 Task: Selecting and Deleting.
Action: Mouse moved to (103, 41)
Screenshot: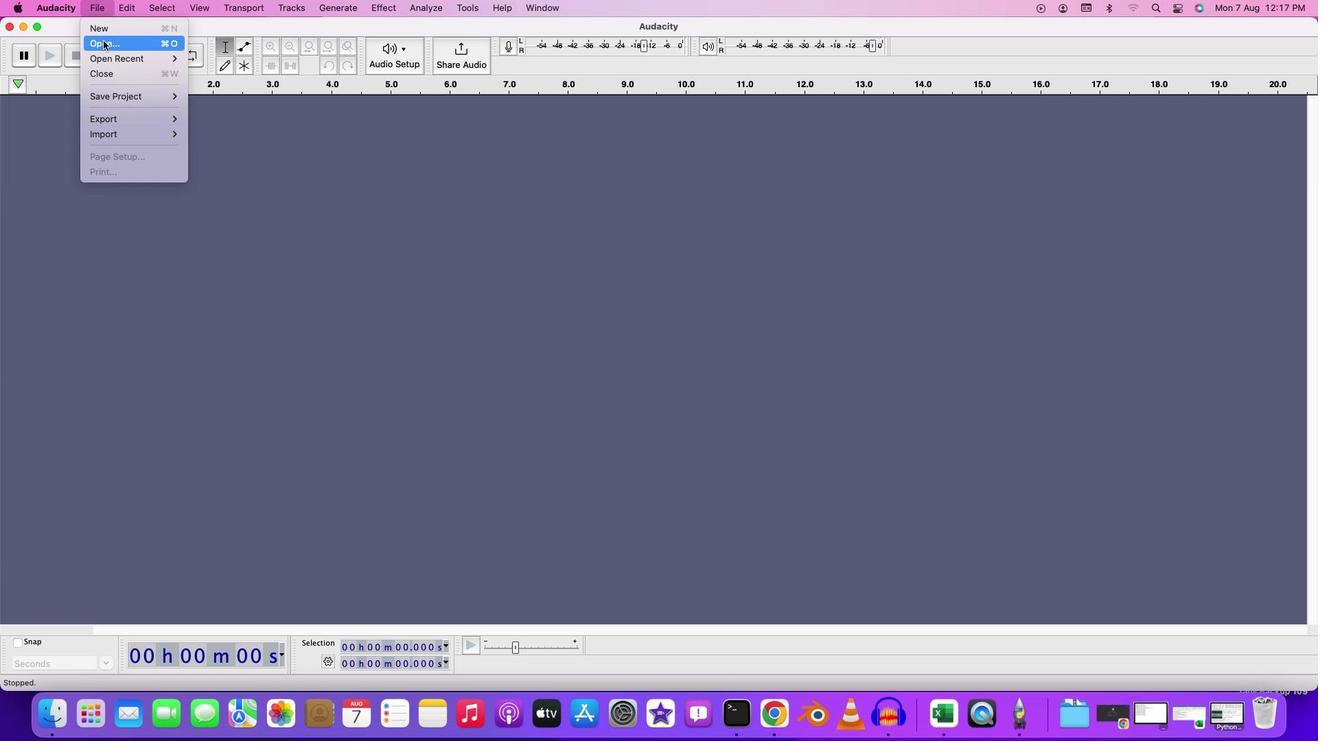 
Action: Mouse pressed left at (103, 41)
Screenshot: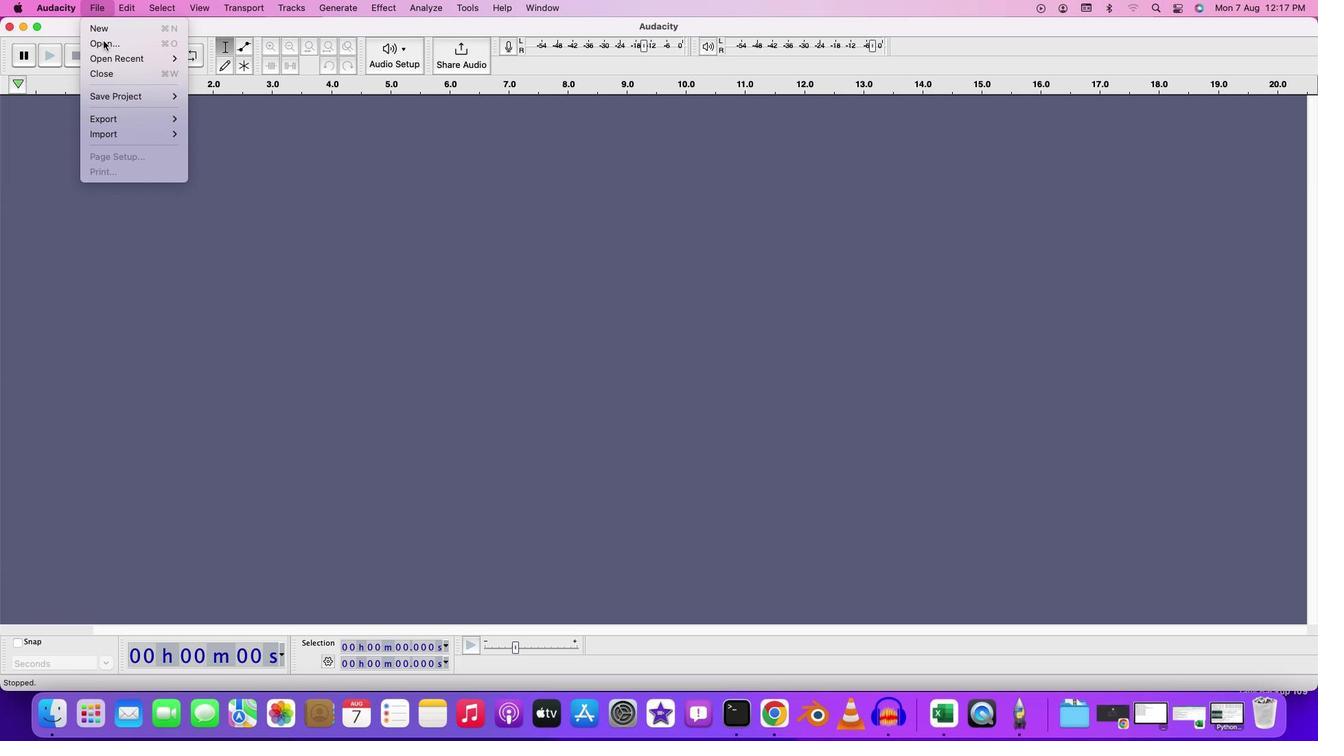 
Action: Mouse moved to (730, 290)
Screenshot: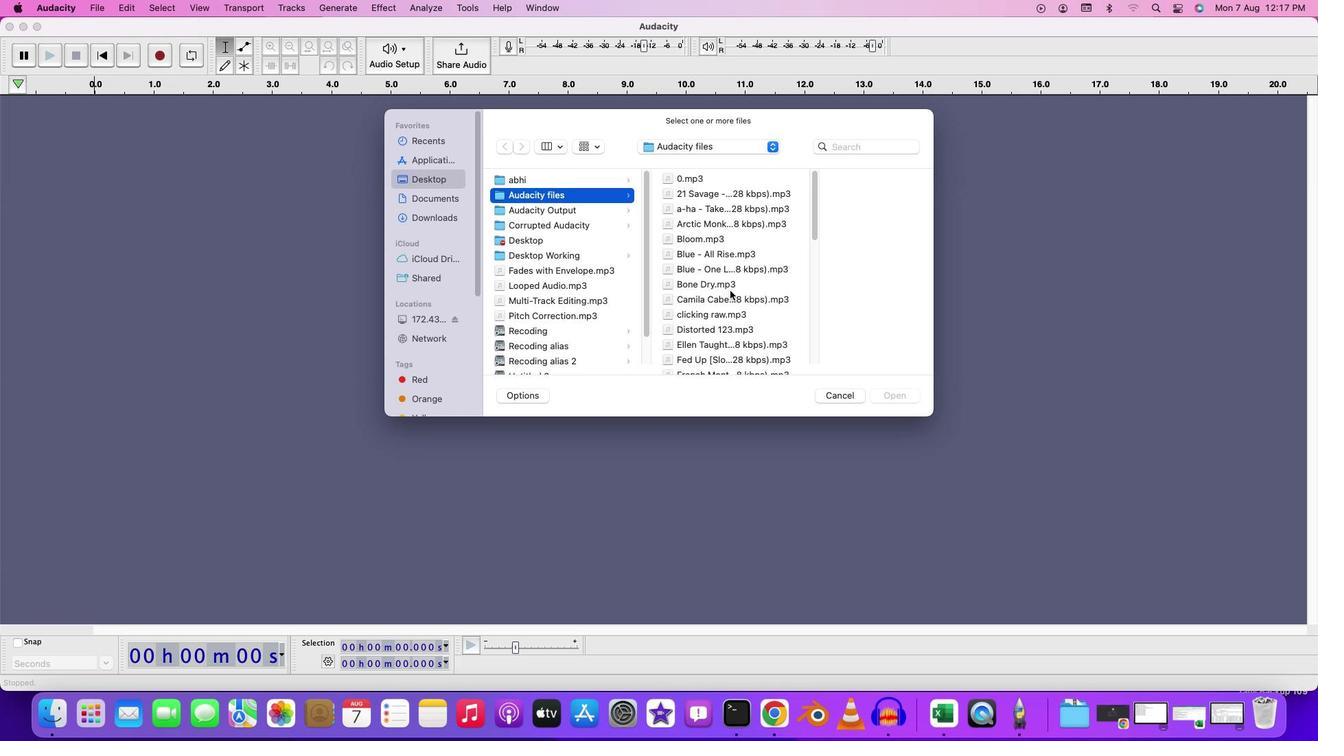 
Action: Mouse scrolled (730, 290) with delta (0, 0)
Screenshot: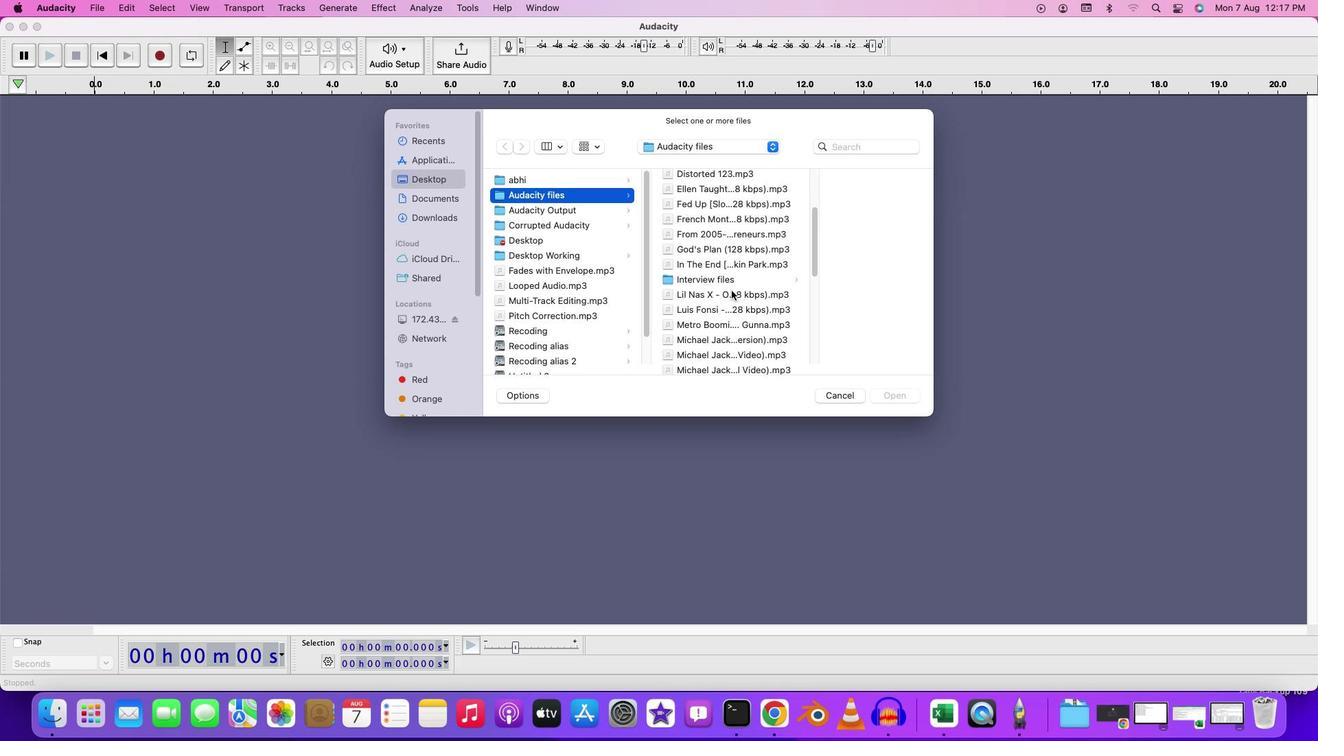 
Action: Mouse scrolled (730, 290) with delta (0, 0)
Screenshot: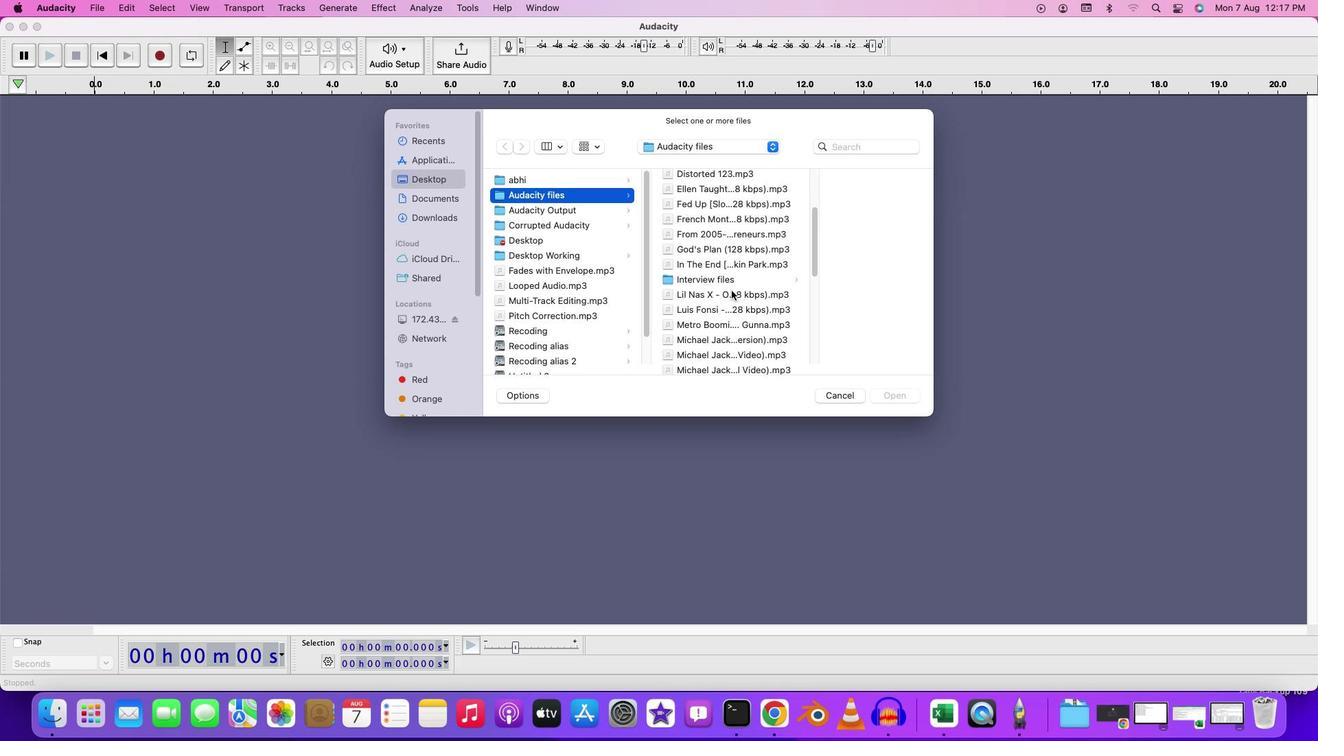 
Action: Mouse moved to (730, 291)
Screenshot: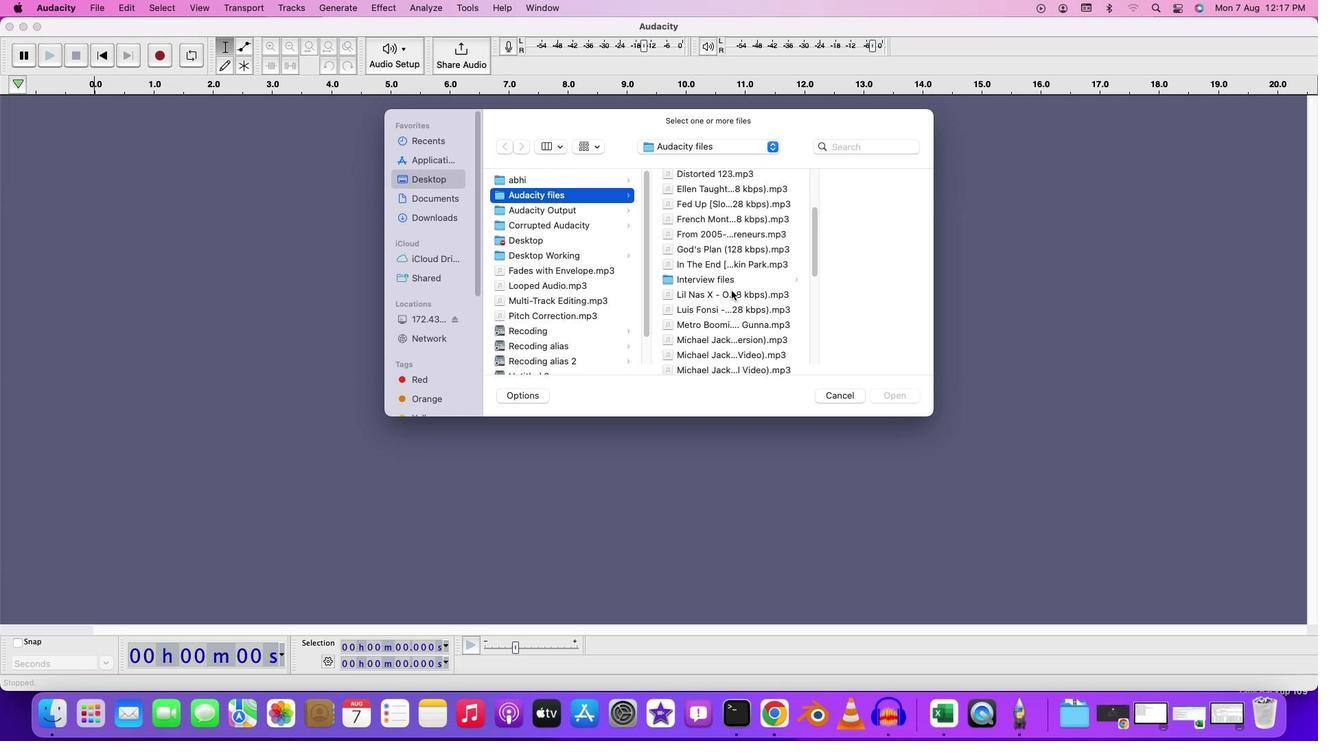 
Action: Mouse scrolled (730, 291) with delta (0, -2)
Screenshot: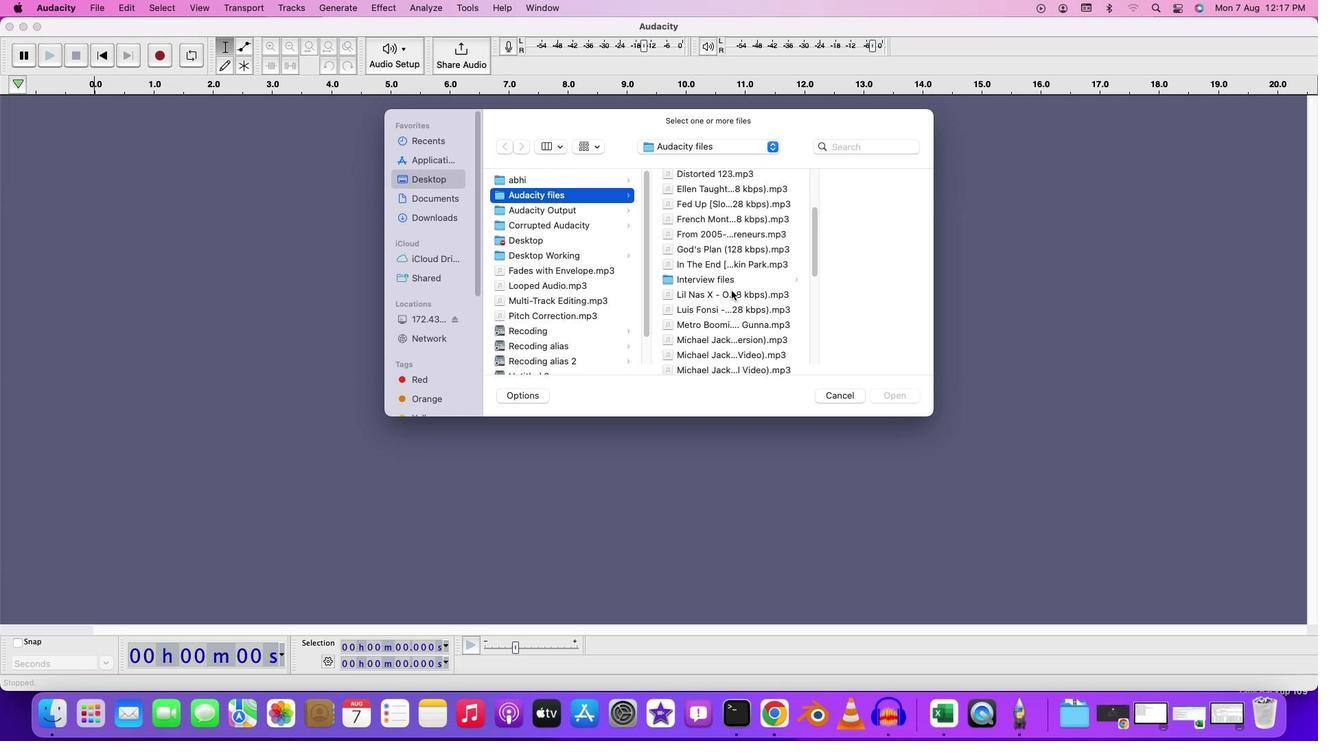 
Action: Mouse scrolled (730, 291) with delta (0, -3)
Screenshot: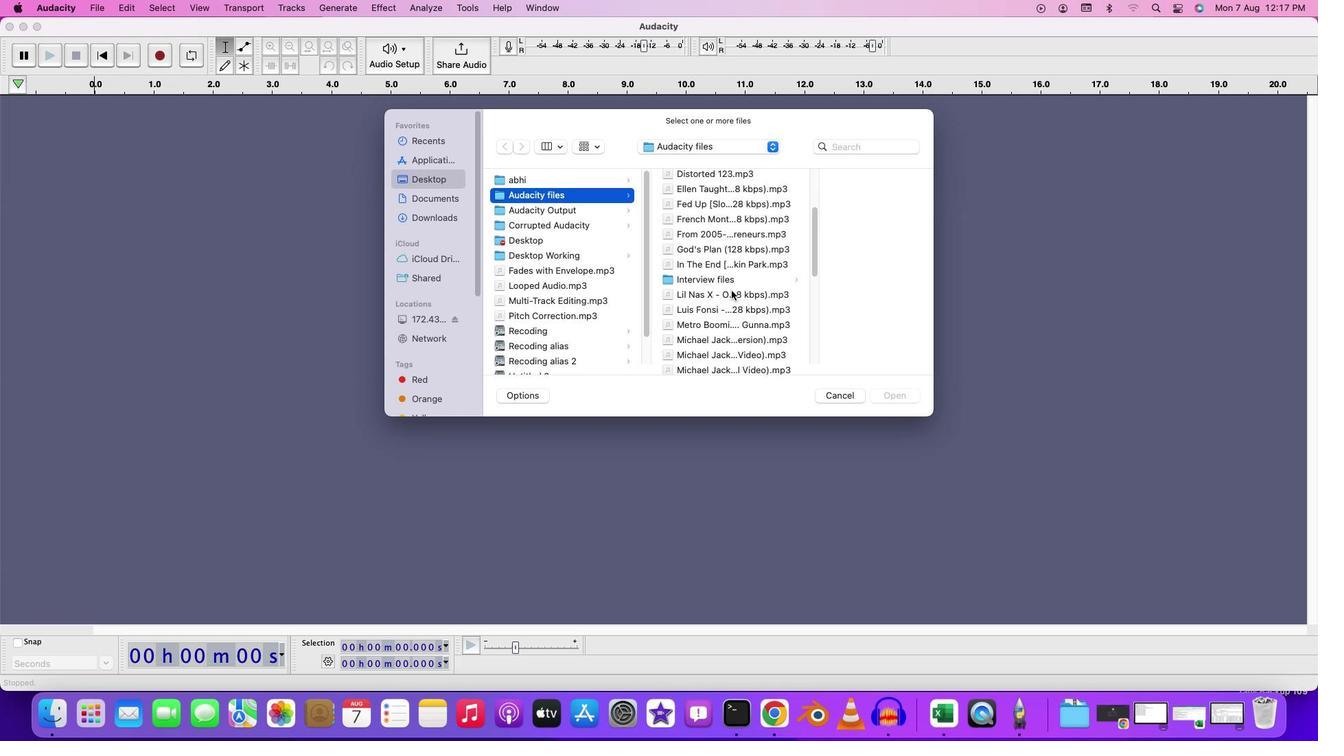 
Action: Mouse moved to (731, 291)
Screenshot: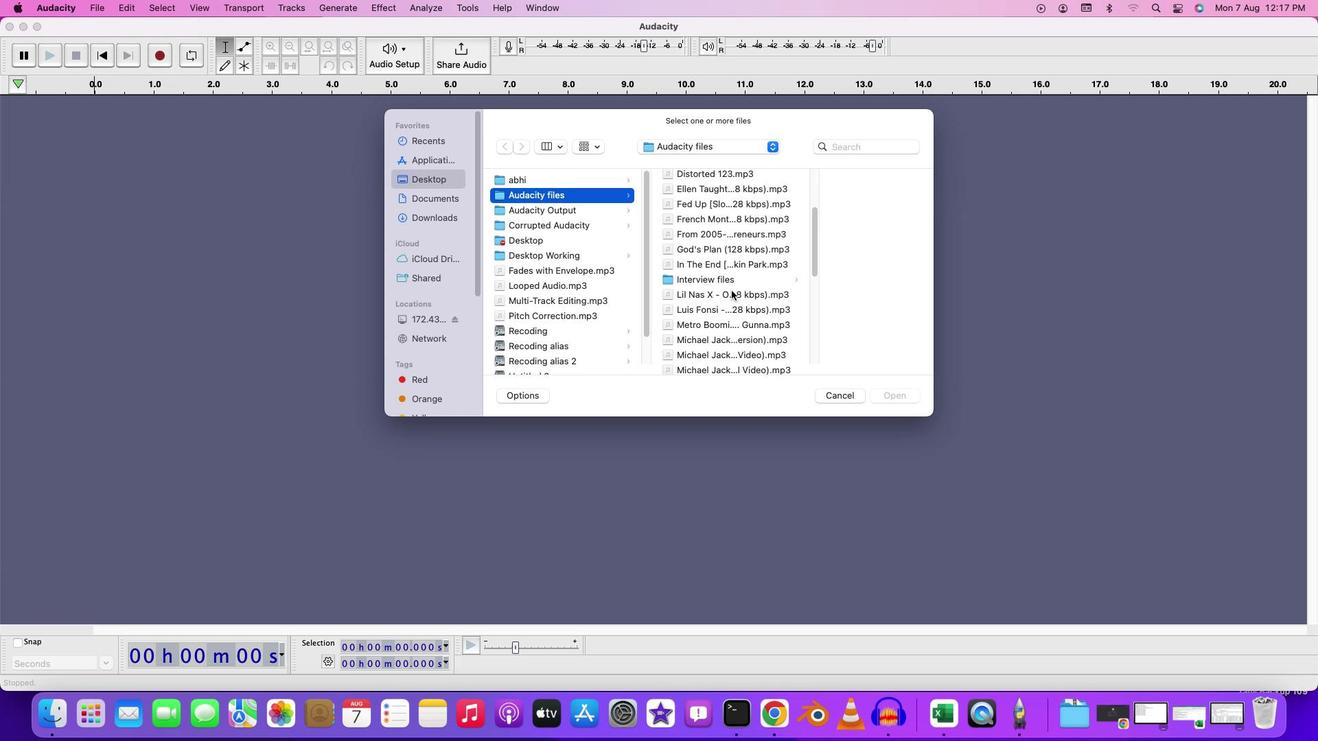 
Action: Mouse scrolled (731, 291) with delta (0, 0)
Screenshot: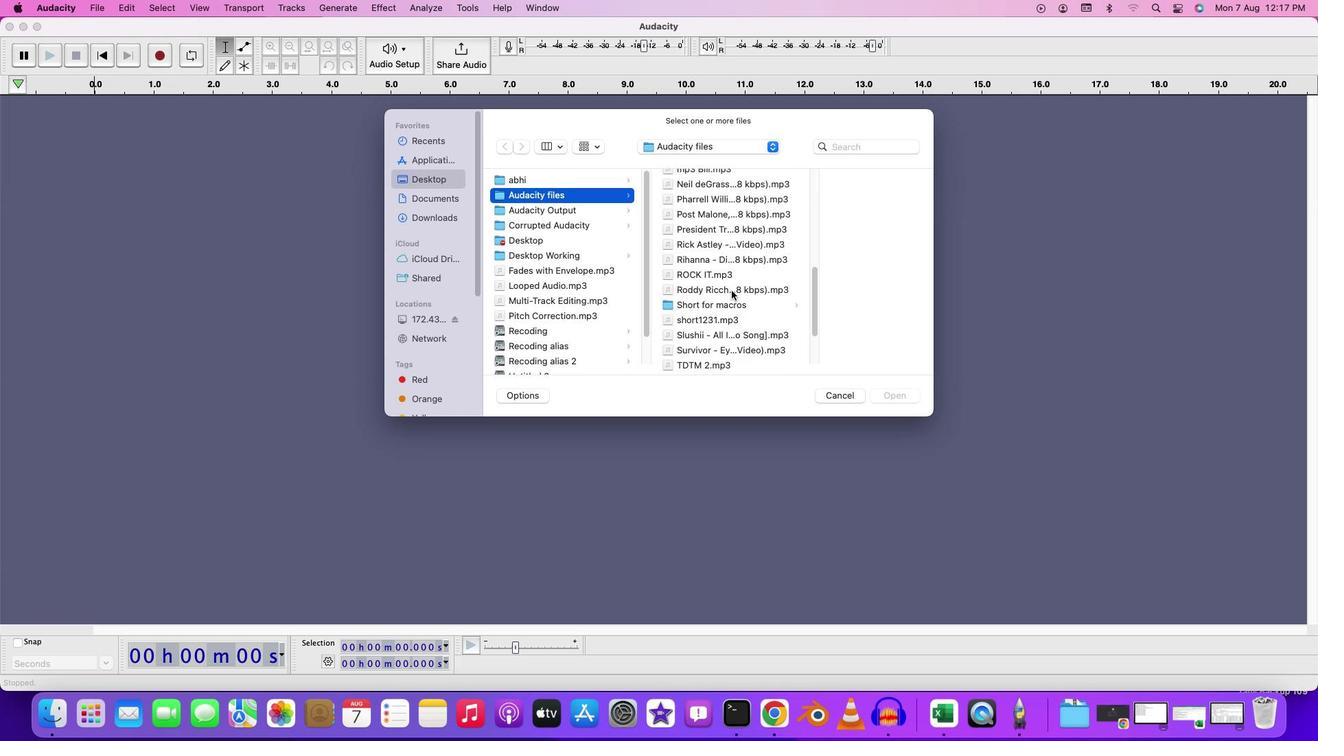 
Action: Mouse scrolled (731, 291) with delta (0, 0)
Screenshot: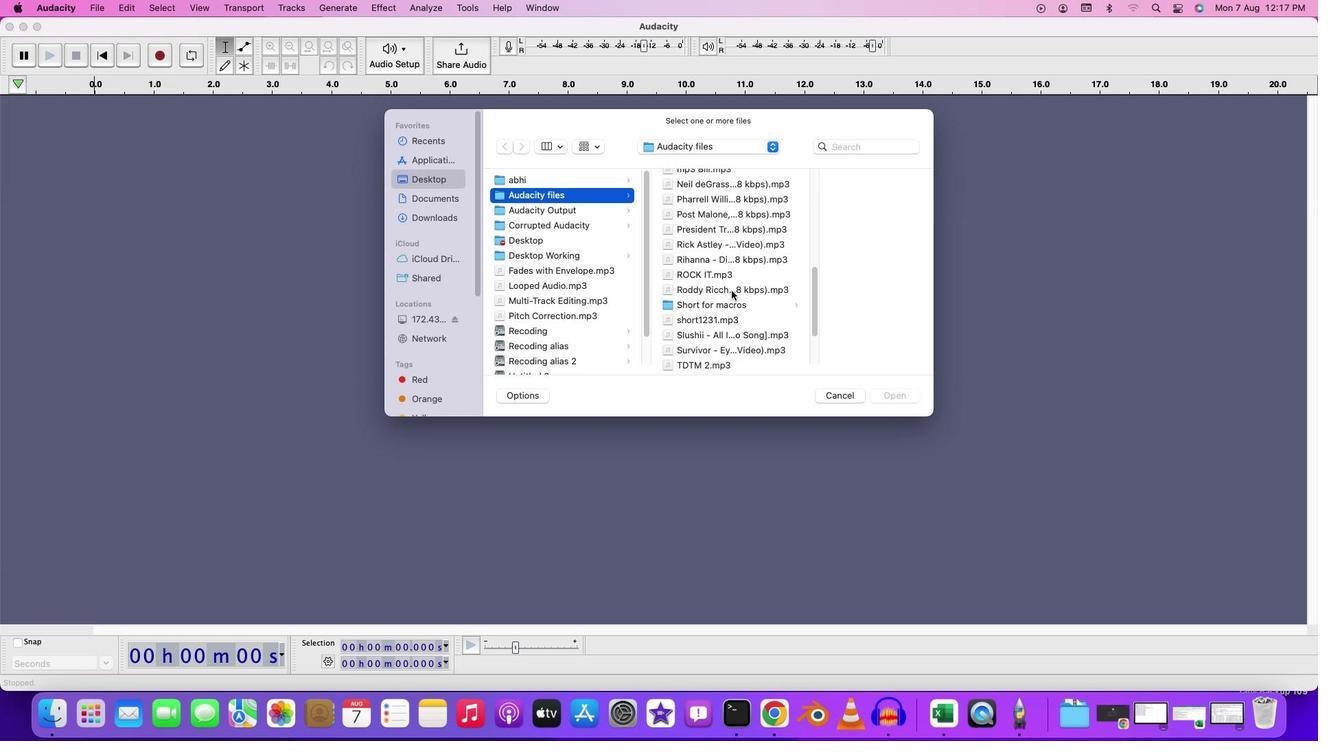 
Action: Mouse scrolled (731, 291) with delta (0, -2)
Screenshot: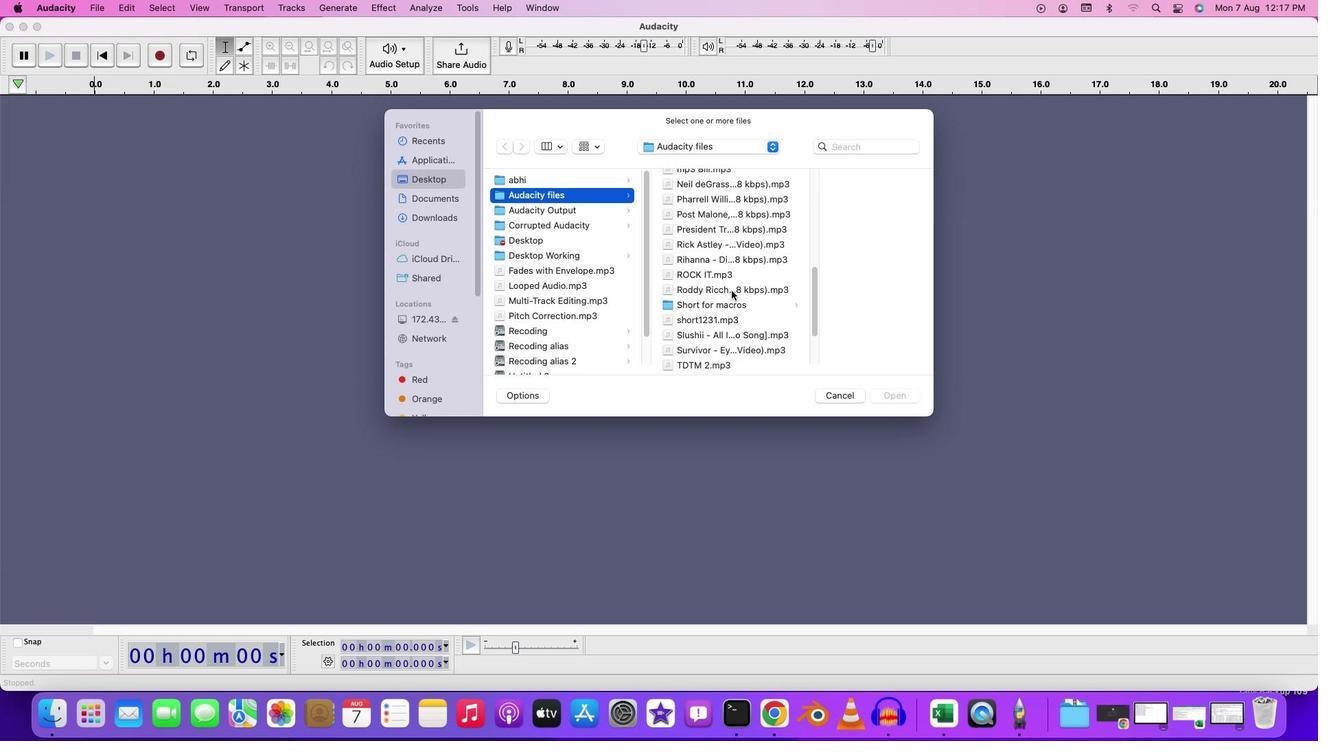 
Action: Mouse scrolled (731, 291) with delta (0, -3)
Screenshot: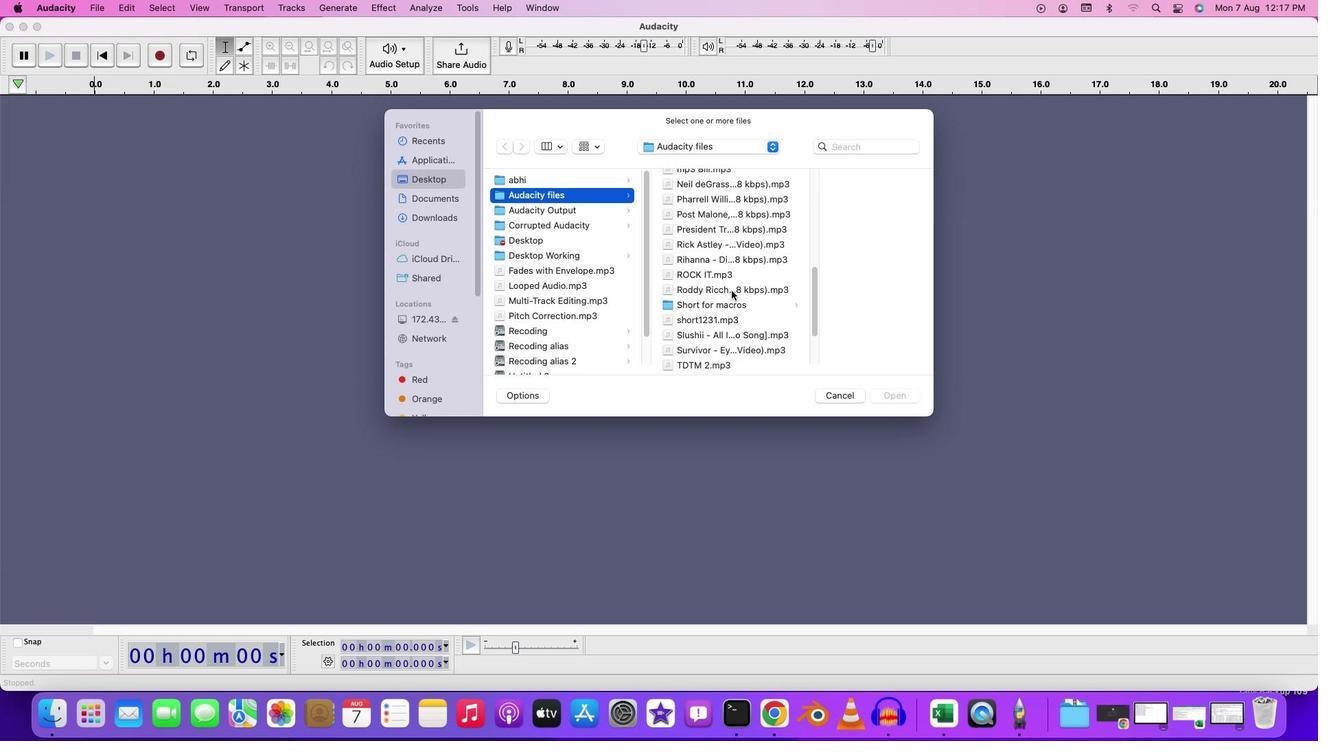 
Action: Mouse scrolled (731, 291) with delta (0, -4)
Screenshot: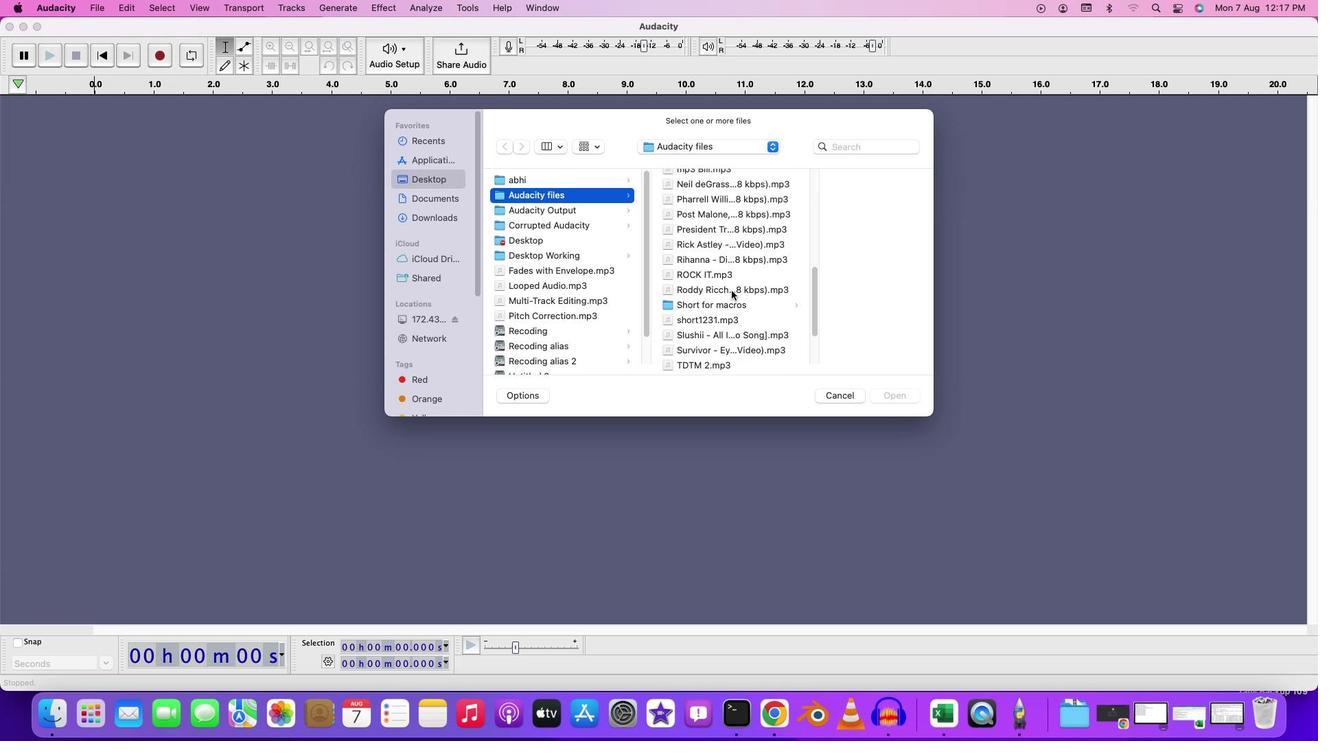 
Action: Mouse scrolled (731, 291) with delta (0, 0)
Screenshot: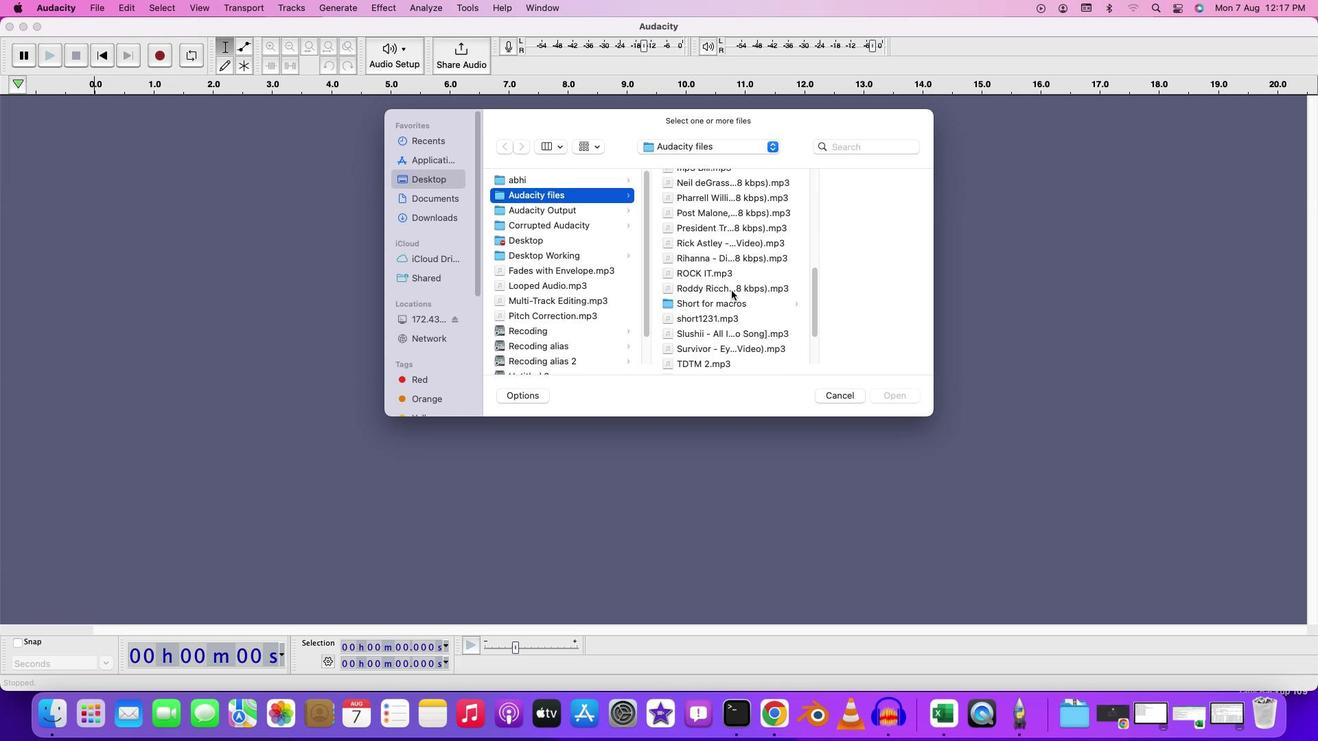 
Action: Mouse scrolled (731, 291) with delta (0, 0)
Screenshot: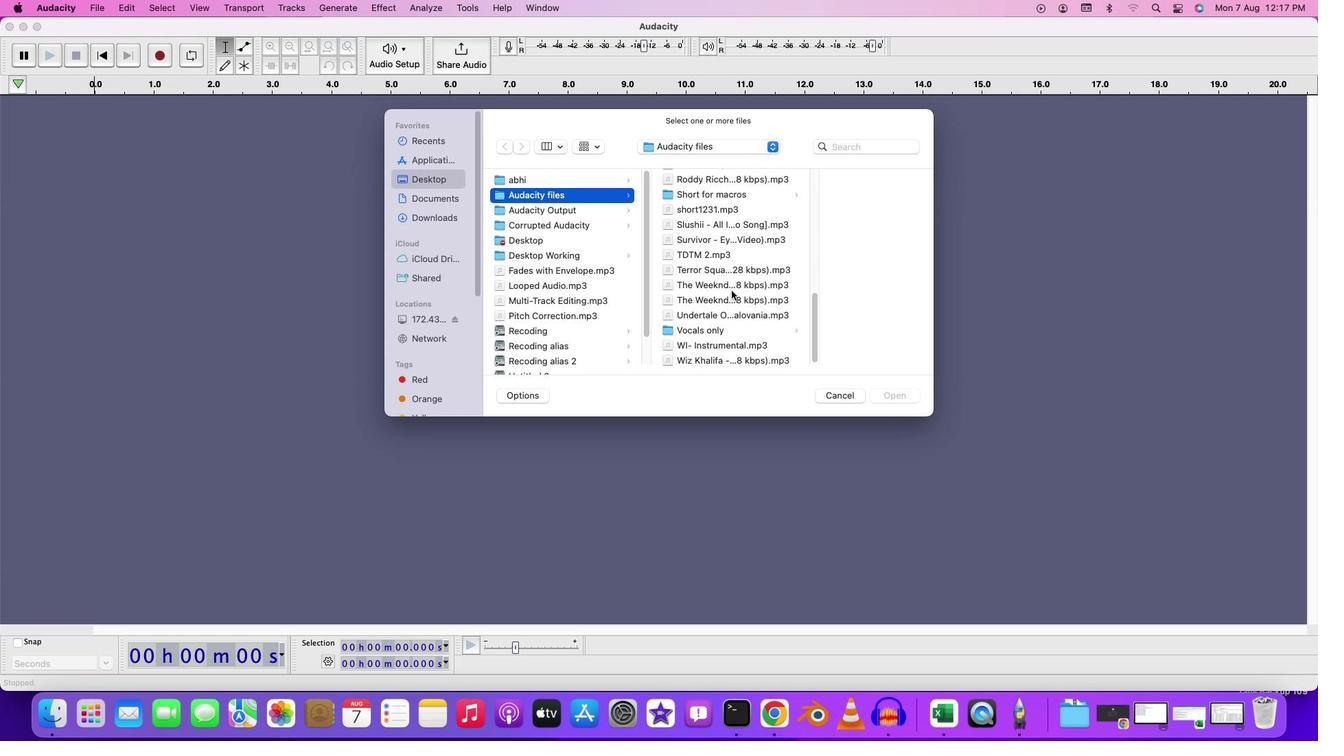 
Action: Mouse scrolled (731, 291) with delta (0, 0)
Screenshot: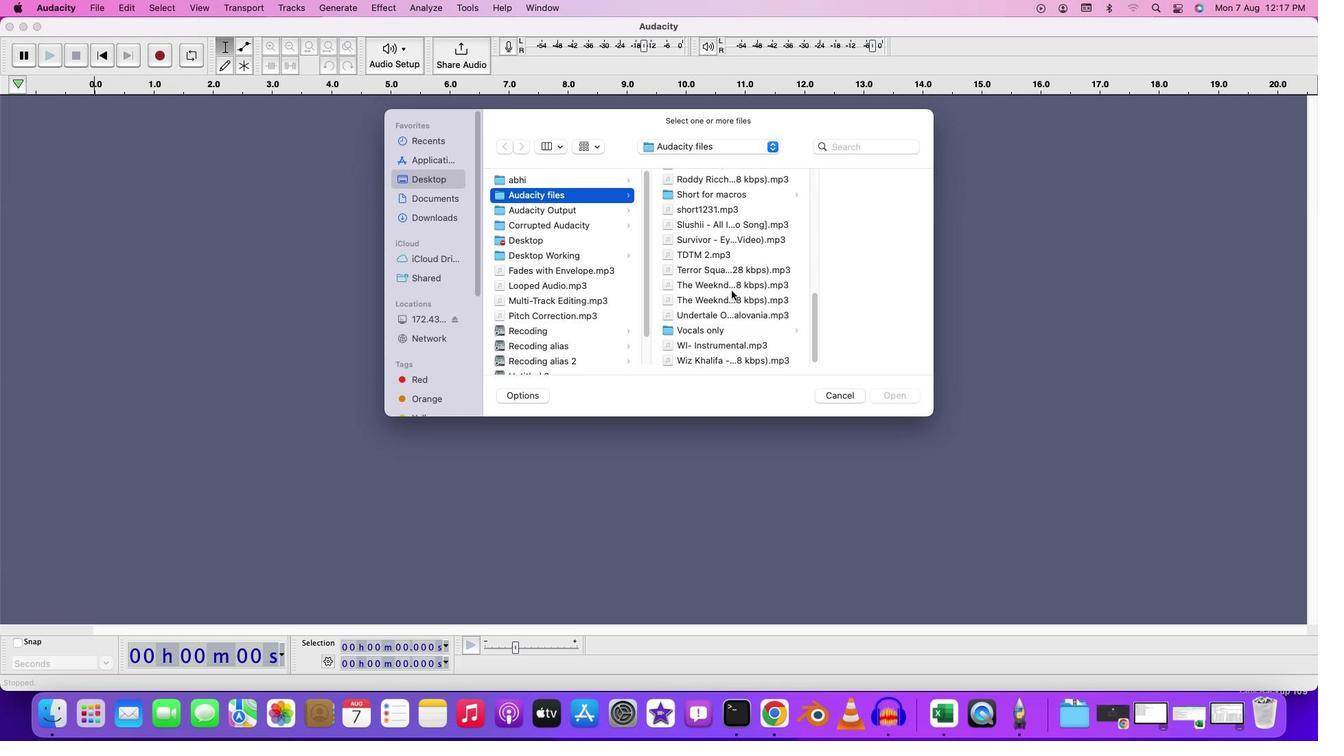 
Action: Mouse scrolled (731, 291) with delta (0, -2)
Screenshot: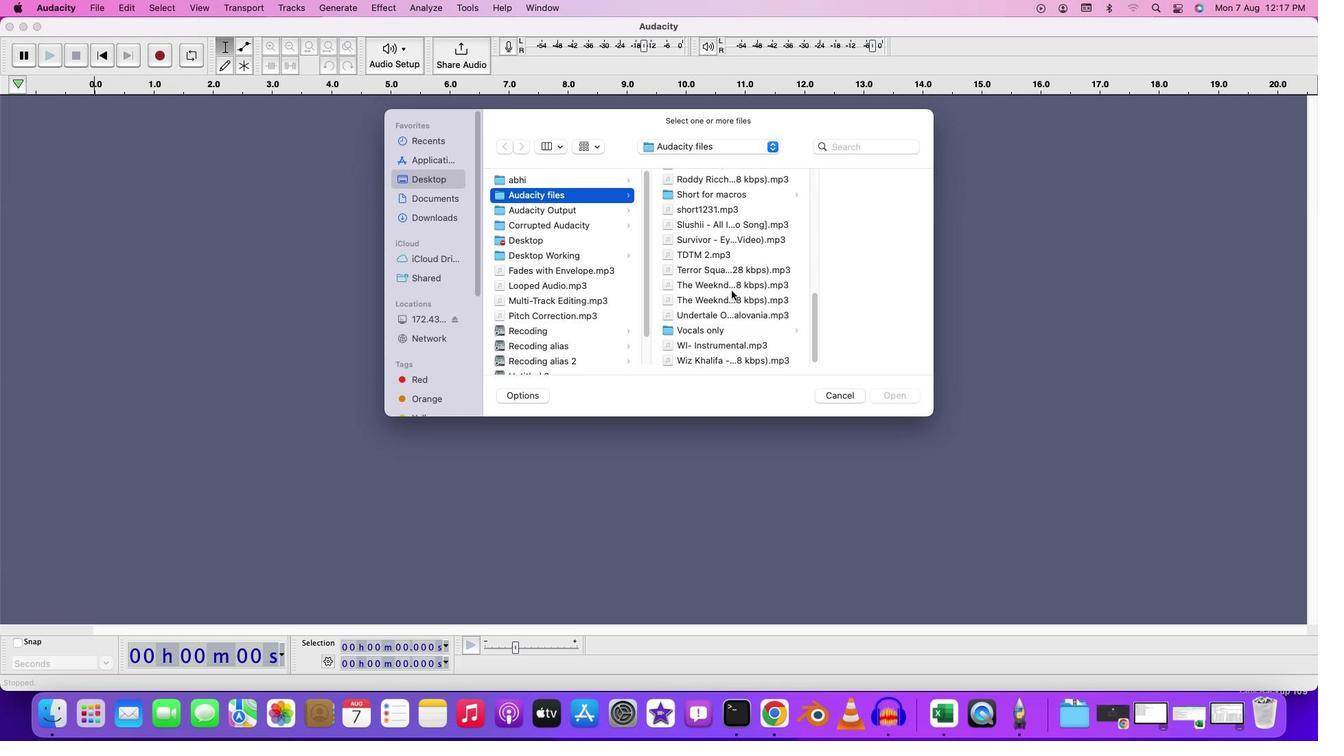 
Action: Mouse scrolled (731, 291) with delta (0, -3)
Screenshot: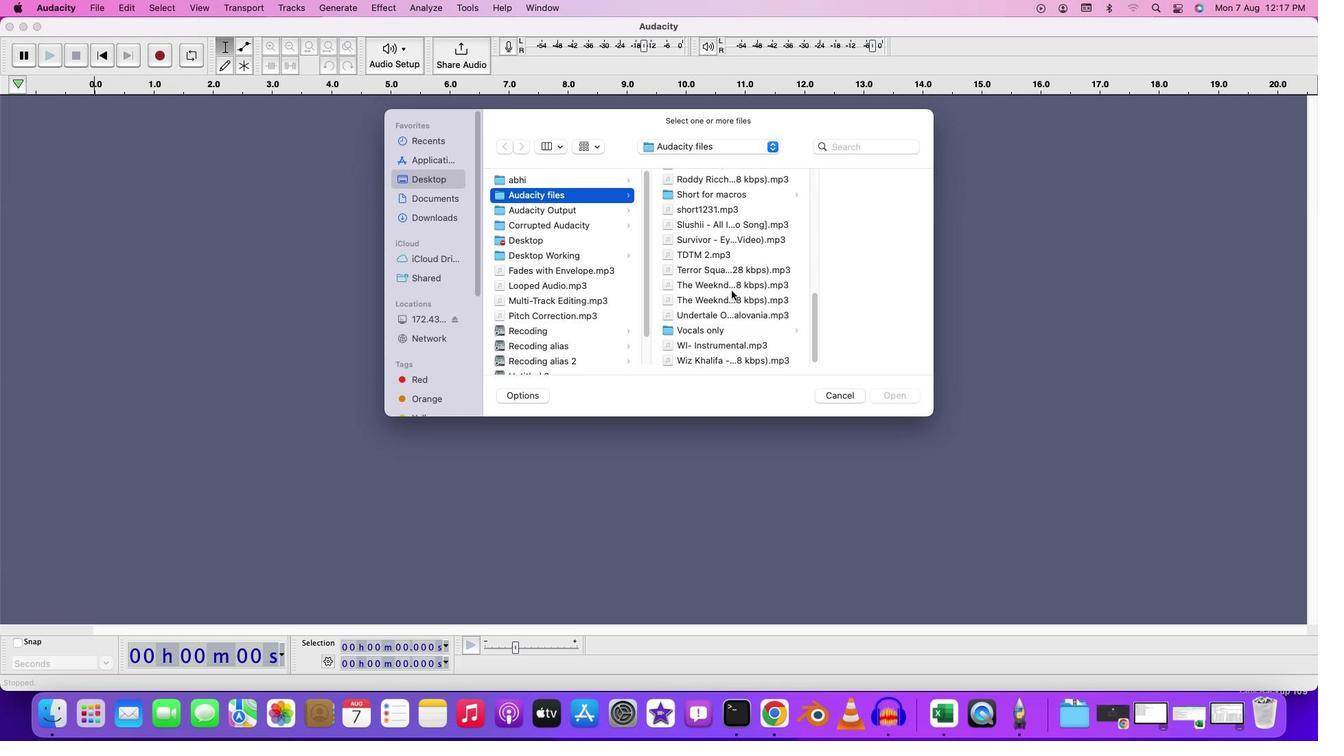 
Action: Mouse scrolled (731, 291) with delta (0, -4)
Screenshot: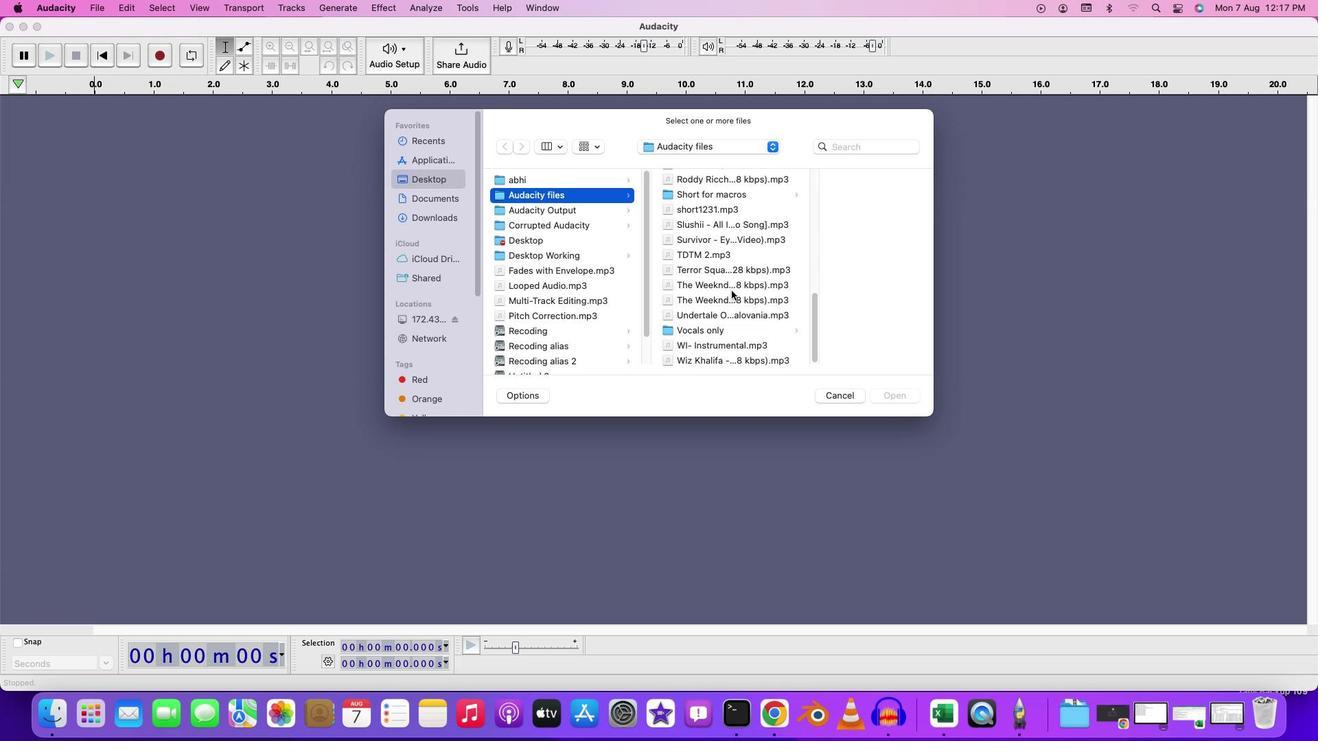 
Action: Mouse scrolled (731, 291) with delta (0, 0)
Screenshot: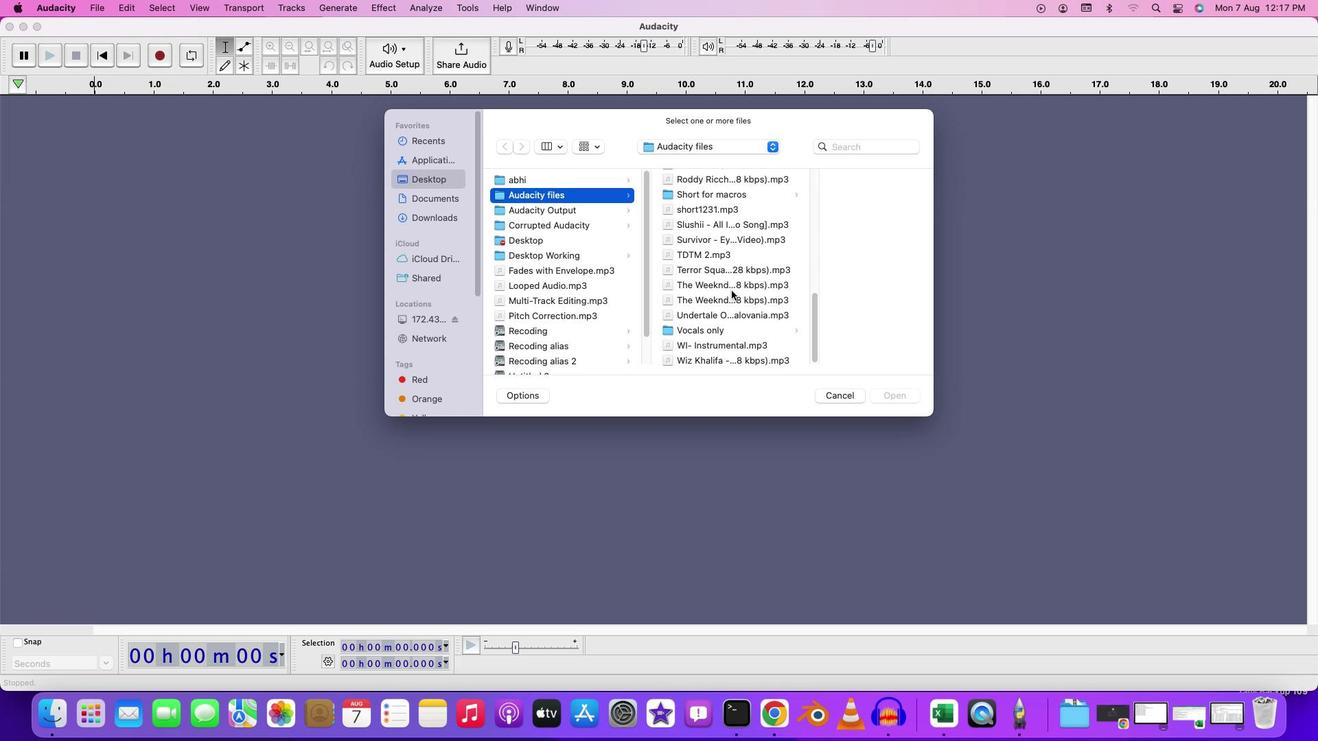 
Action: Mouse scrolled (731, 291) with delta (0, 0)
Screenshot: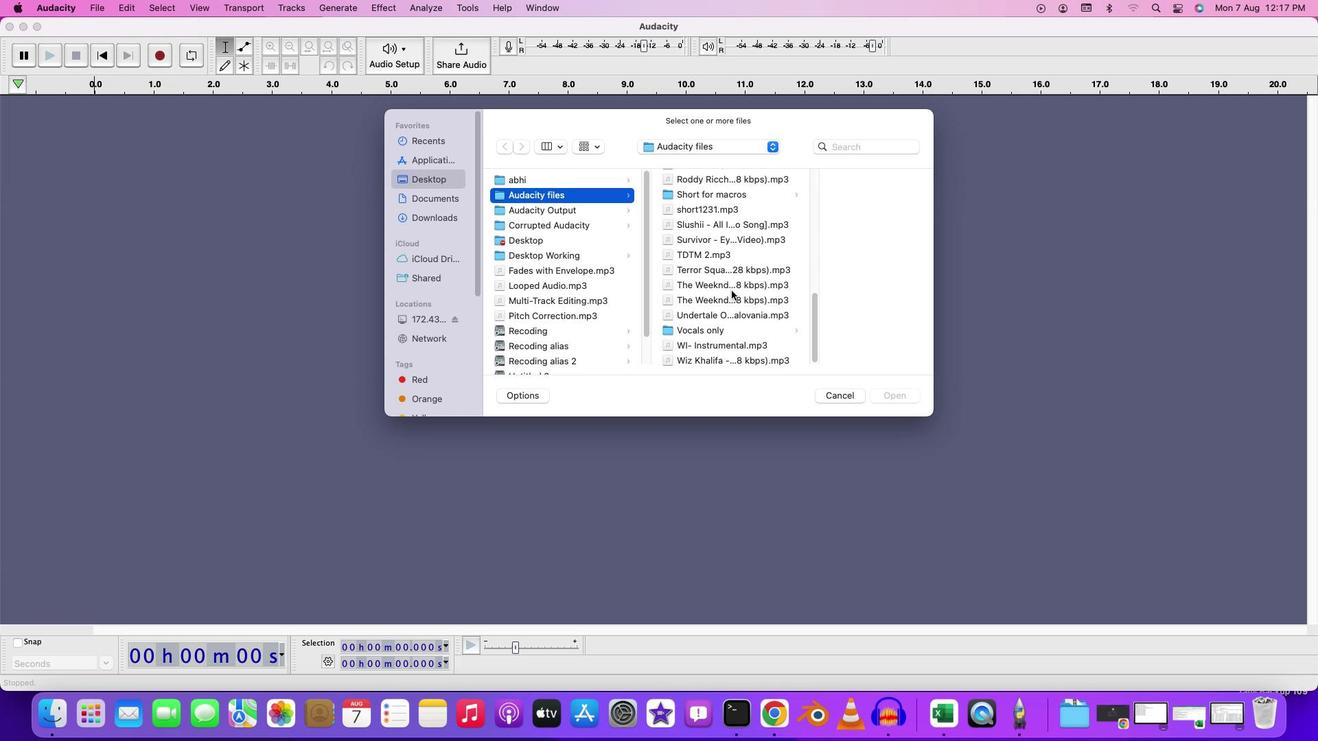 
Action: Mouse scrolled (731, 291) with delta (0, -2)
Screenshot: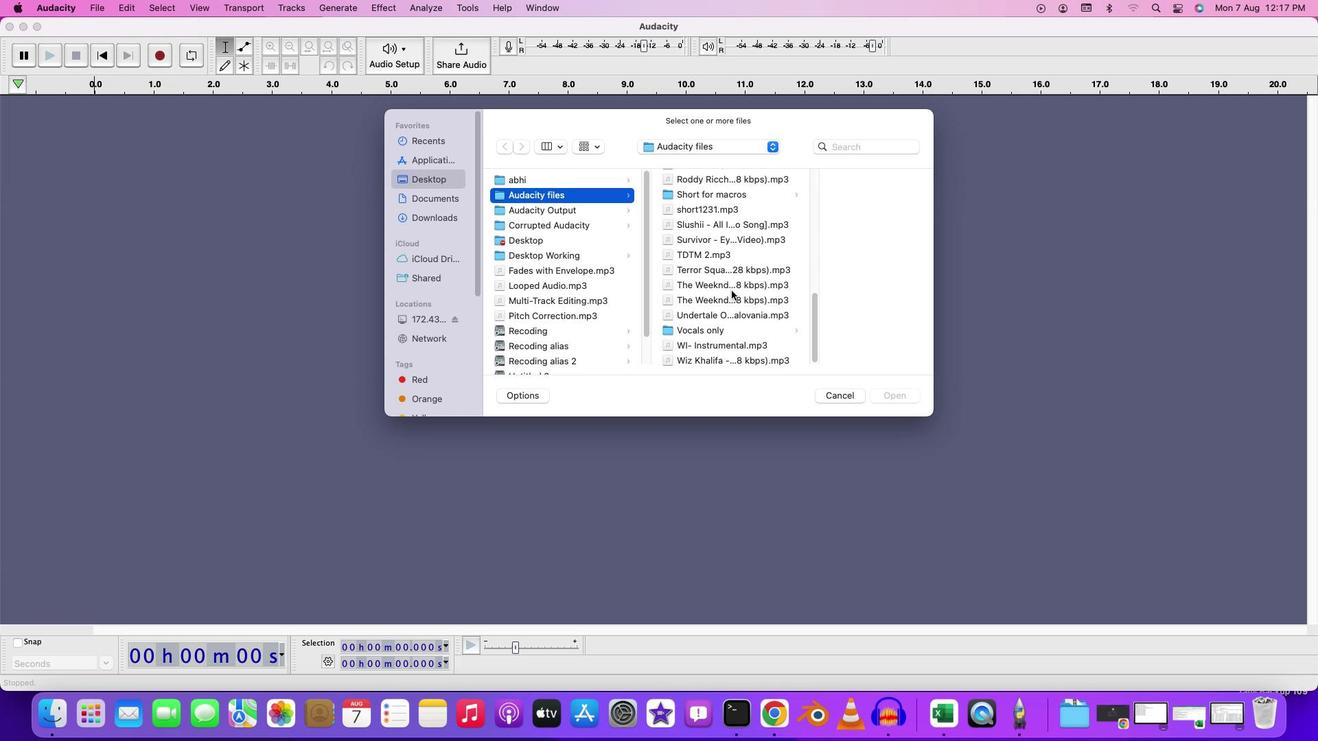 
Action: Mouse moved to (721, 300)
Screenshot: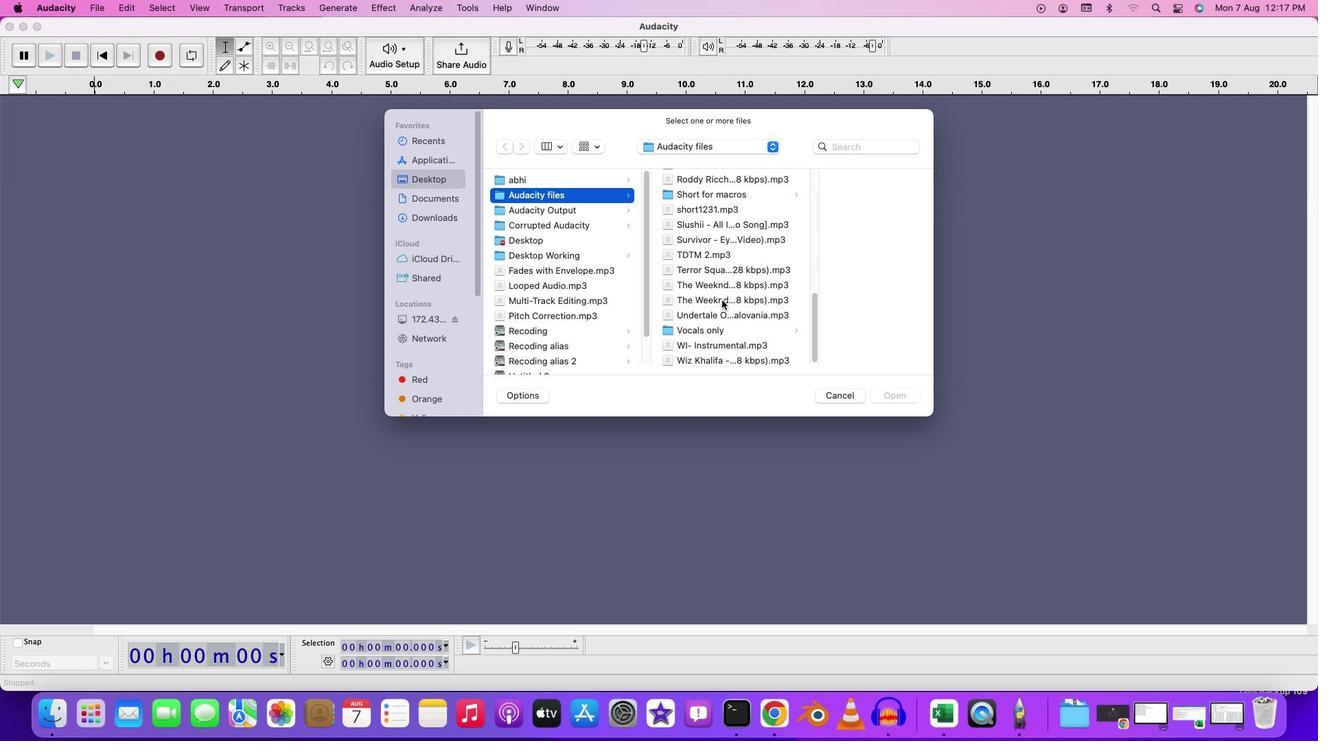 
Action: Mouse scrolled (721, 300) with delta (0, 0)
Screenshot: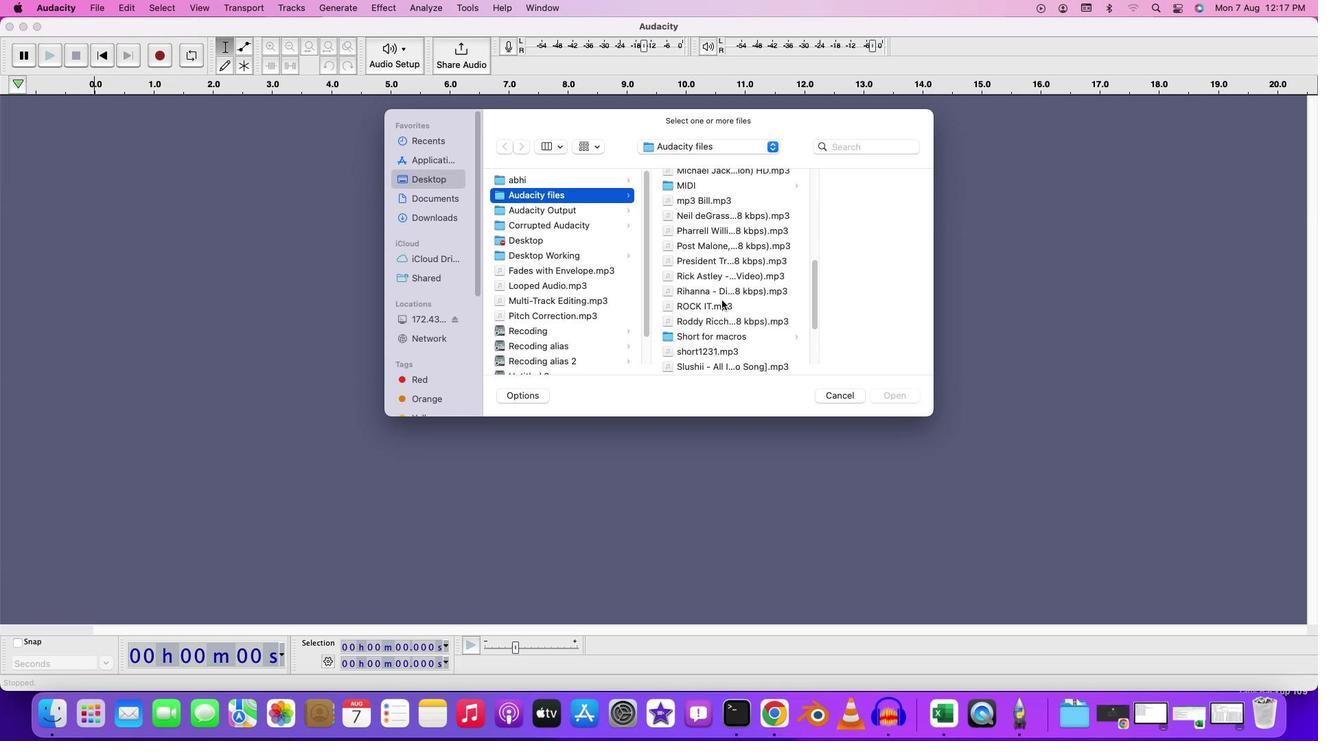 
Action: Mouse scrolled (721, 300) with delta (0, 0)
Screenshot: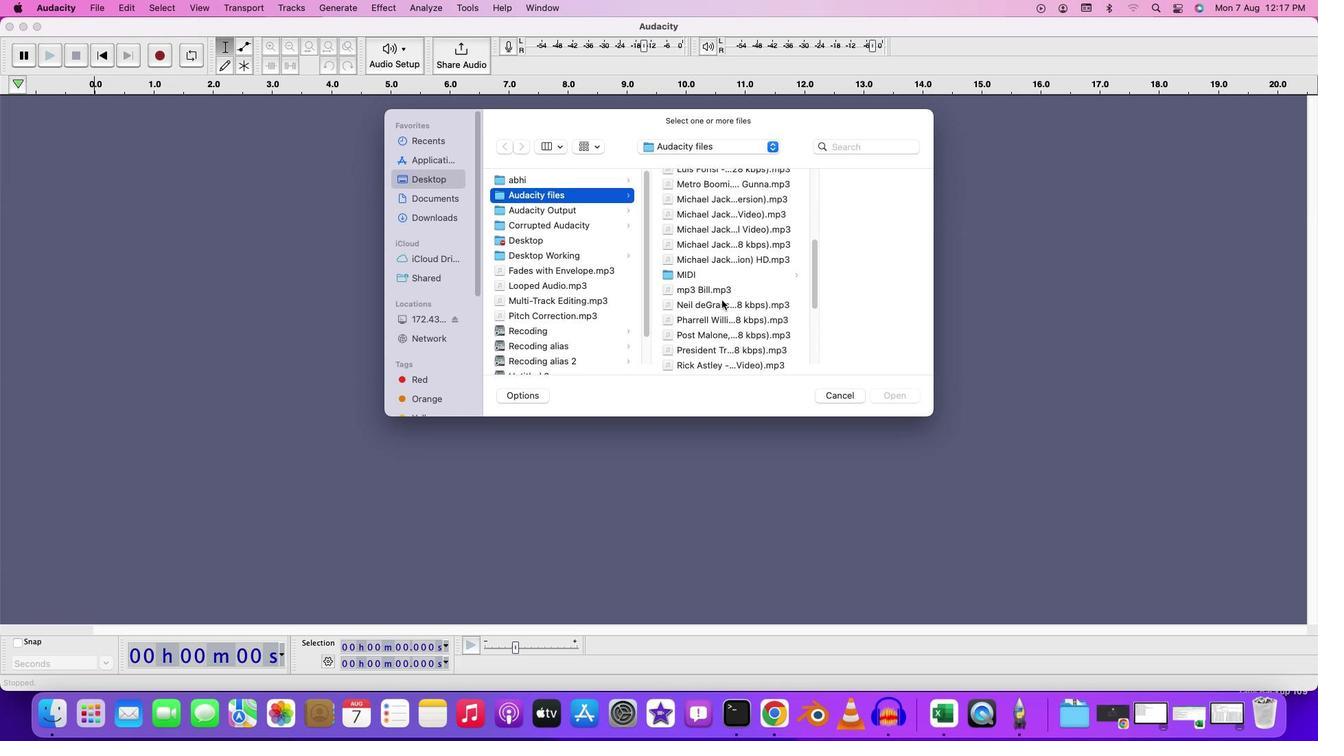 
Action: Mouse scrolled (721, 300) with delta (0, 2)
Screenshot: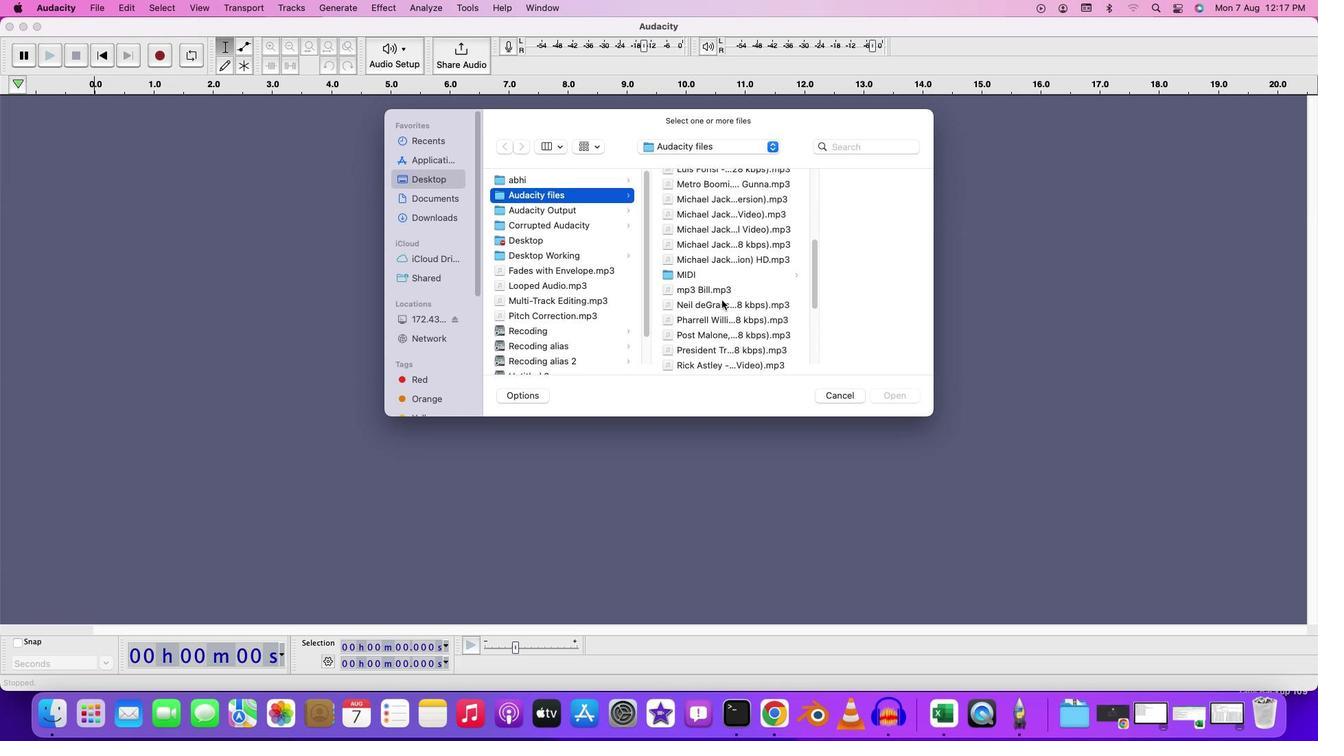 
Action: Mouse scrolled (721, 300) with delta (0, 3)
Screenshot: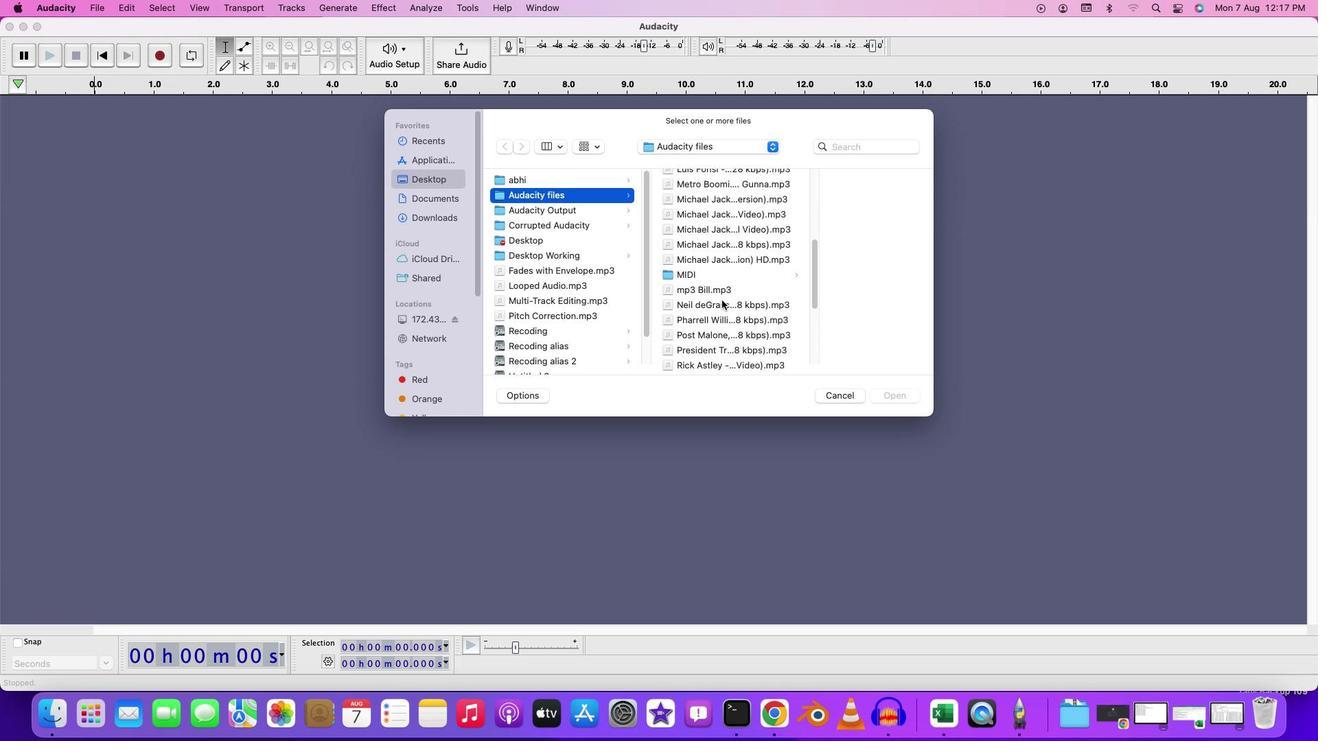 
Action: Mouse scrolled (721, 300) with delta (0, 3)
Screenshot: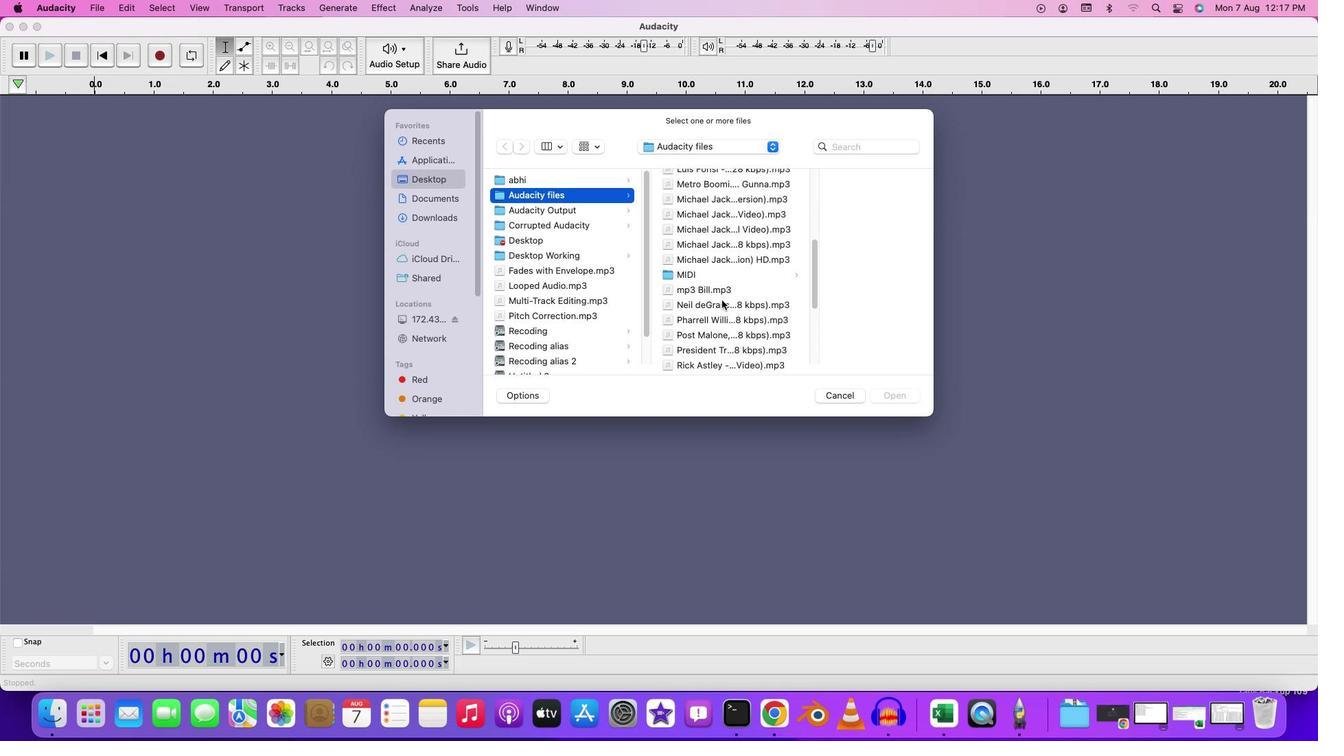 
Action: Mouse moved to (721, 300)
Screenshot: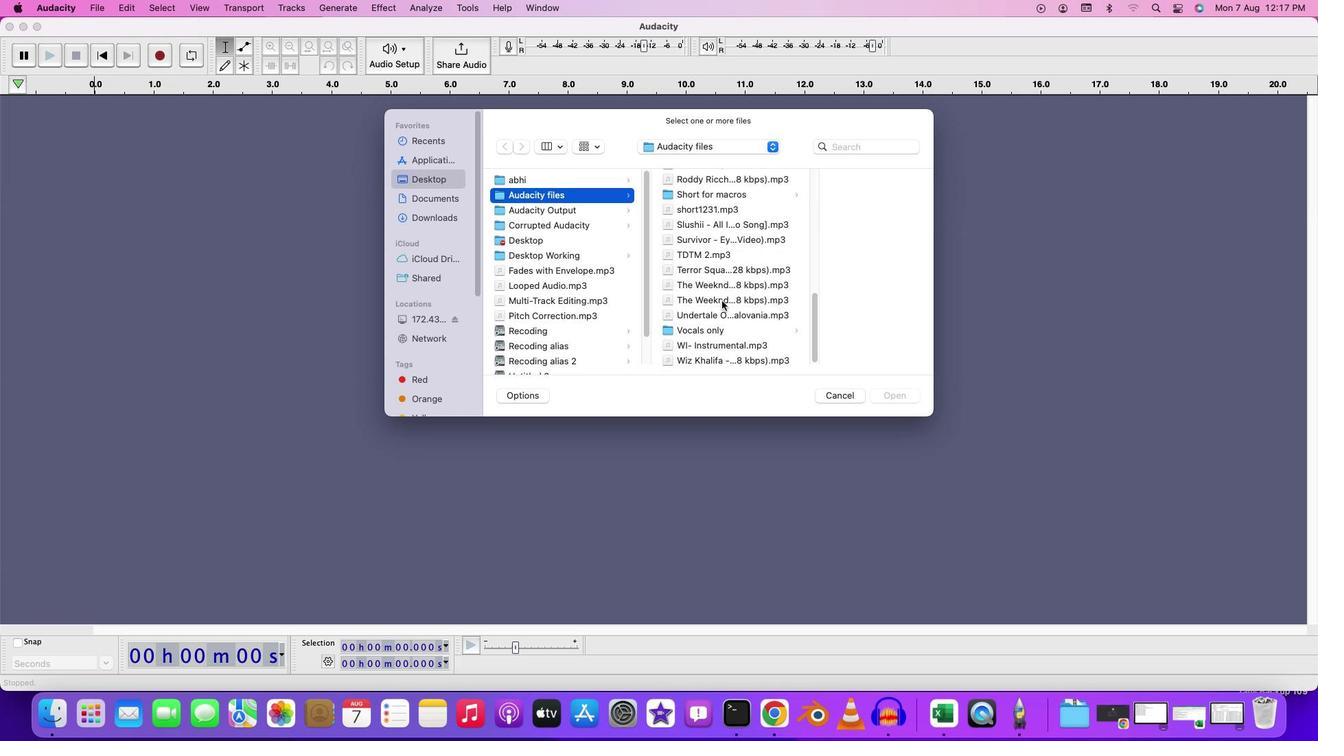 
Action: Mouse scrolled (721, 300) with delta (0, 0)
Screenshot: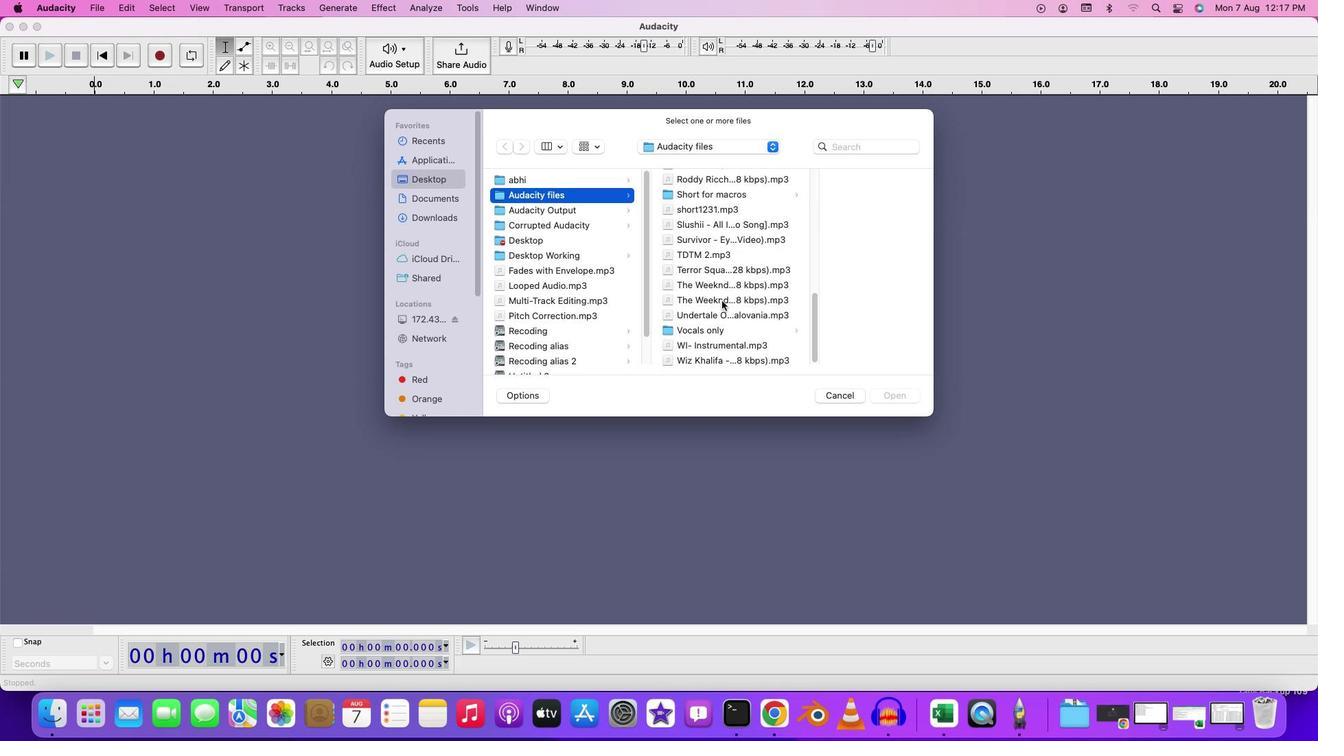 
Action: Mouse scrolled (721, 300) with delta (0, 0)
Screenshot: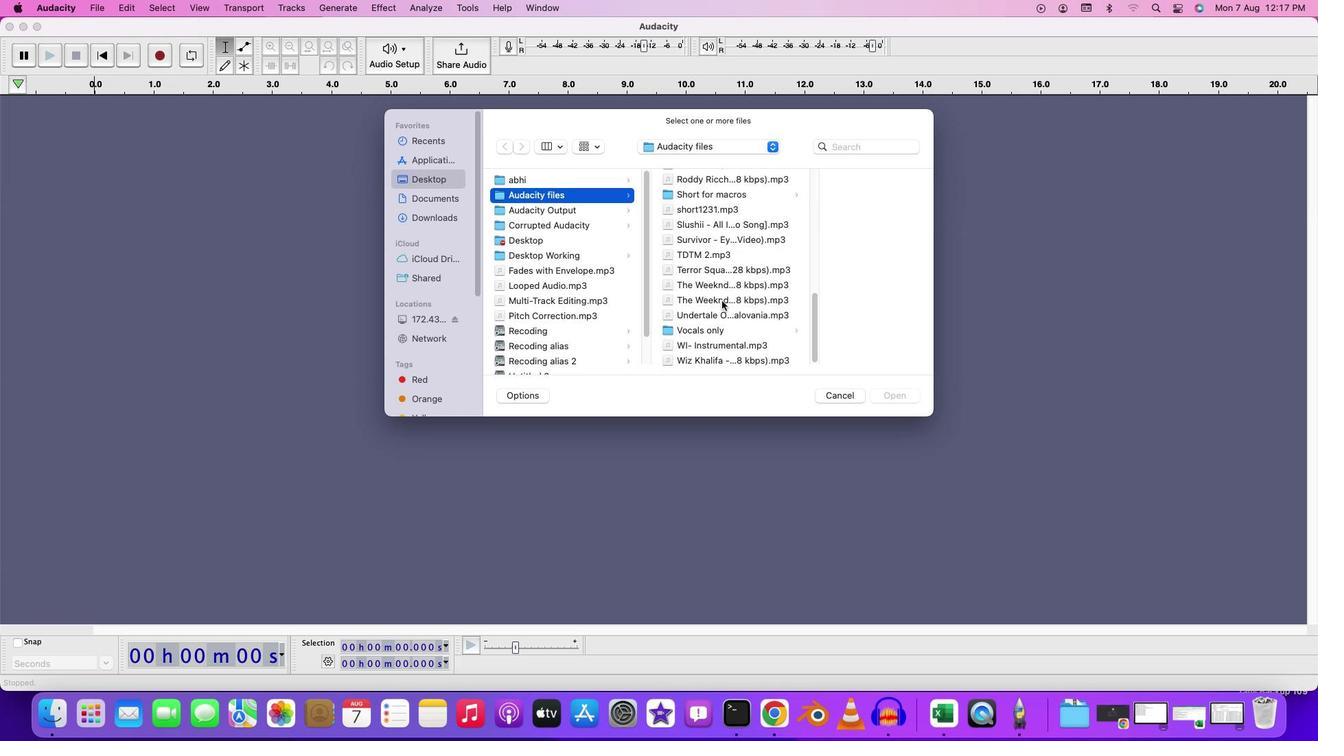 
Action: Mouse scrolled (721, 300) with delta (0, -2)
Screenshot: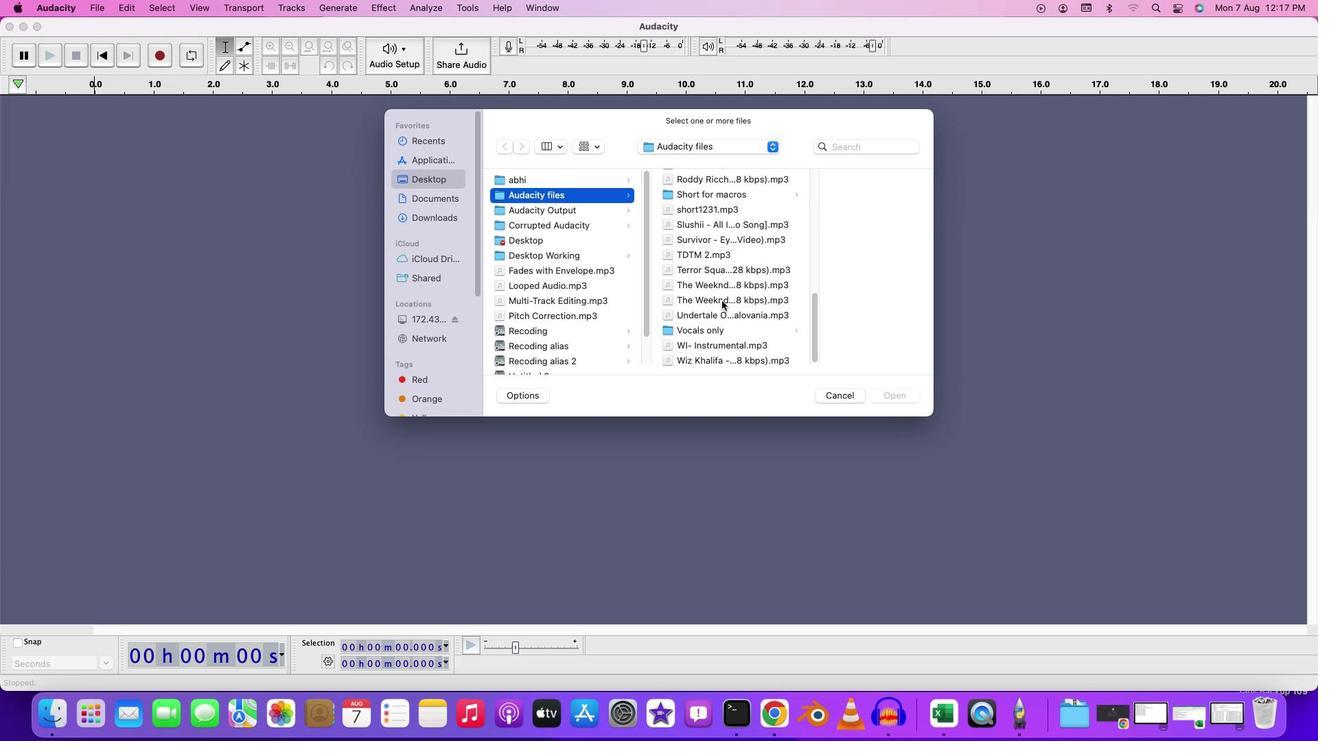 
Action: Mouse scrolled (721, 300) with delta (0, -3)
Screenshot: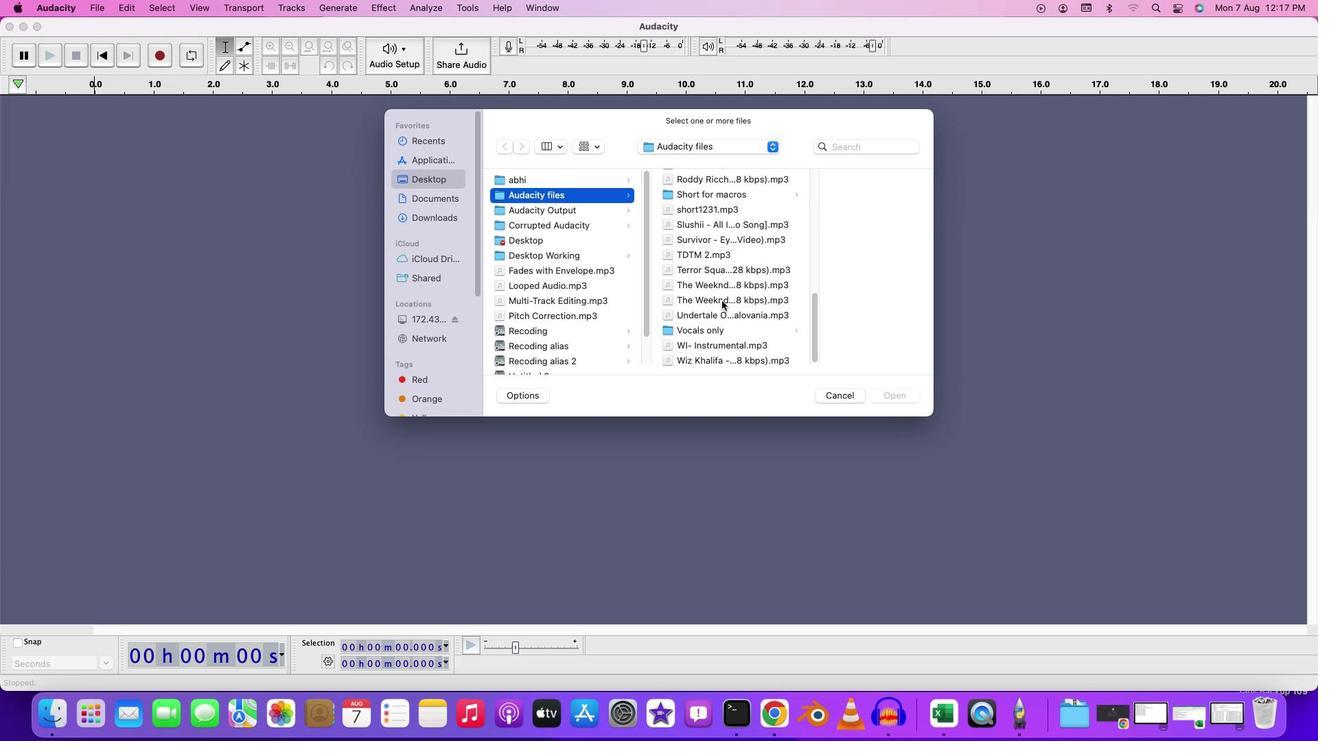 
Action: Mouse scrolled (721, 300) with delta (0, -4)
Screenshot: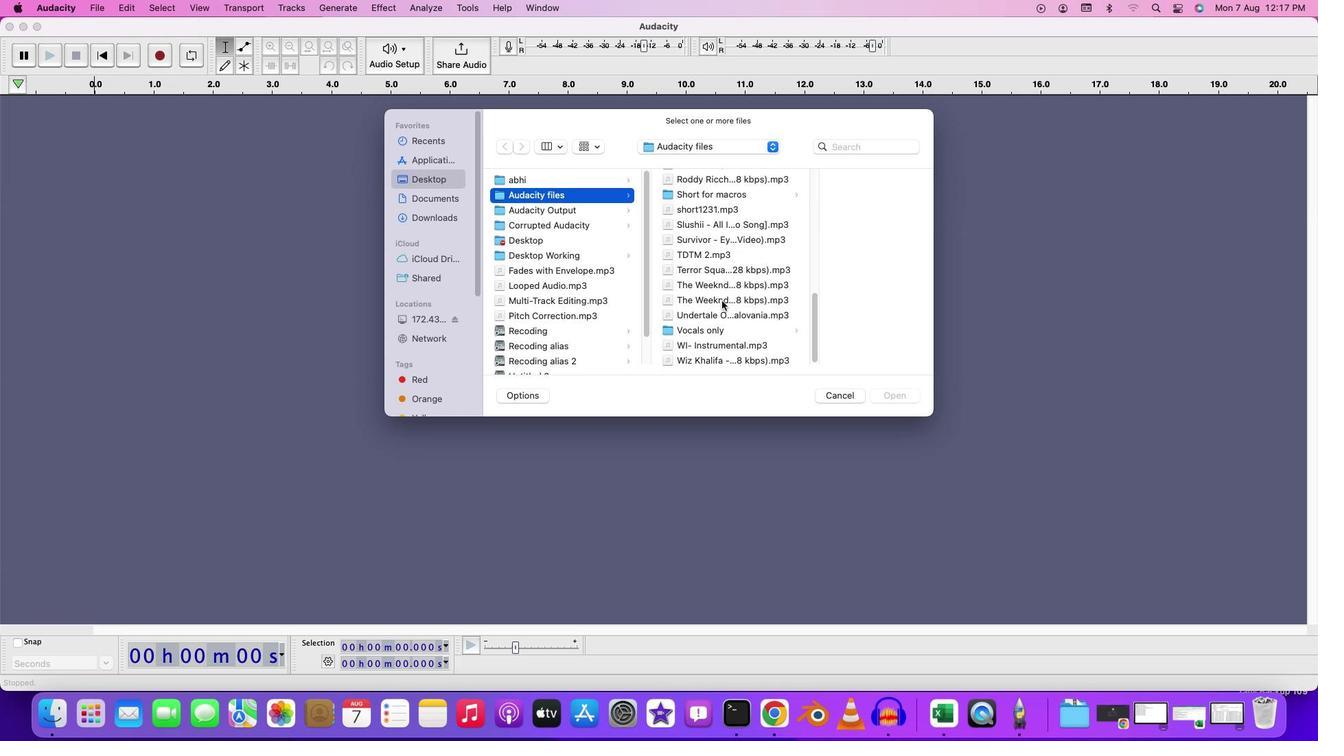 
Action: Mouse moved to (722, 300)
Screenshot: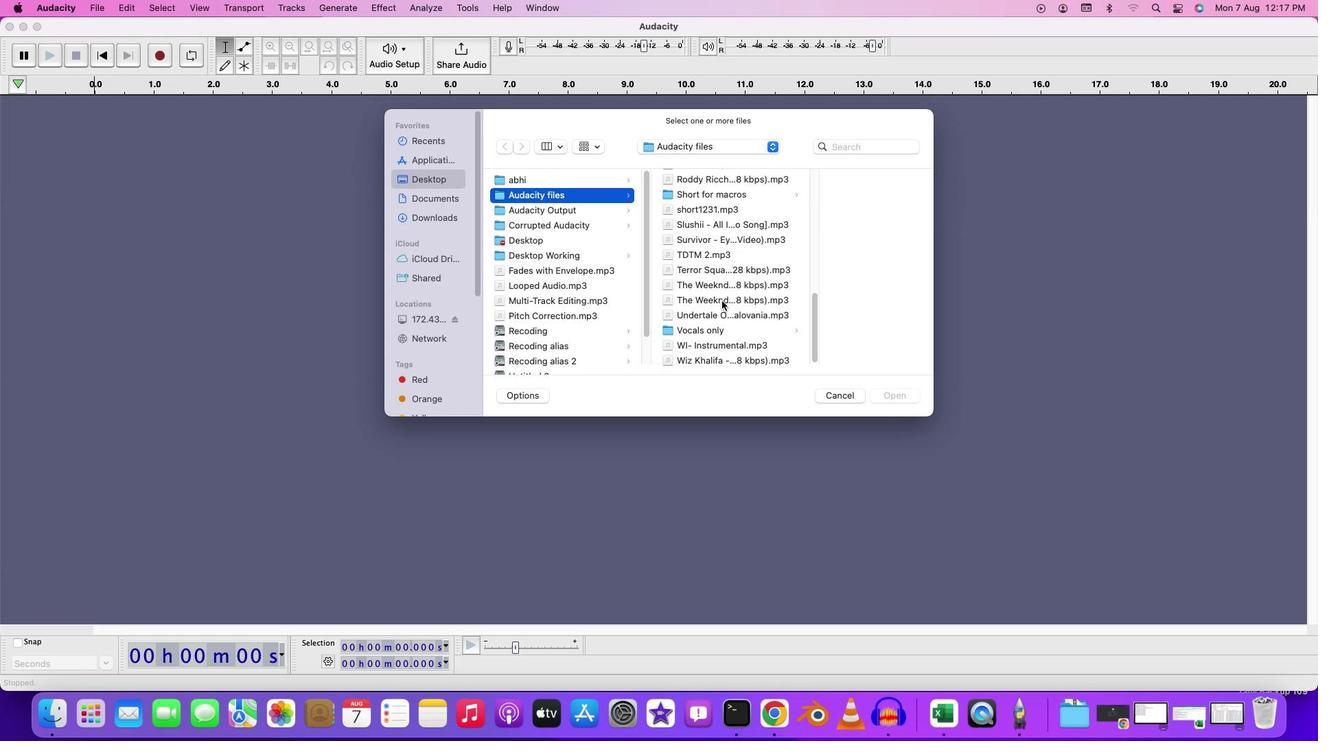 
Action: Mouse scrolled (722, 300) with delta (0, 0)
Screenshot: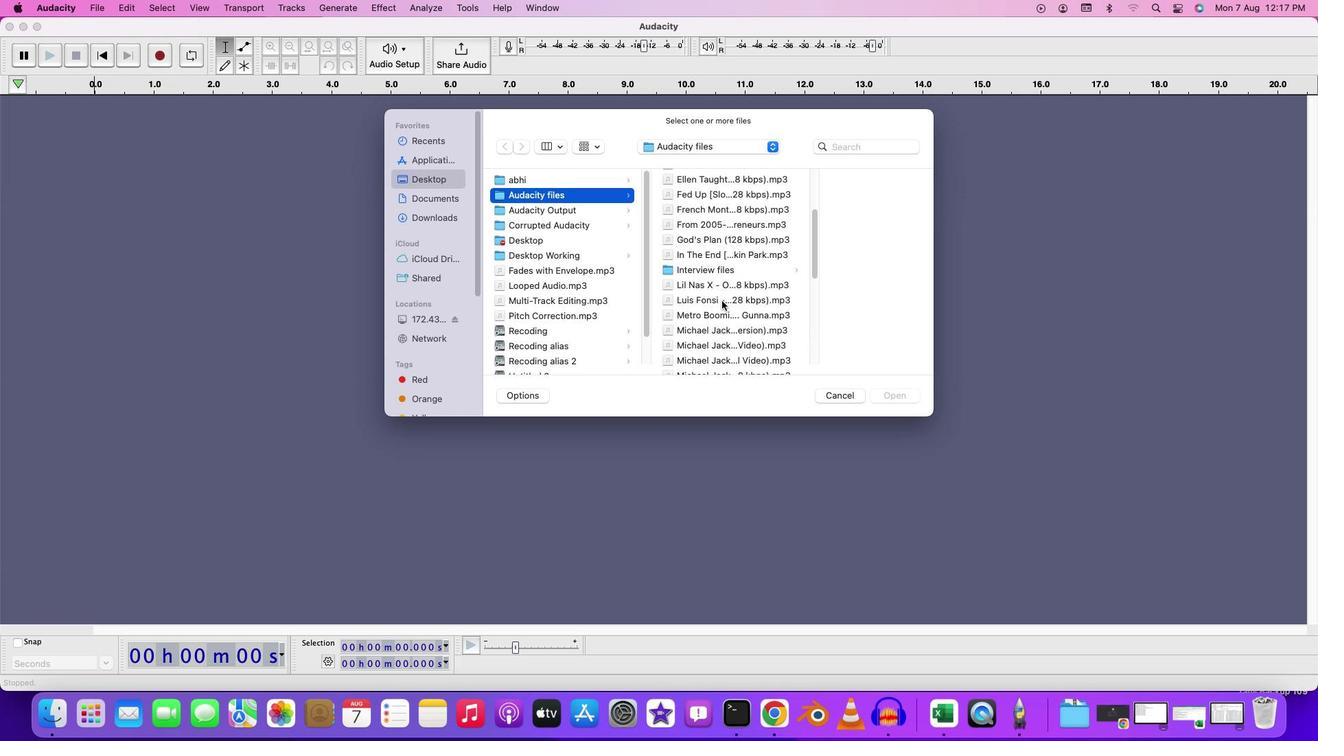 
Action: Mouse scrolled (722, 300) with delta (0, 0)
Screenshot: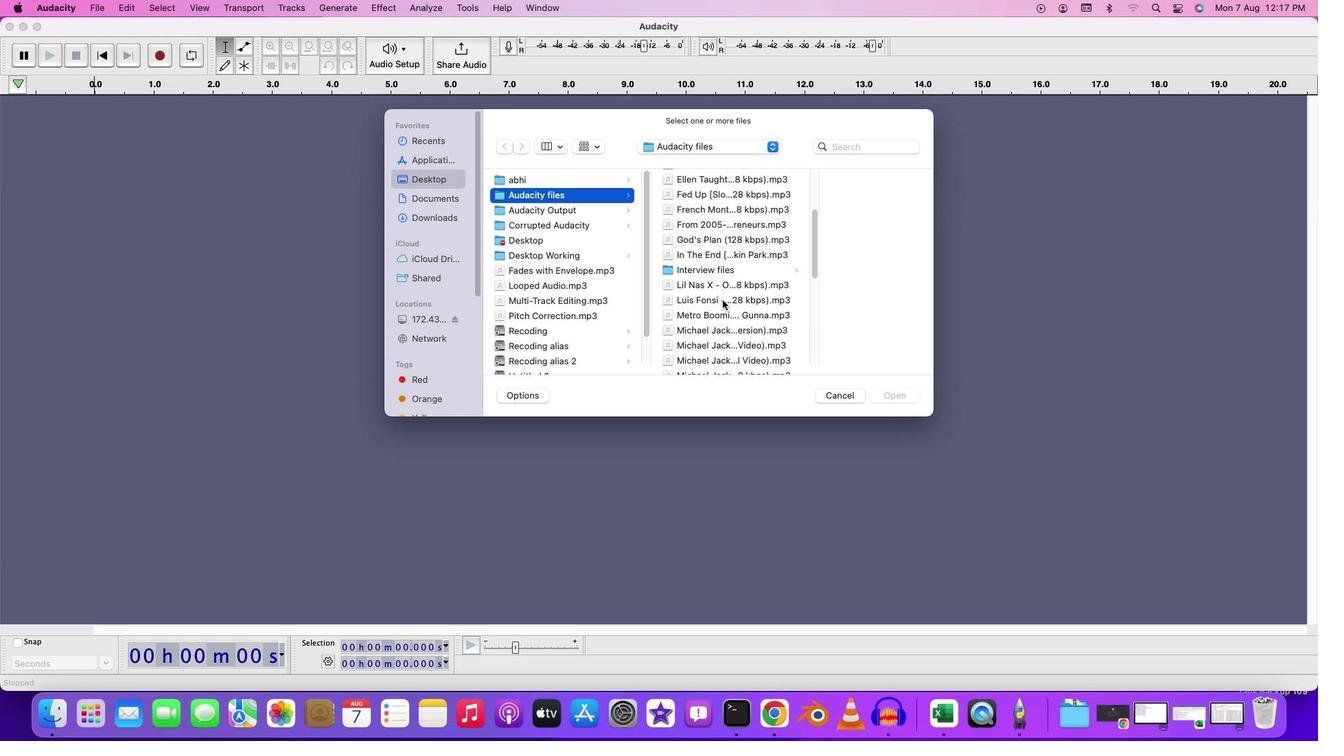 
Action: Mouse scrolled (722, 300) with delta (0, 2)
Screenshot: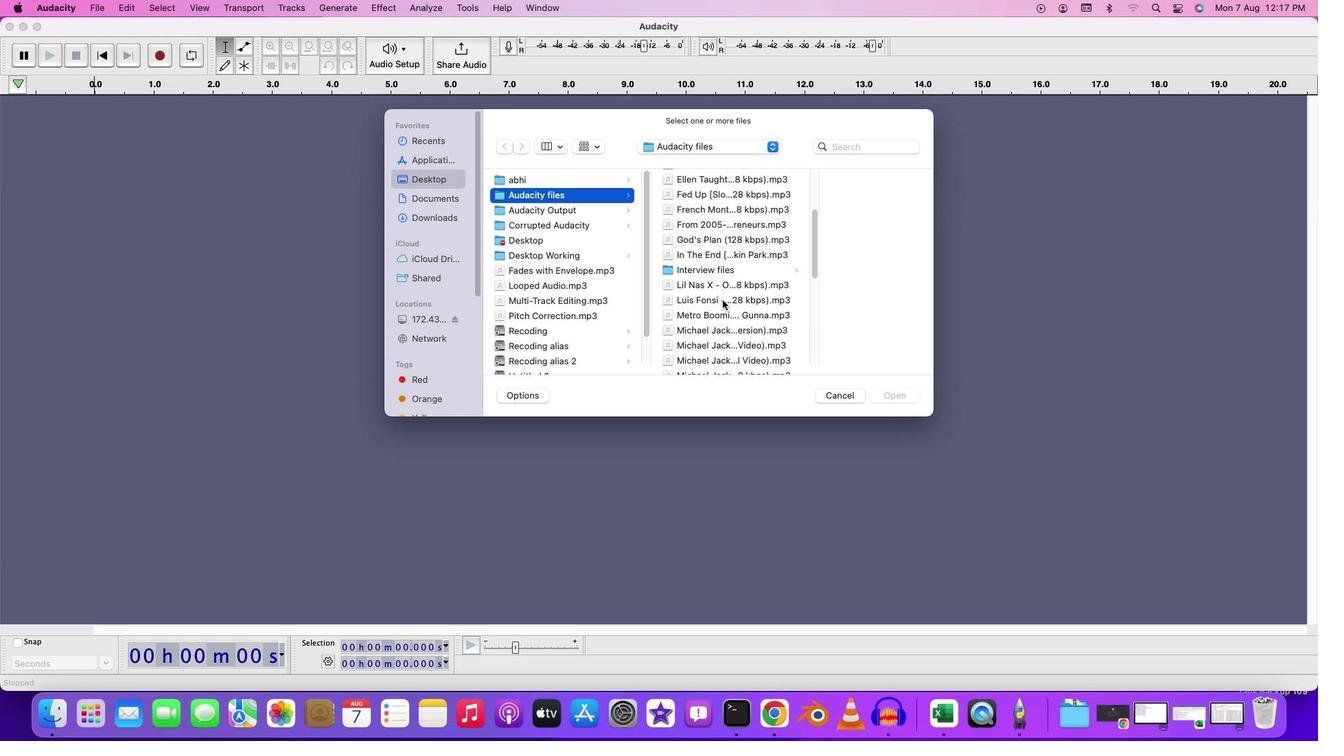 
Action: Mouse scrolled (722, 300) with delta (0, 3)
Screenshot: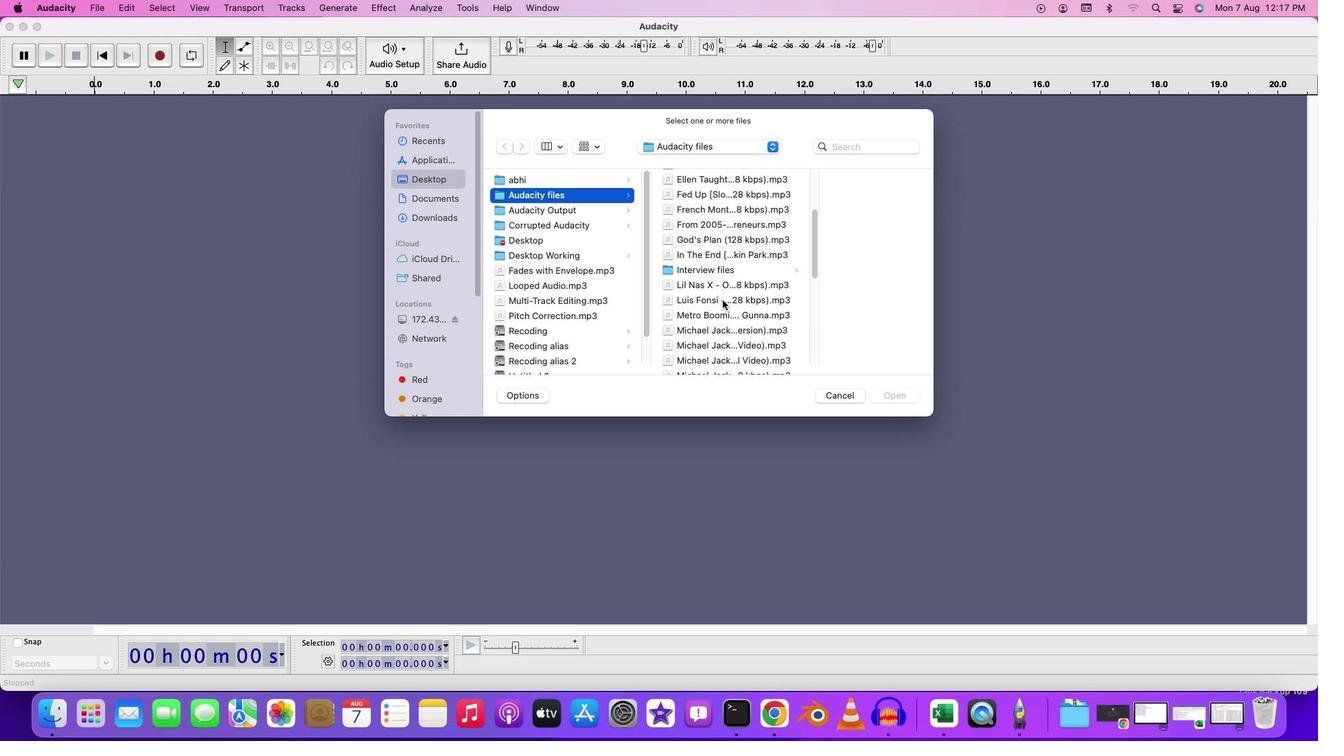 
Action: Mouse scrolled (722, 300) with delta (0, 4)
Screenshot: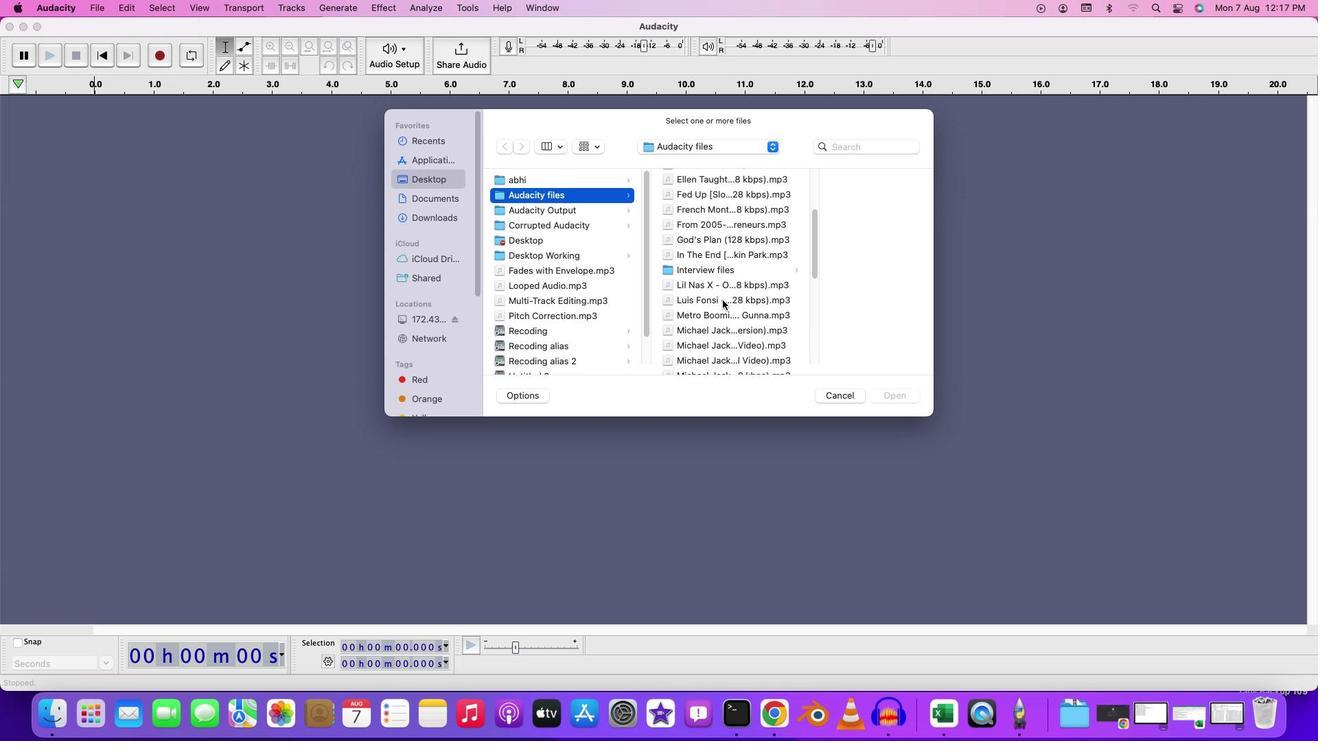 
Action: Mouse scrolled (722, 300) with delta (0, 4)
Screenshot: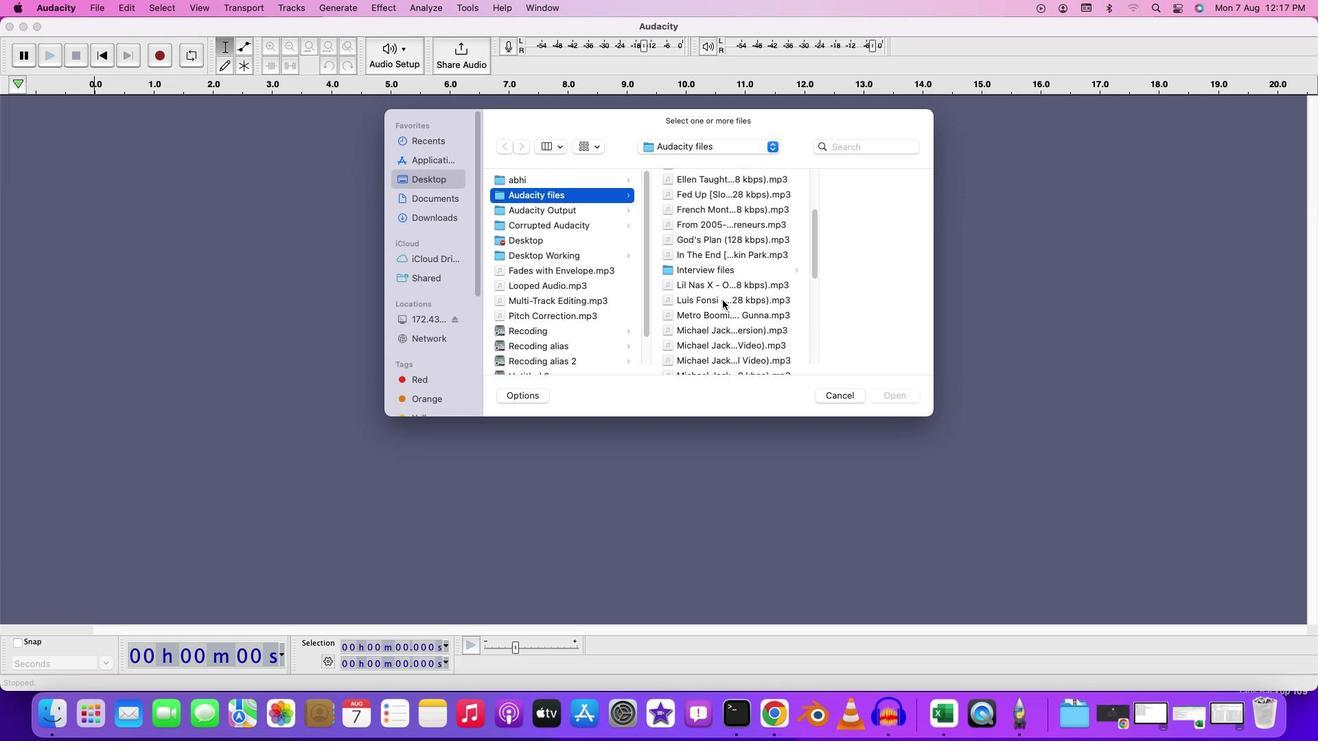 
Action: Mouse moved to (722, 300)
Screenshot: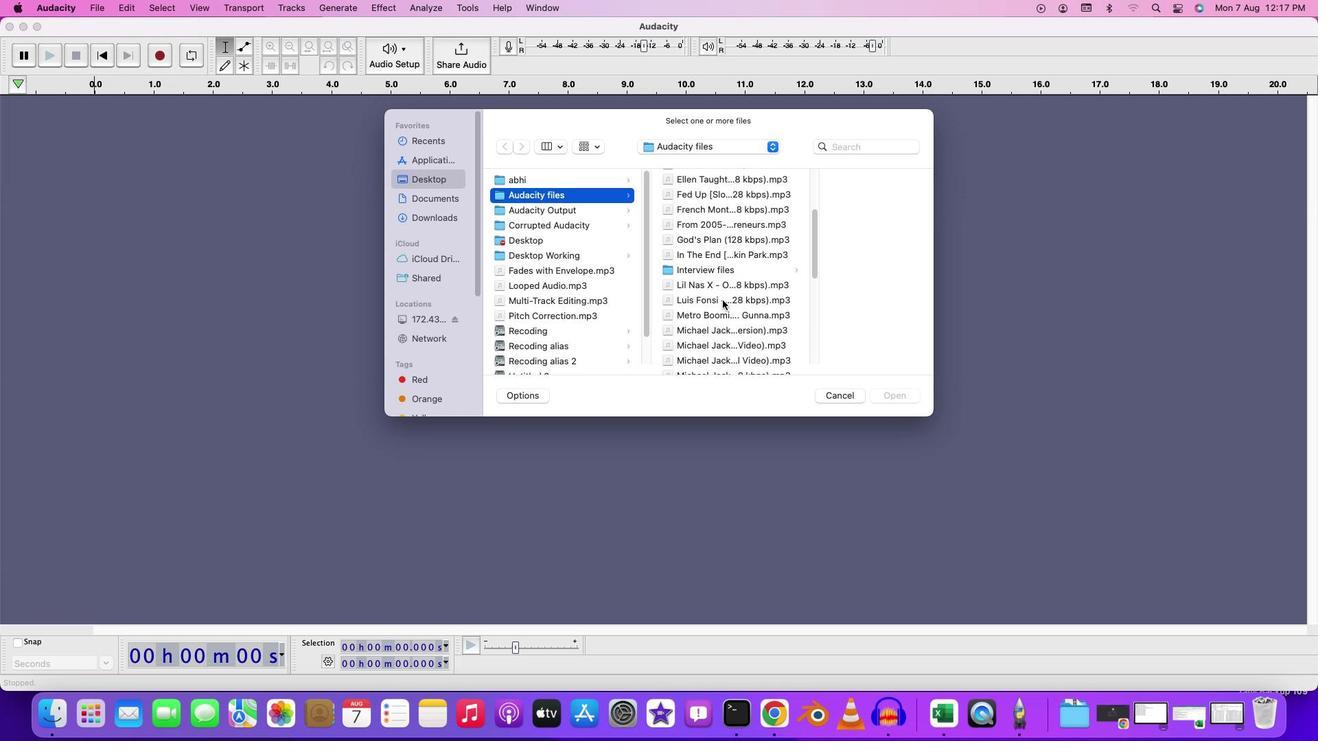 
Action: Mouse scrolled (722, 300) with delta (0, 0)
Screenshot: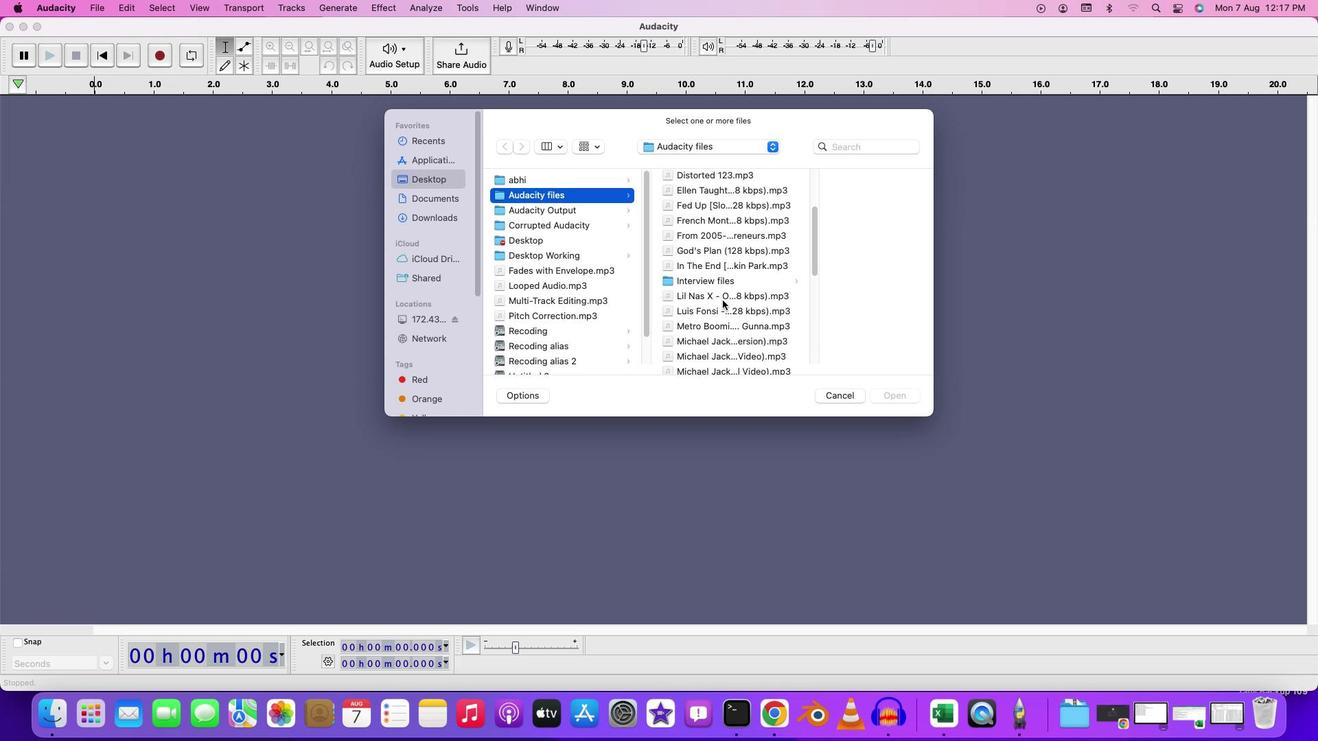 
Action: Mouse scrolled (722, 300) with delta (0, 0)
Screenshot: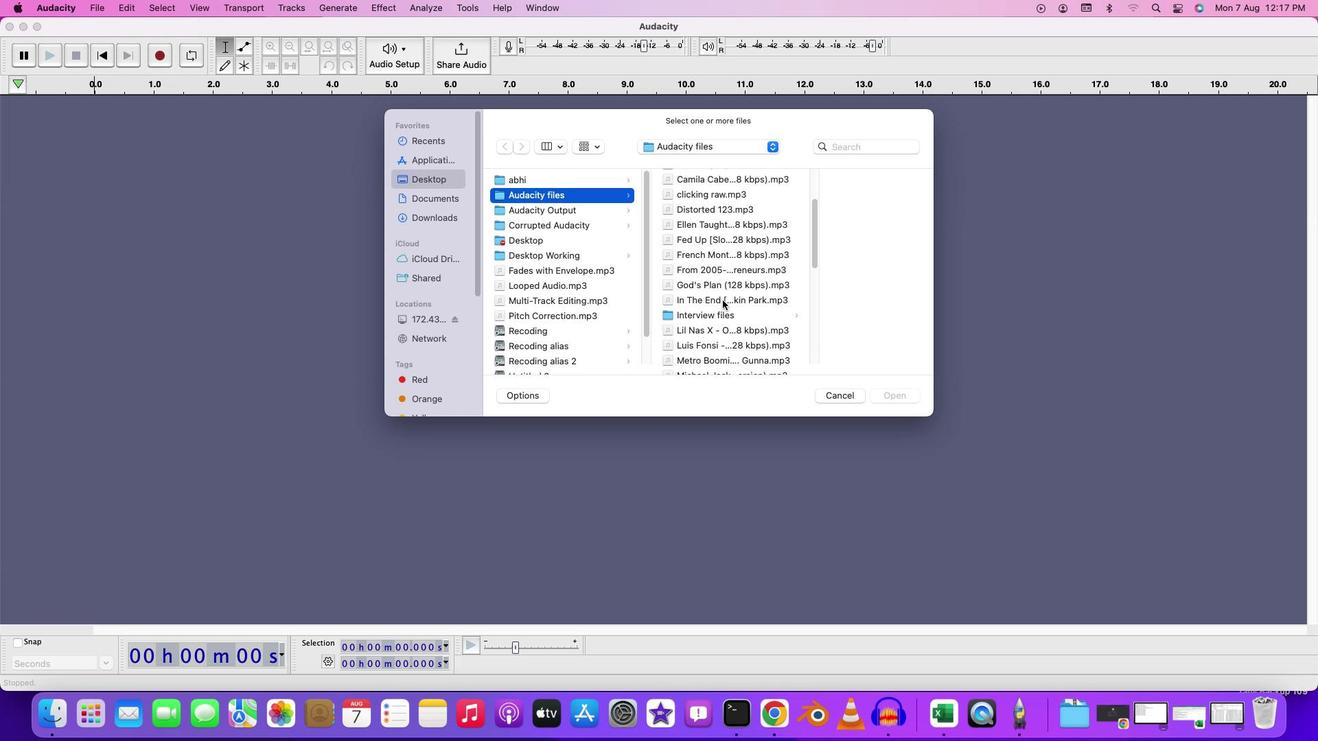 
Action: Mouse scrolled (722, 300) with delta (0, 1)
Screenshot: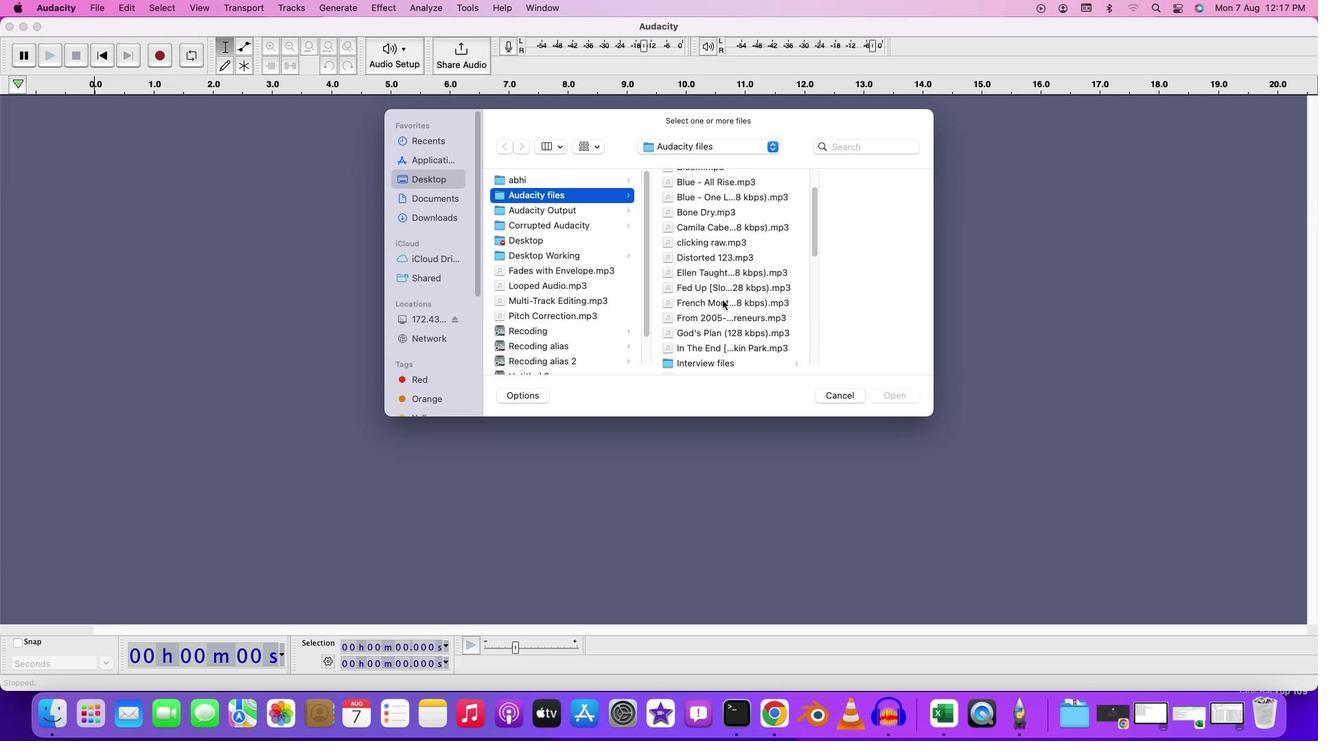 
Action: Mouse scrolled (722, 300) with delta (0, 2)
Screenshot: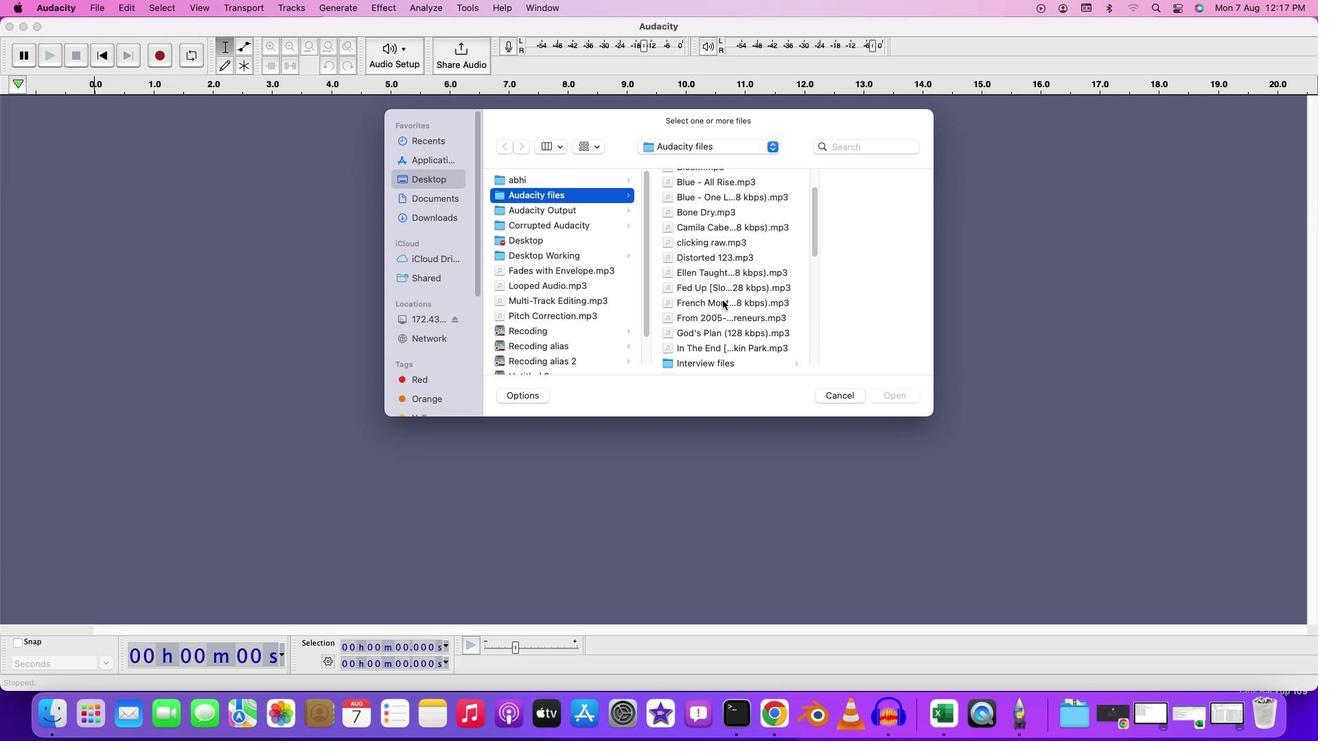 
Action: Mouse scrolled (722, 300) with delta (0, 0)
Screenshot: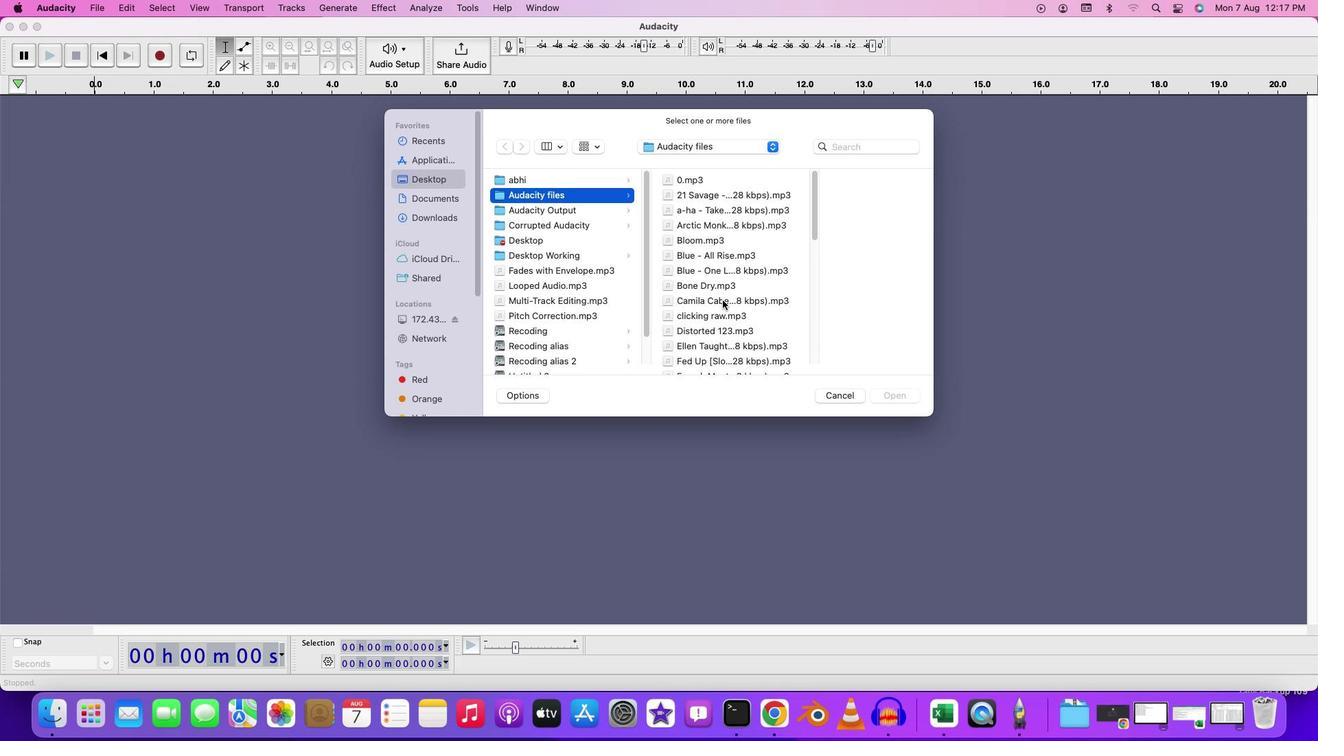 
Action: Mouse scrolled (722, 300) with delta (0, 0)
Screenshot: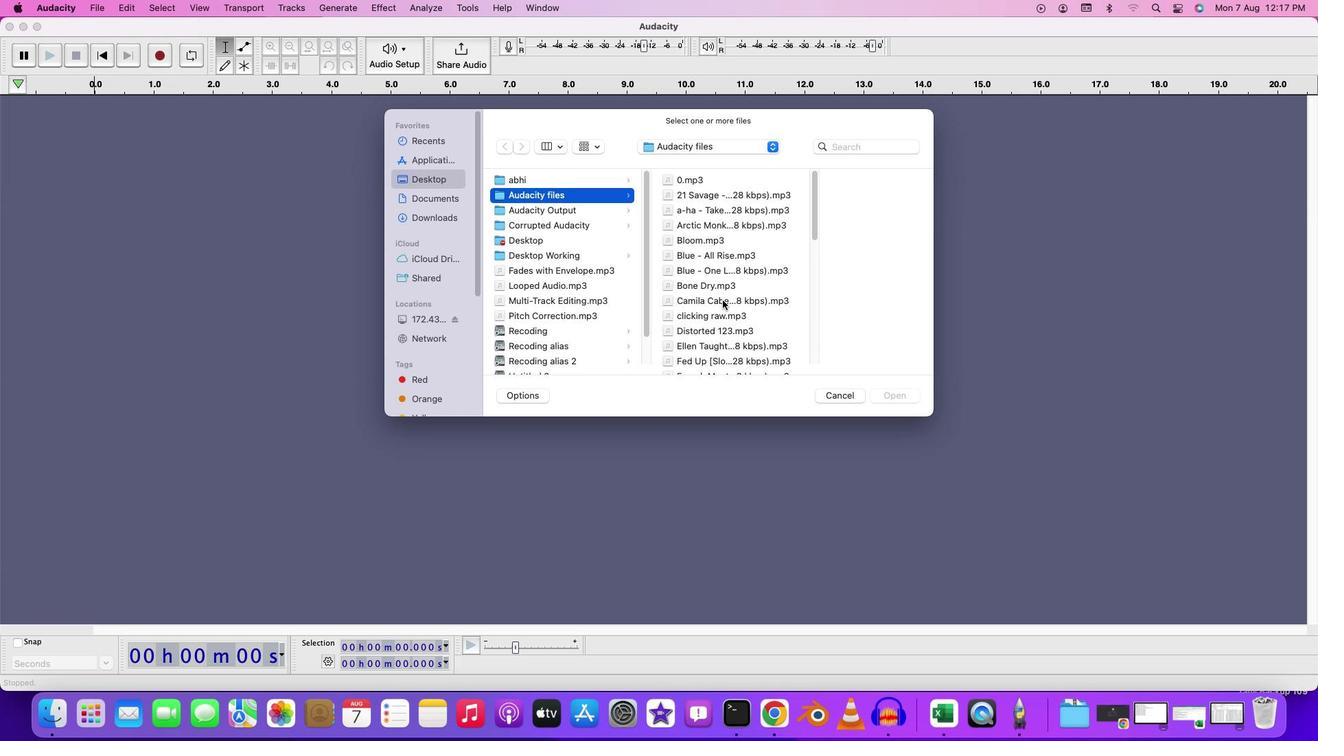 
Action: Mouse scrolled (722, 300) with delta (0, 2)
Screenshot: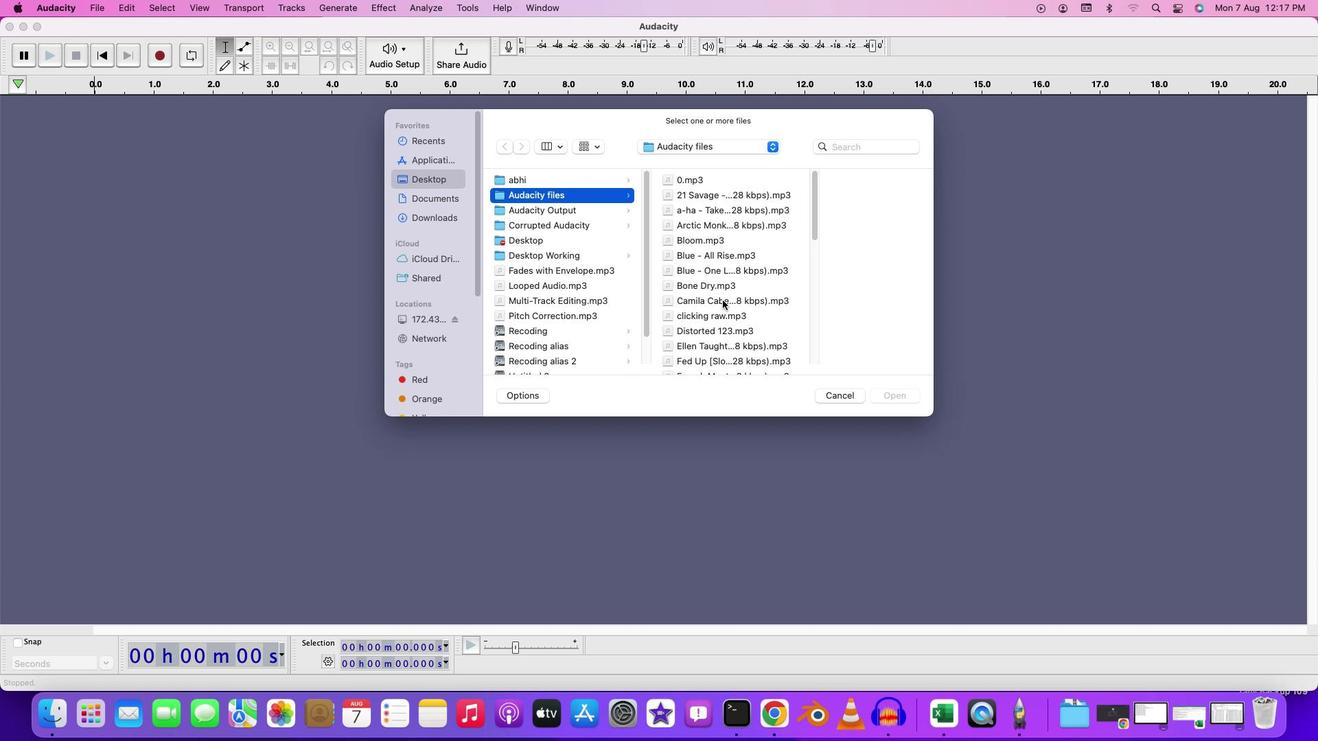 
Action: Mouse scrolled (722, 300) with delta (0, 3)
Screenshot: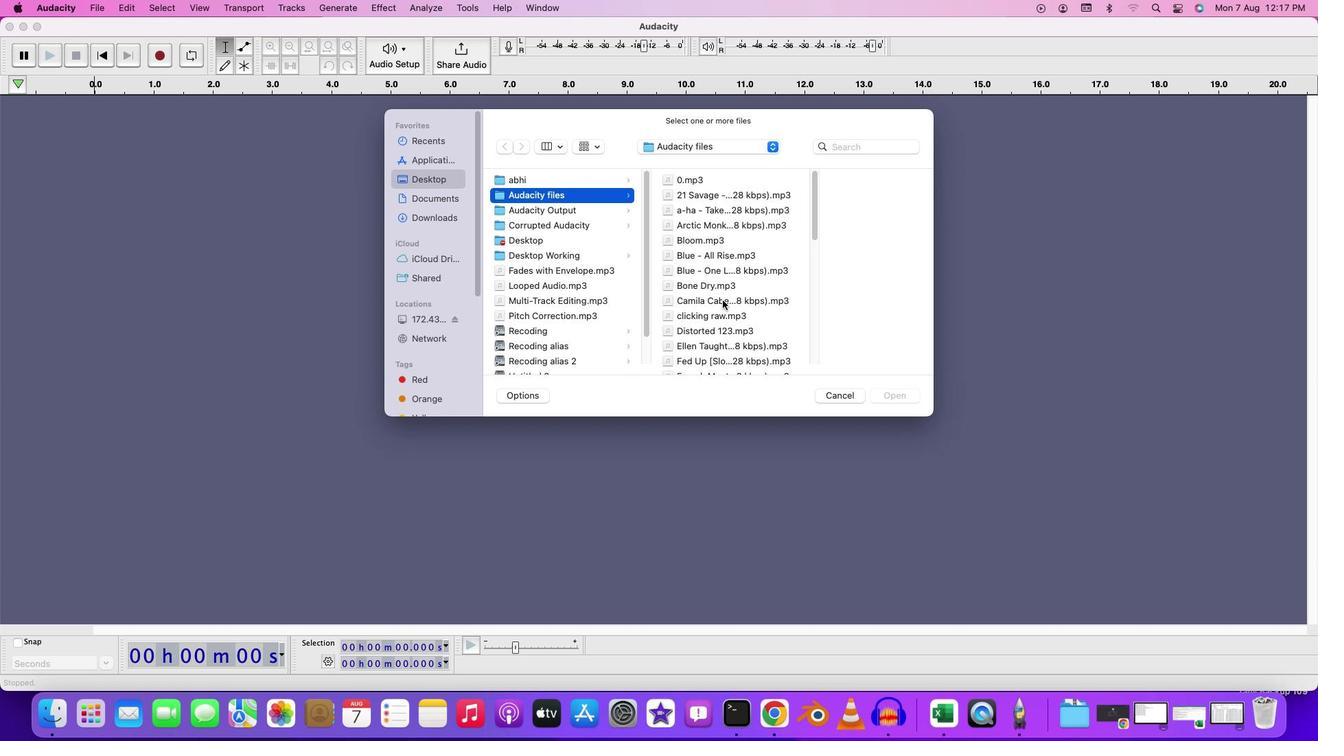 
Action: Mouse scrolled (722, 300) with delta (0, 0)
Screenshot: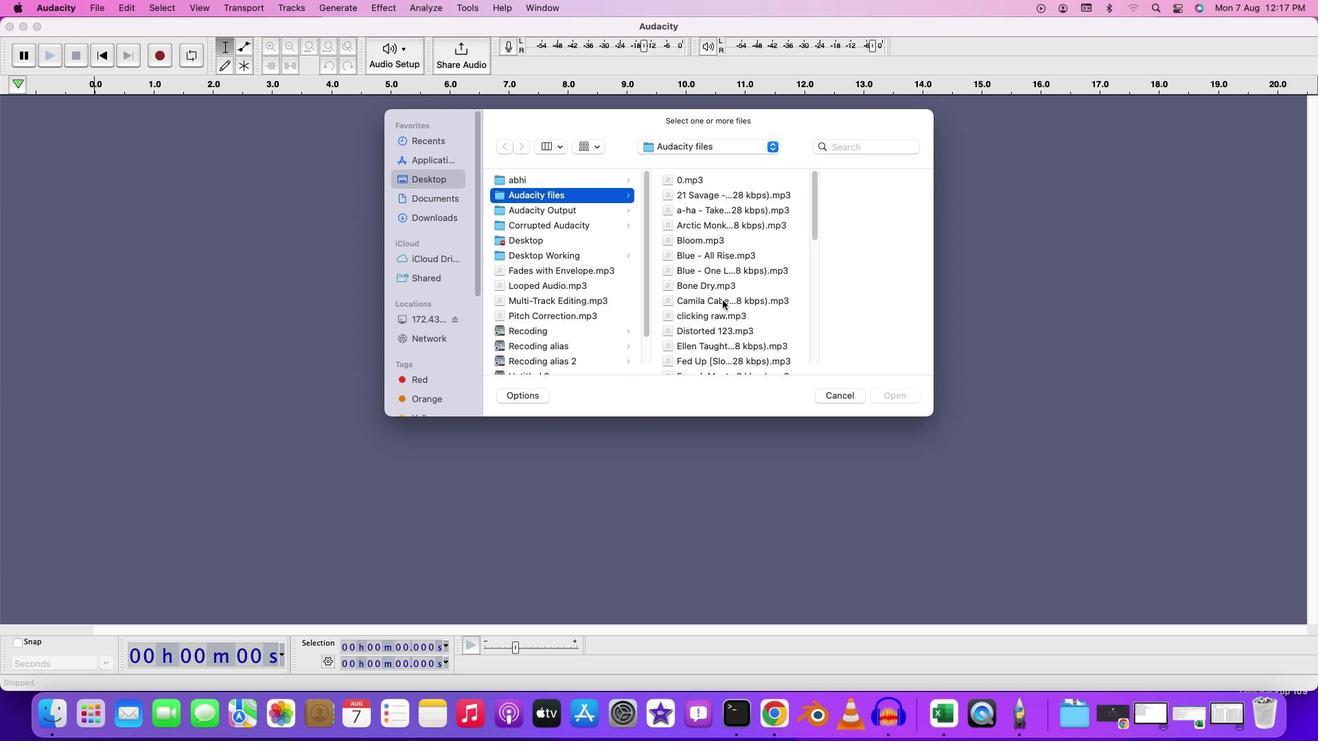 
Action: Mouse scrolled (722, 300) with delta (0, 0)
Screenshot: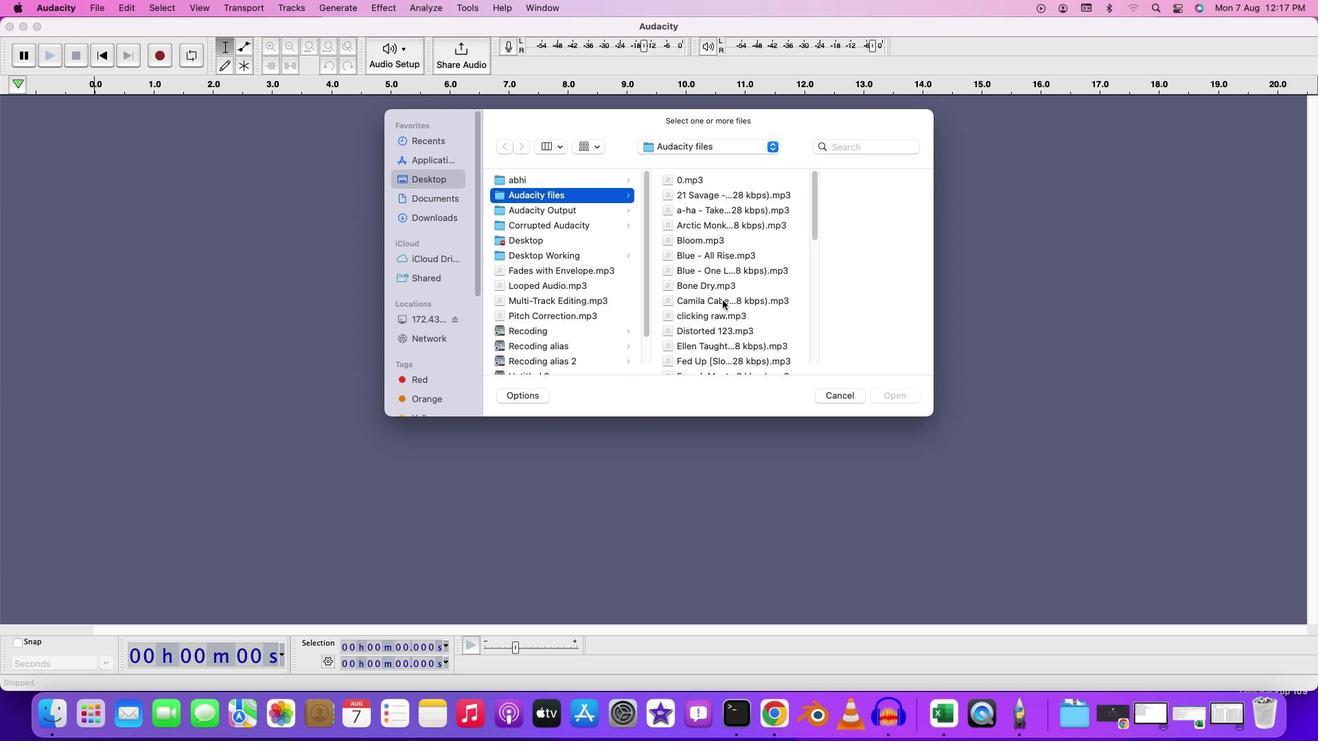 
Action: Mouse scrolled (722, 300) with delta (0, 2)
Screenshot: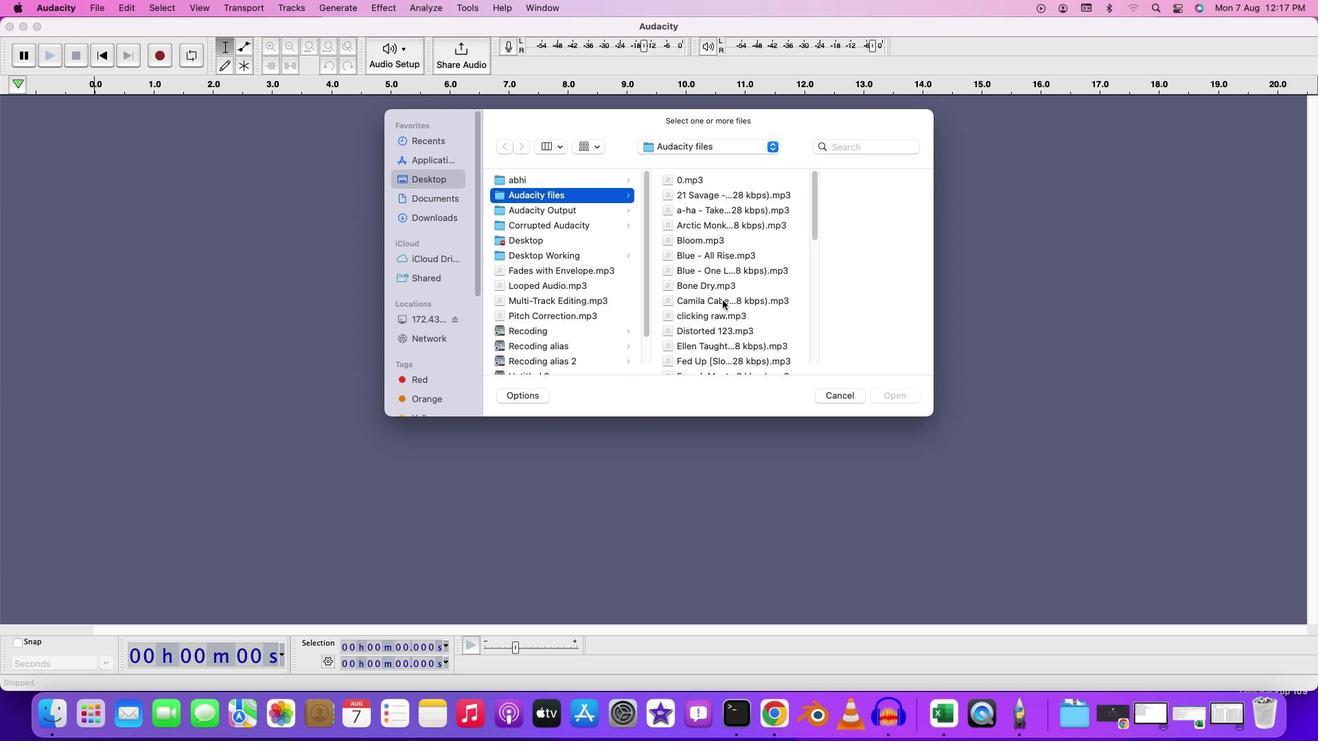 
Action: Mouse scrolled (722, 300) with delta (0, 2)
Screenshot: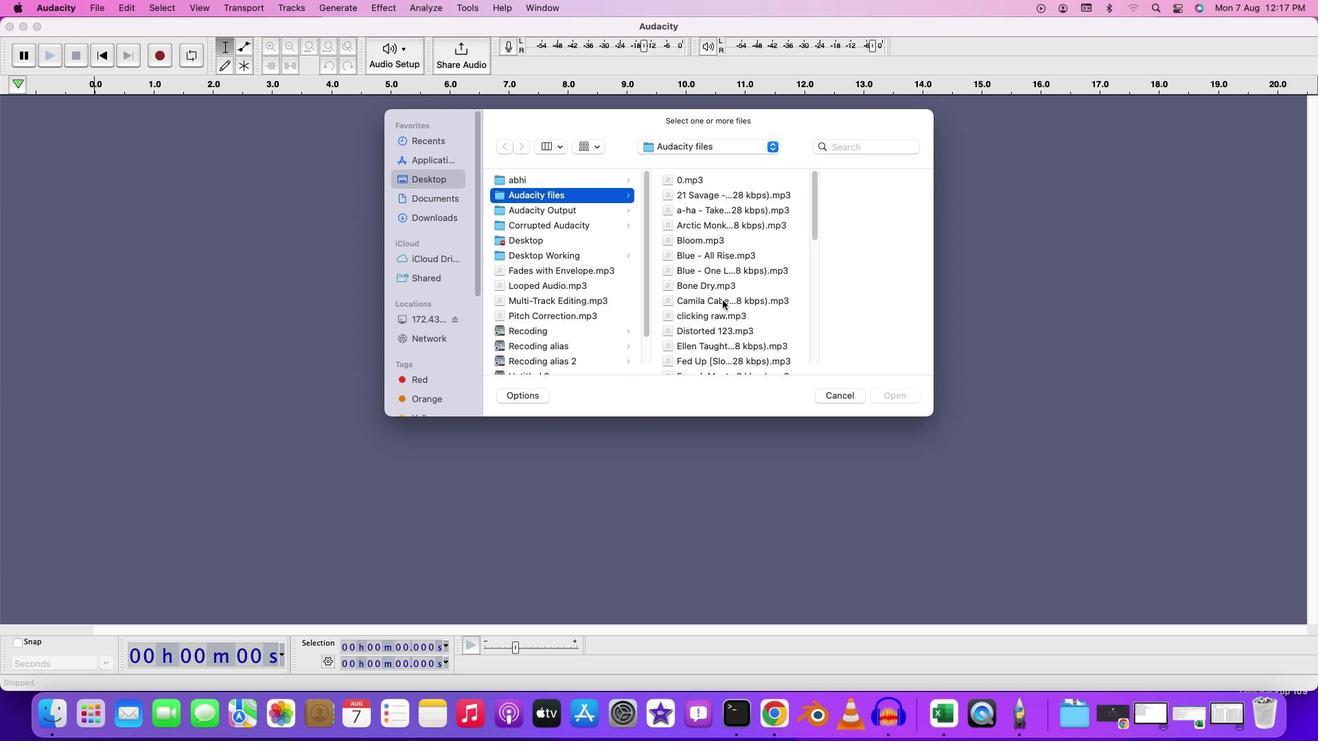
Action: Mouse scrolled (722, 300) with delta (0, 0)
Screenshot: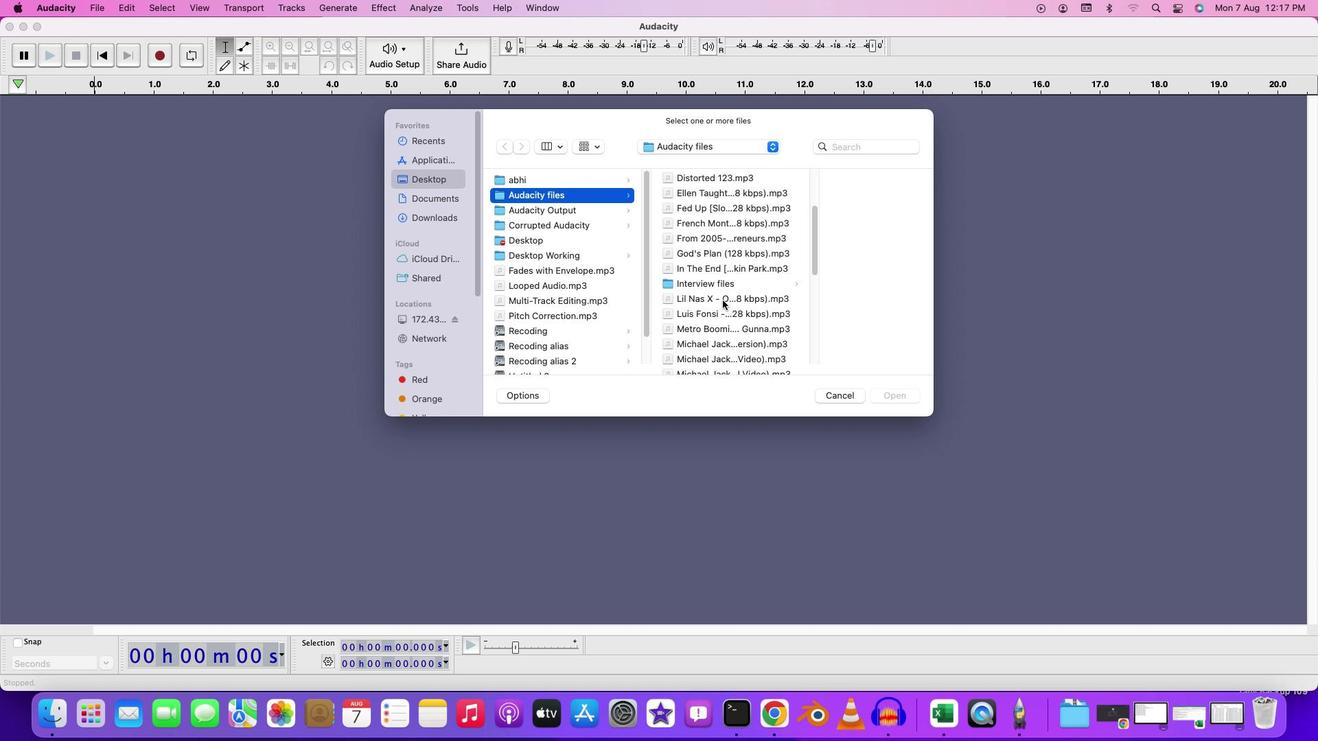 
Action: Mouse scrolled (722, 300) with delta (0, 0)
Screenshot: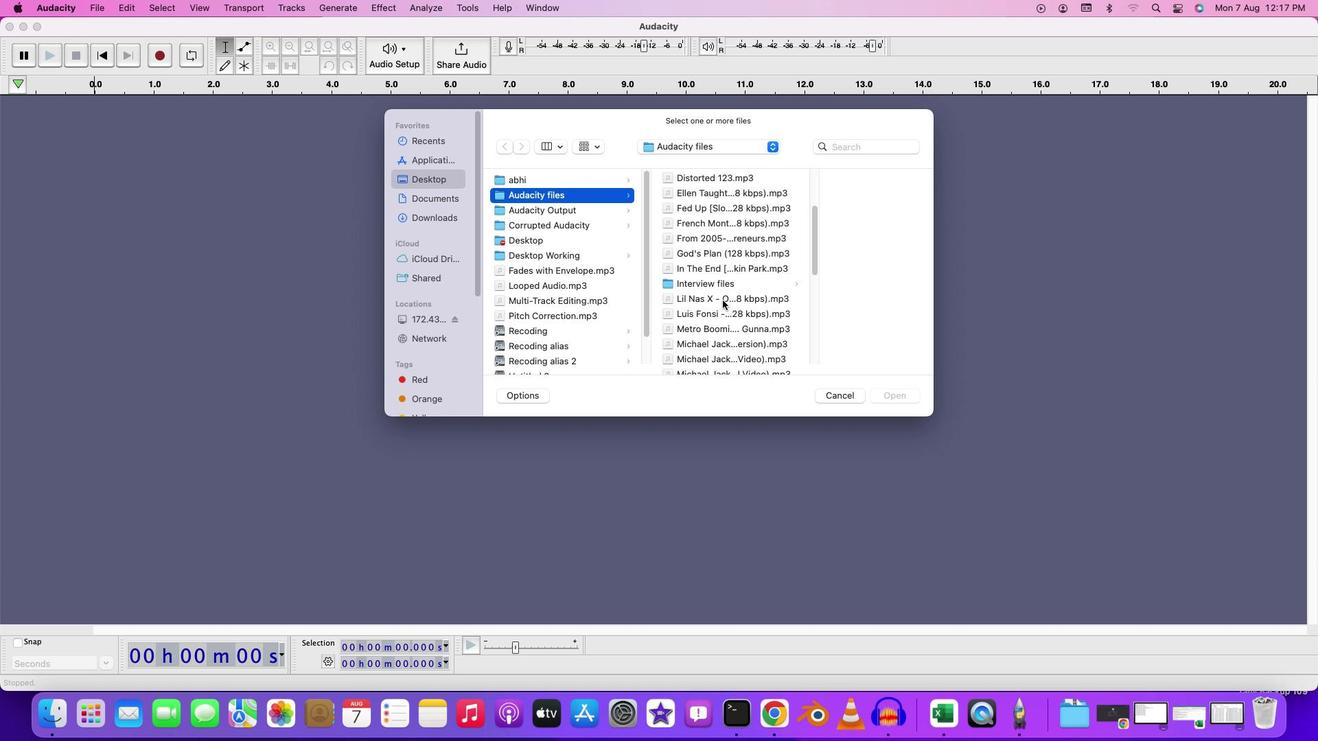 
Action: Mouse scrolled (722, 300) with delta (0, -2)
Screenshot: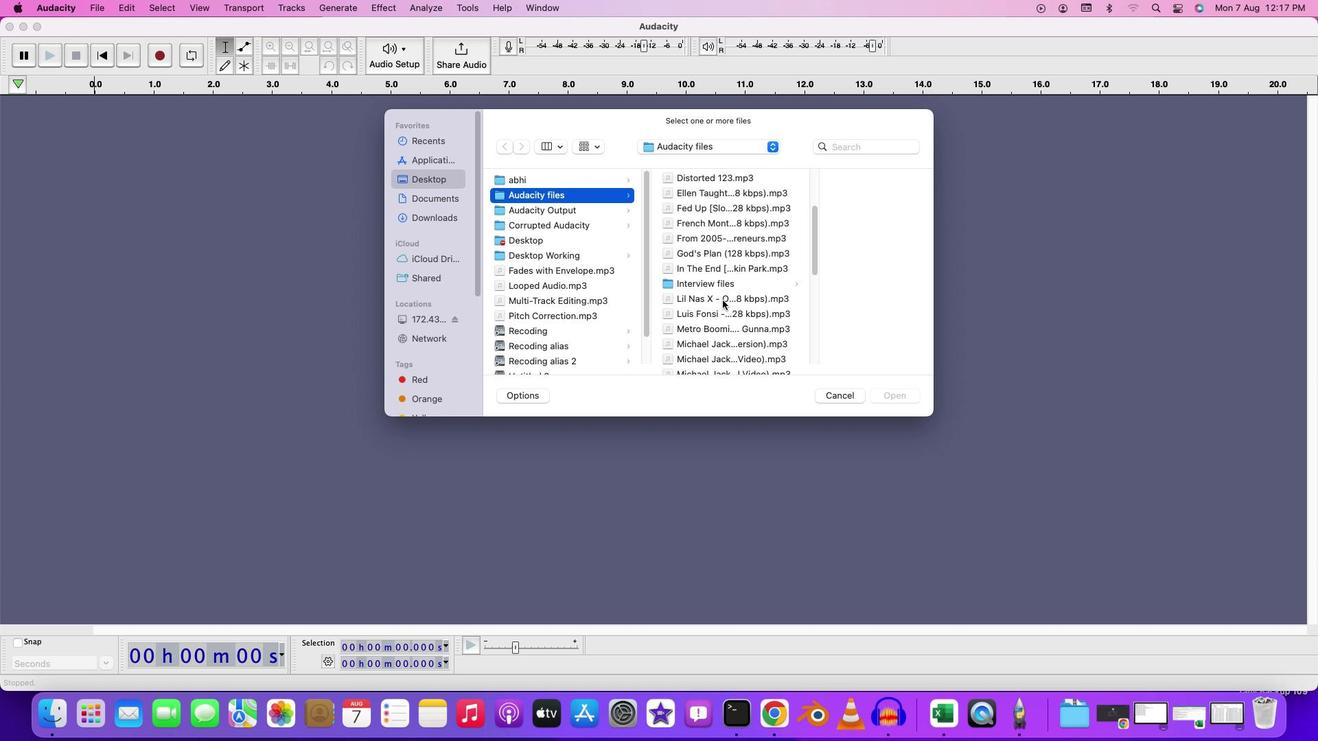 
Action: Mouse scrolled (722, 300) with delta (0, -3)
Screenshot: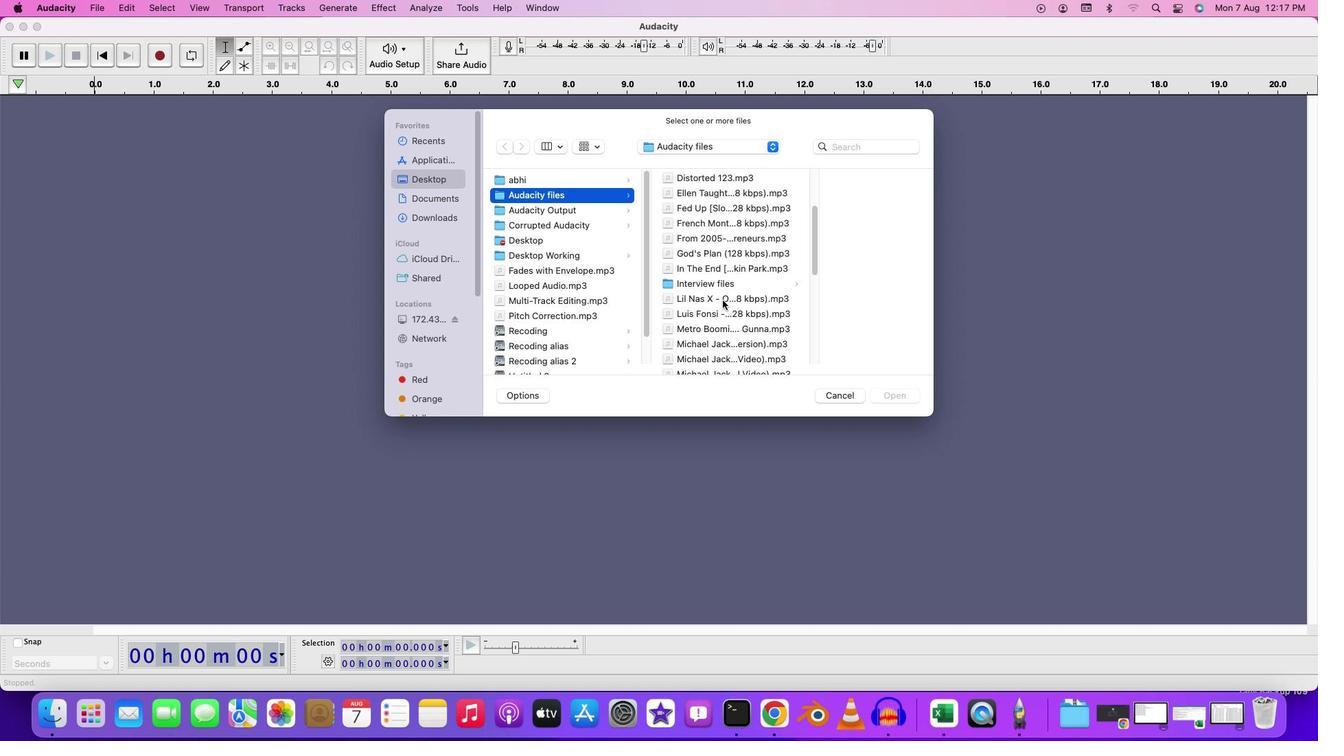 
Action: Mouse moved to (721, 287)
Screenshot: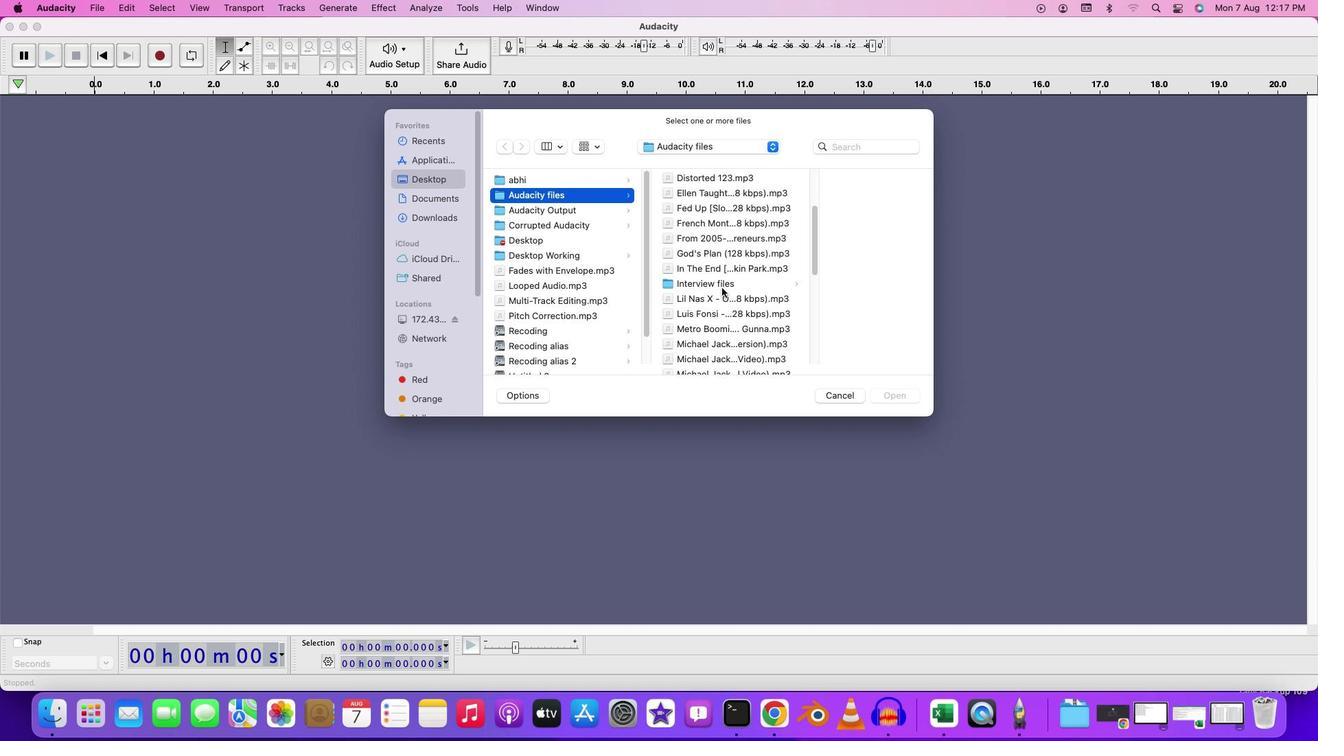 
Action: Mouse pressed left at (721, 287)
Screenshot: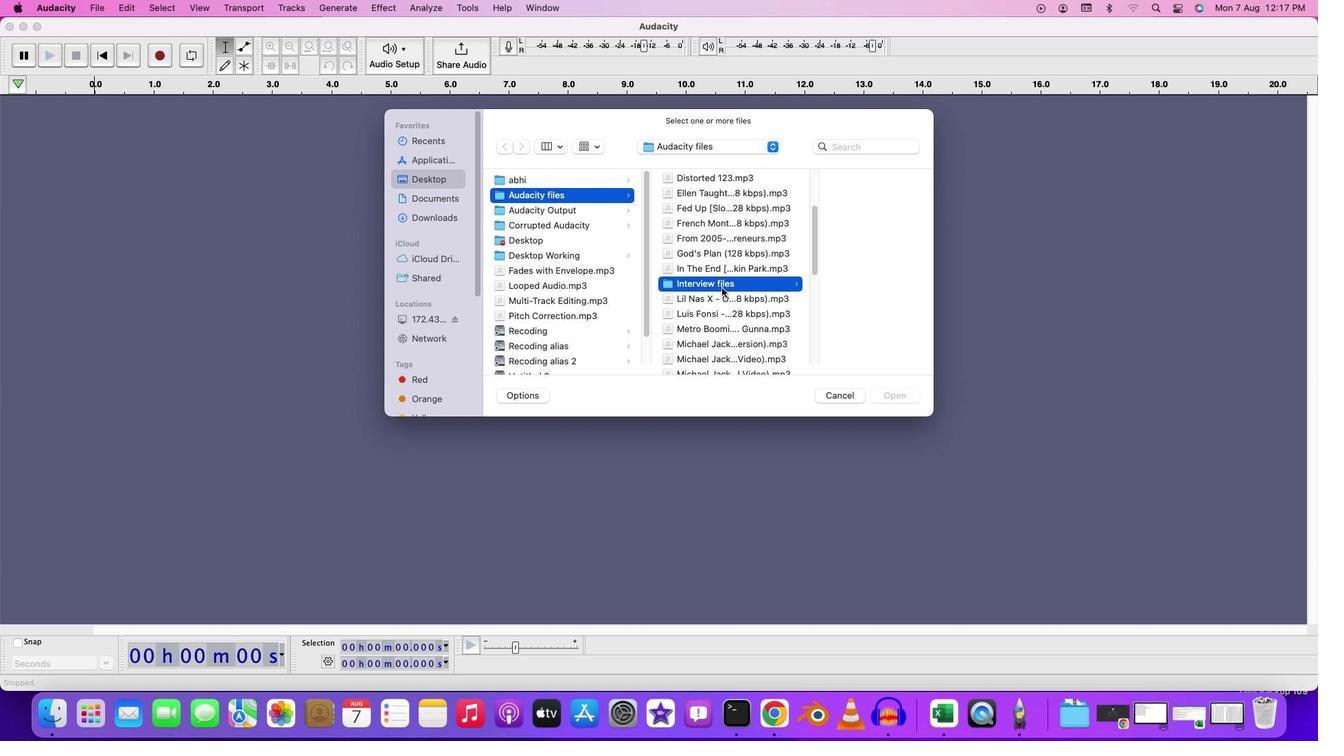 
Action: Mouse pressed left at (721, 287)
Screenshot: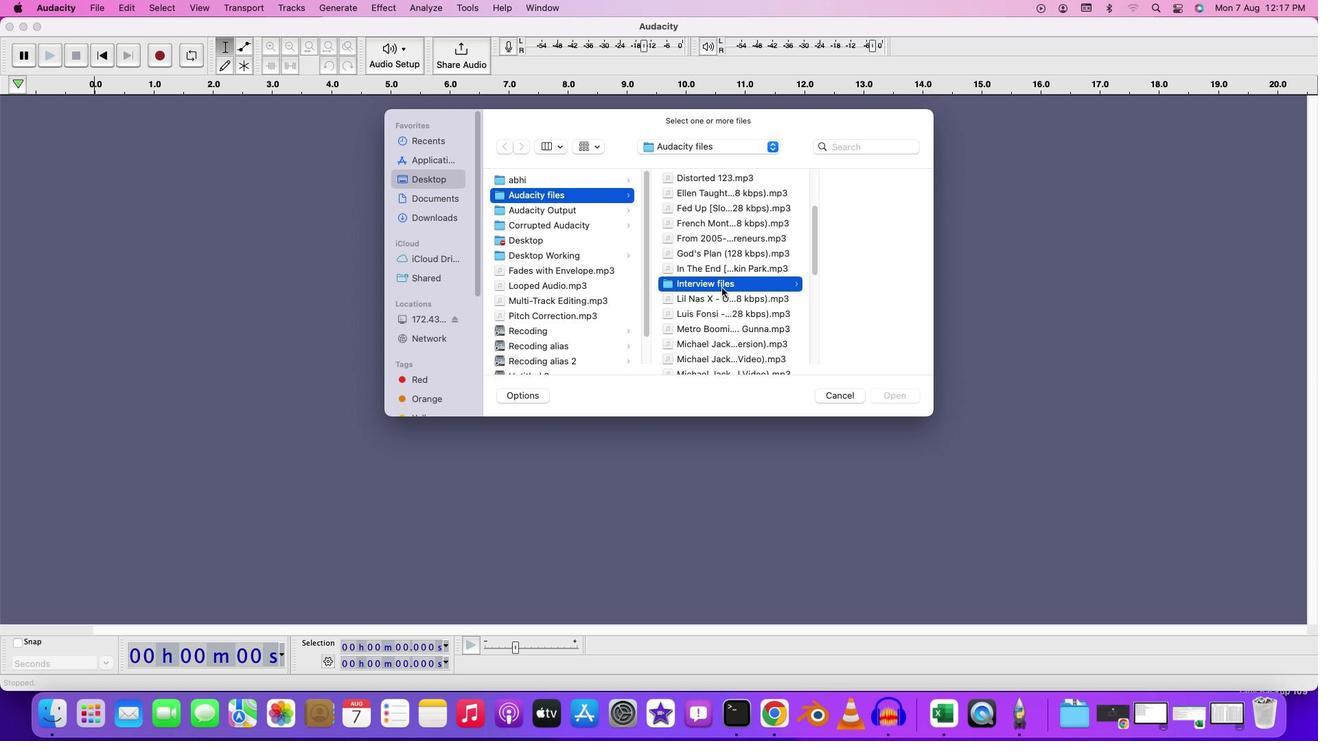 
Action: Mouse moved to (822, 179)
Screenshot: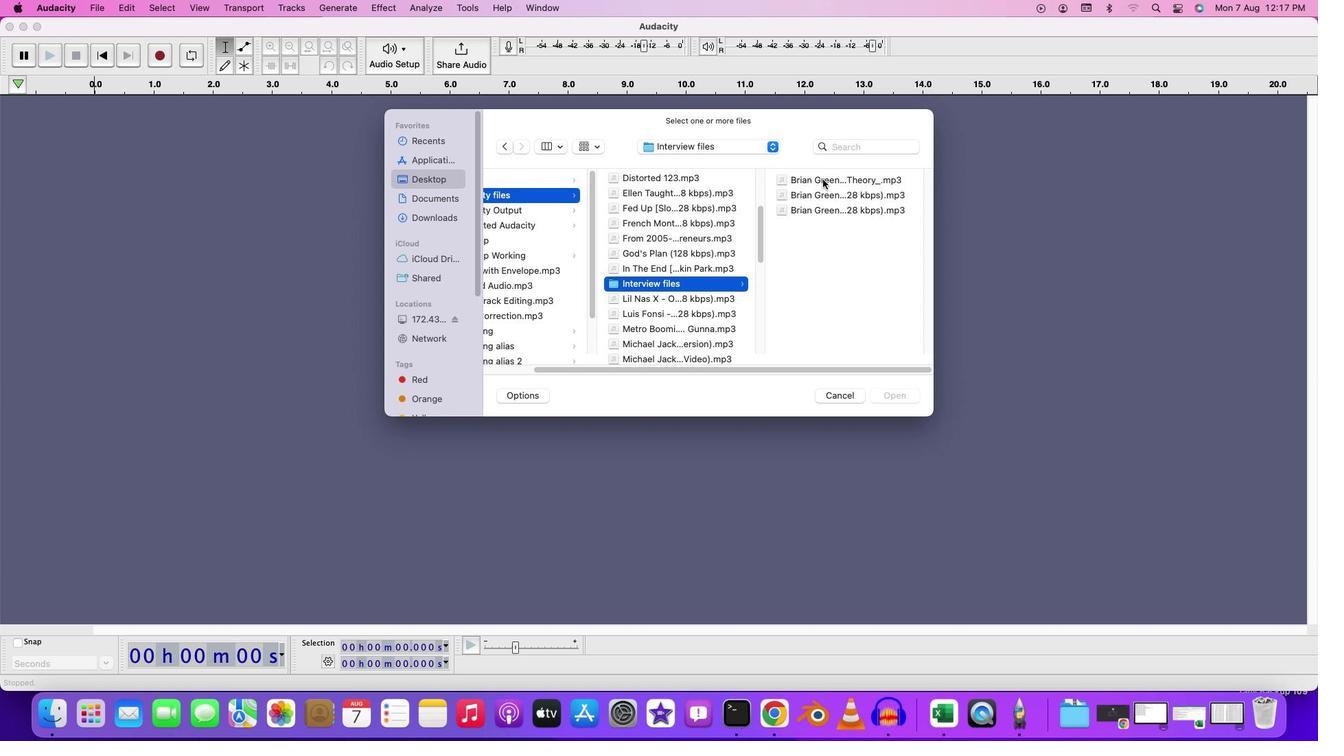 
Action: Mouse pressed left at (822, 179)
Screenshot: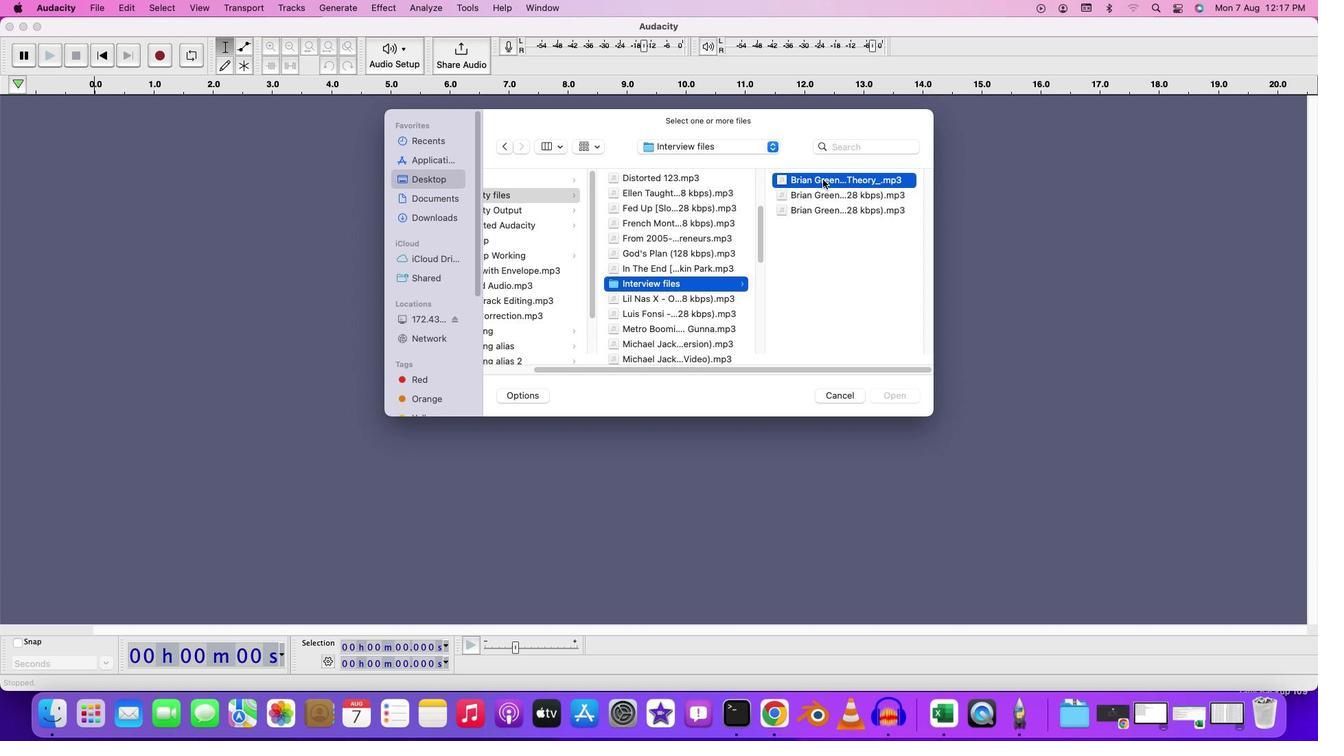 
Action: Mouse moved to (661, 197)
Screenshot: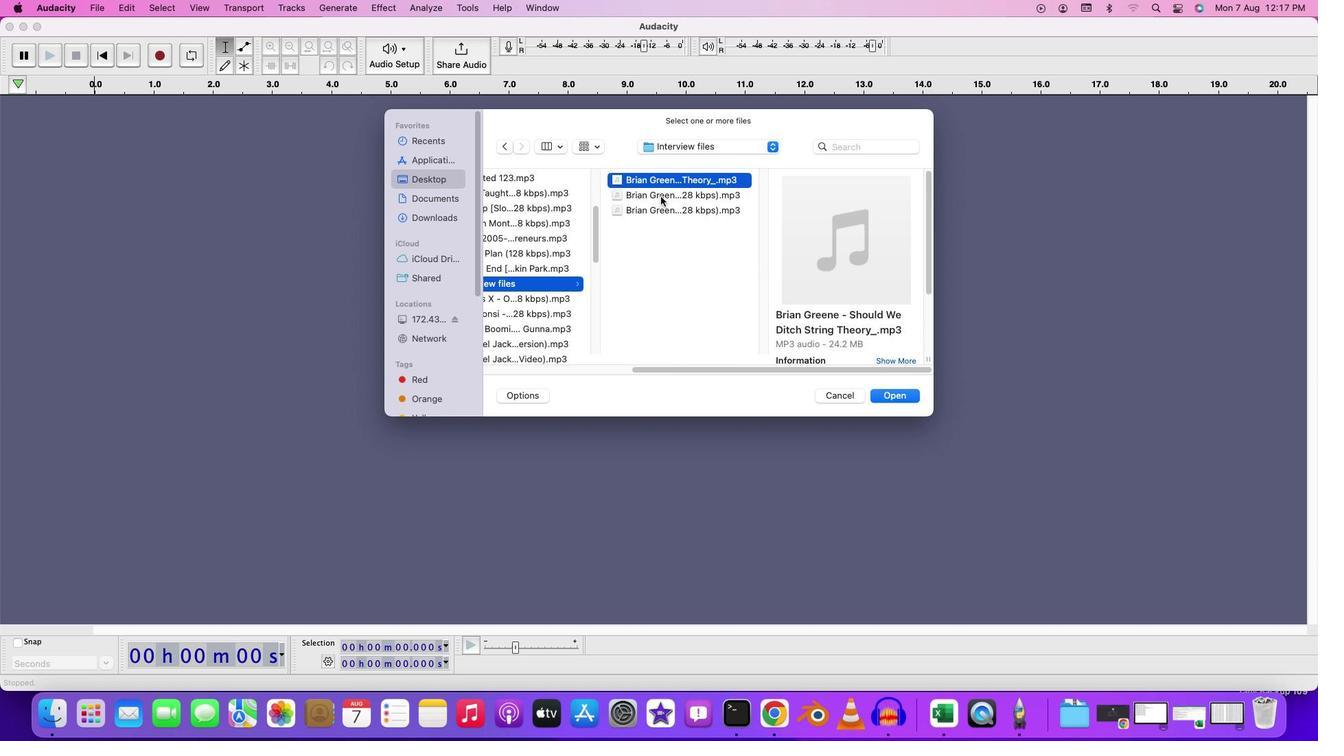 
Action: Mouse pressed left at (661, 197)
Screenshot: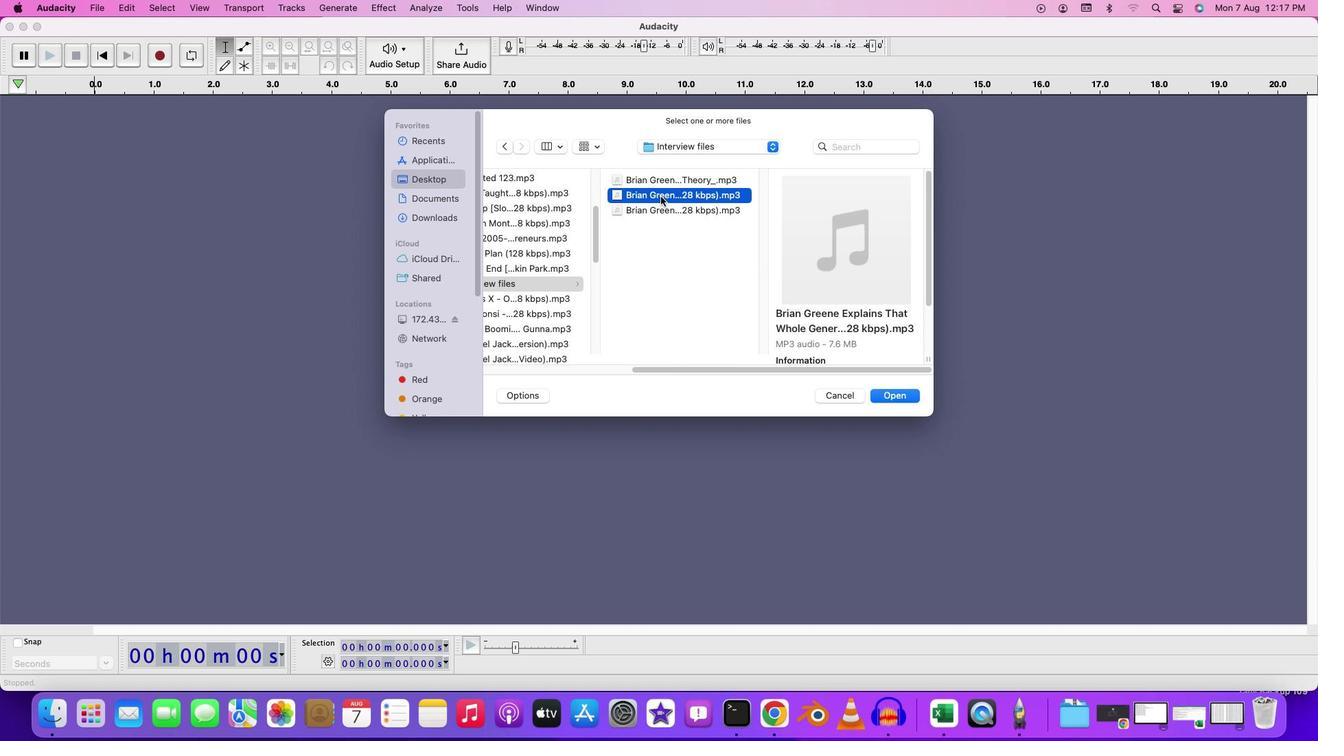 
Action: Mouse moved to (667, 211)
Screenshot: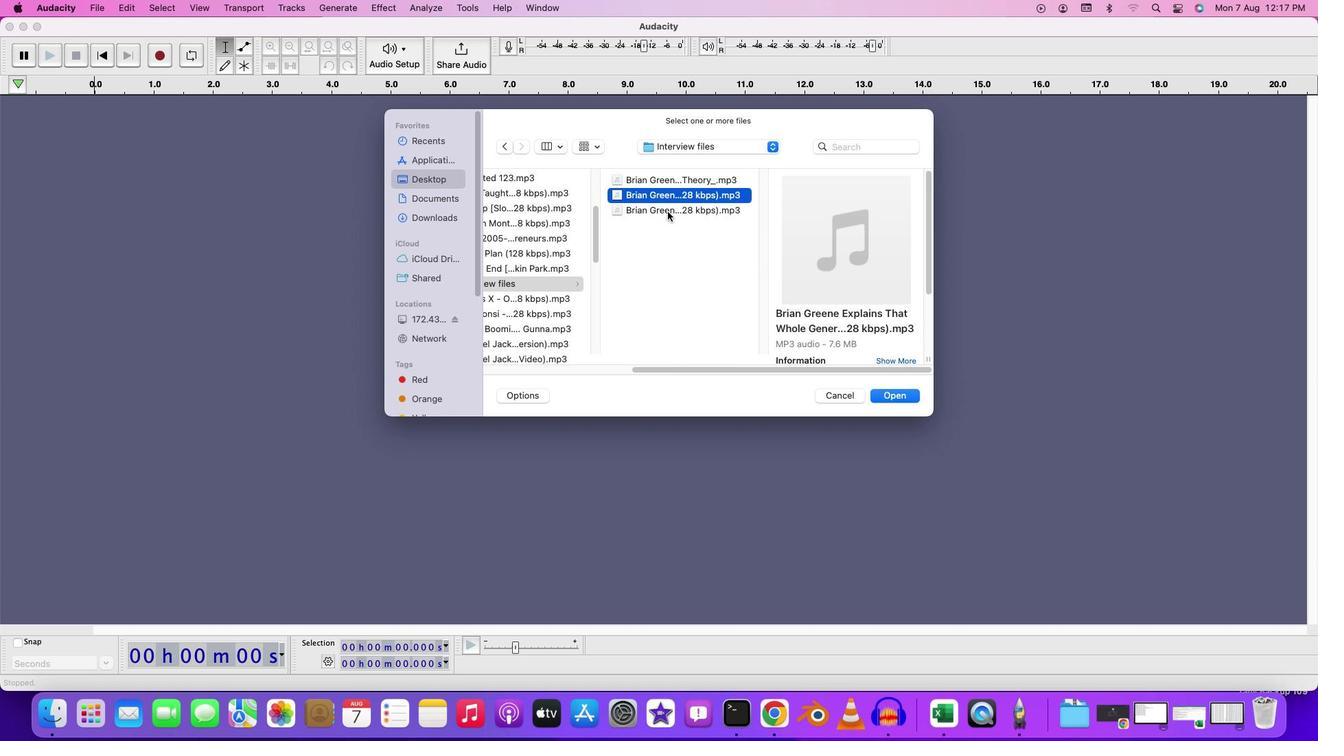 
Action: Mouse pressed left at (667, 211)
Screenshot: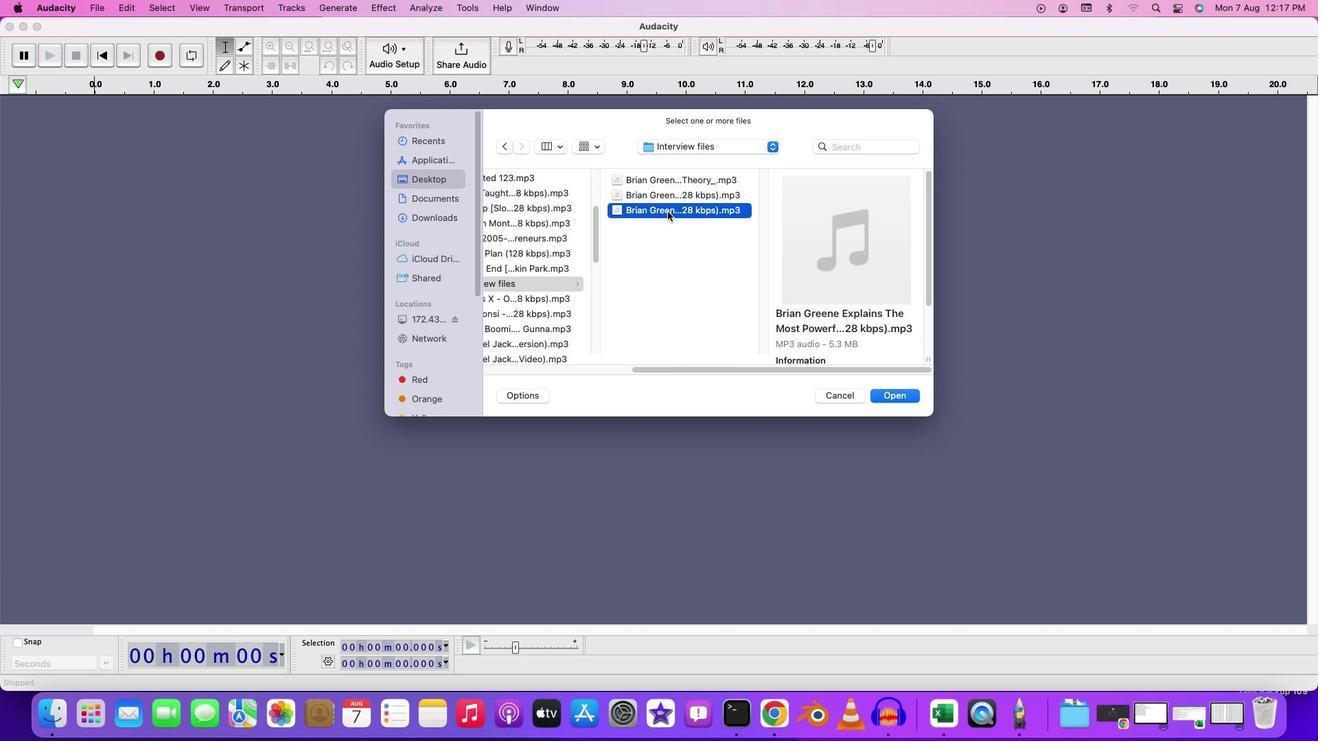 
Action: Mouse pressed left at (667, 211)
Screenshot: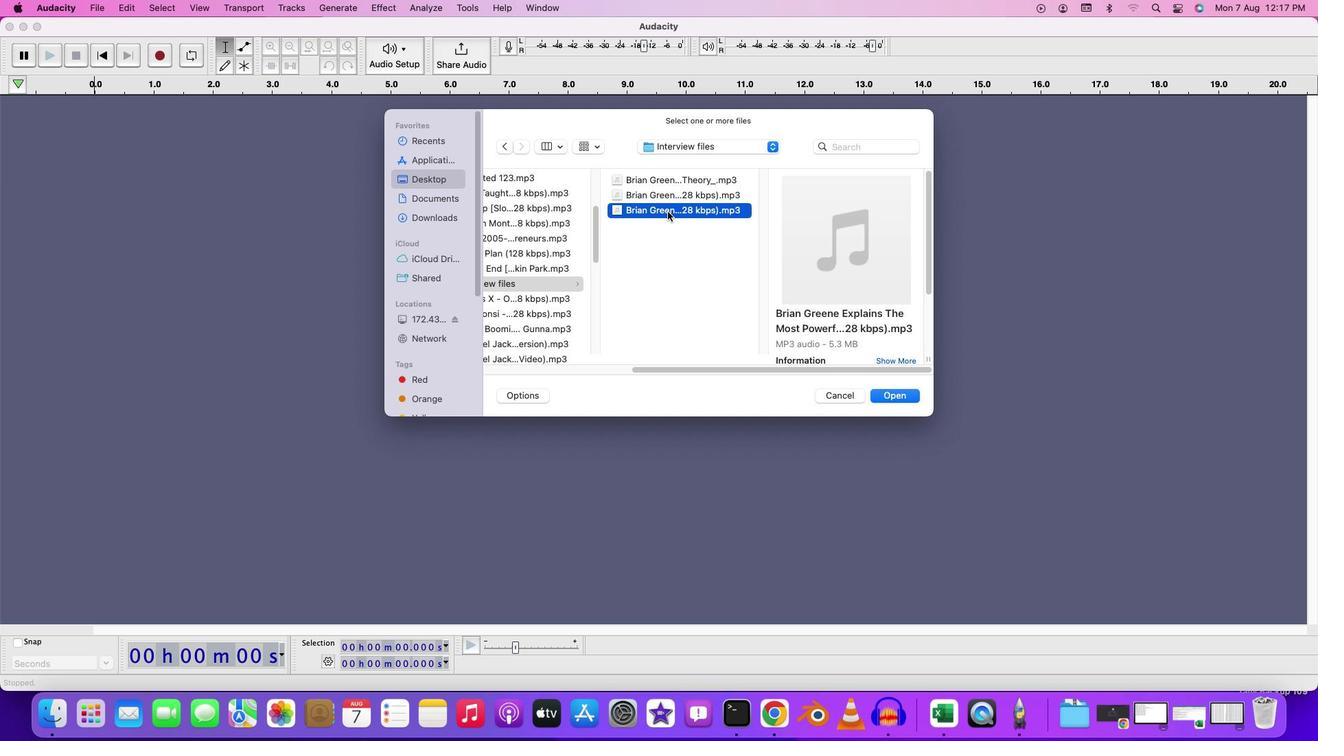 
Action: Mouse pressed left at (667, 211)
Screenshot: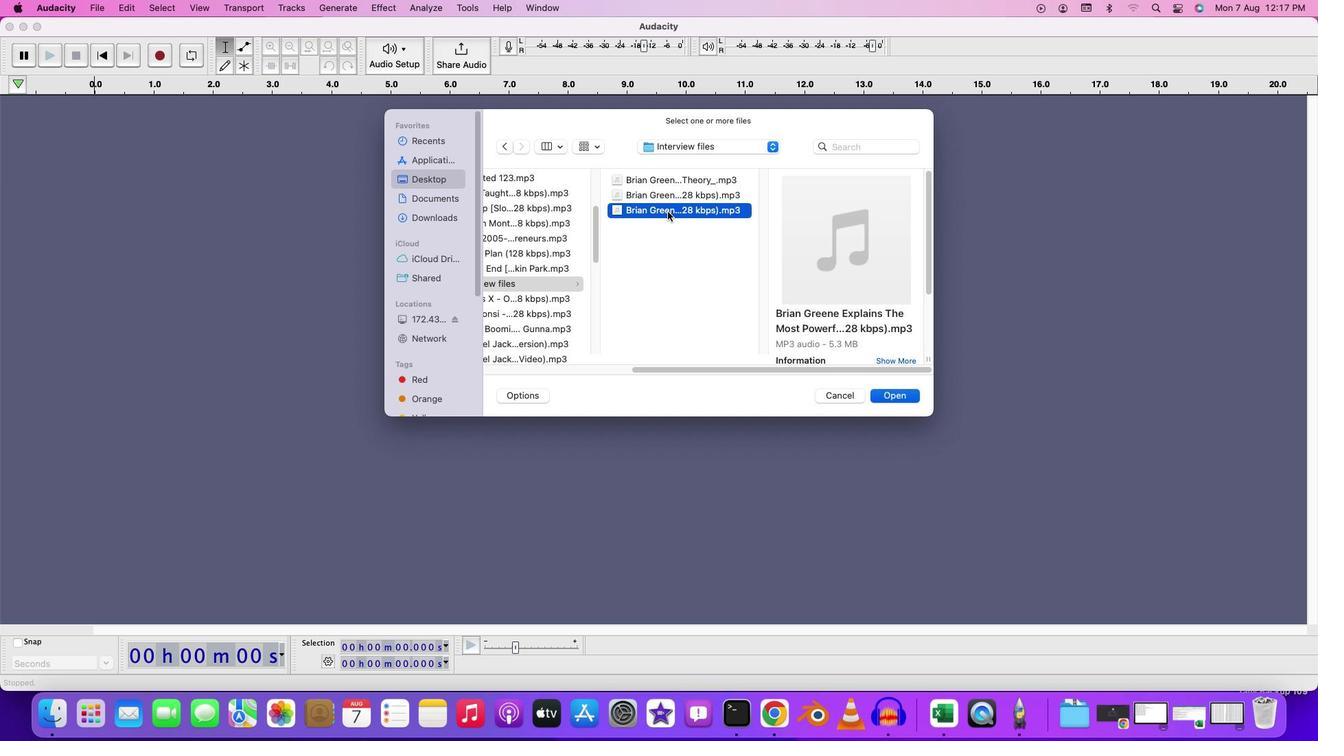 
Action: Mouse moved to (94, 126)
Screenshot: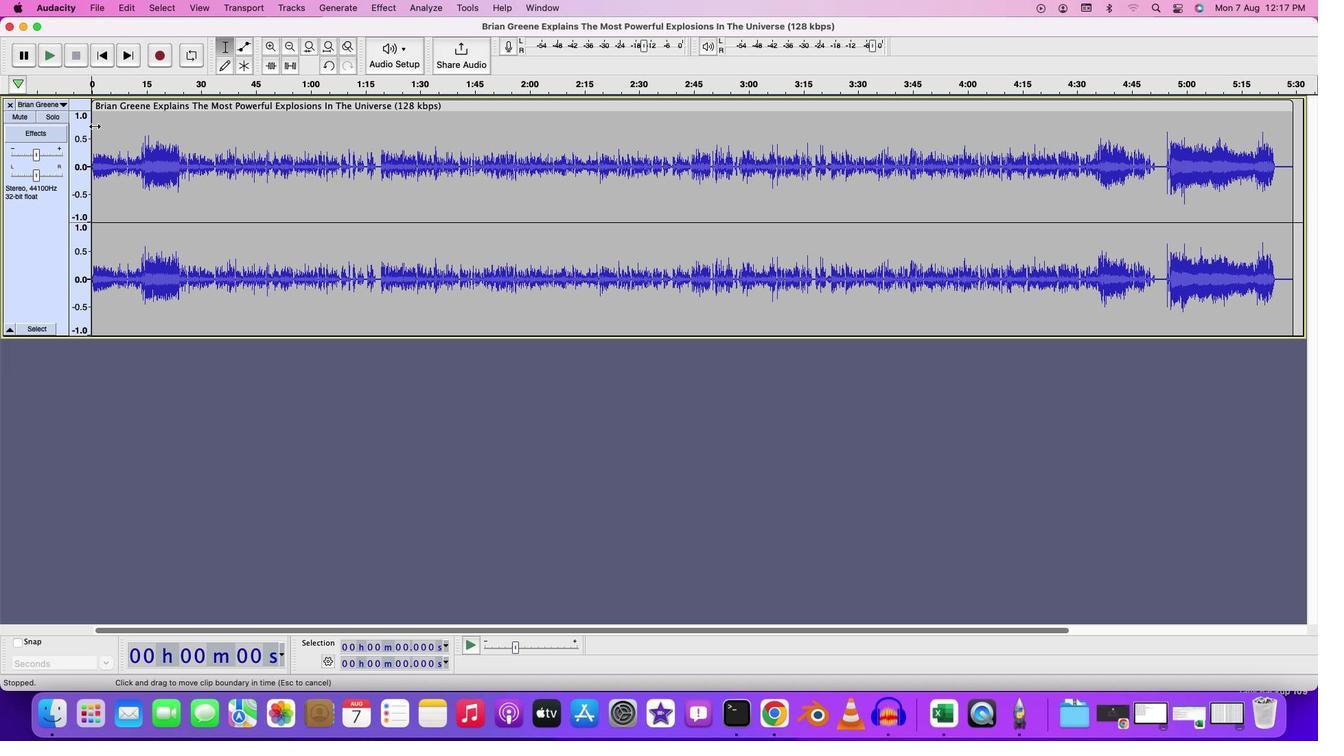 
Action: Mouse pressed left at (94, 126)
Screenshot: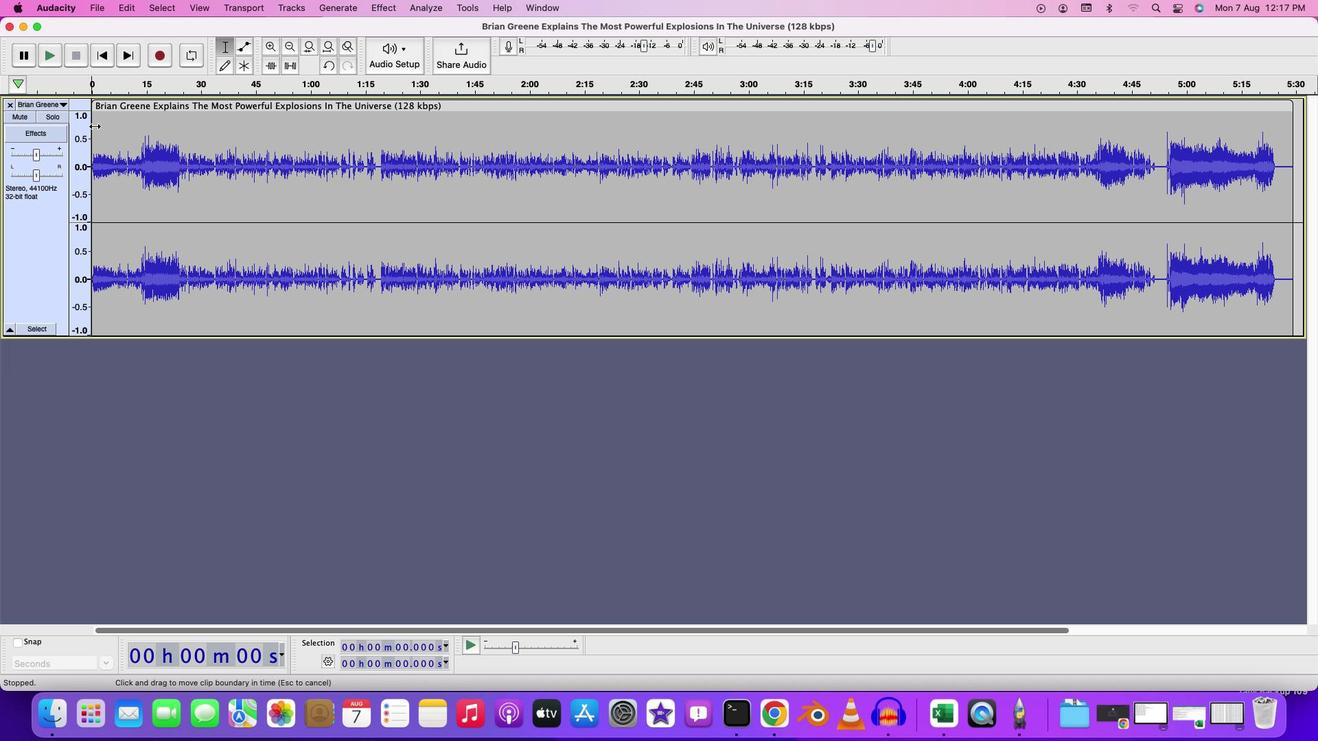 
Action: Mouse moved to (97, 126)
Screenshot: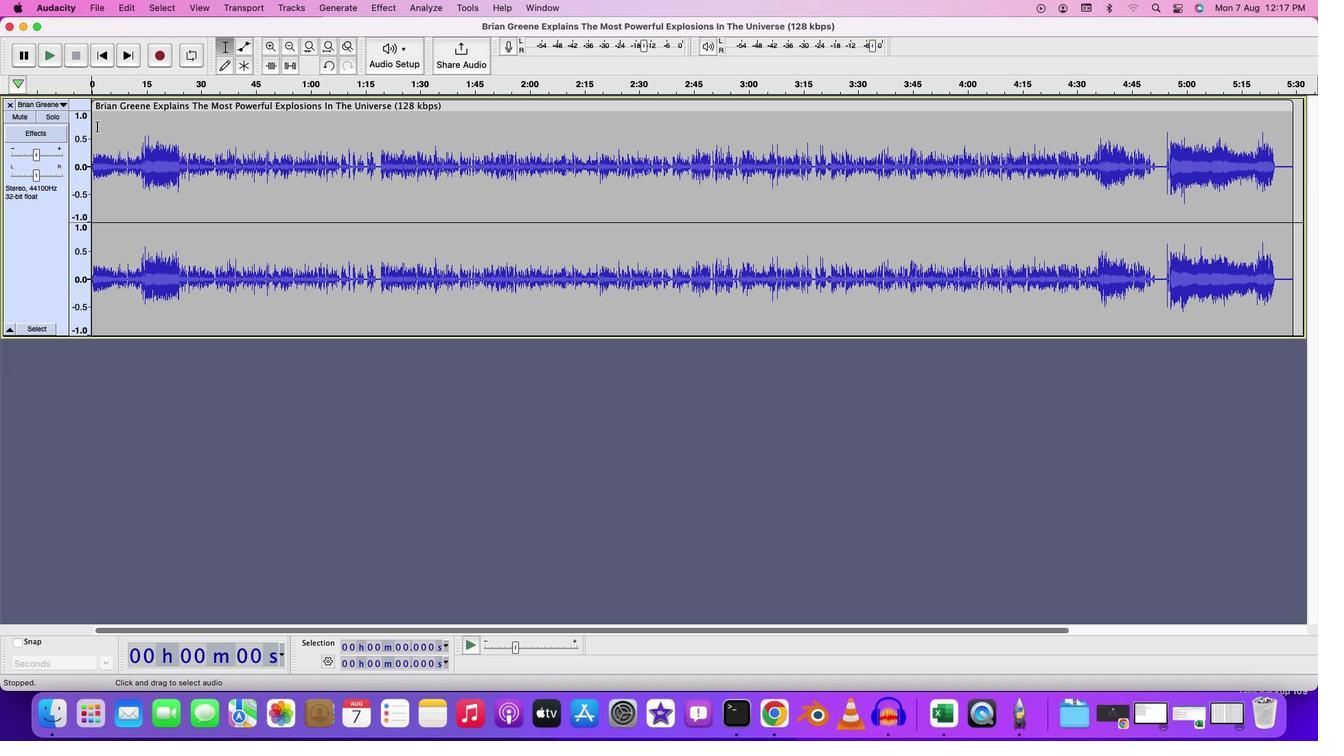 
Action: Mouse pressed left at (97, 126)
Screenshot: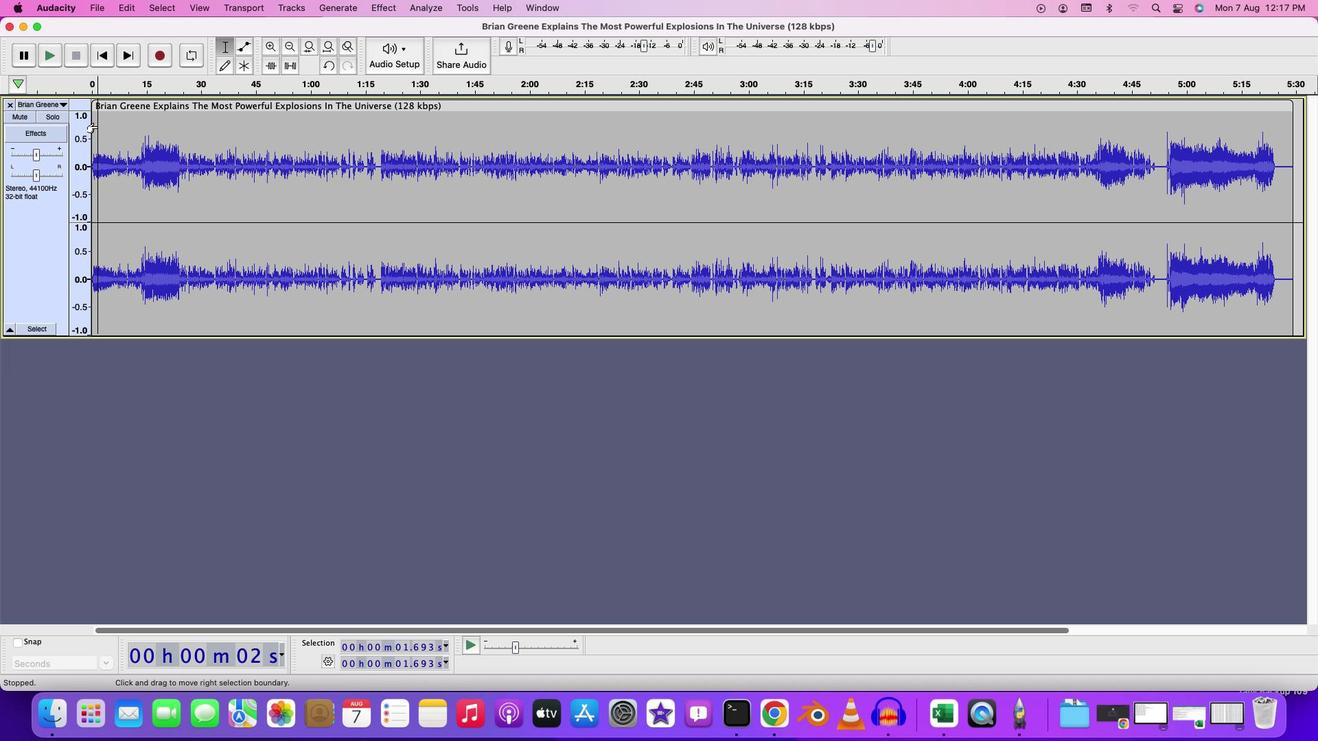 
Action: Key pressed Key.space
Screenshot: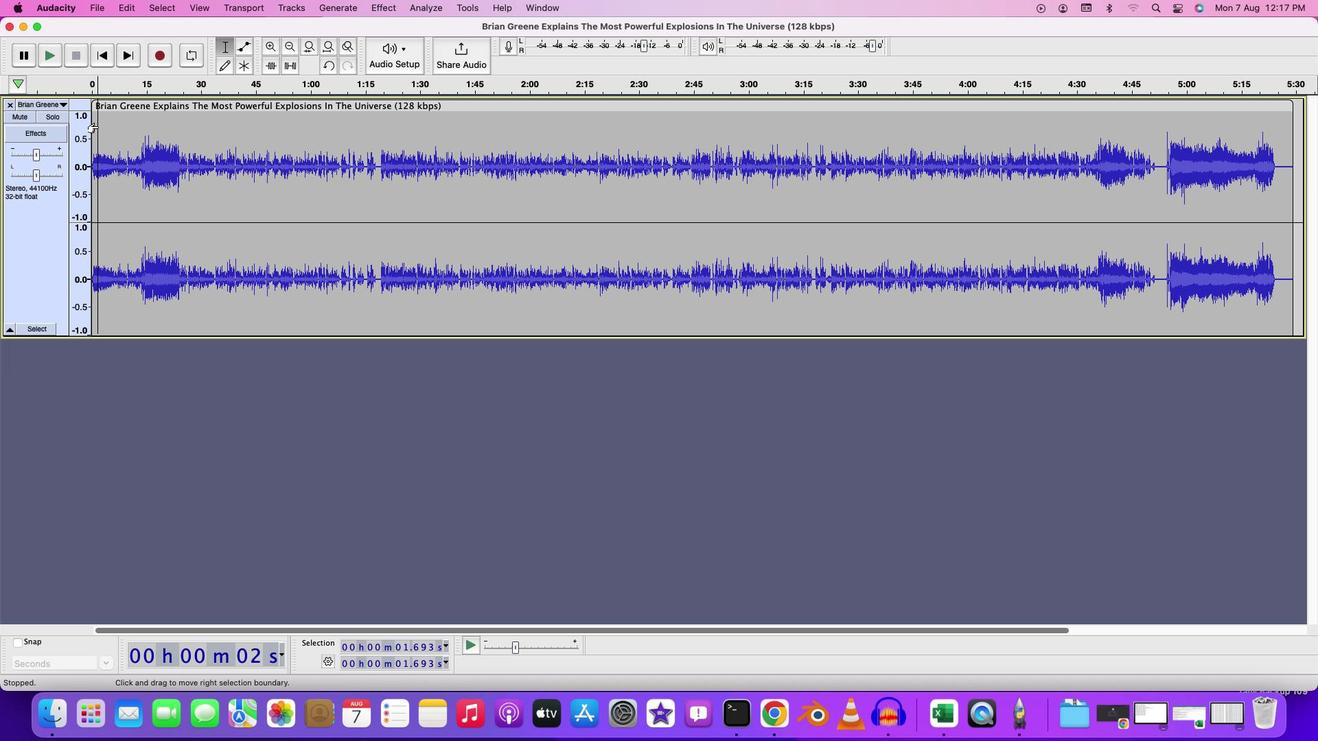 
Action: Mouse moved to (97, 126)
Screenshot: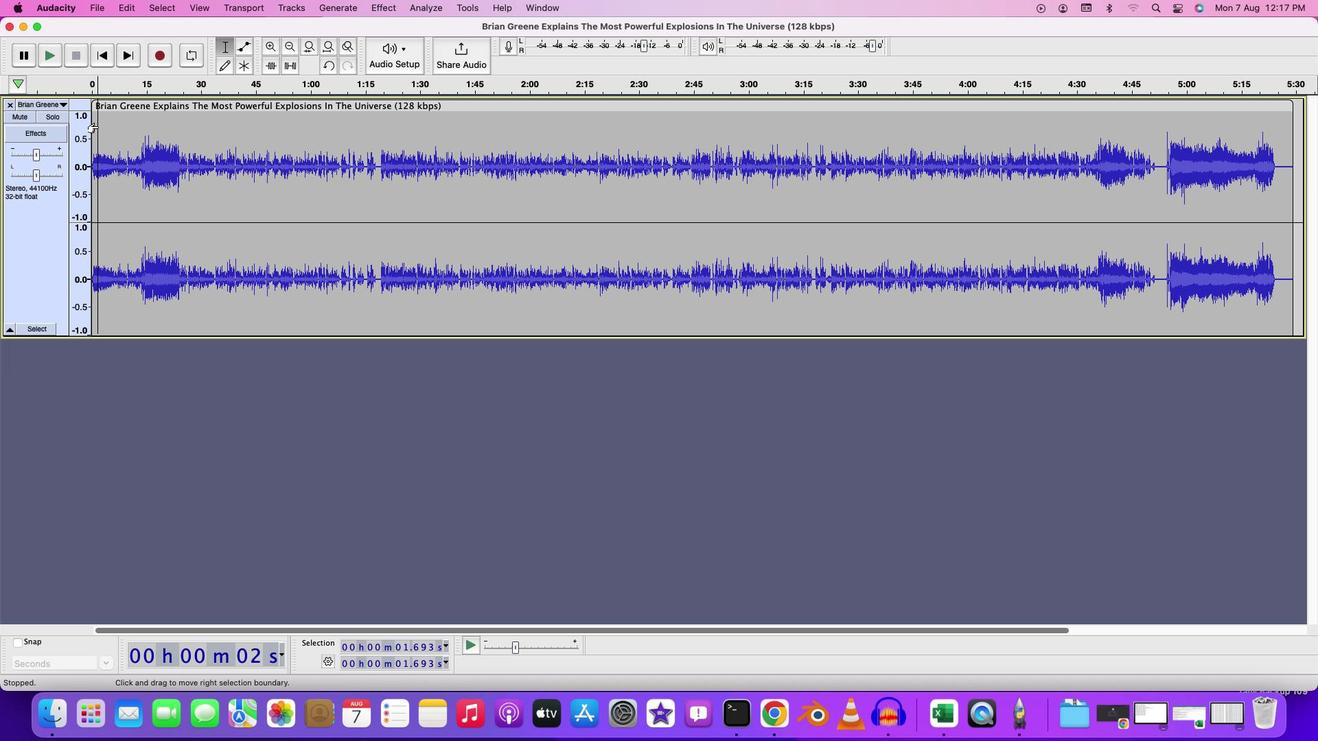 
Action: Key pressed Key.media_volume_upKey.media_volume_up
Screenshot: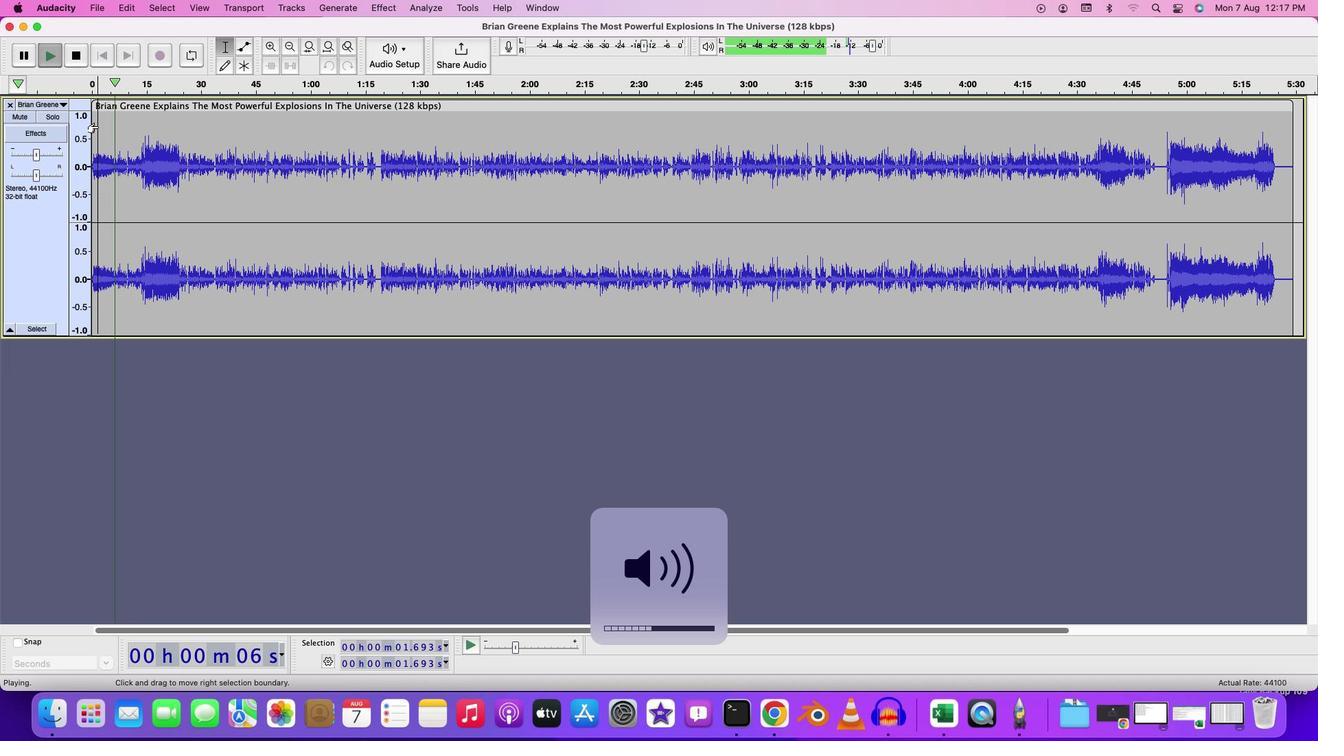 
Action: Mouse moved to (170, 138)
Screenshot: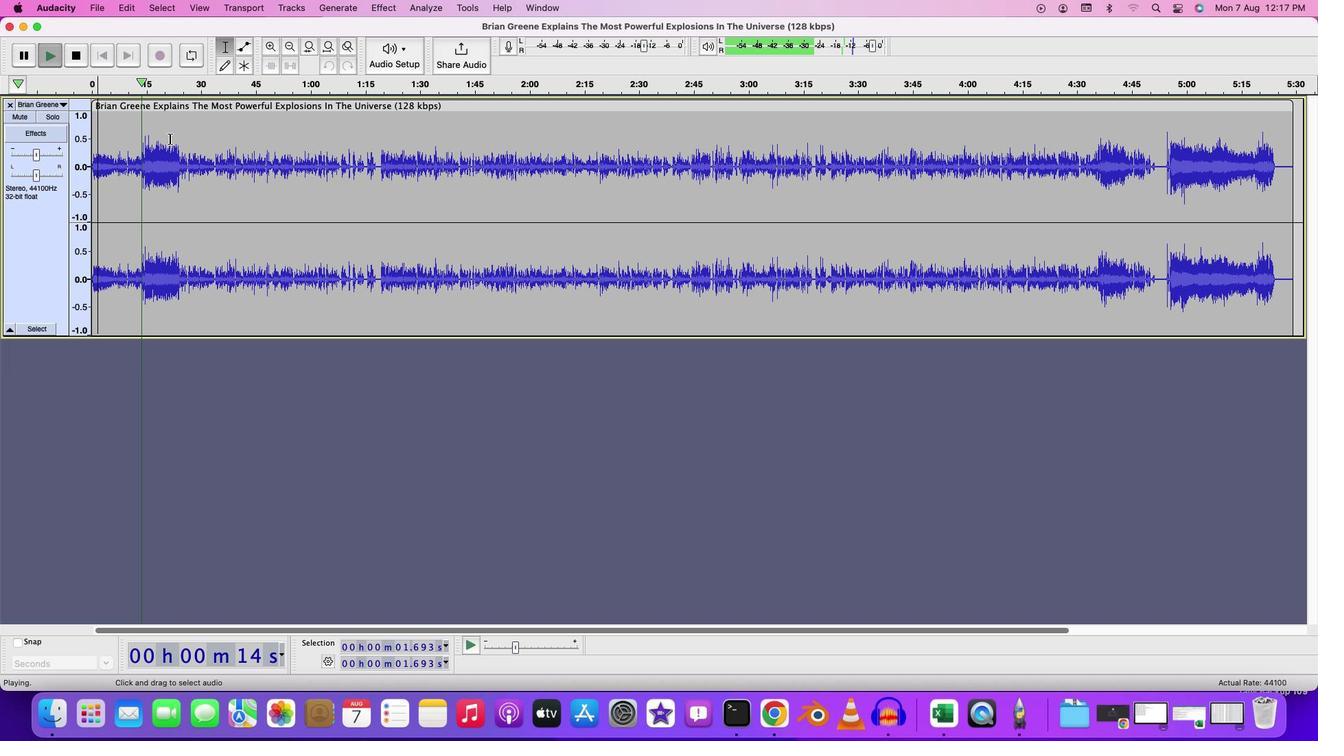 
Action: Key pressed Key.cmd
Screenshot: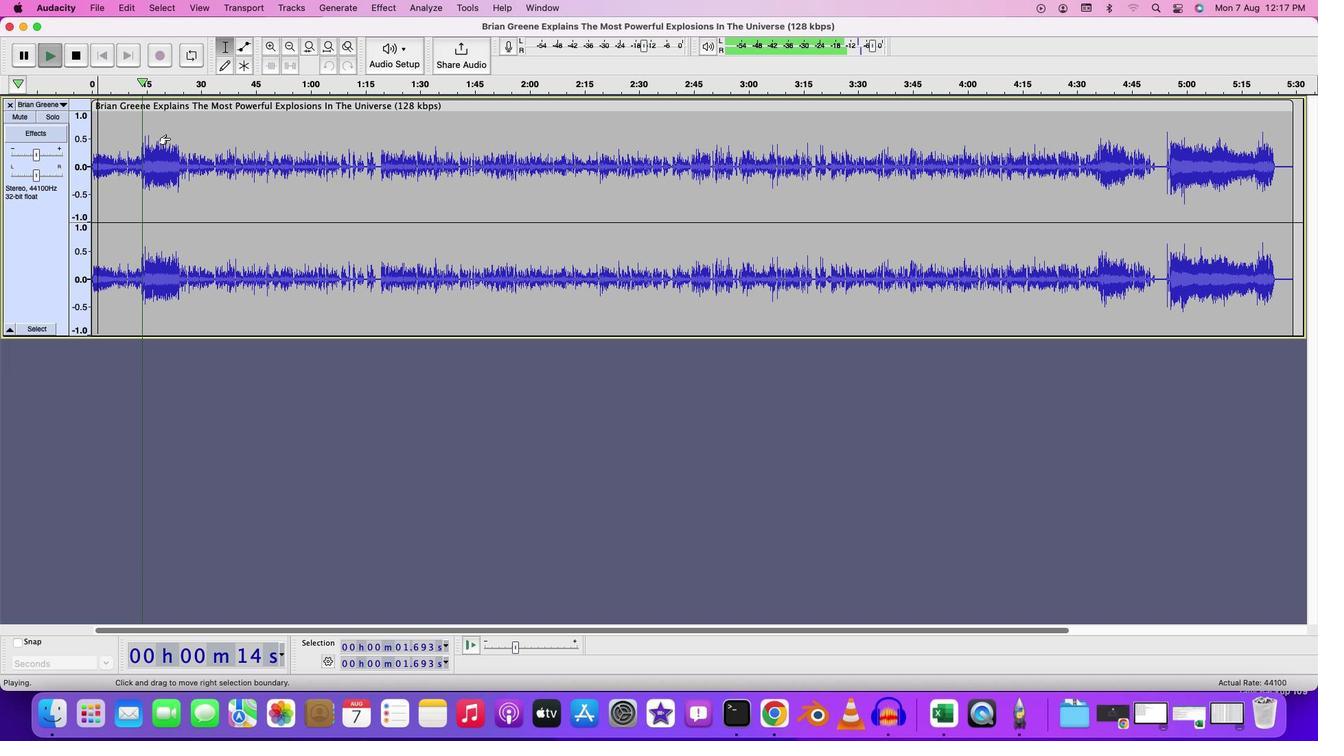 
Action: Mouse moved to (169, 138)
Screenshot: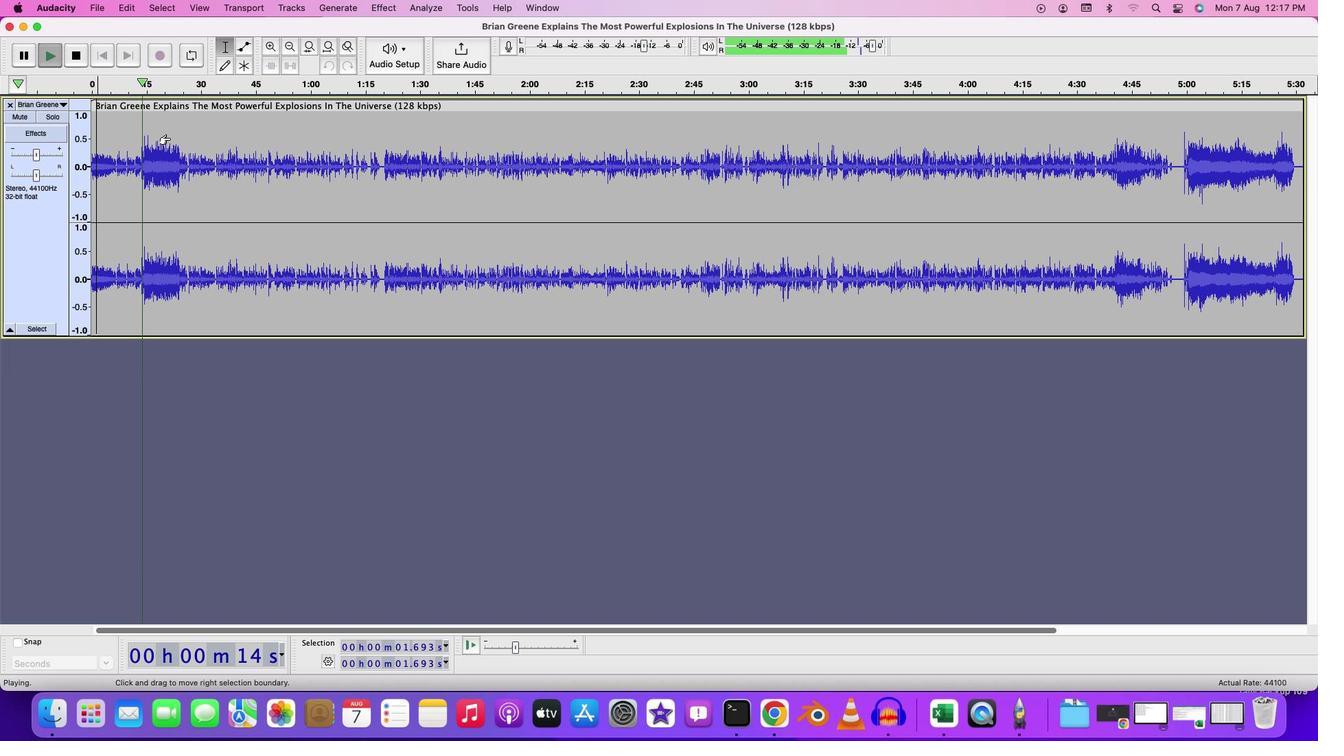 
Action: Mouse scrolled (169, 138) with delta (0, 0)
Screenshot: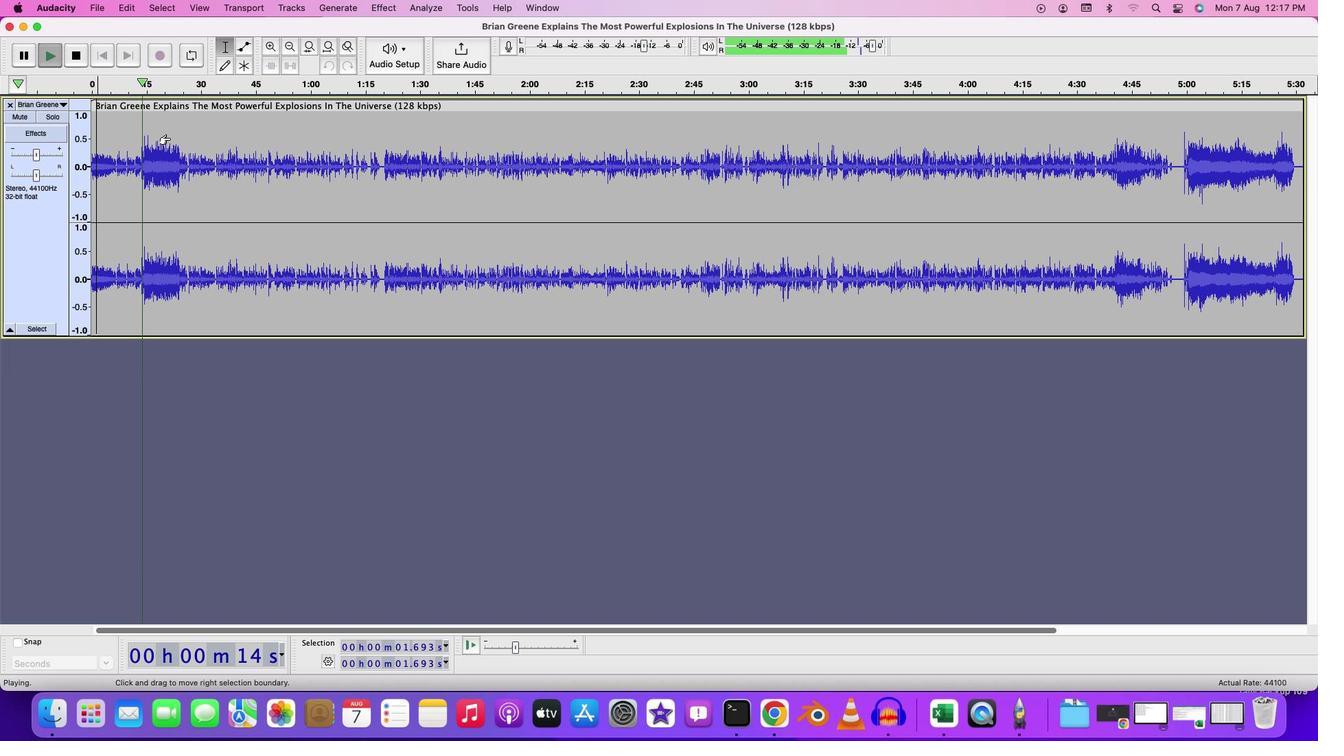 
Action: Mouse scrolled (169, 138) with delta (0, 0)
Screenshot: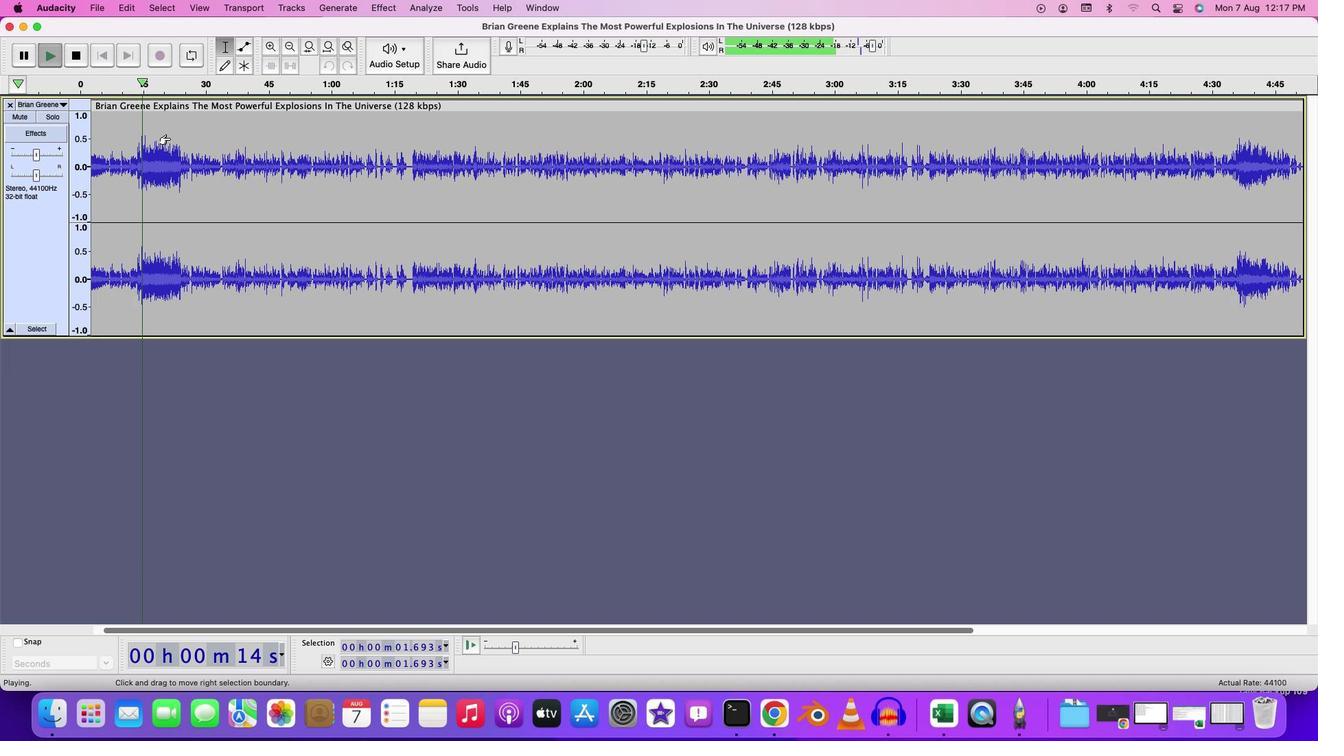 
Action: Mouse scrolled (169, 138) with delta (0, 0)
Screenshot: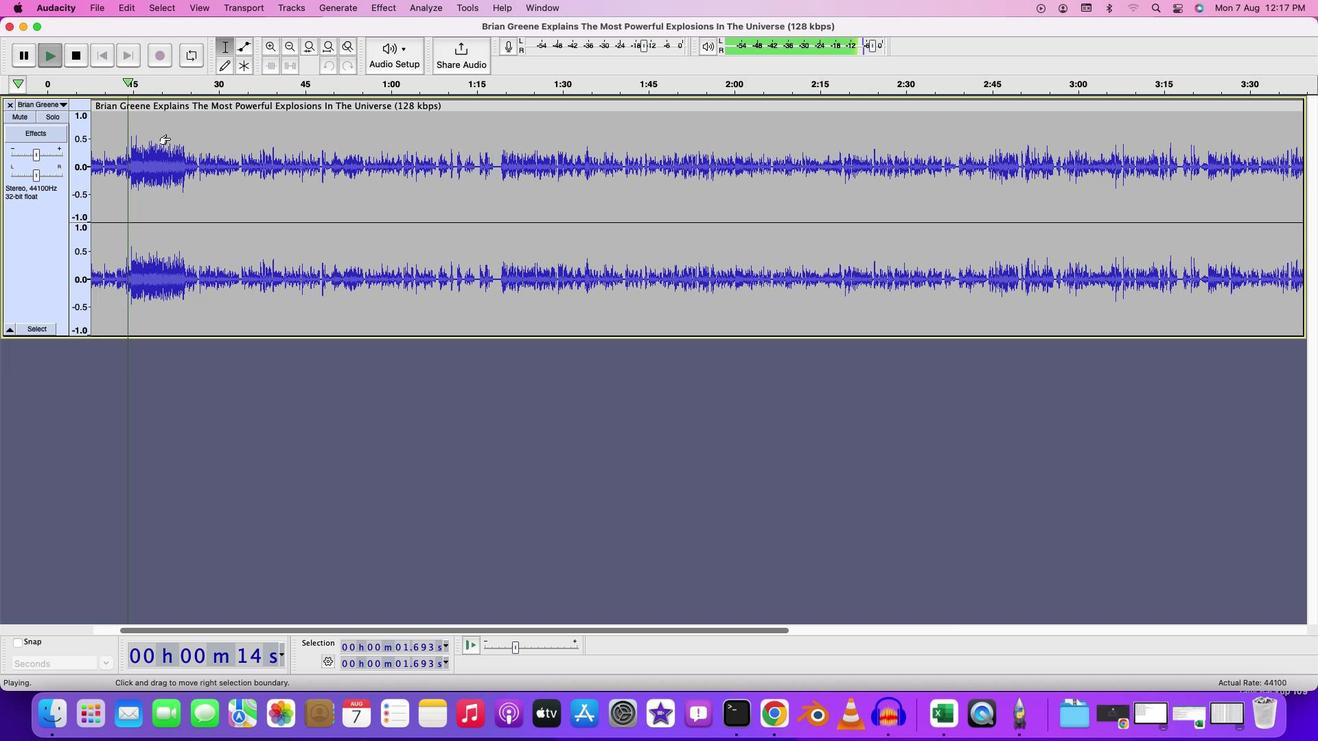 
Action: Mouse moved to (169, 138)
Screenshot: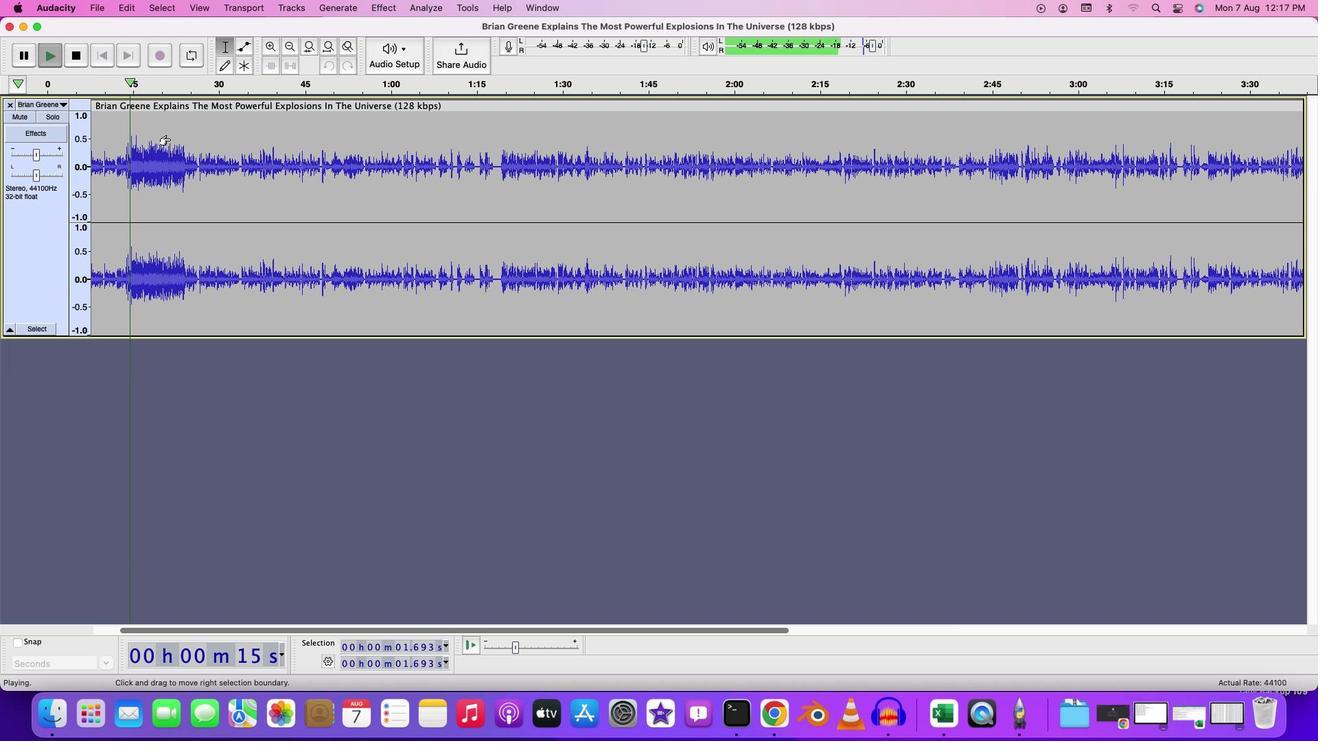 
Action: Mouse scrolled (169, 138) with delta (0, 0)
Screenshot: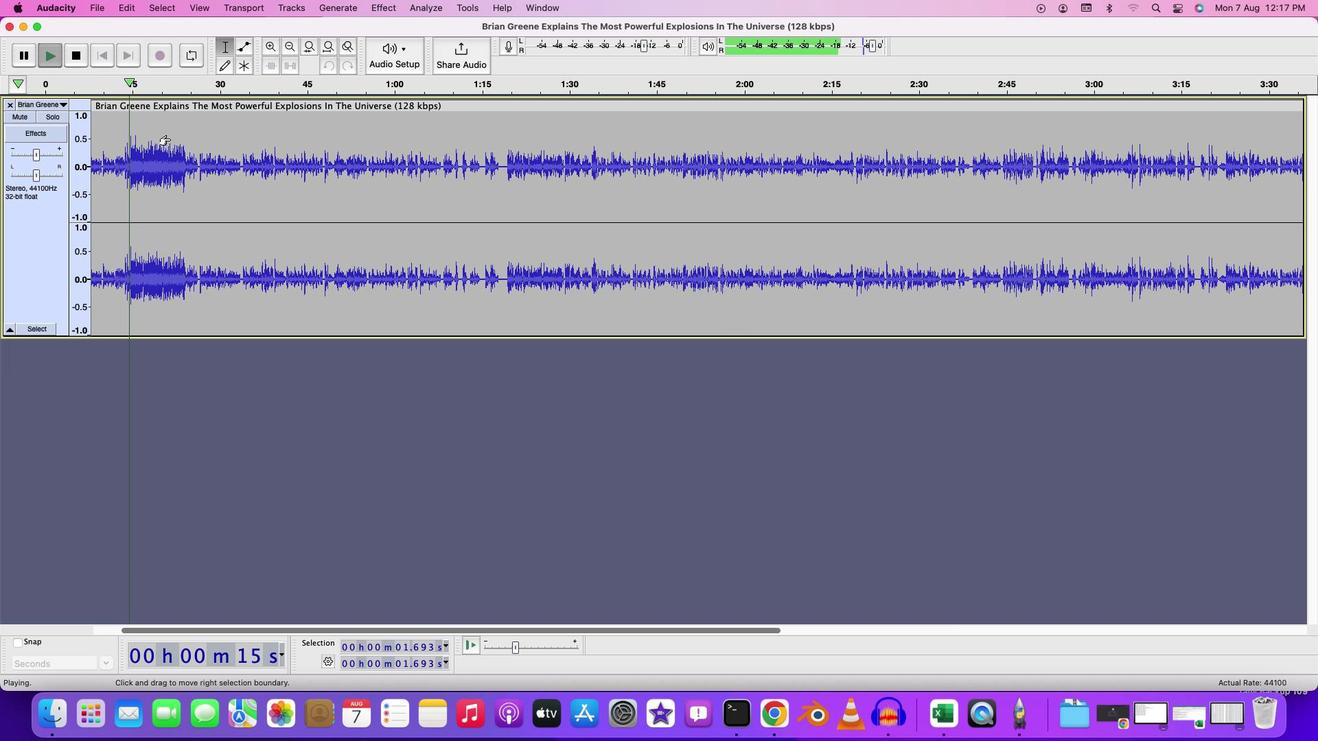 
Action: Mouse moved to (169, 138)
Screenshot: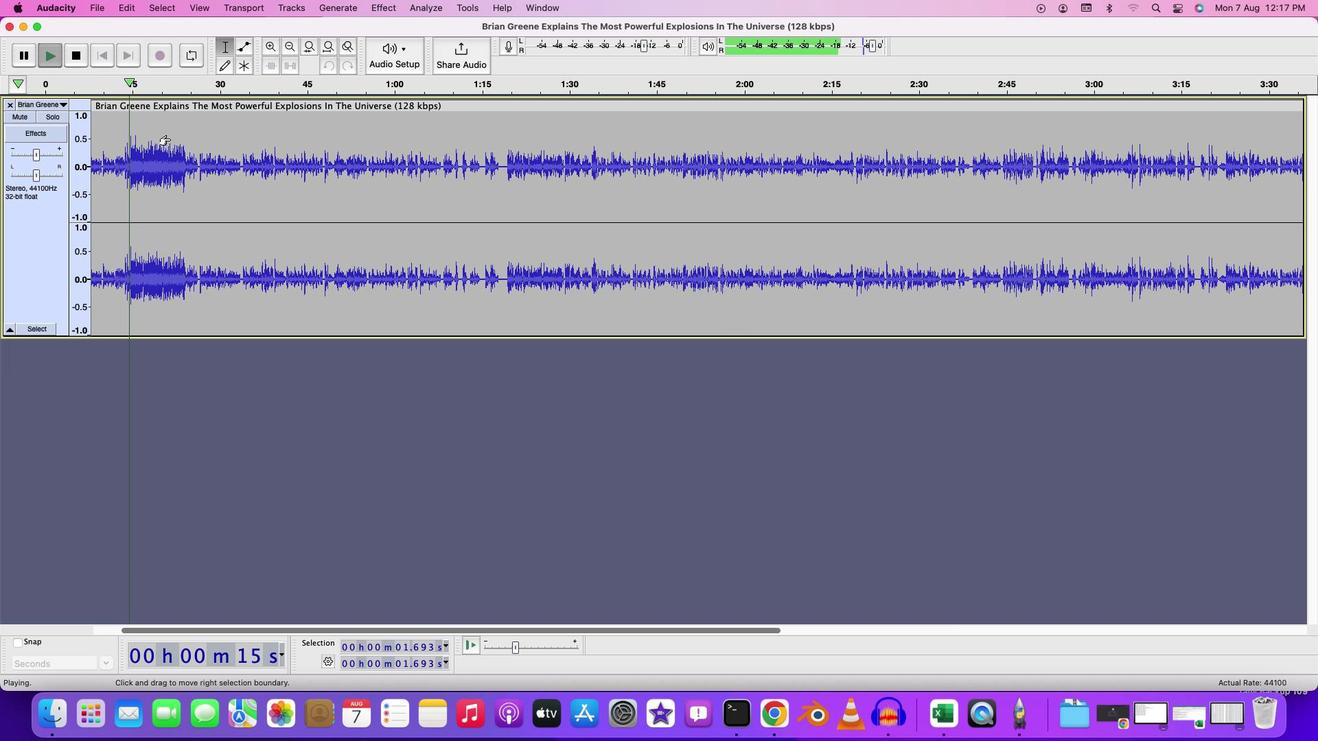 
Action: Mouse scrolled (169, 138) with delta (0, 0)
Screenshot: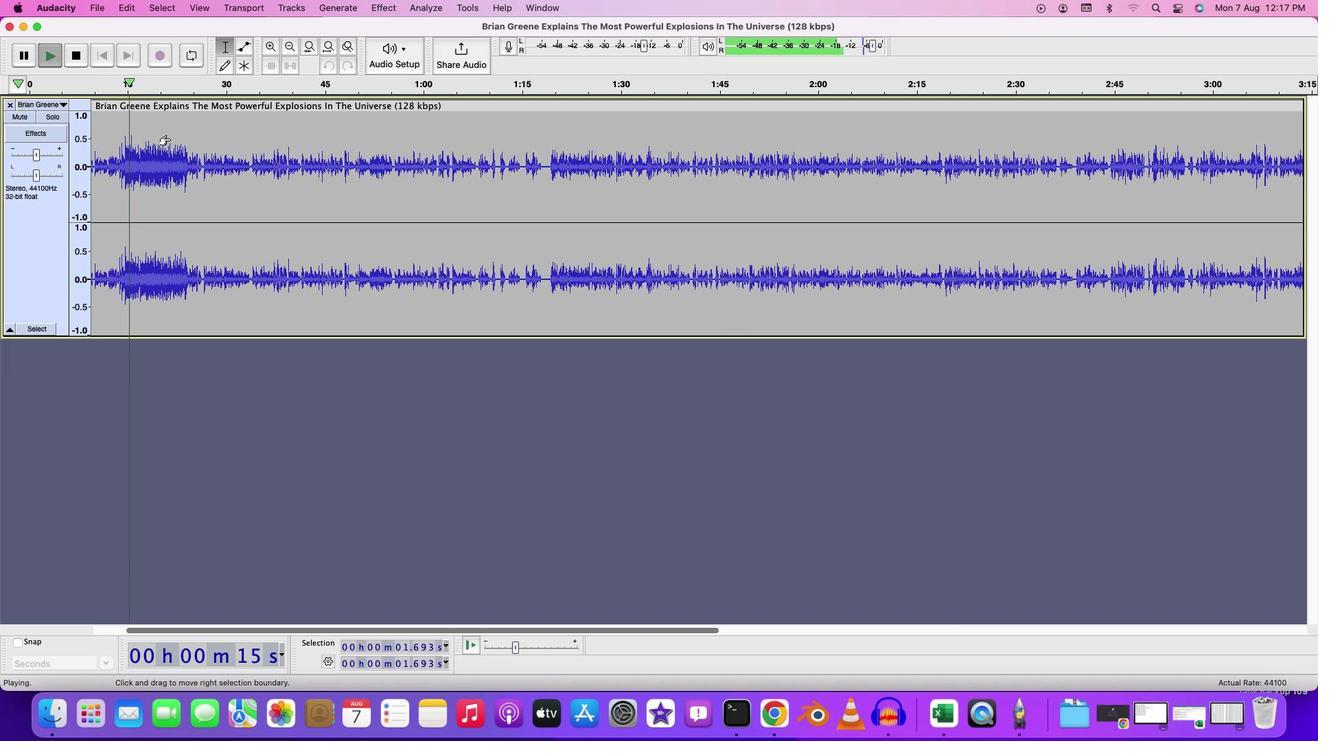 
Action: Mouse scrolled (169, 138) with delta (0, 1)
Screenshot: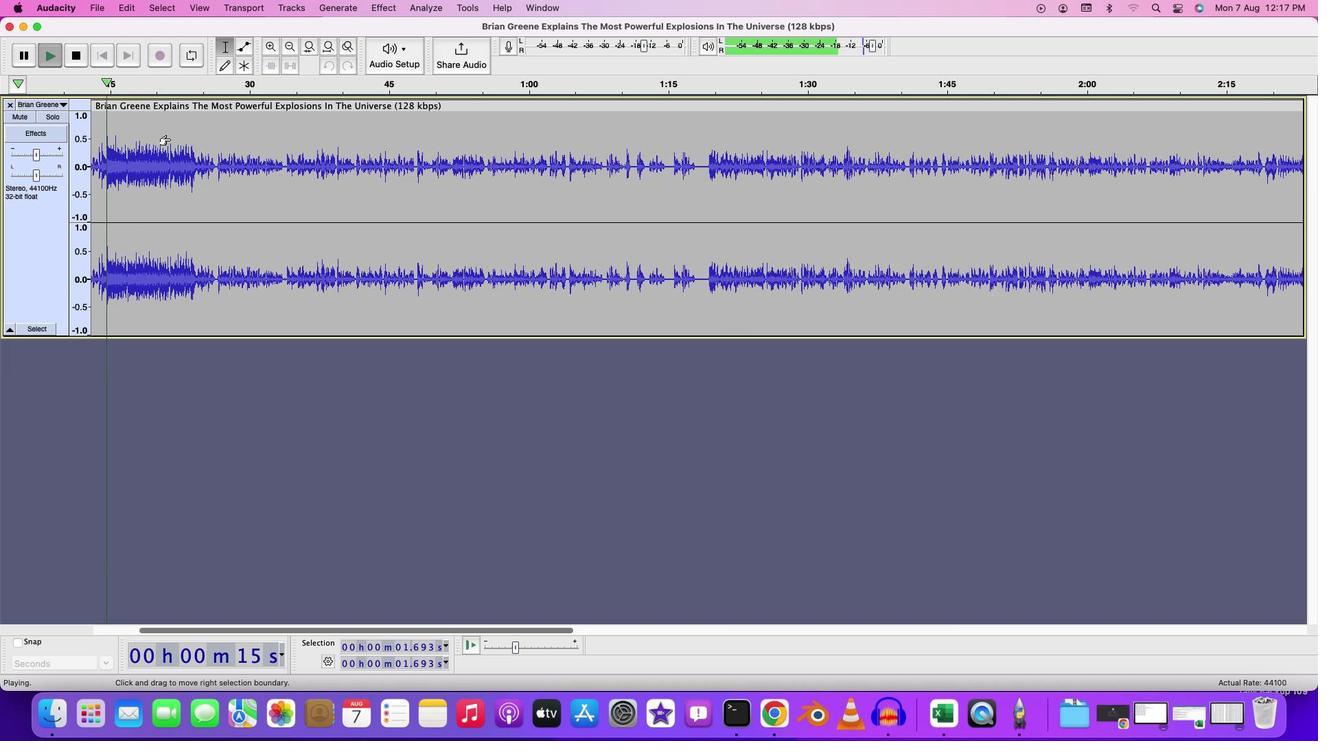 
Action: Mouse moved to (216, 131)
Screenshot: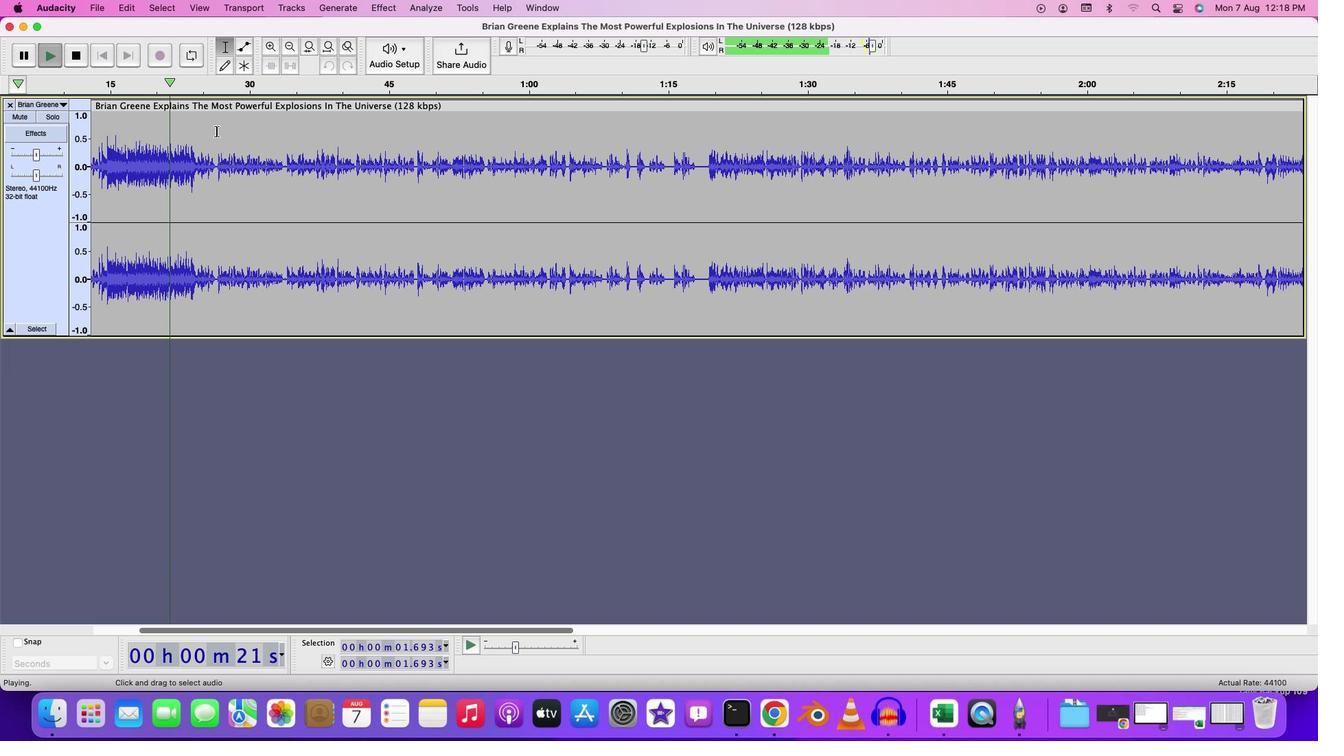 
Action: Mouse pressed left at (216, 131)
Screenshot: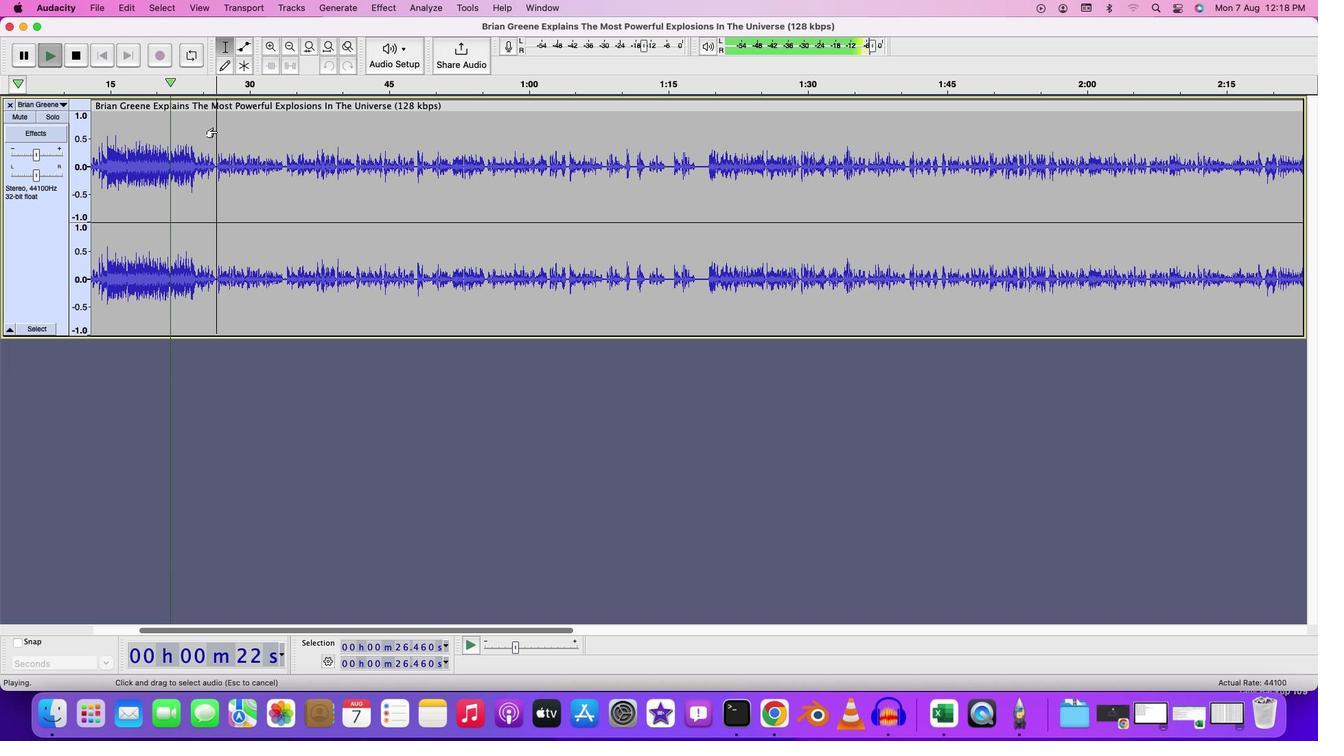 
Action: Key pressed Key.spaceKey.space
Screenshot: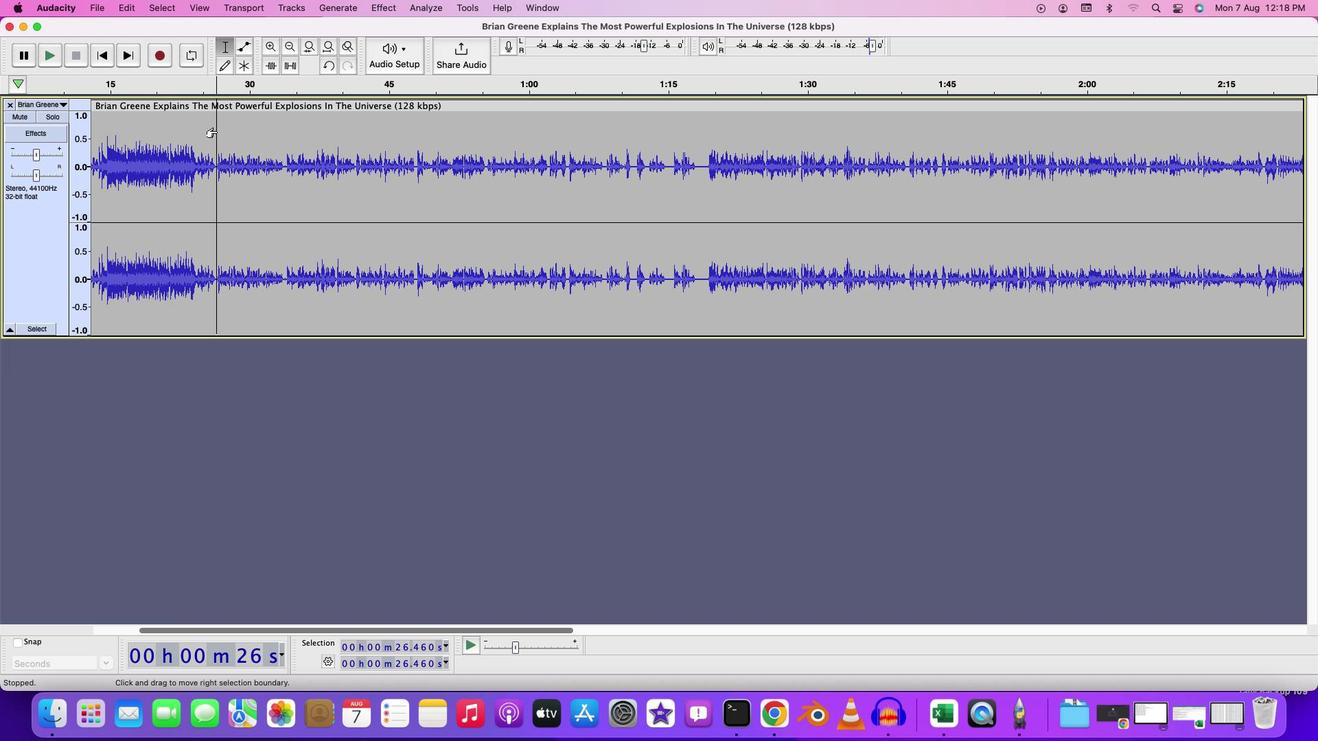 
Action: Mouse moved to (287, 195)
Screenshot: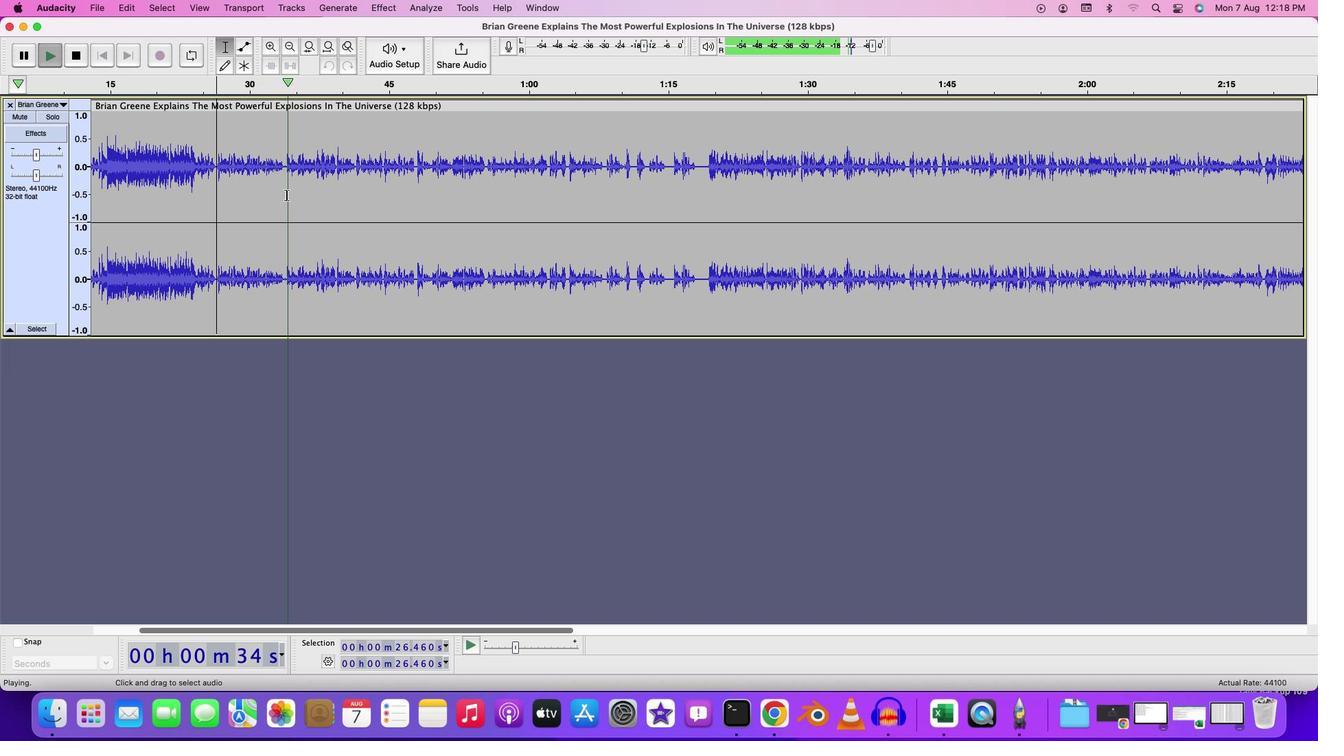 
Action: Key pressed Key.media_volume_upKey.media_volume_up
Screenshot: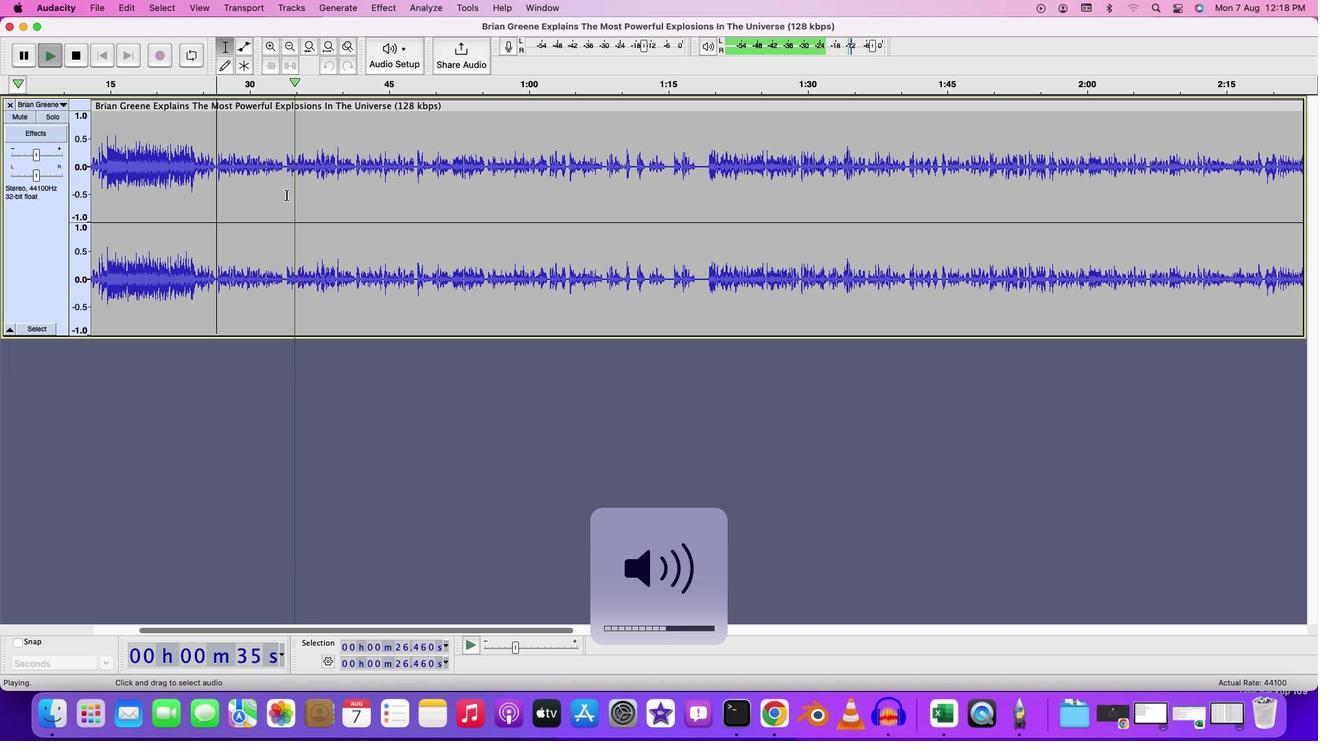 
Action: Mouse moved to (326, 150)
Screenshot: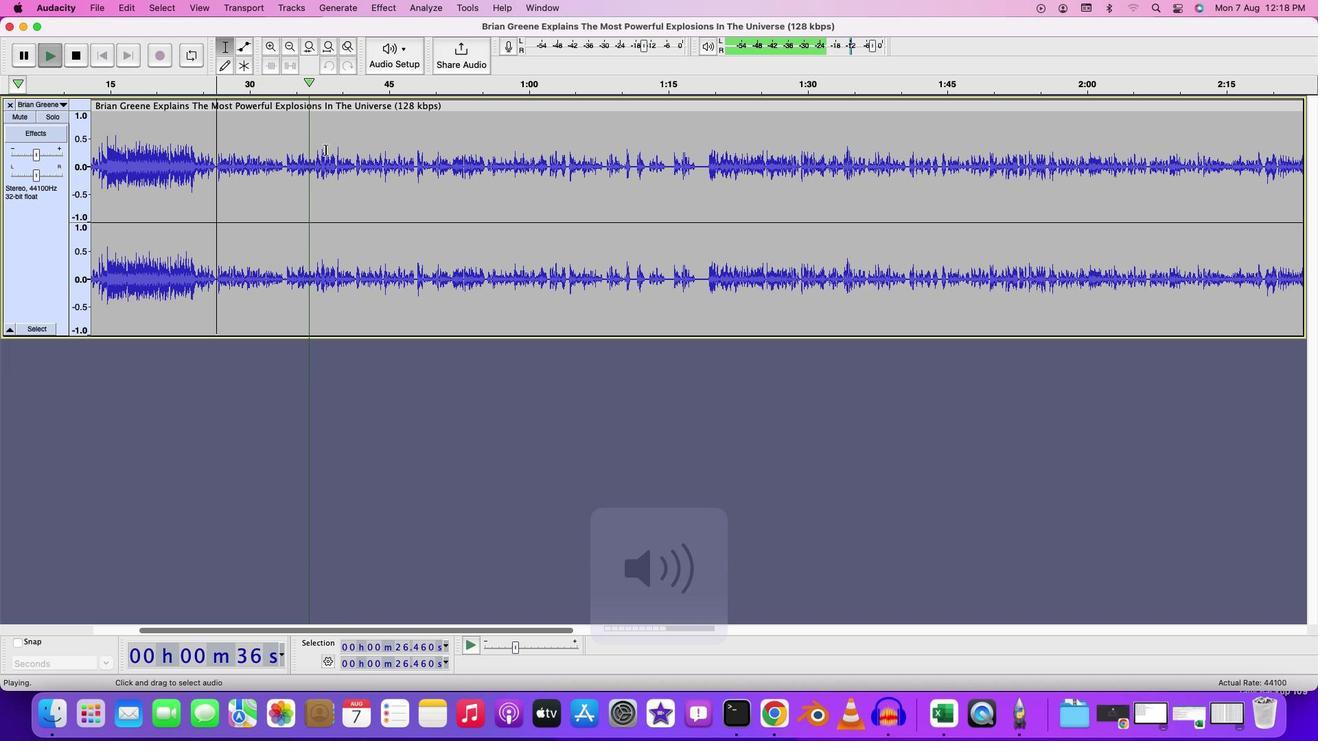 
Action: Mouse pressed left at (326, 150)
Screenshot: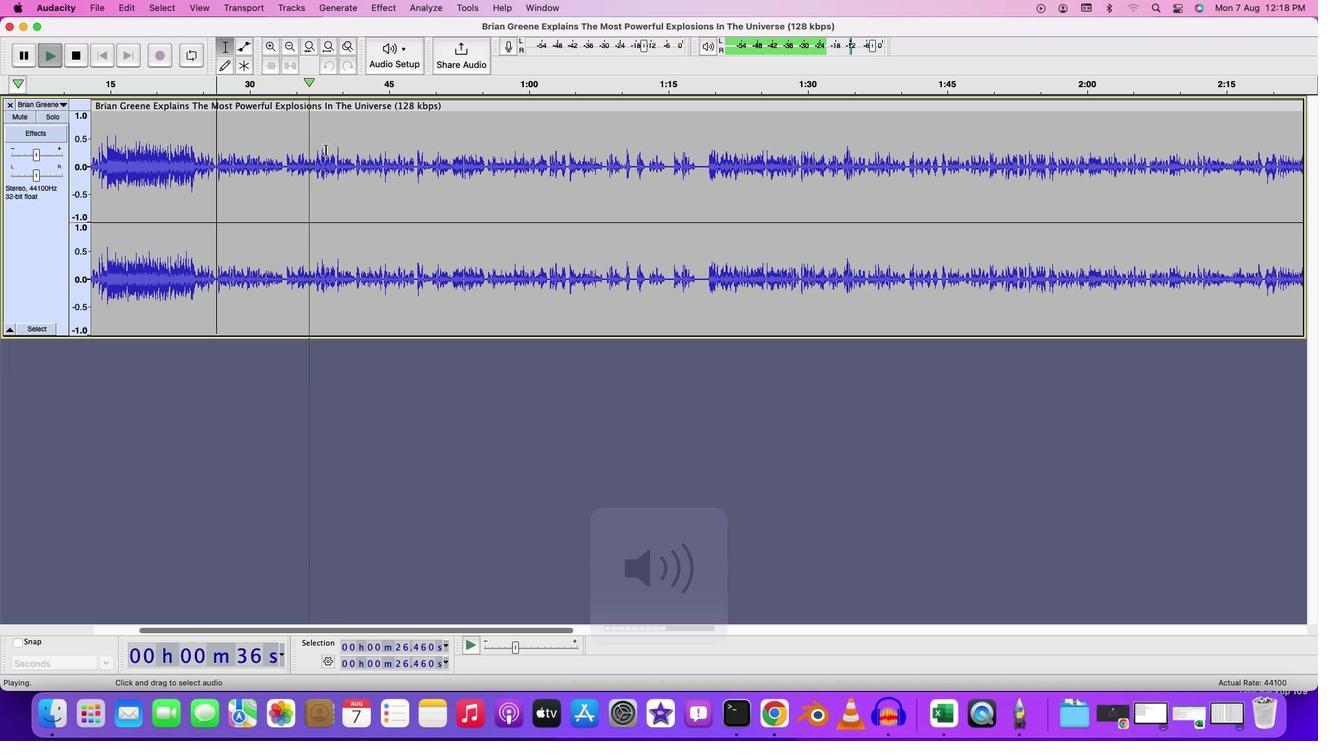 
Action: Mouse moved to (530, 629)
Screenshot: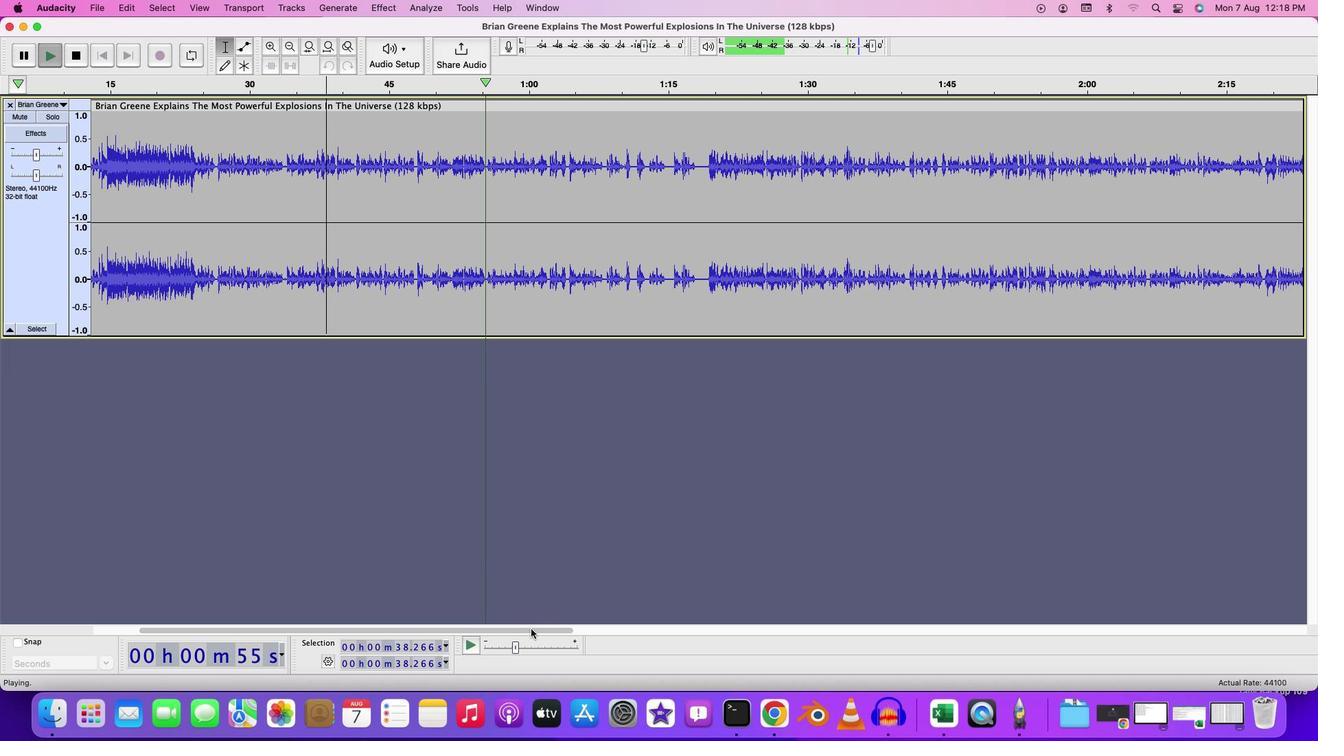
Action: Mouse pressed left at (530, 629)
Screenshot: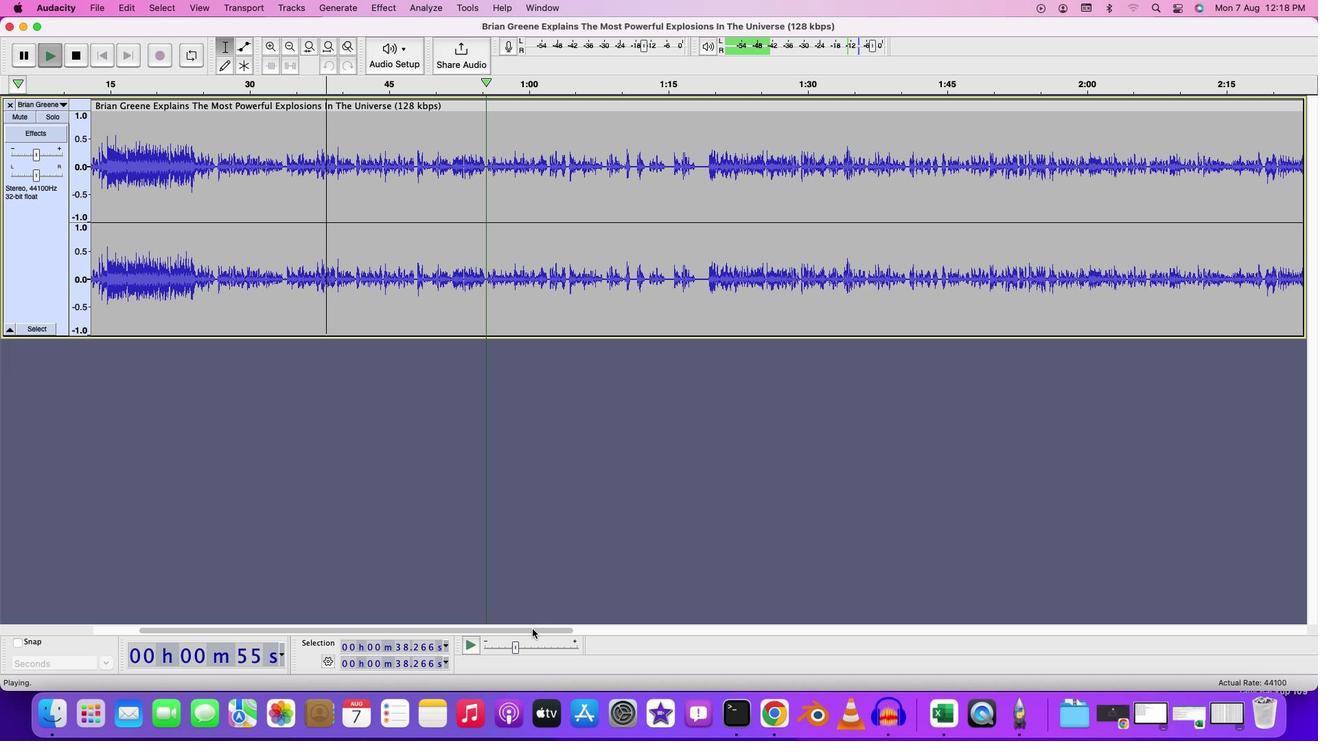 
Action: Mouse moved to (576, 629)
Screenshot: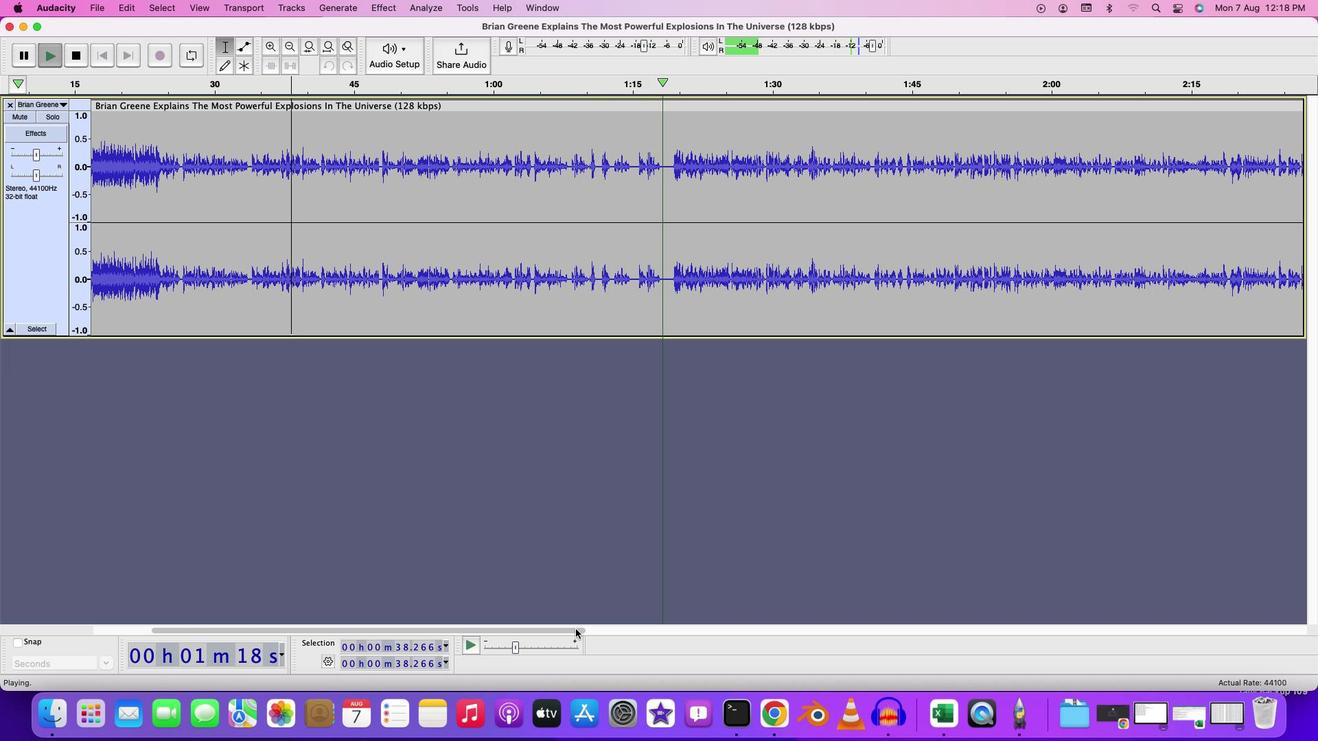 
Action: Mouse pressed left at (576, 629)
Screenshot: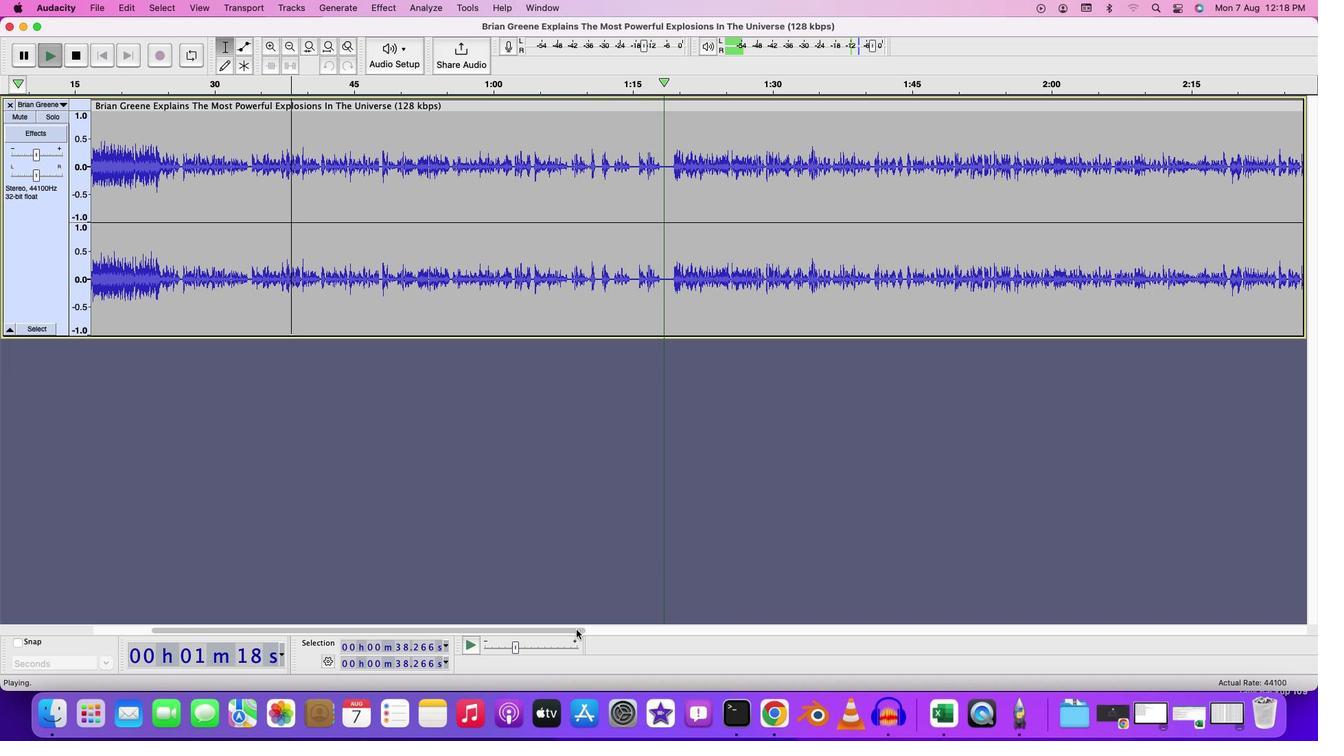 
Action: Mouse moved to (595, 166)
Screenshot: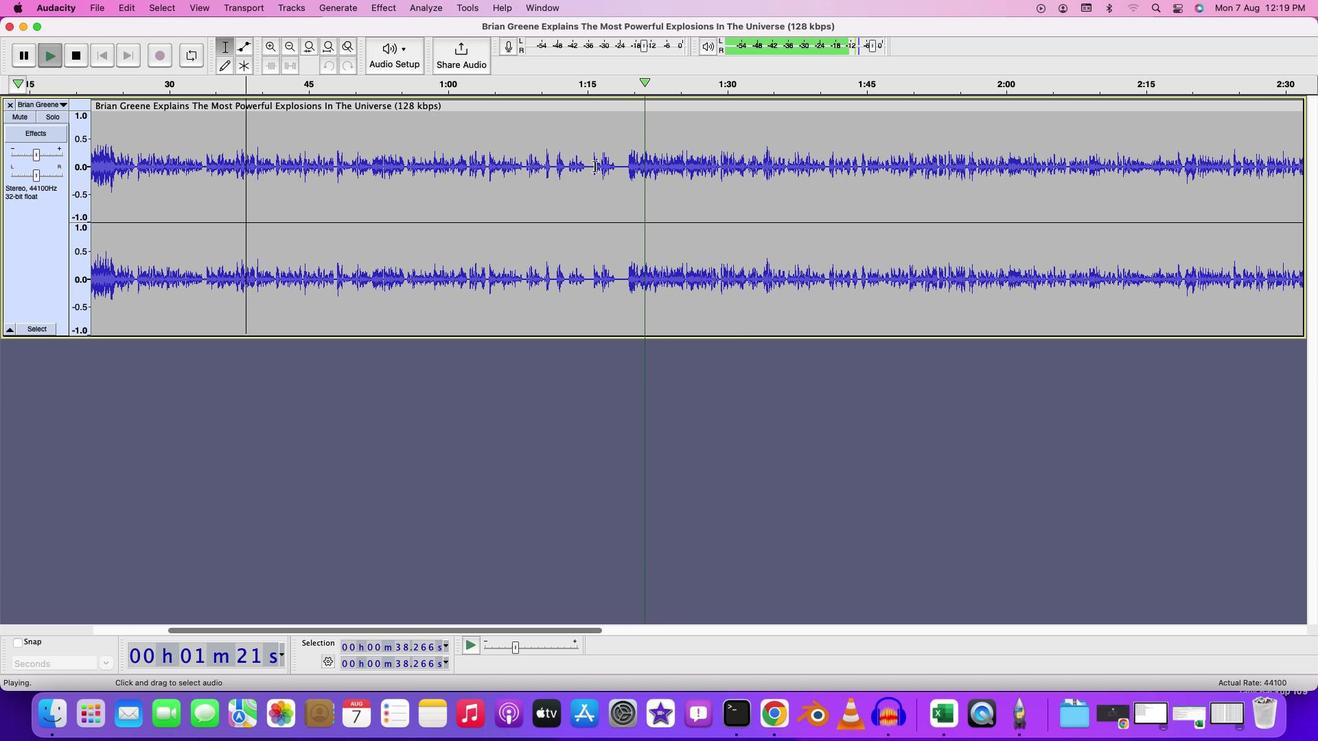 
Action: Key pressed Key.space
Screenshot: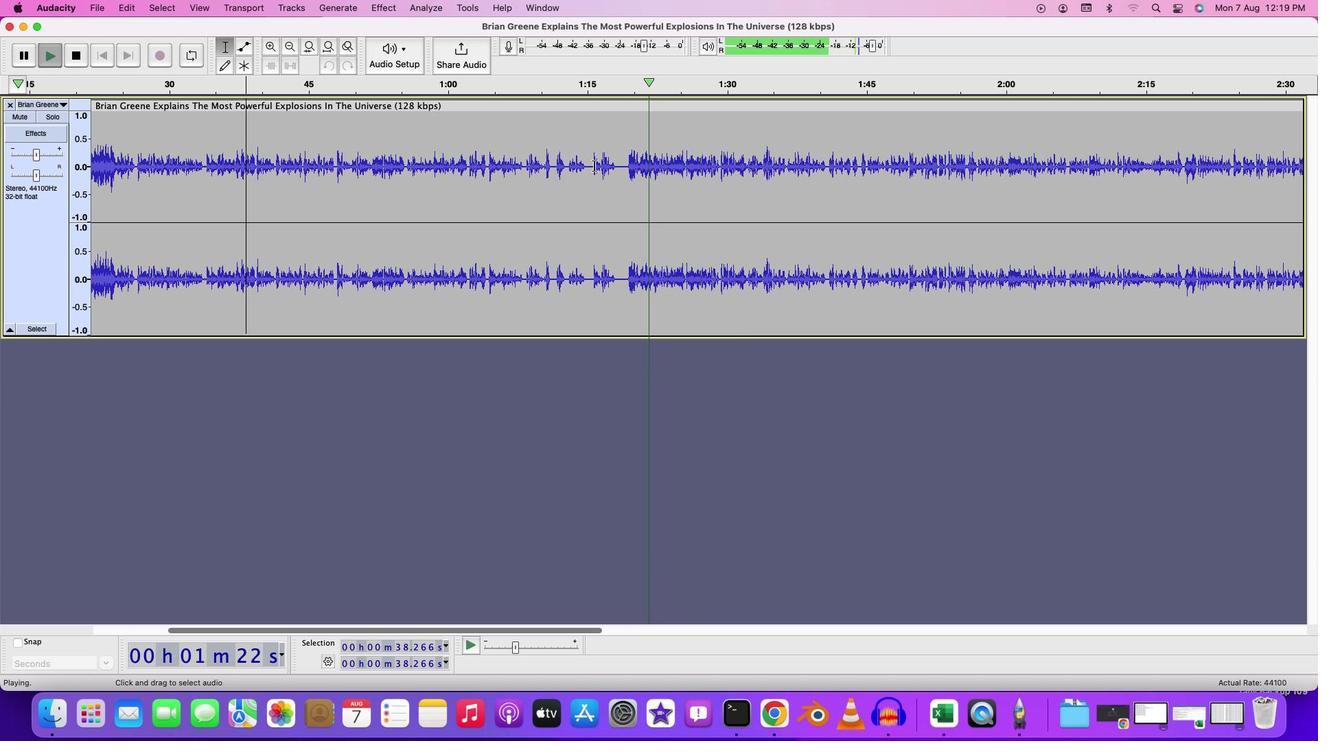 
Action: Mouse moved to (589, 164)
Screenshot: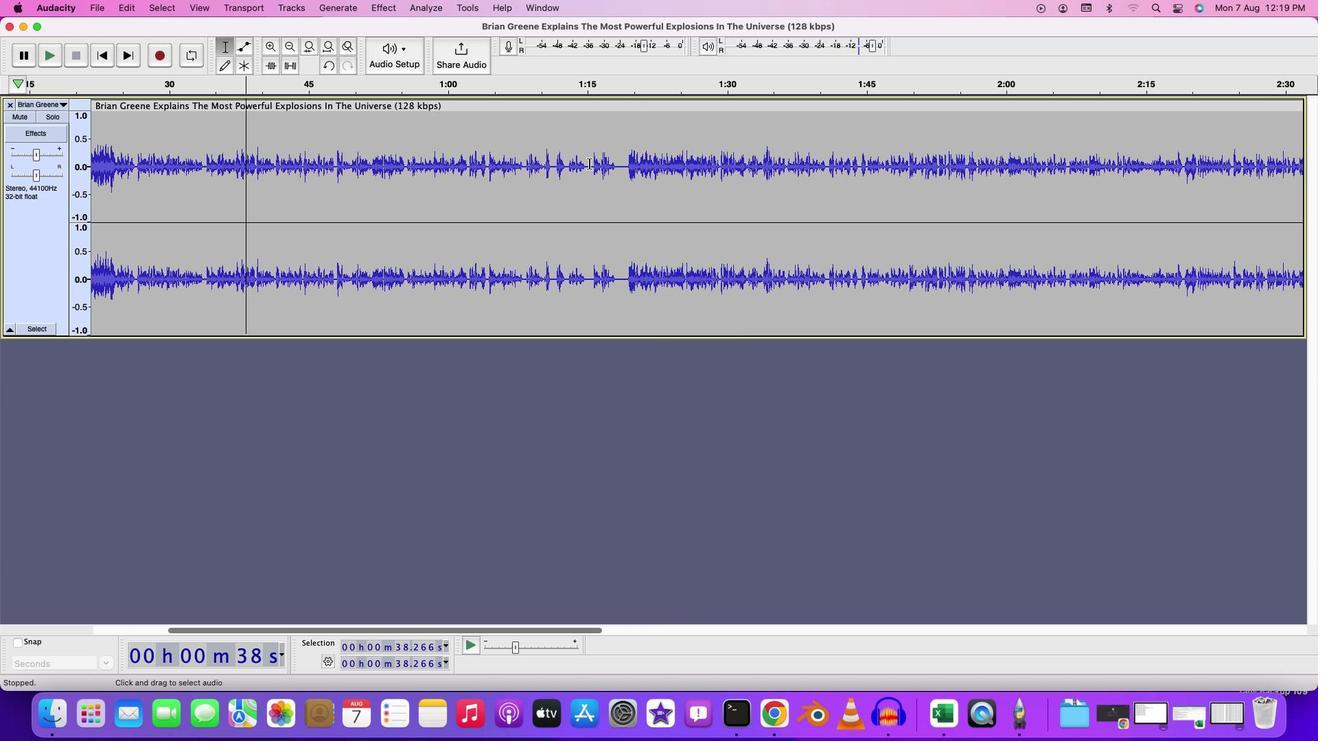 
Action: Mouse pressed left at (589, 164)
Screenshot: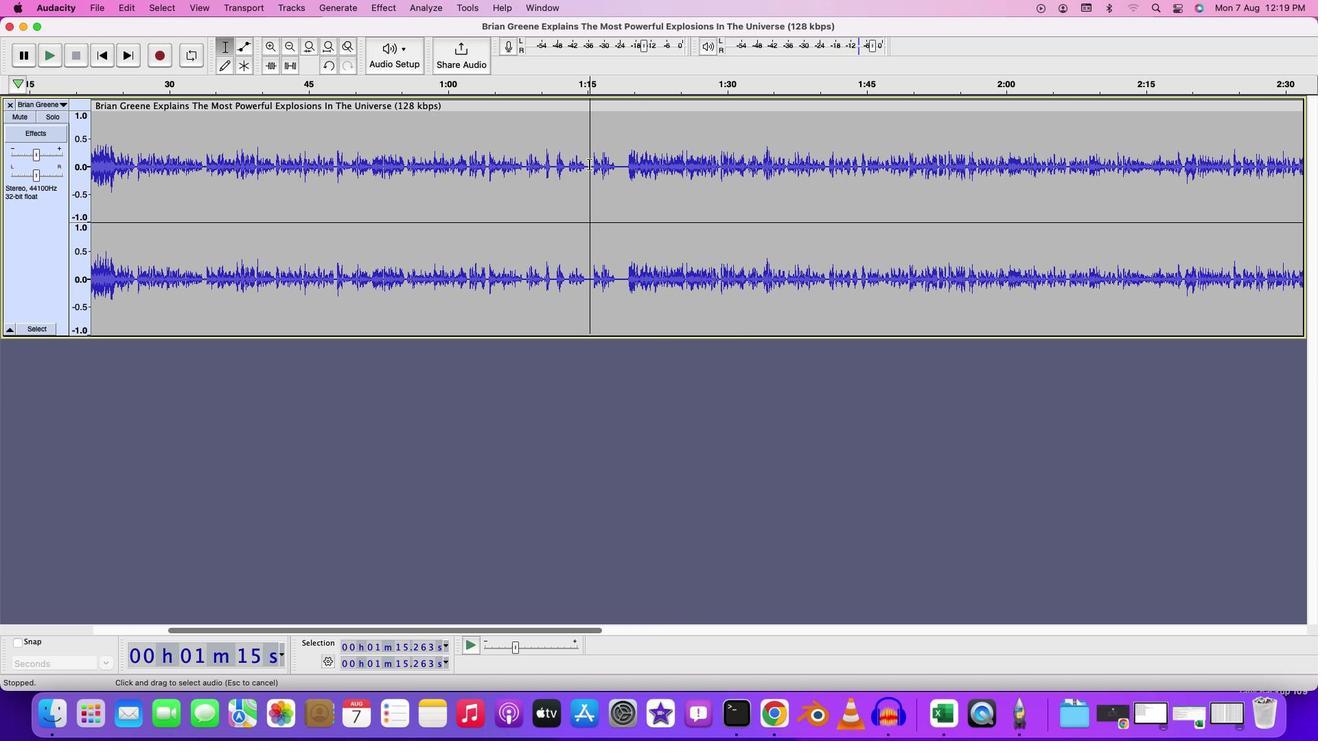 
Action: Mouse moved to (622, 177)
Screenshot: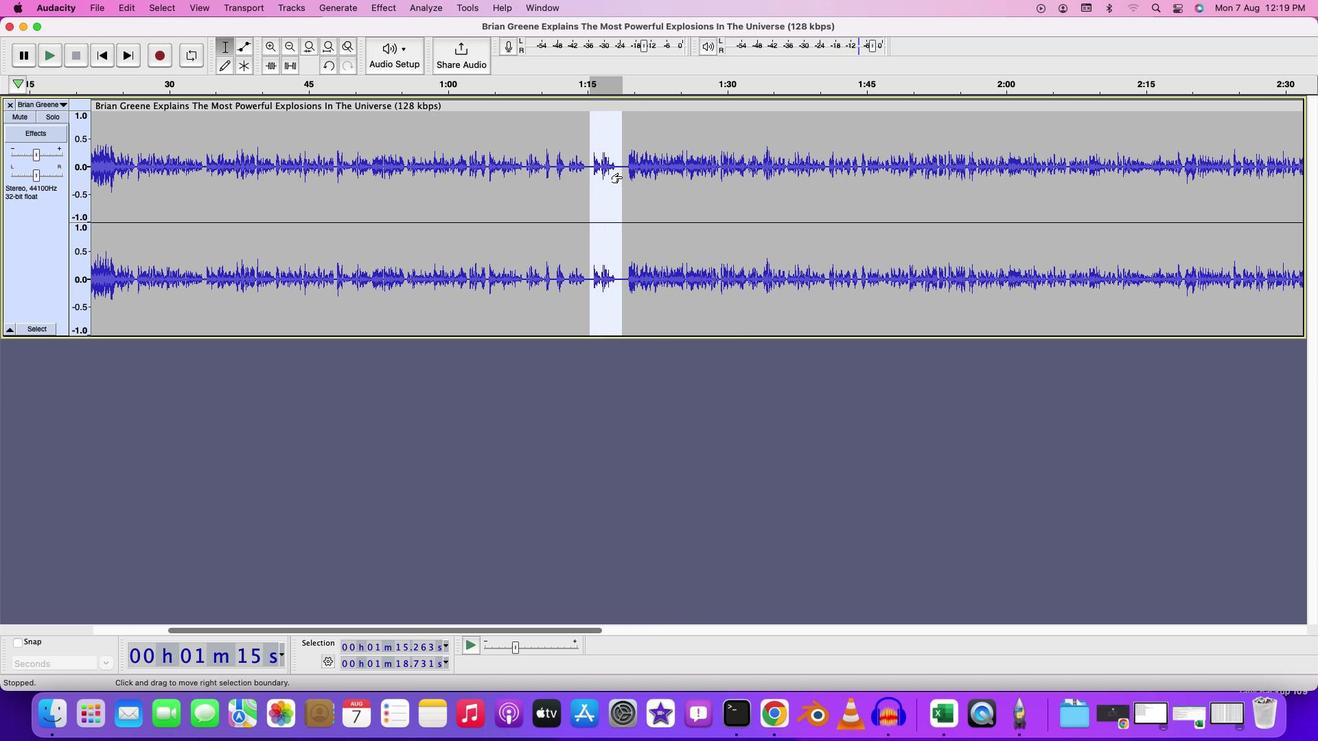 
Action: Key pressed Key.delete
Screenshot: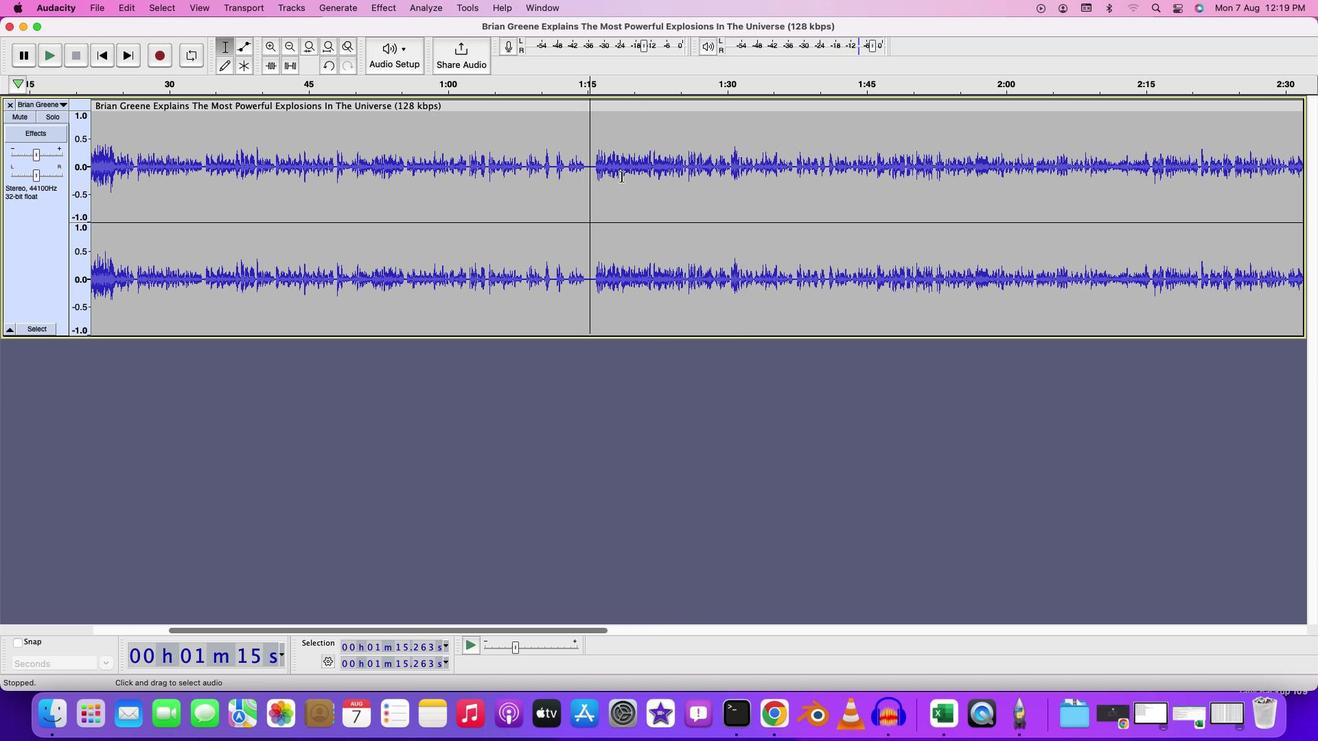 
Action: Mouse moved to (547, 138)
Screenshot: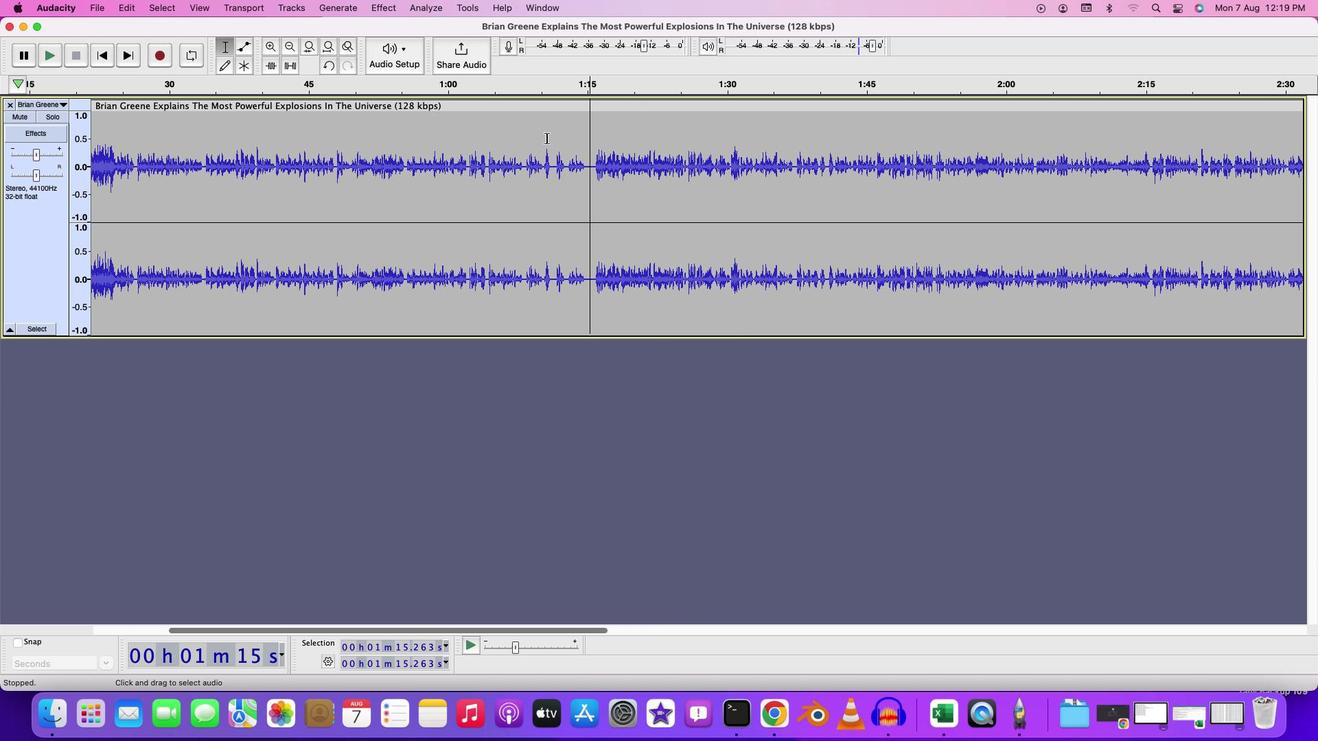 
Action: Mouse pressed left at (547, 138)
Screenshot: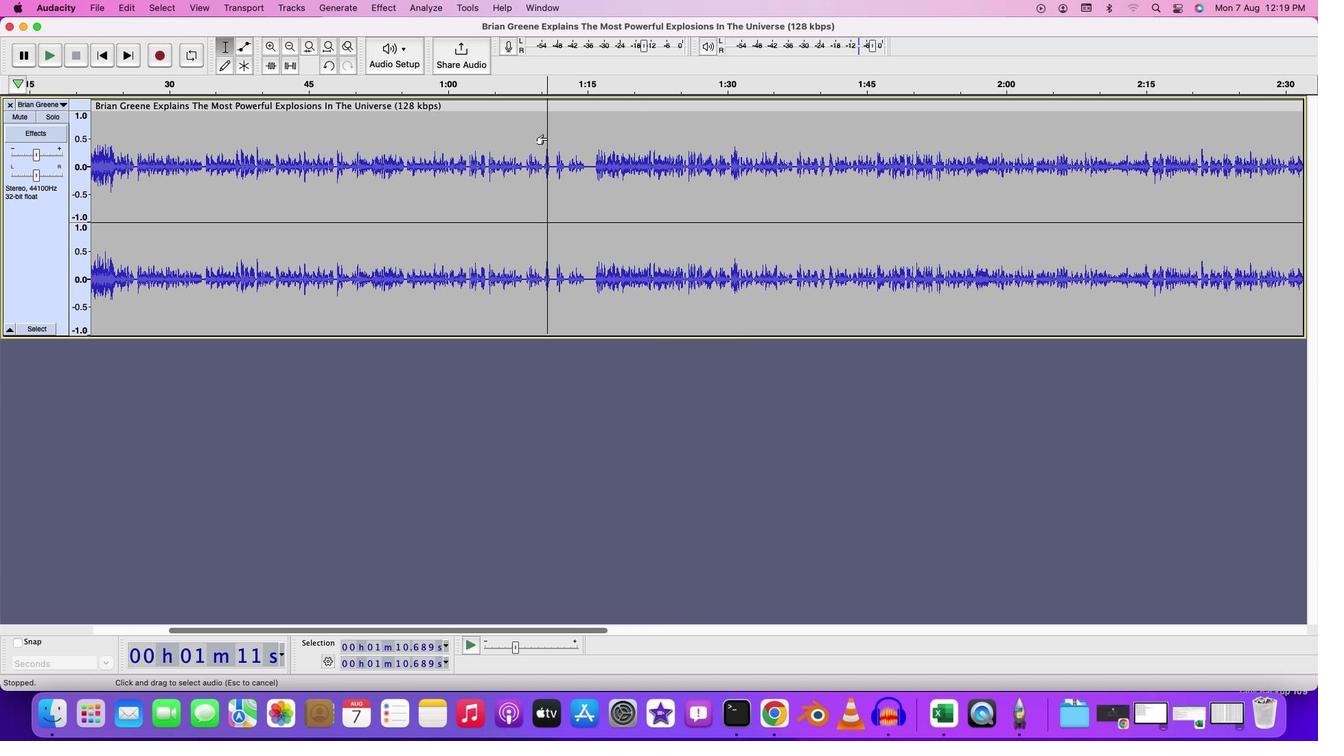 
Action: Mouse moved to (570, 140)
Screenshot: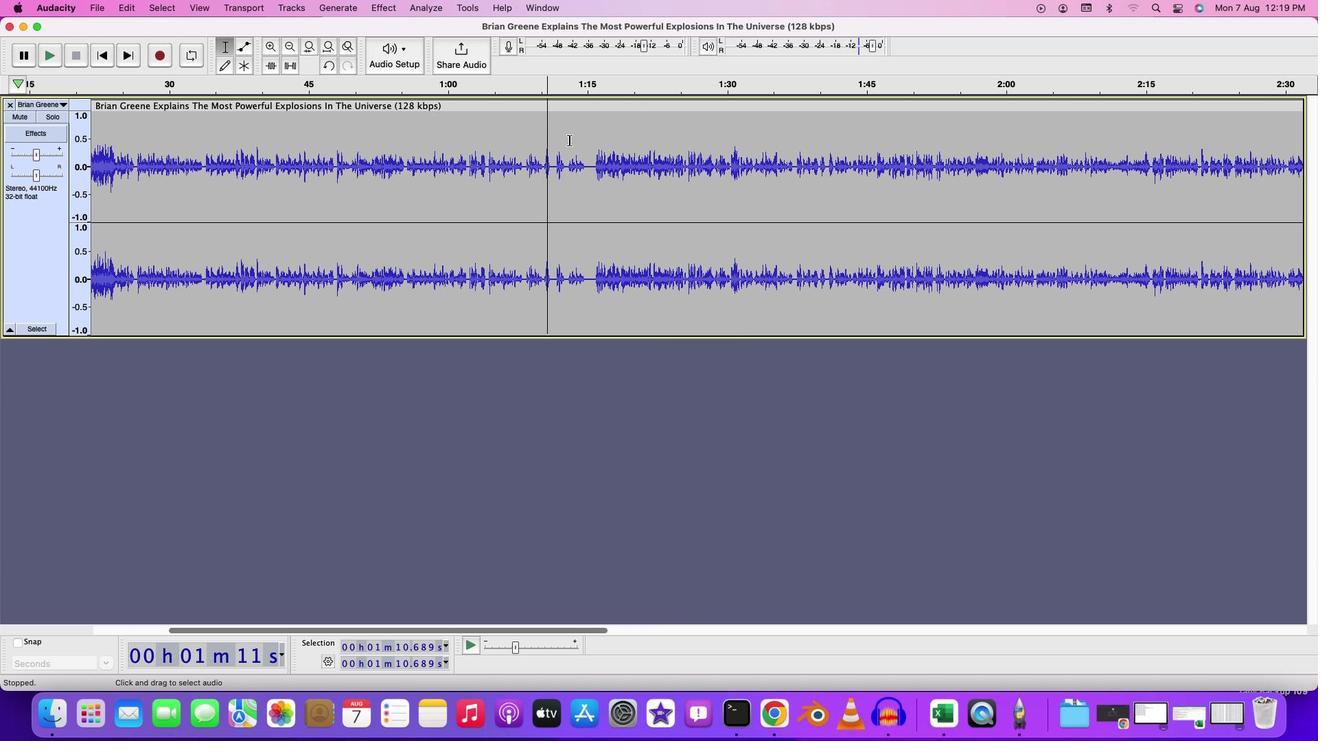 
Action: Key pressed Key.space
Screenshot: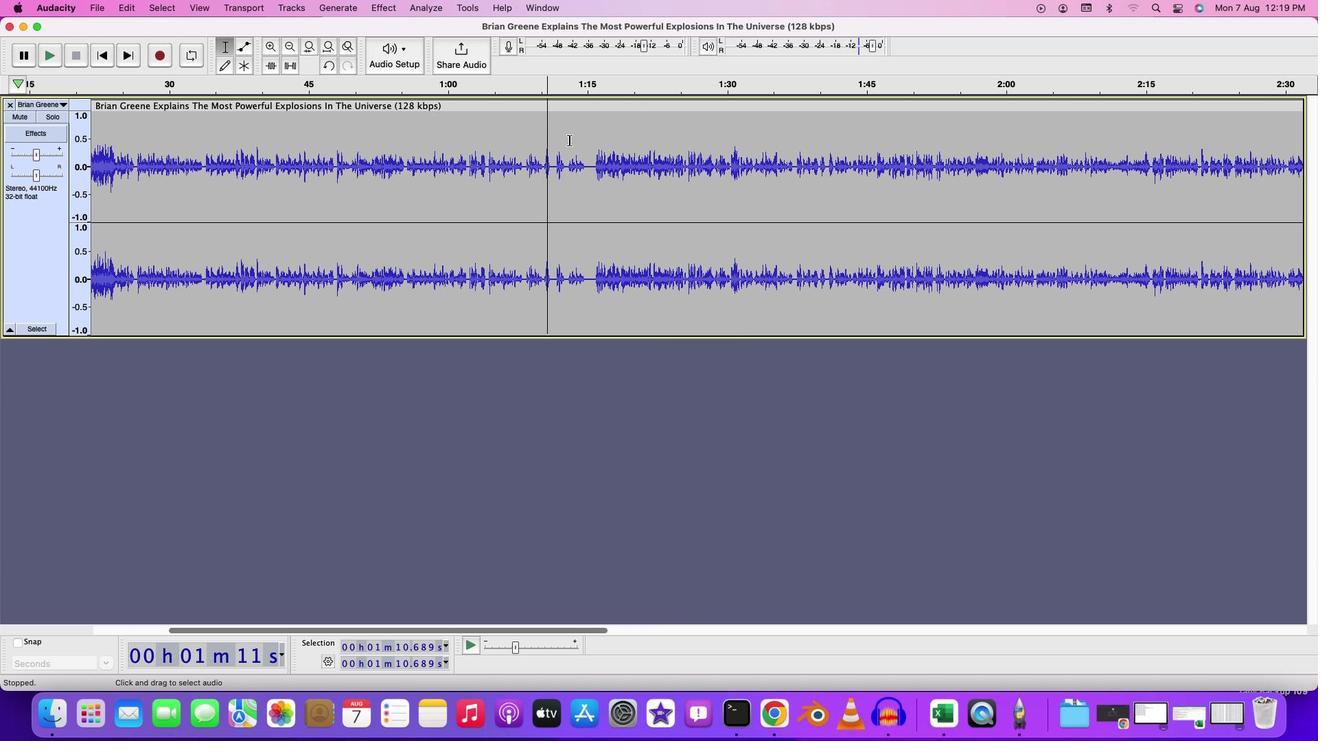 
Action: Mouse moved to (576, 629)
Screenshot: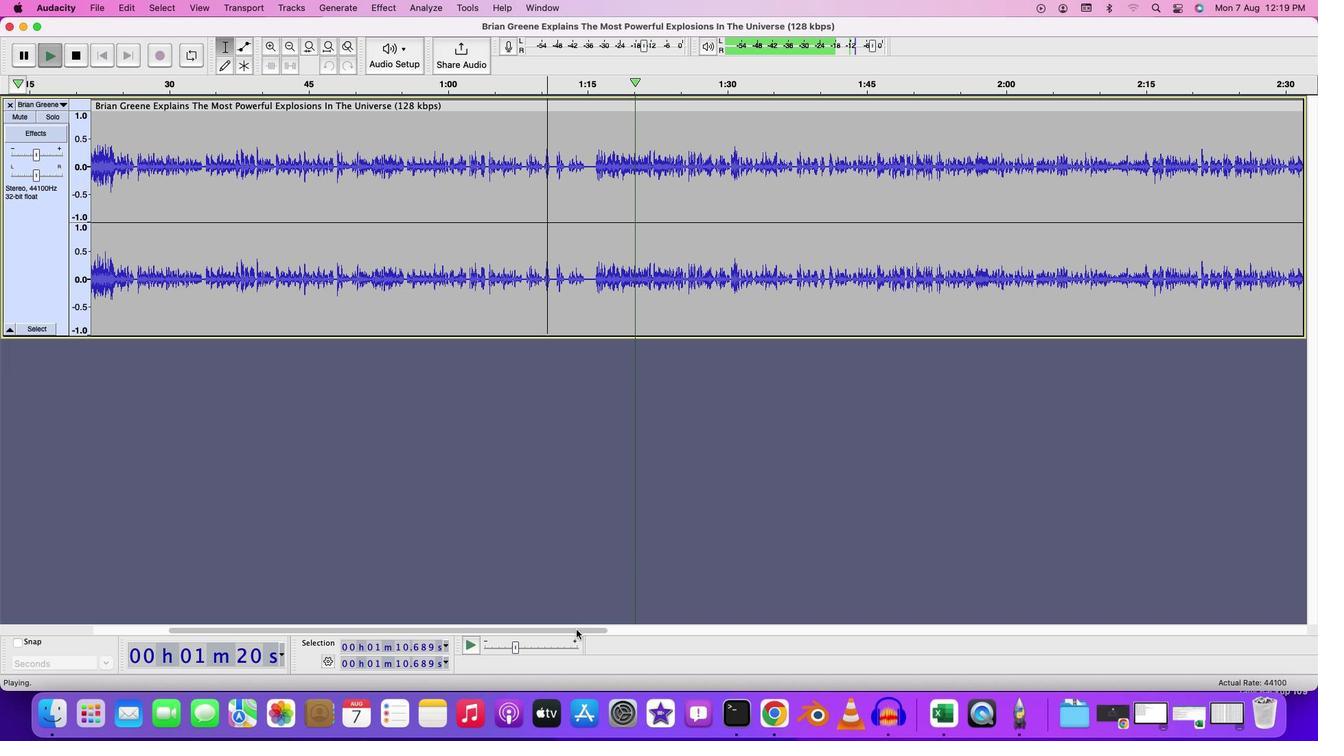 
Action: Mouse pressed left at (576, 629)
Screenshot: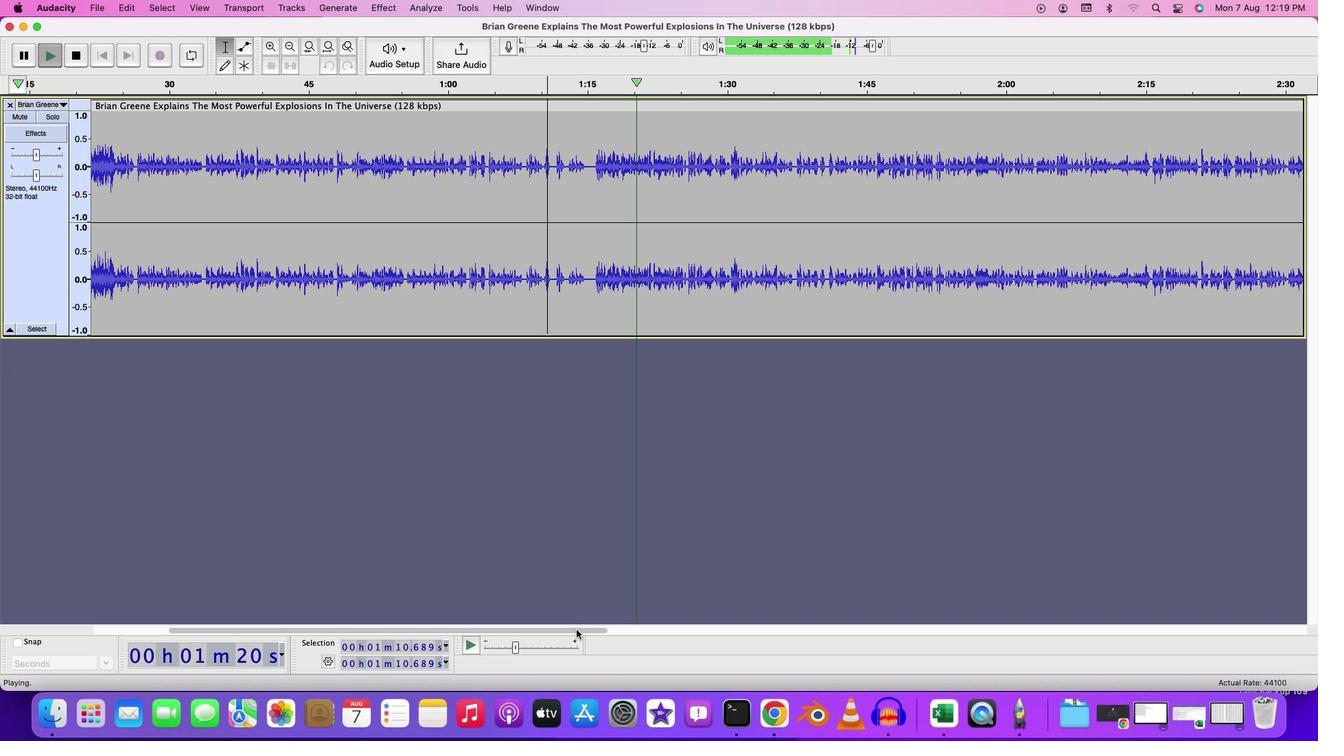 
Action: Mouse moved to (473, 236)
Screenshot: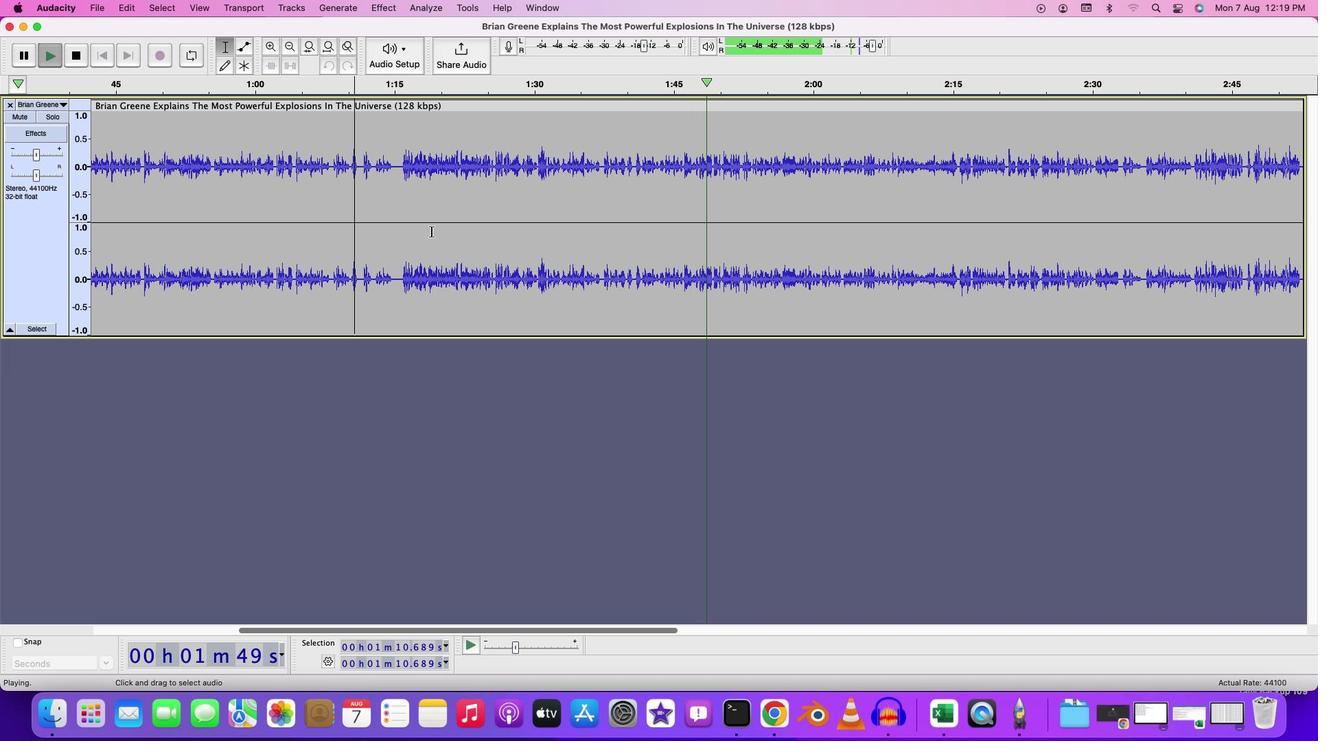 
Action: Key pressed Key.space
Screenshot: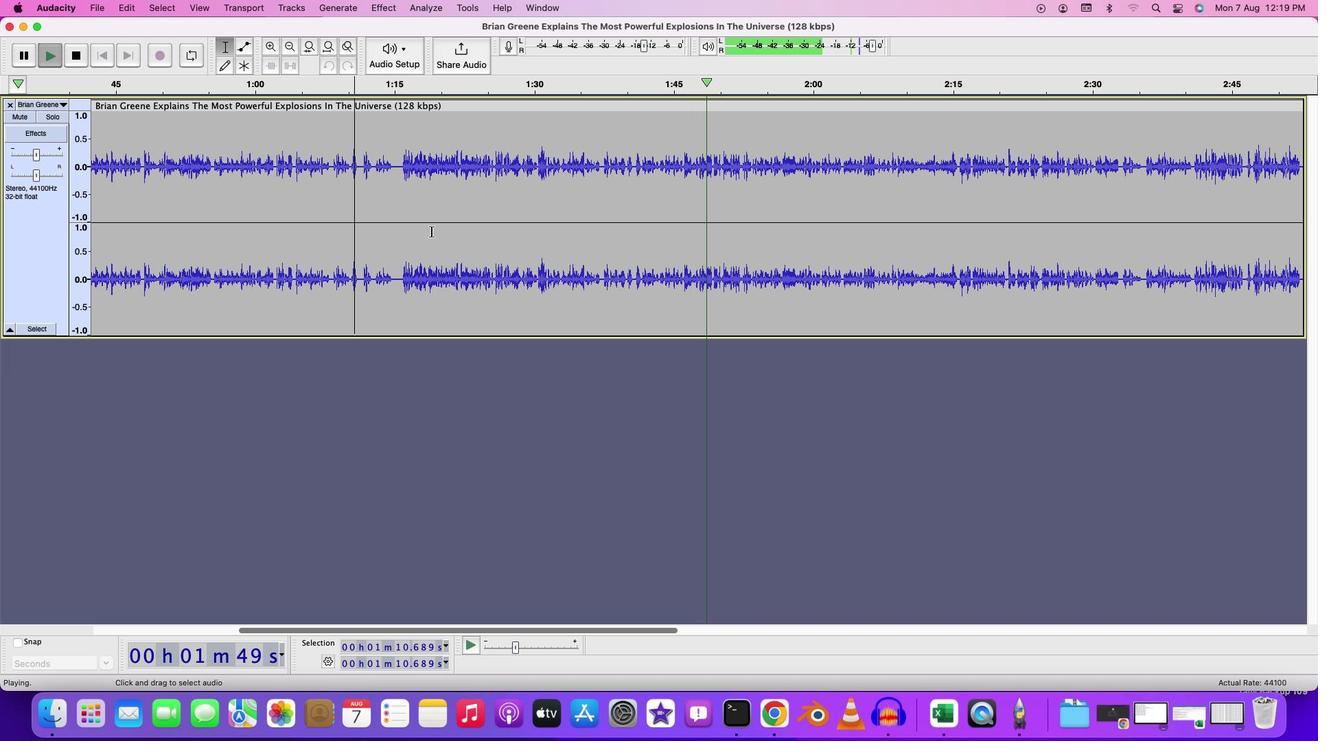 
Action: Mouse moved to (679, 140)
Screenshot: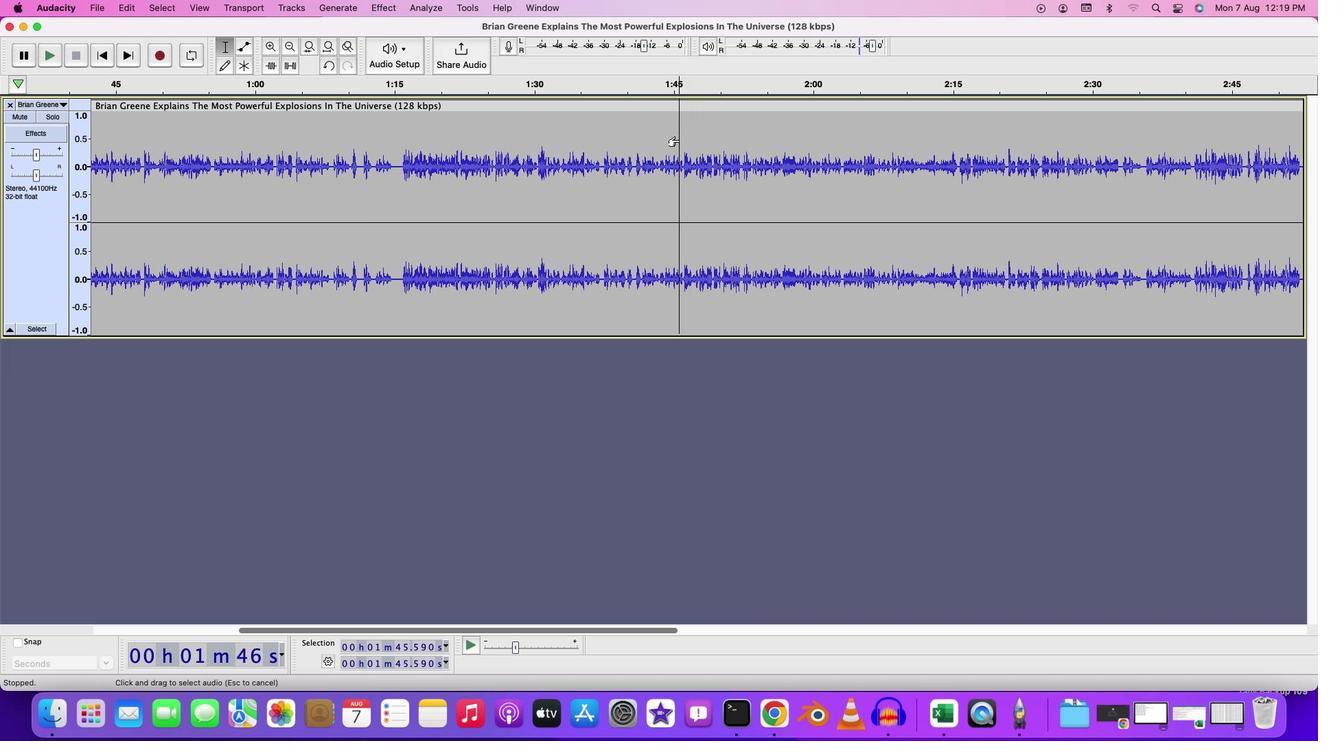 
Action: Mouse pressed left at (679, 140)
Screenshot: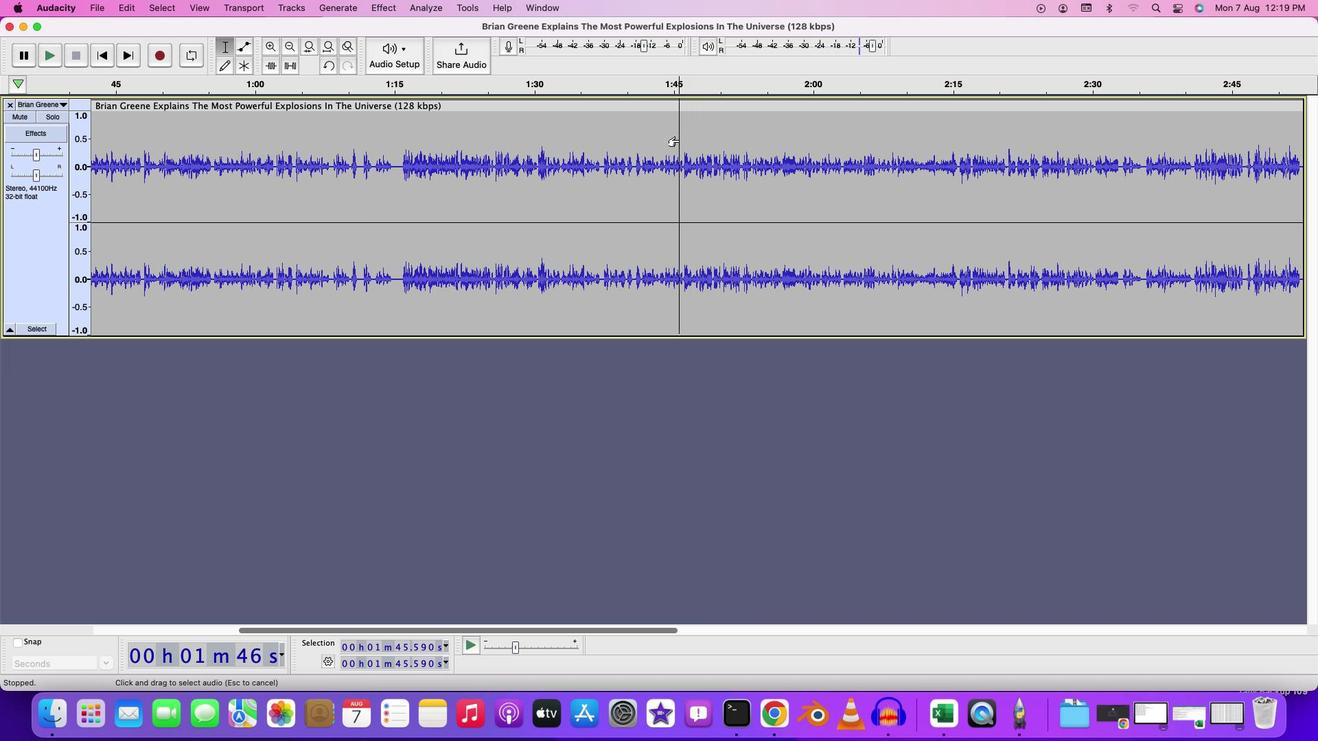 
Action: Key pressed Key.space
Screenshot: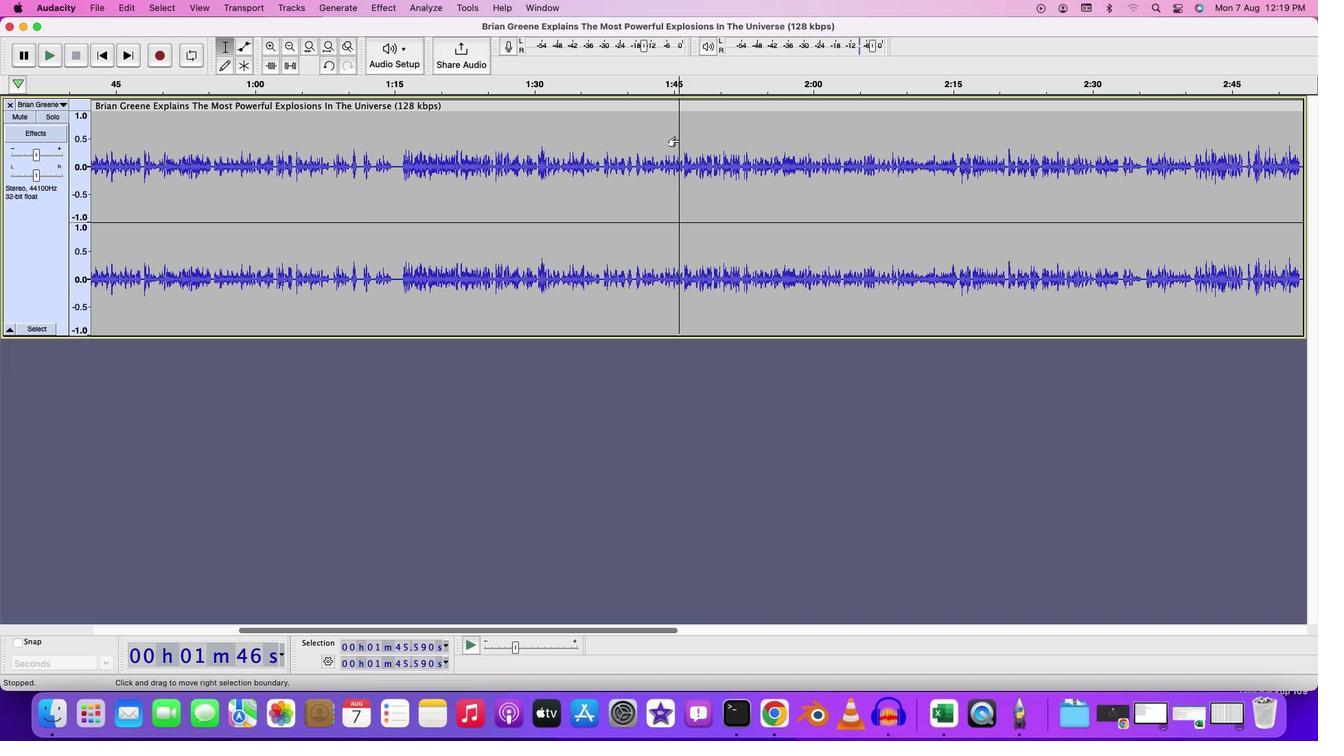 
Action: Mouse moved to (680, 144)
Screenshot: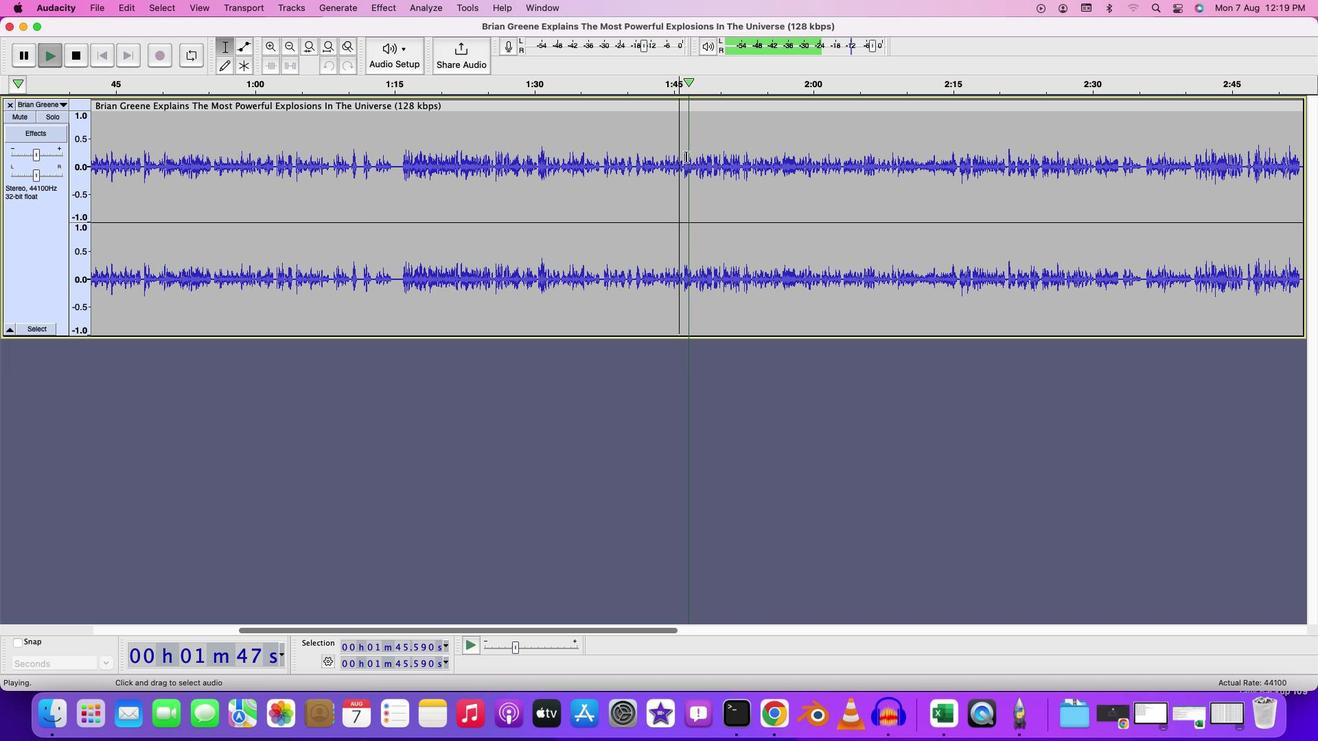 
Action: Key pressed Key.space
Screenshot: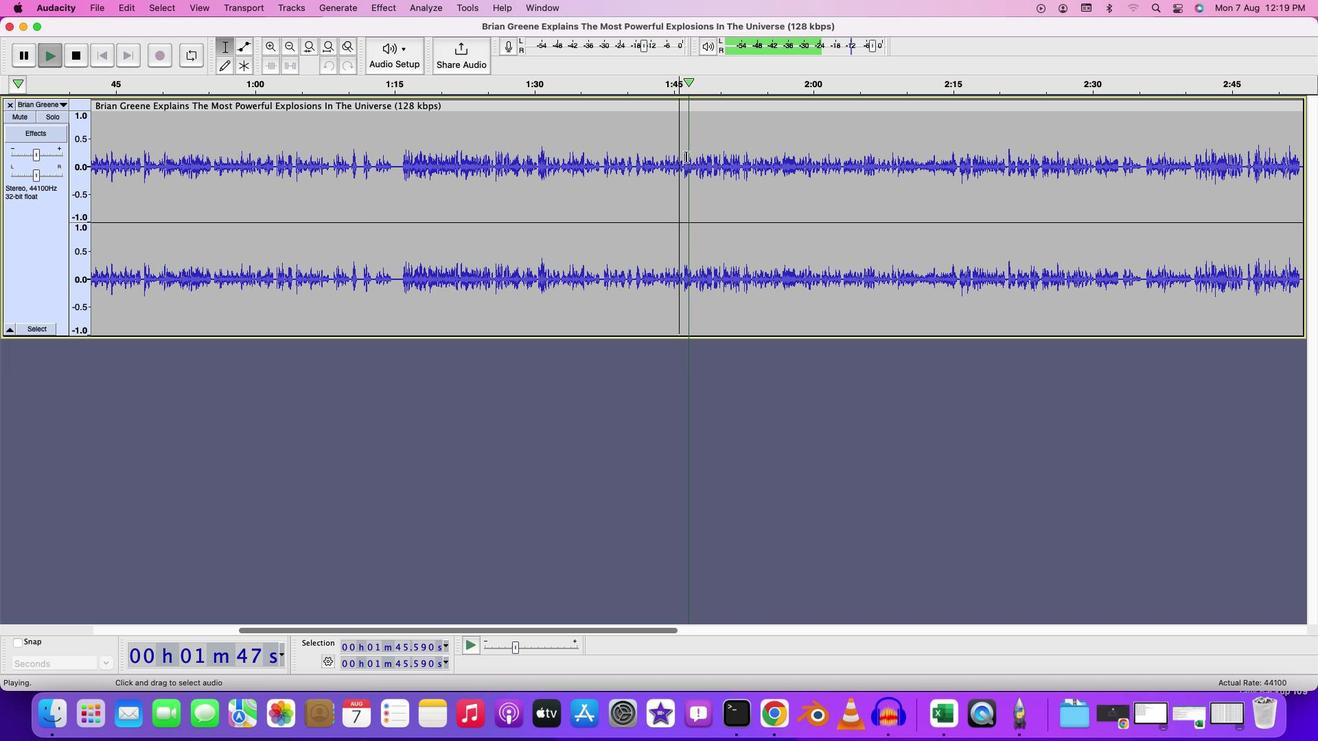 
Action: Mouse moved to (685, 160)
Screenshot: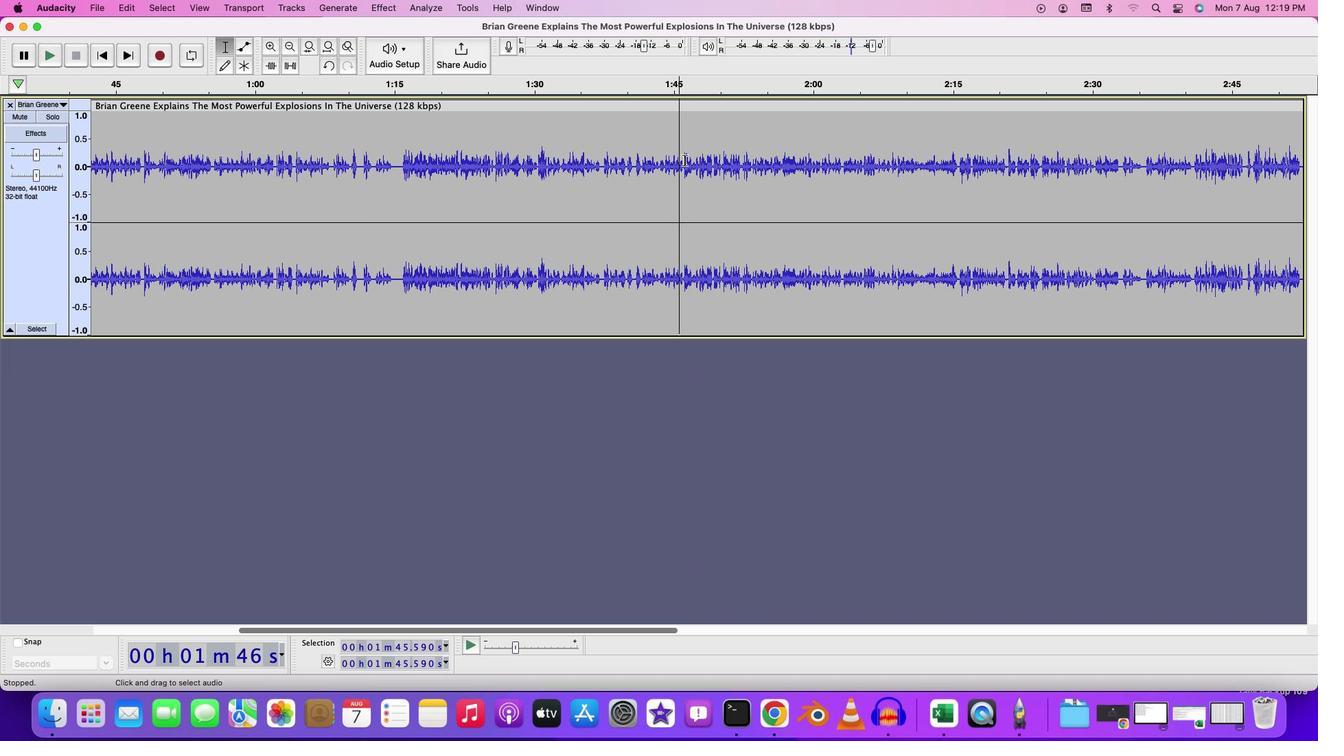 
Action: Key pressed Key.cmd
Screenshot: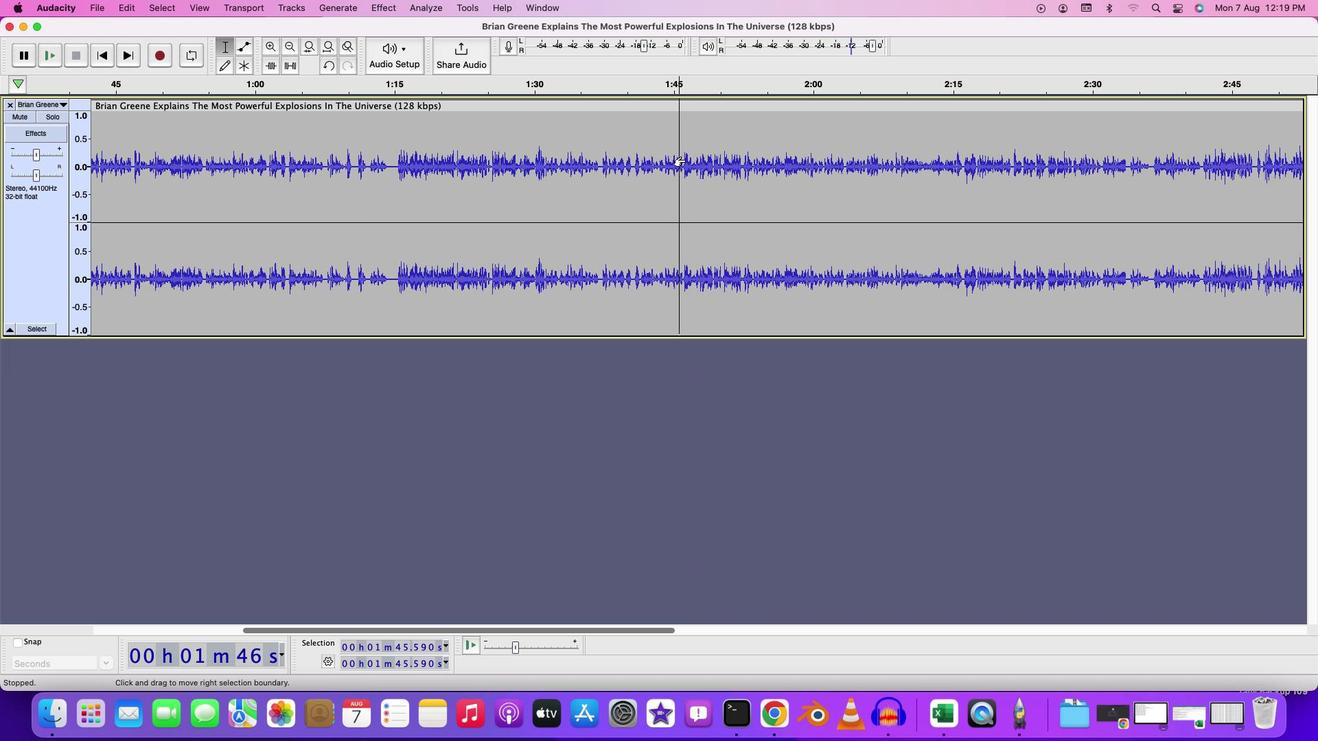 
Action: Mouse scrolled (685, 160) with delta (0, 0)
Screenshot: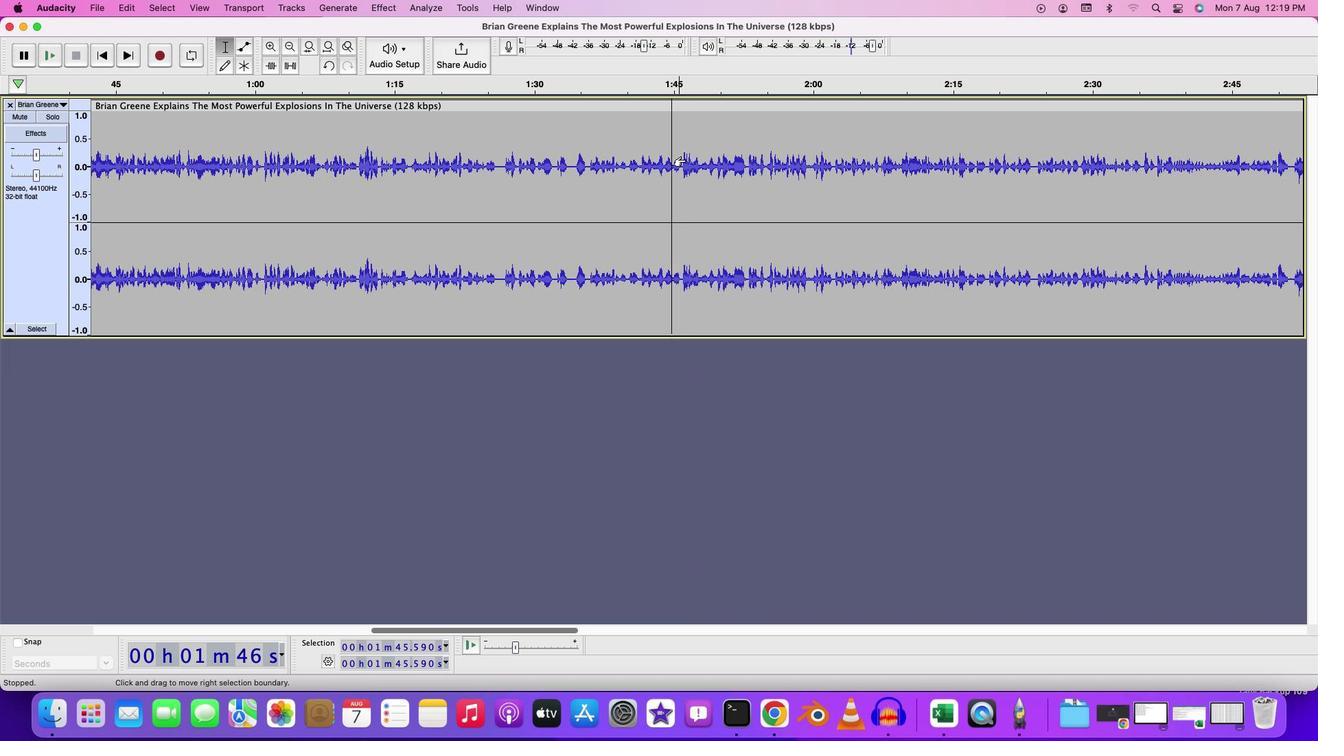 
Action: Mouse scrolled (685, 160) with delta (0, 0)
Screenshot: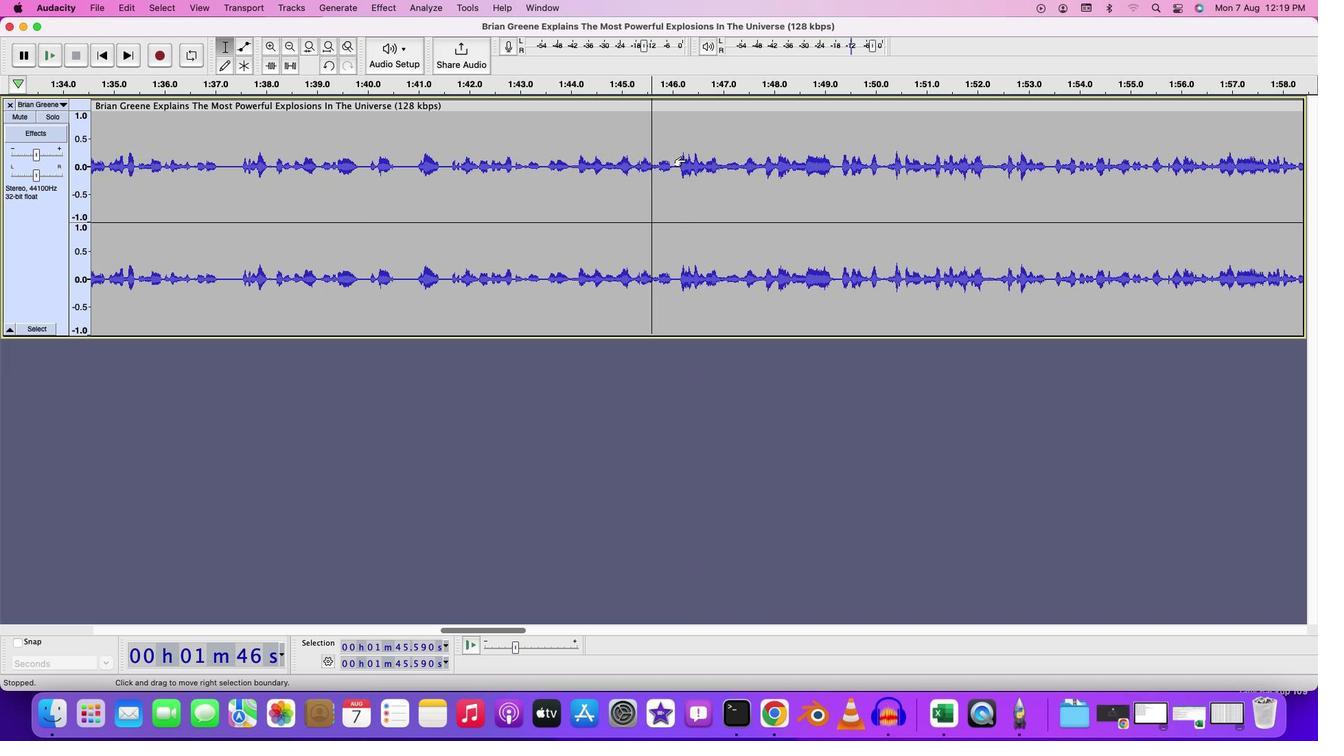 
Action: Mouse scrolled (685, 160) with delta (0, 2)
Screenshot: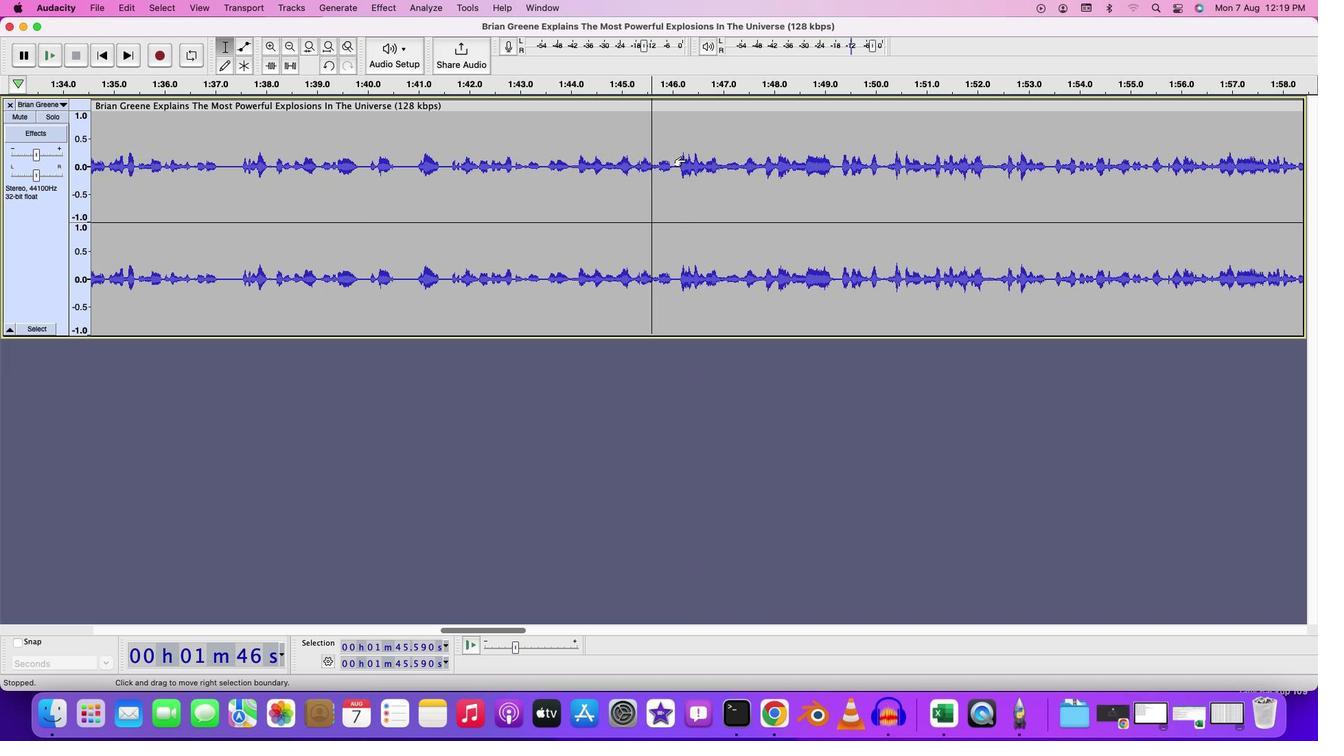 
Action: Mouse scrolled (685, 160) with delta (0, 3)
Screenshot: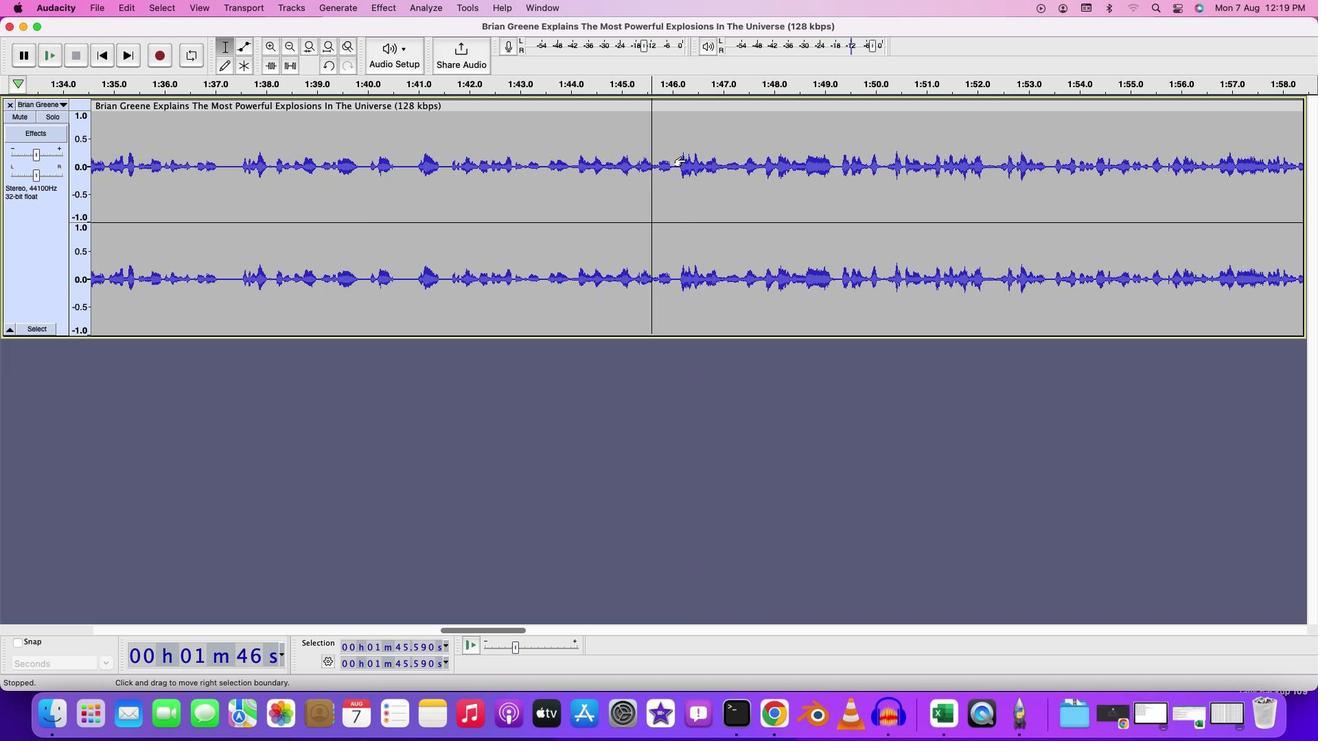 
Action: Mouse scrolled (685, 160) with delta (0, 3)
Screenshot: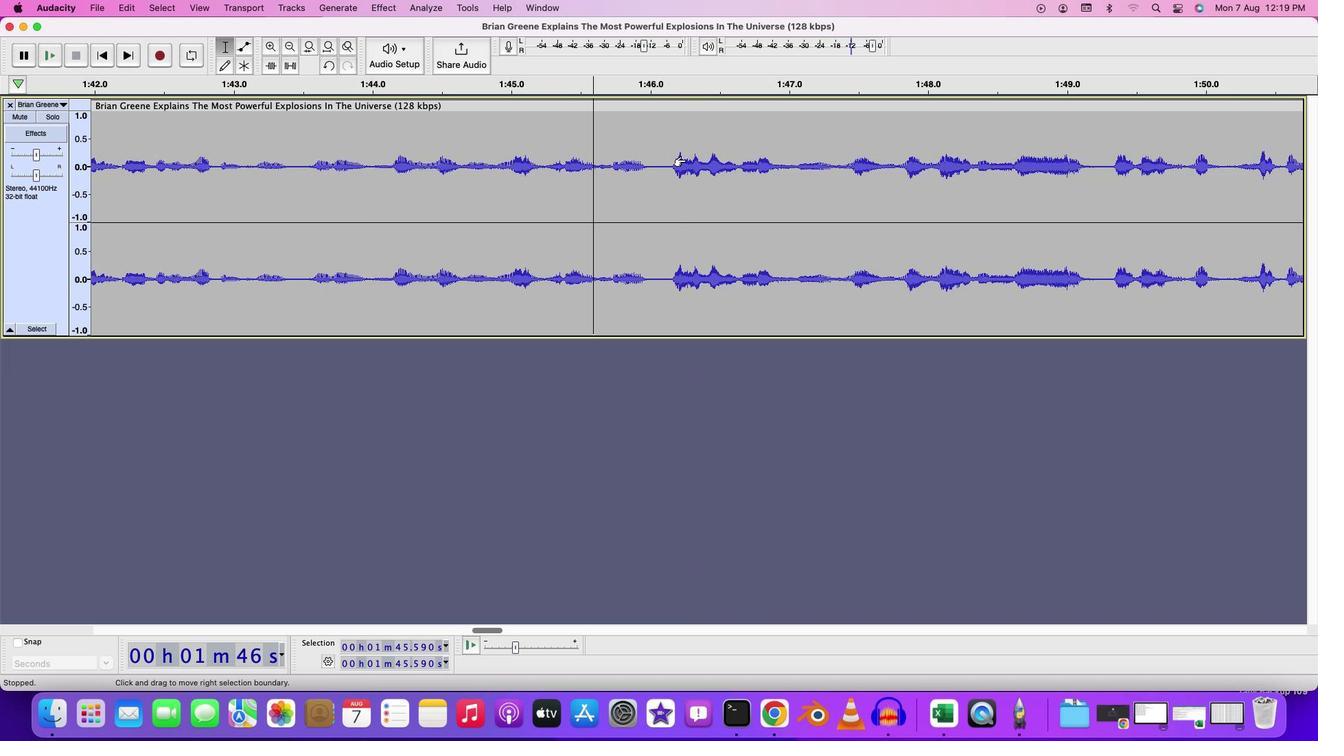 
Action: Mouse scrolled (685, 160) with delta (0, 0)
Screenshot: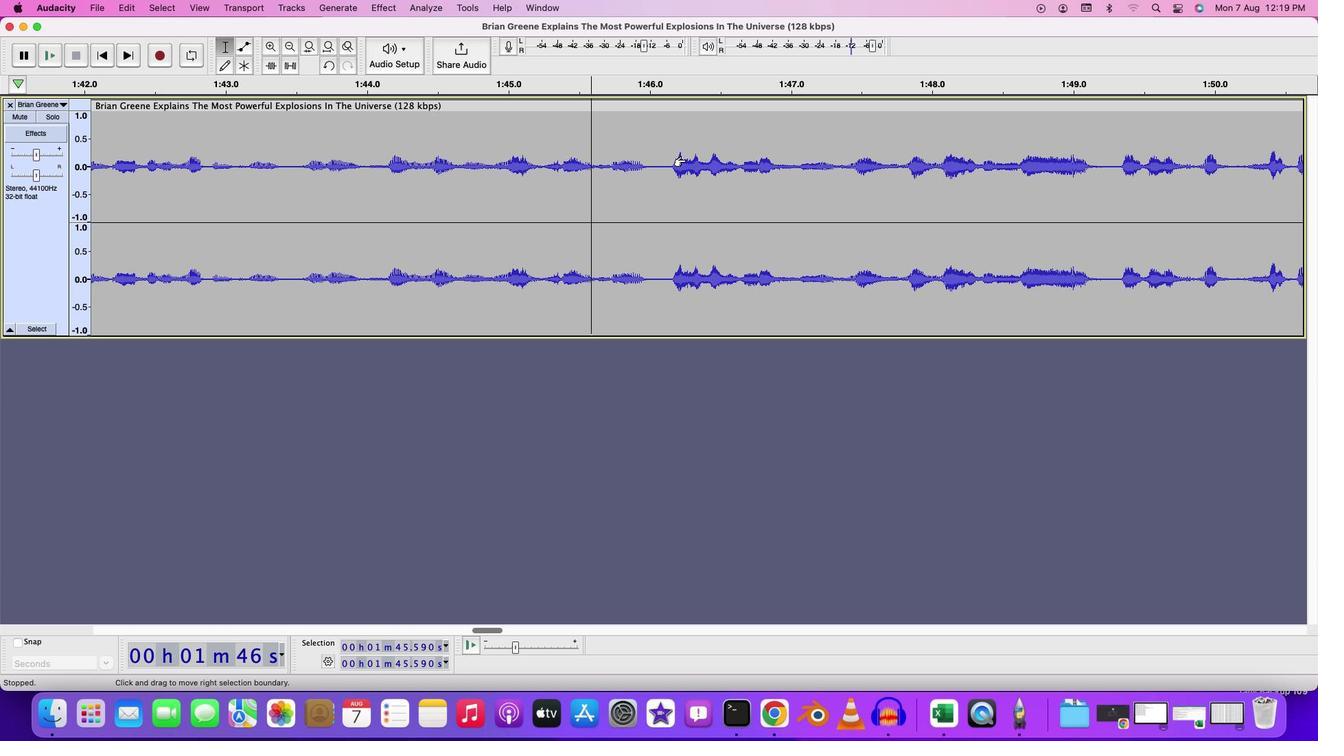
Action: Mouse moved to (474, 127)
Screenshot: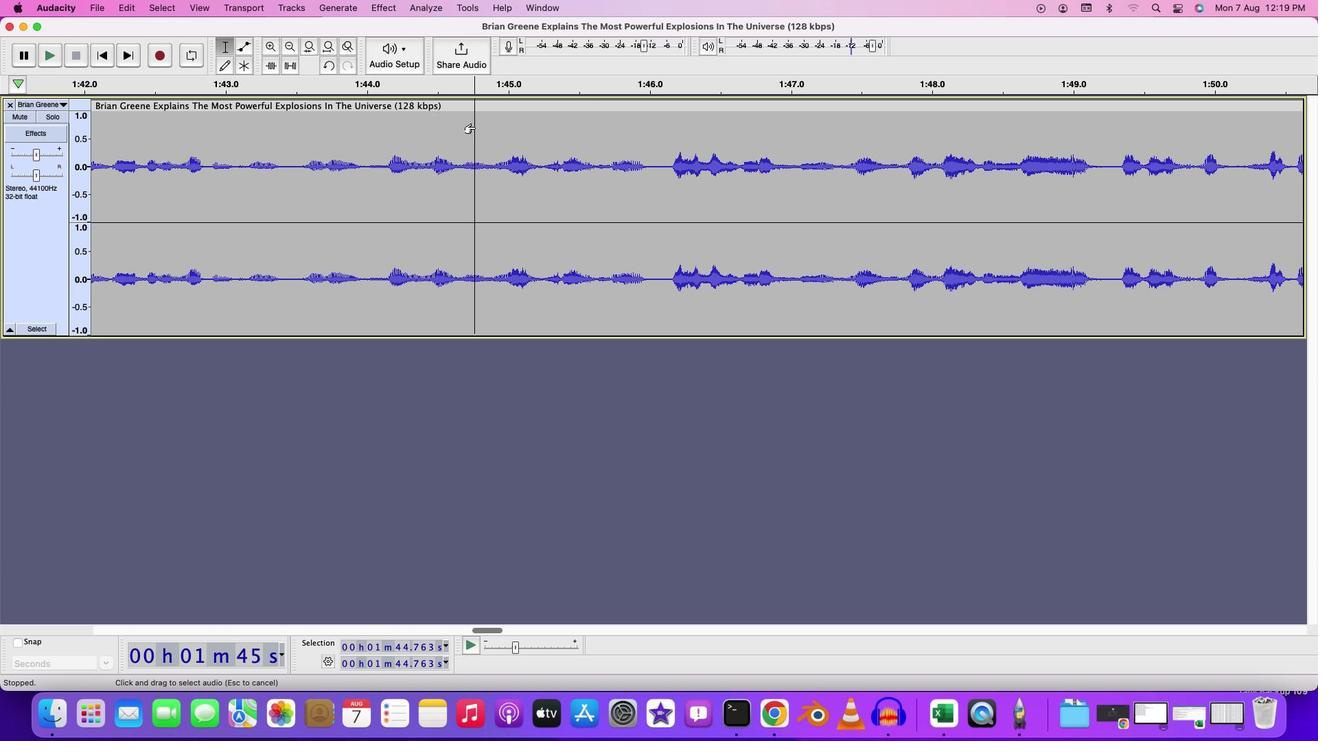 
Action: Mouse pressed left at (474, 127)
Screenshot: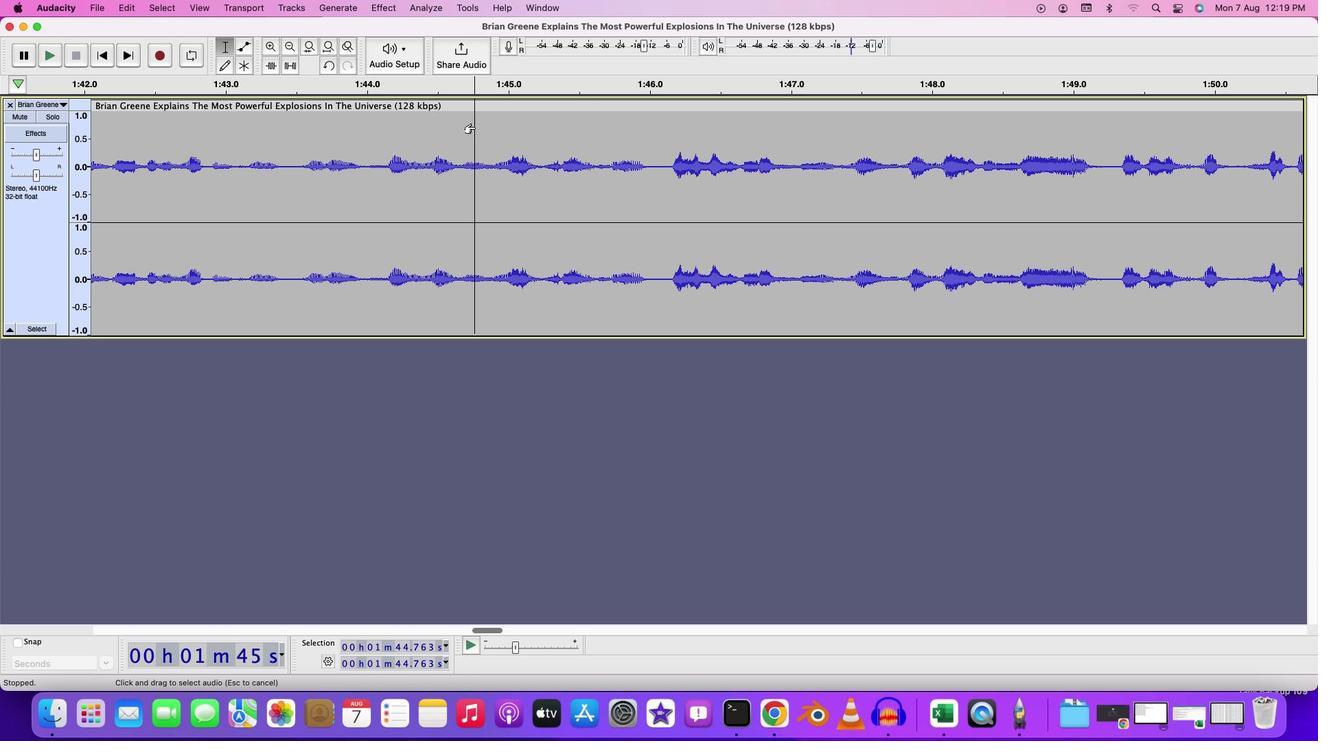 
Action: Key pressed Key.spaceKey.space
Screenshot: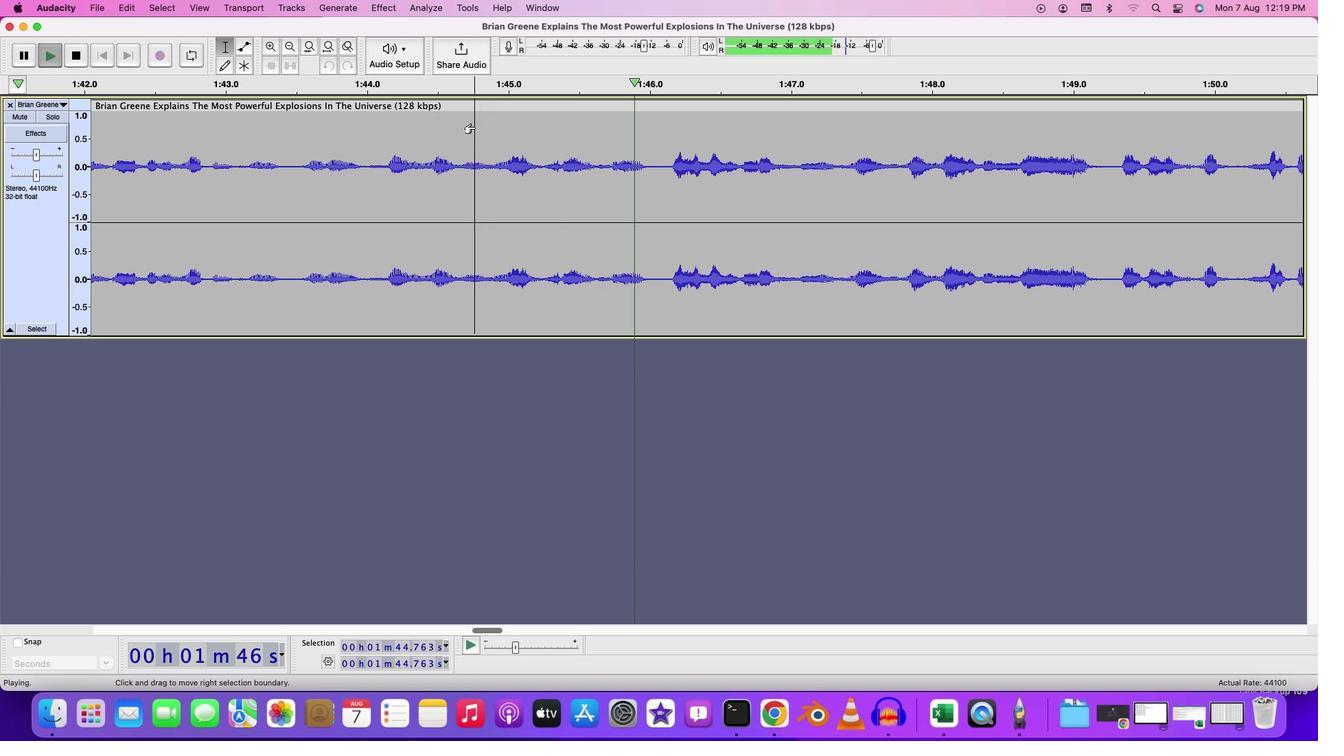 
Action: Mouse moved to (571, 140)
Screenshot: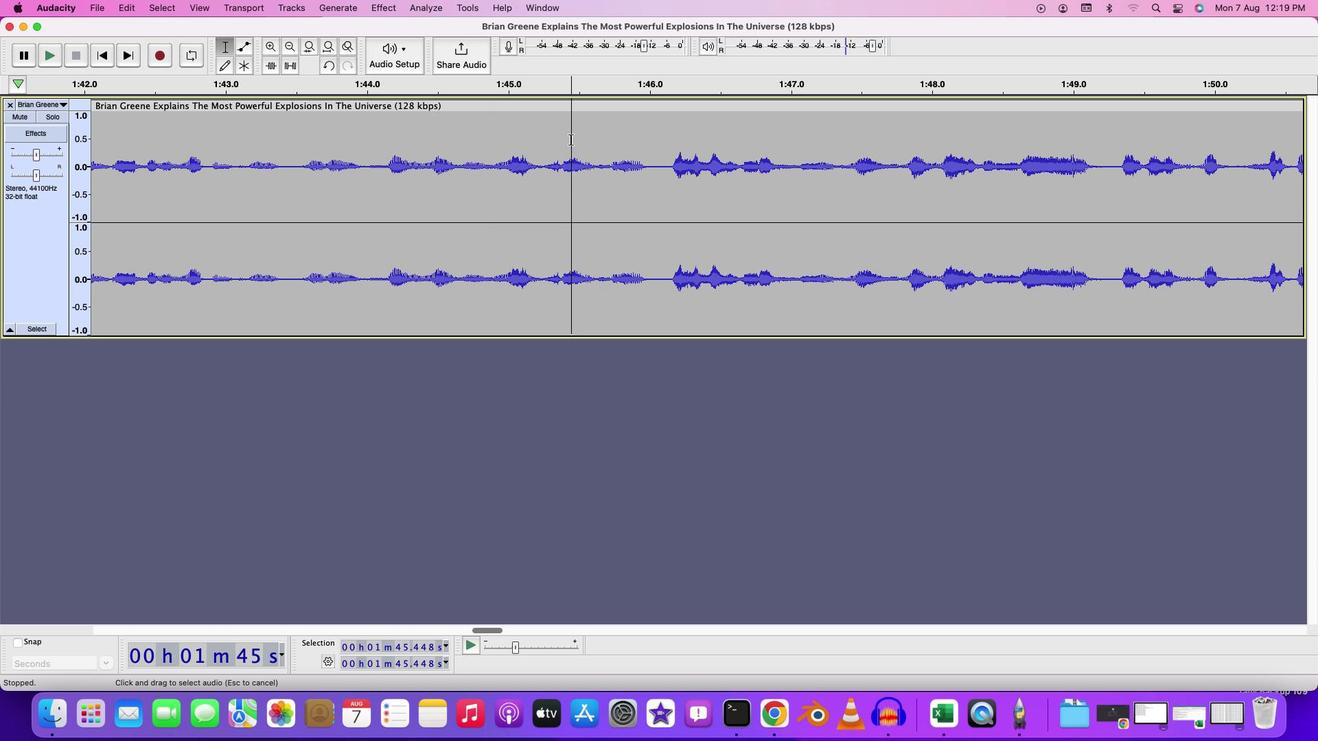 
Action: Mouse pressed left at (571, 140)
Screenshot: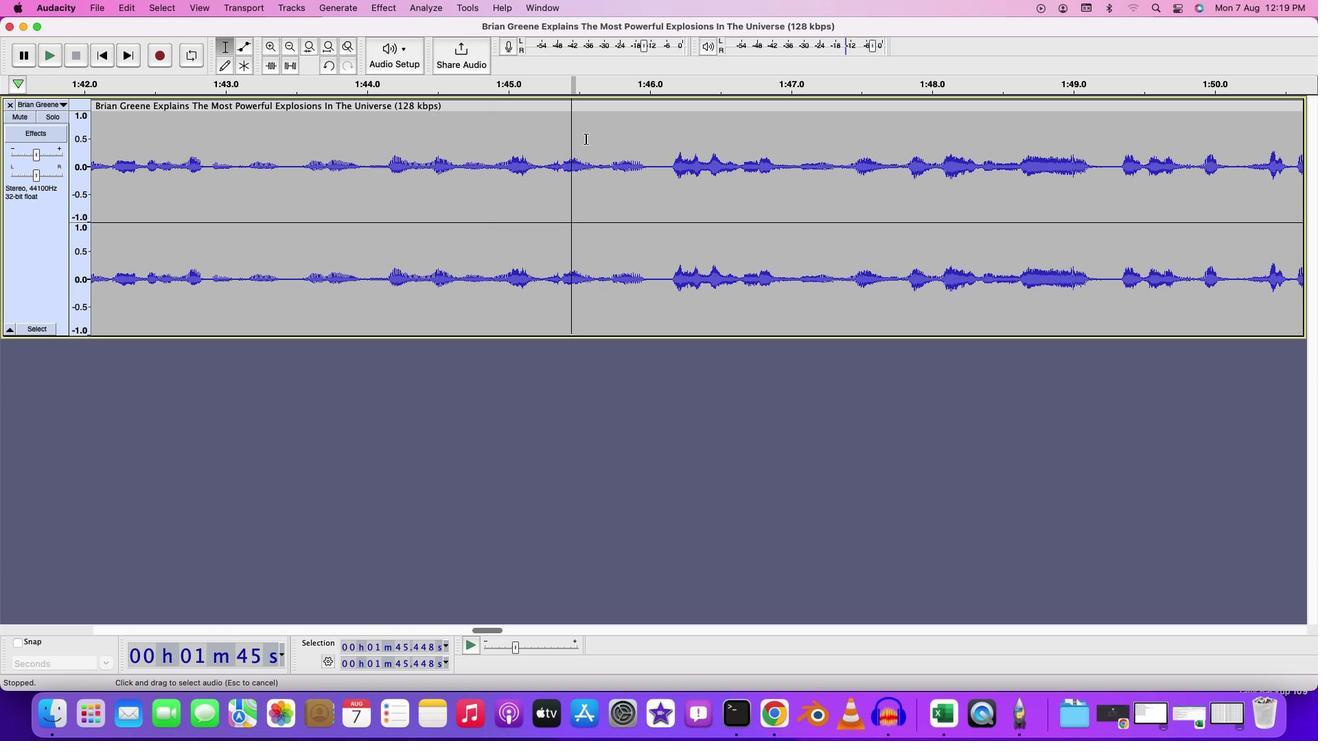 
Action: Mouse moved to (723, 140)
Screenshot: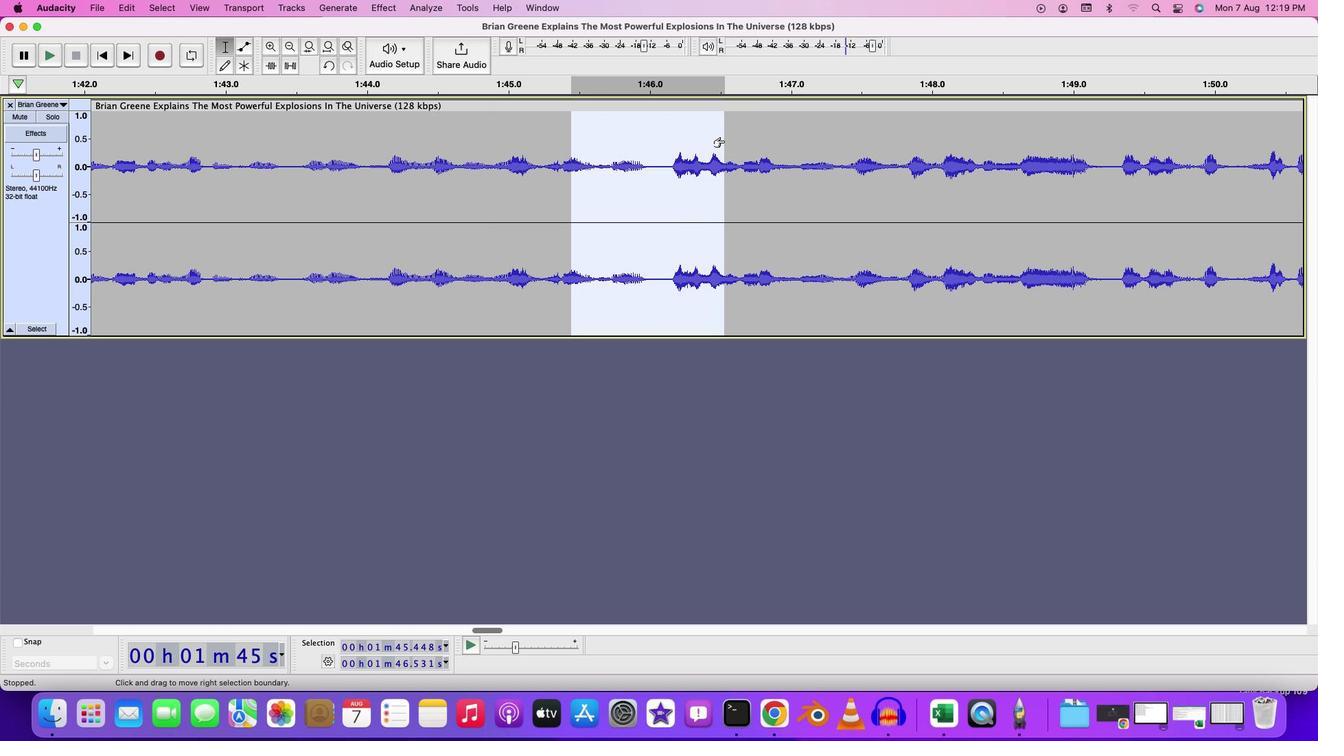
Action: Key pressed Key.delete
Screenshot: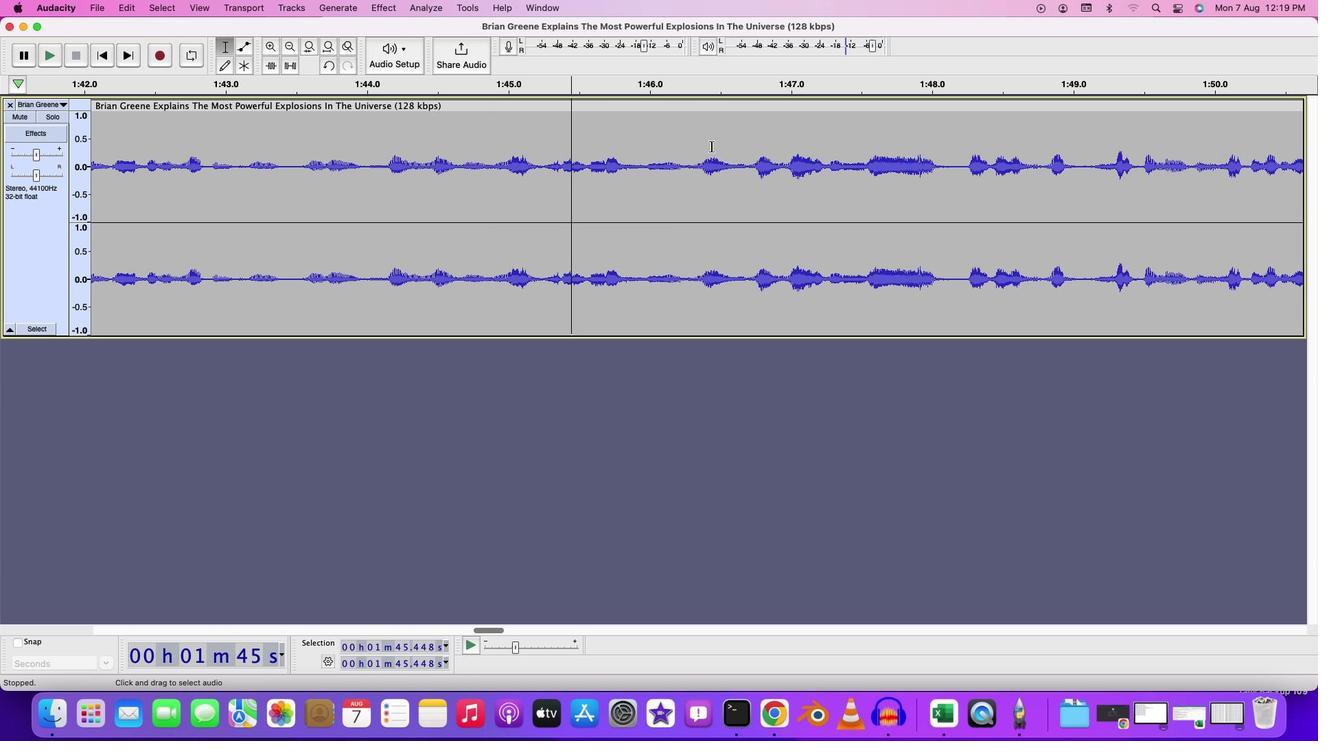 
Action: Mouse moved to (496, 139)
Screenshot: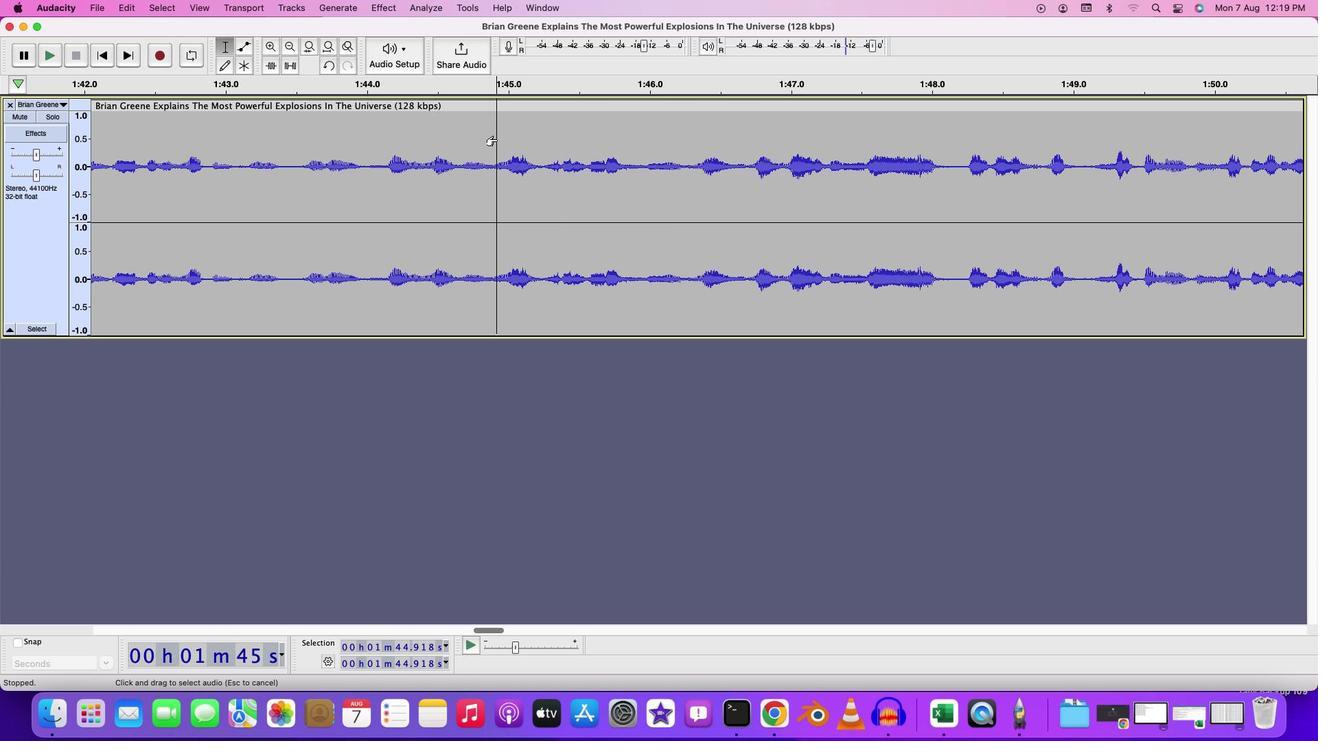 
Action: Mouse pressed left at (496, 139)
Screenshot: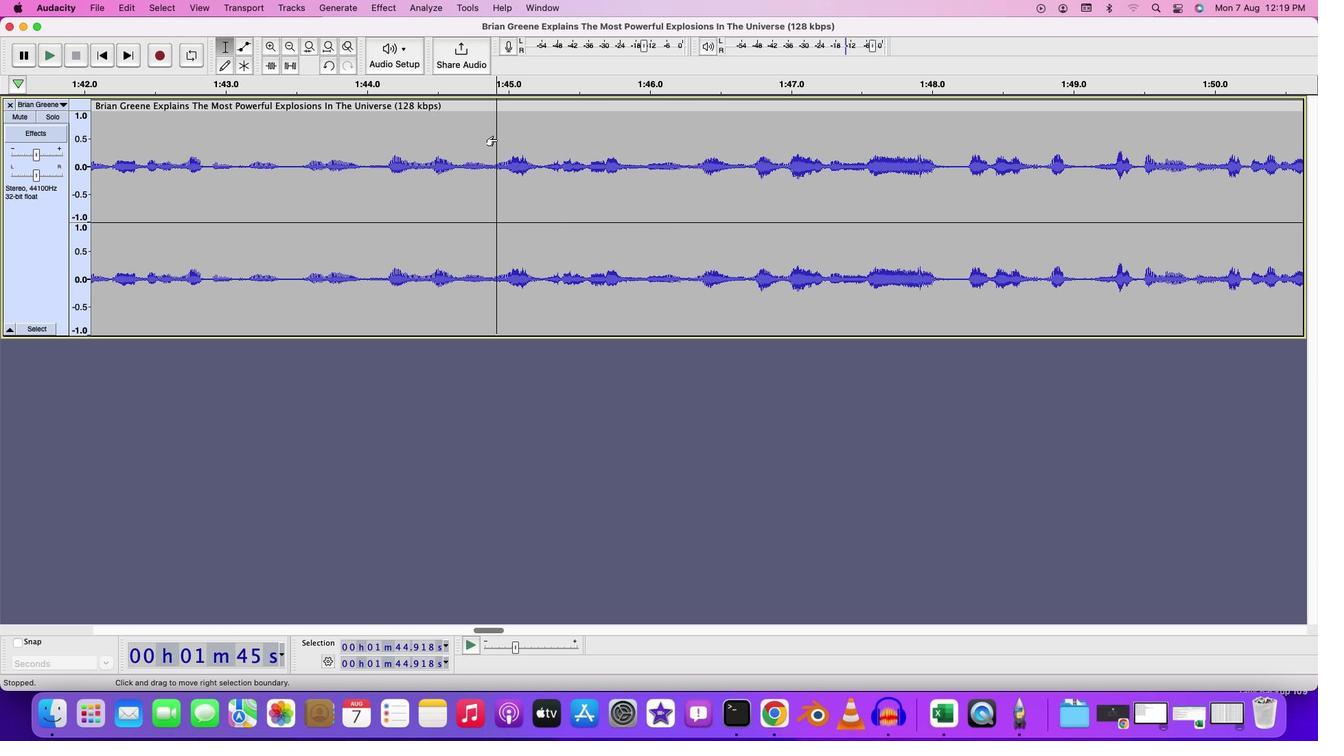 
Action: Key pressed Key.spaceKey.space
Screenshot: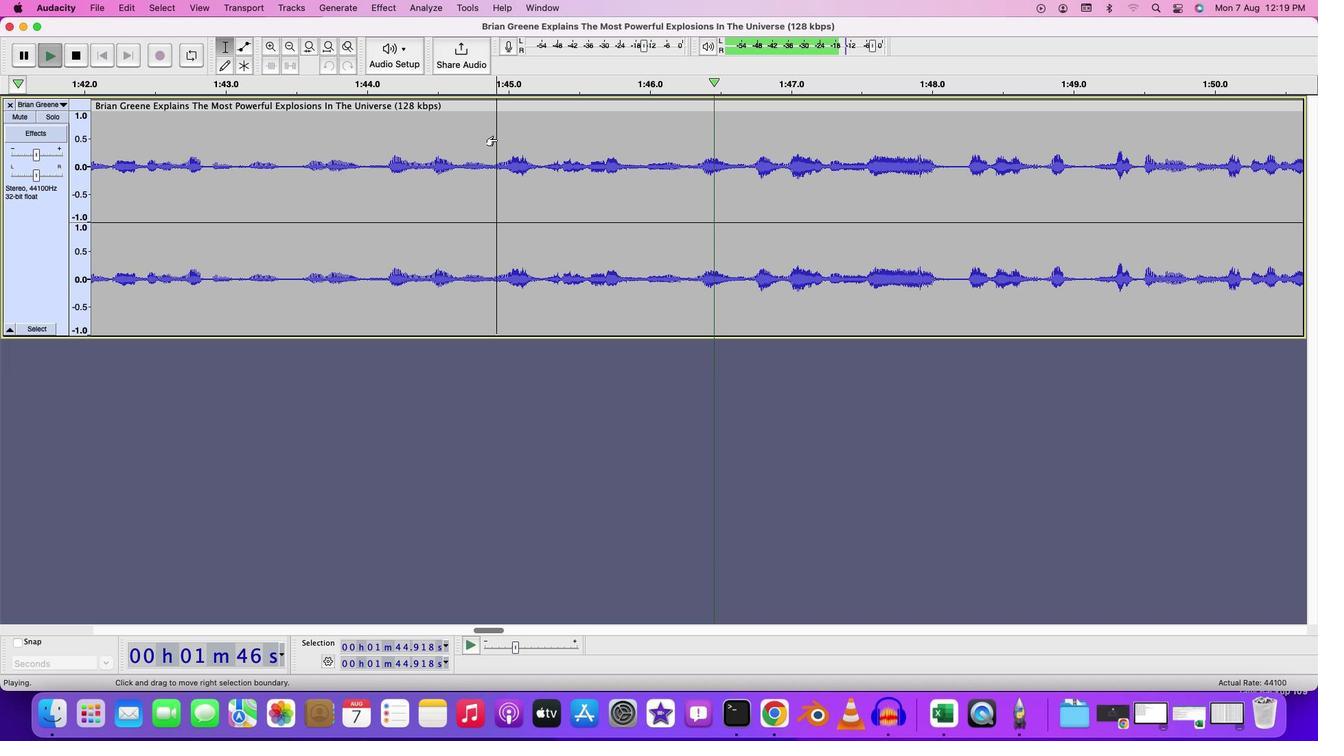 
Action: Mouse moved to (591, 144)
Screenshot: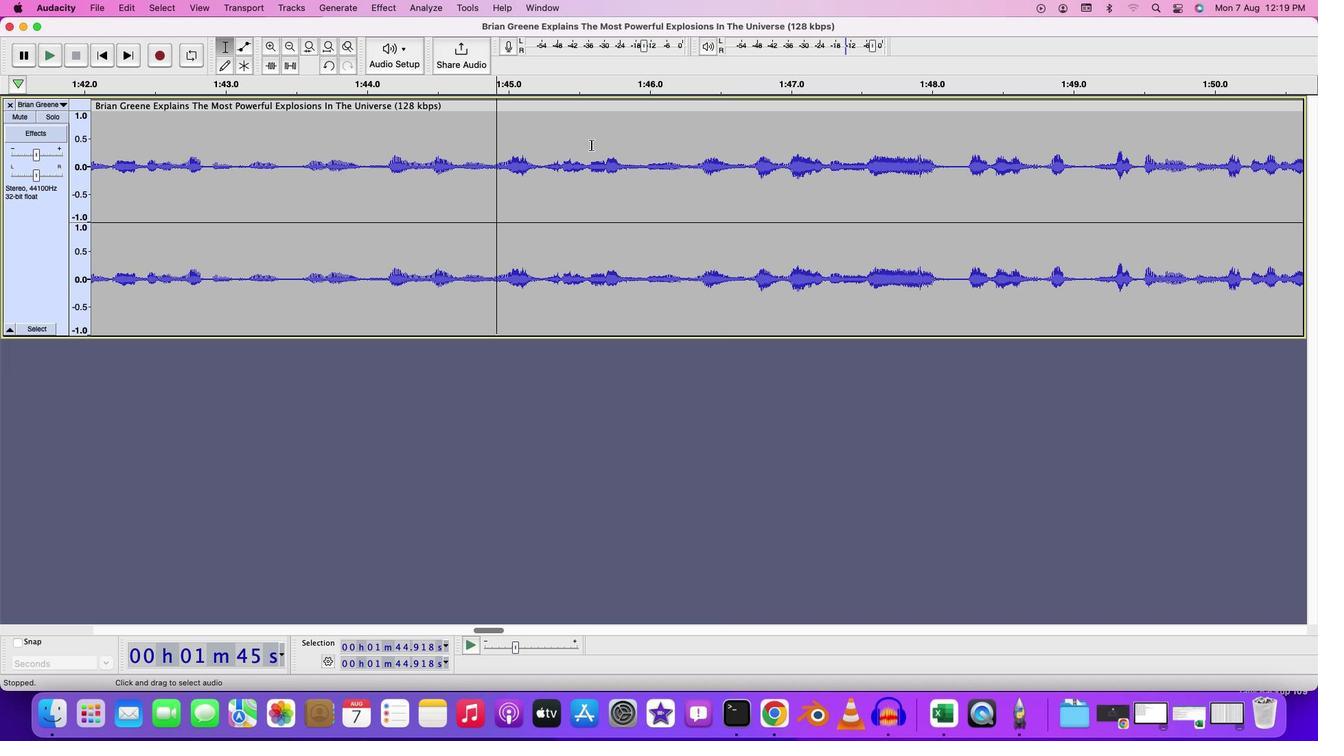 
Action: Key pressed Key.cmd'z'
Screenshot: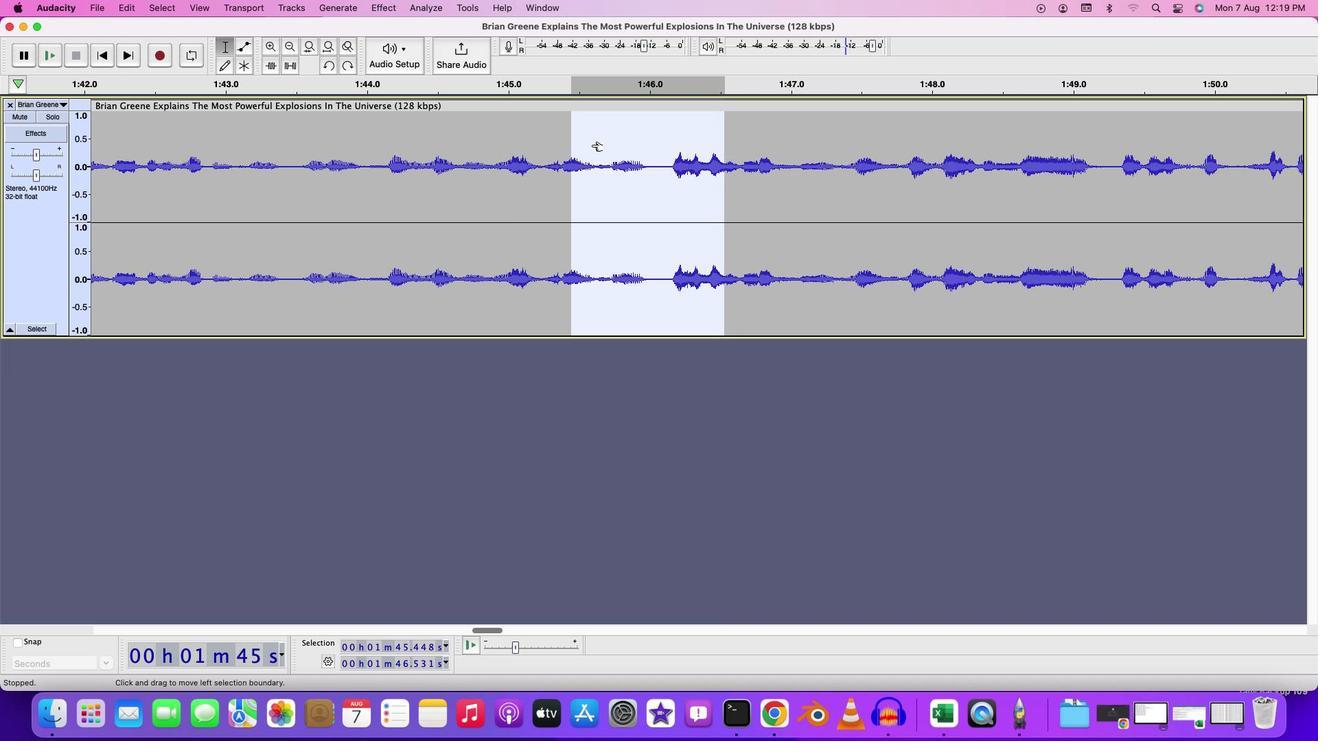 
Action: Mouse moved to (563, 143)
Screenshot: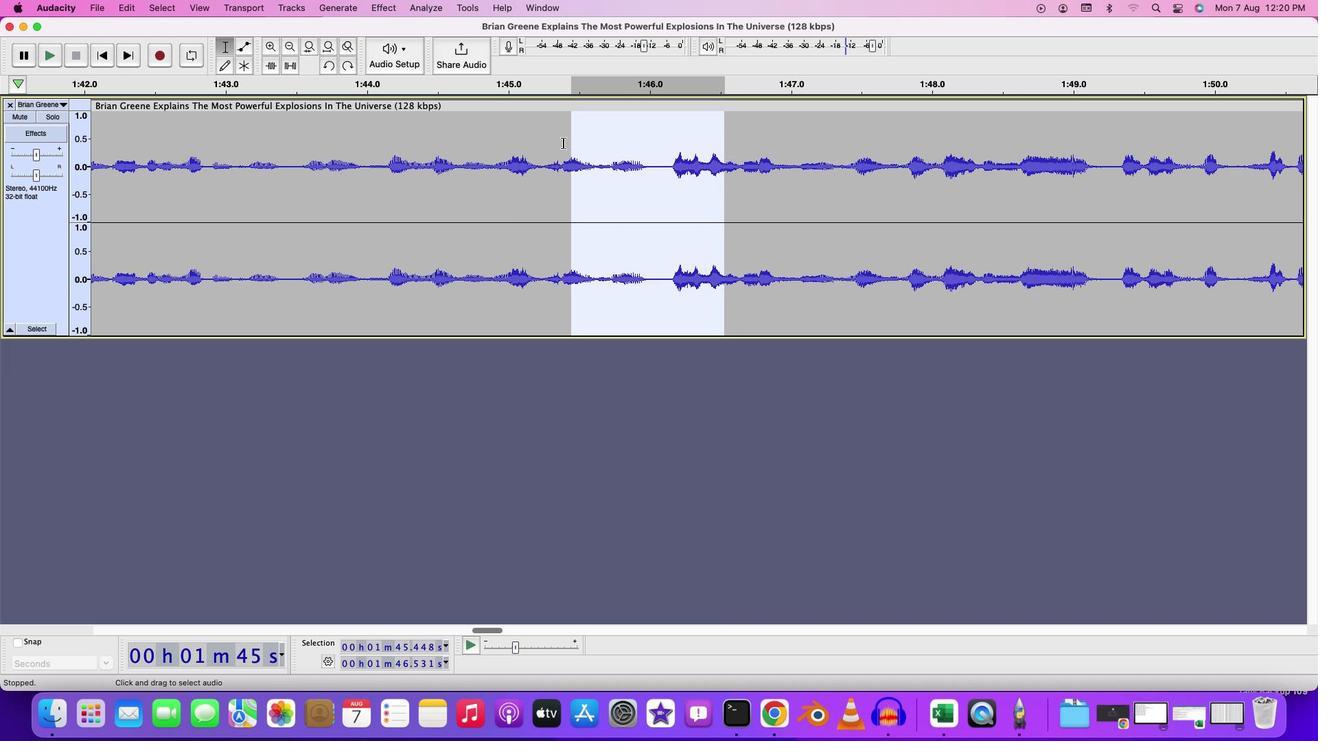 
Action: Mouse pressed left at (563, 143)
Screenshot: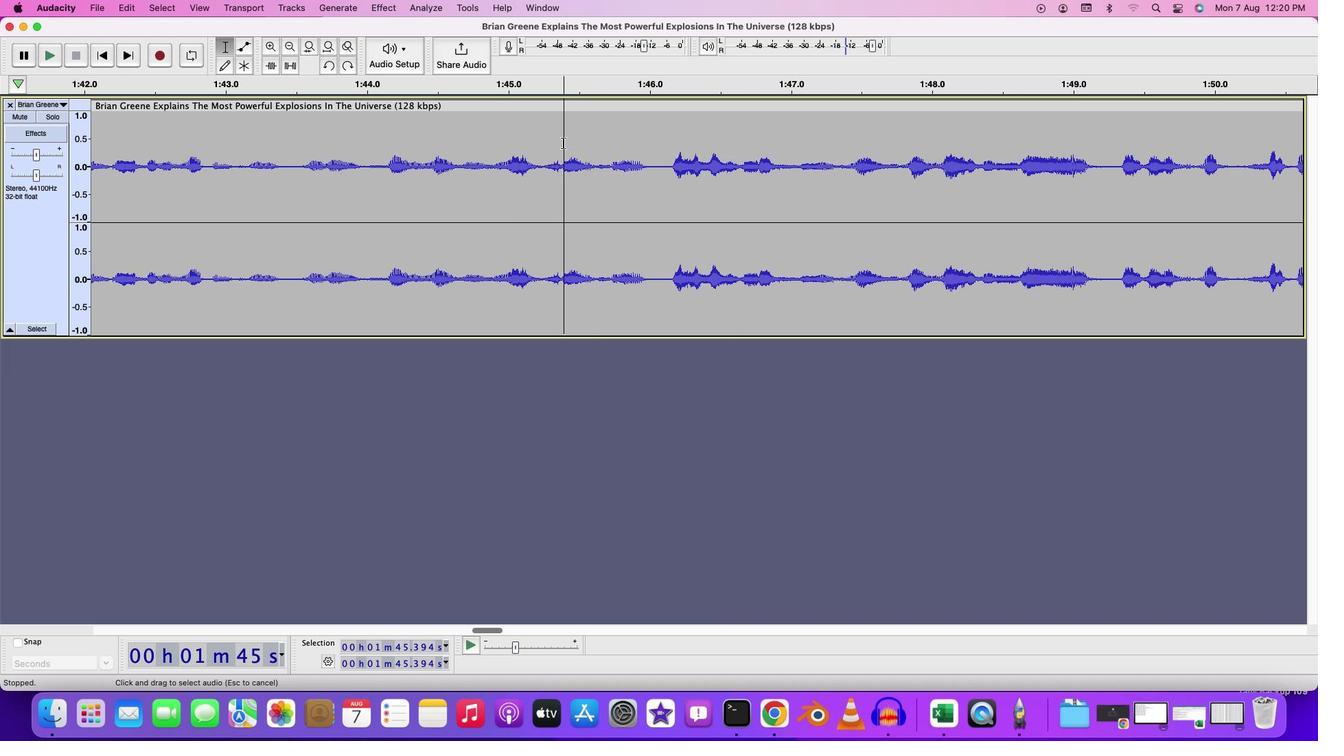 
Action: Mouse moved to (666, 155)
Screenshot: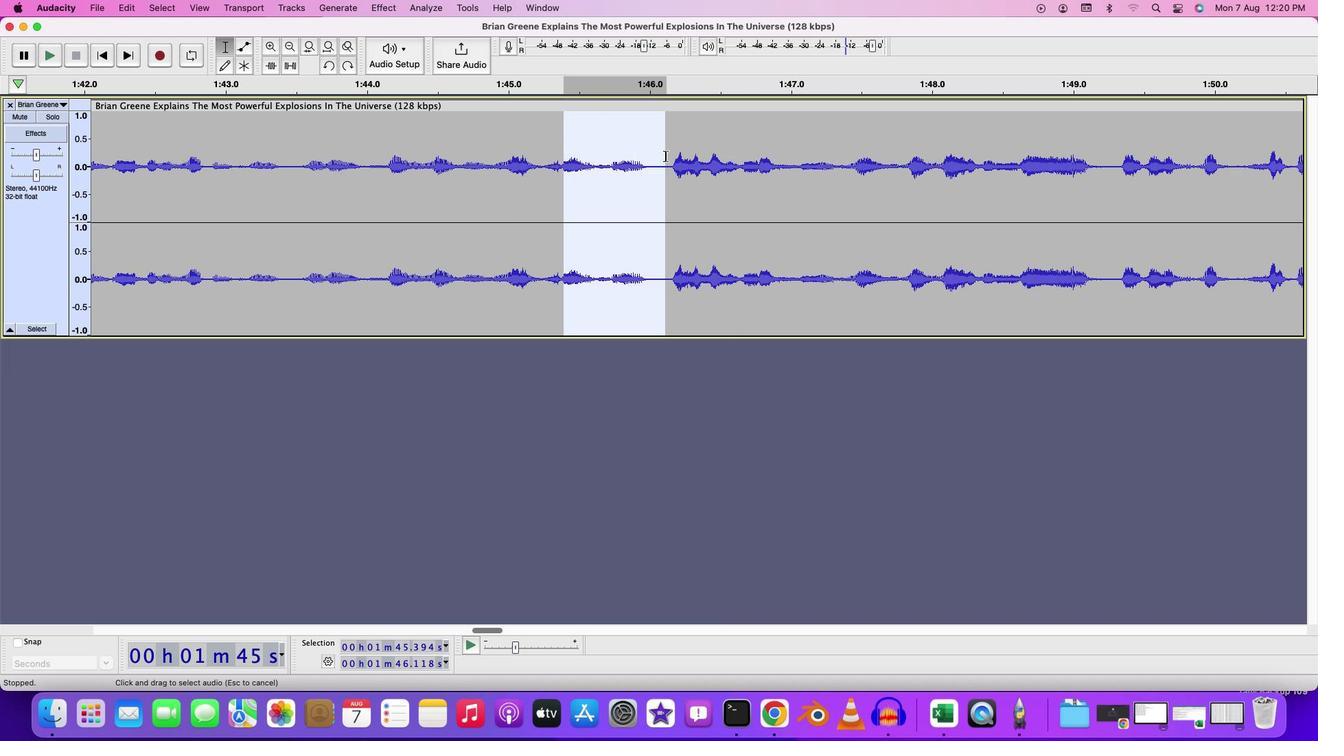 
Action: Key pressed Key.delete
Screenshot: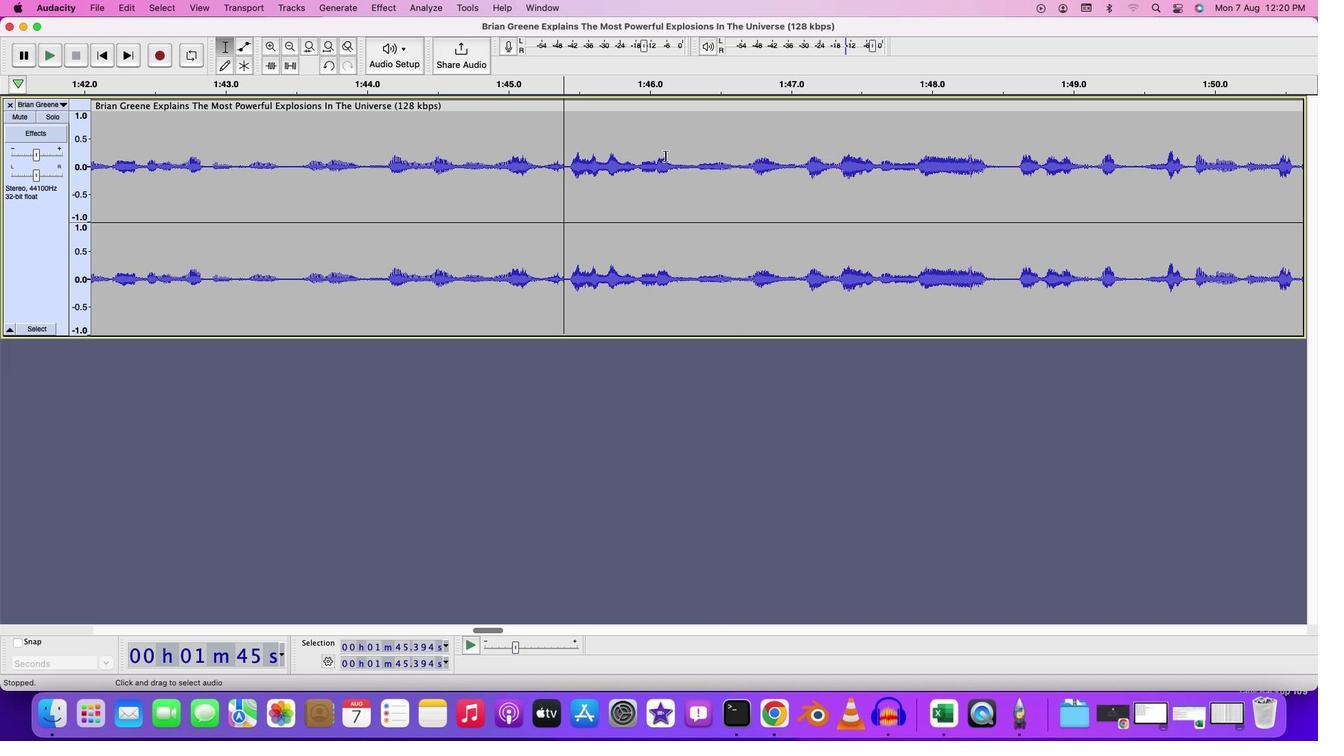 
Action: Mouse moved to (527, 144)
Screenshot: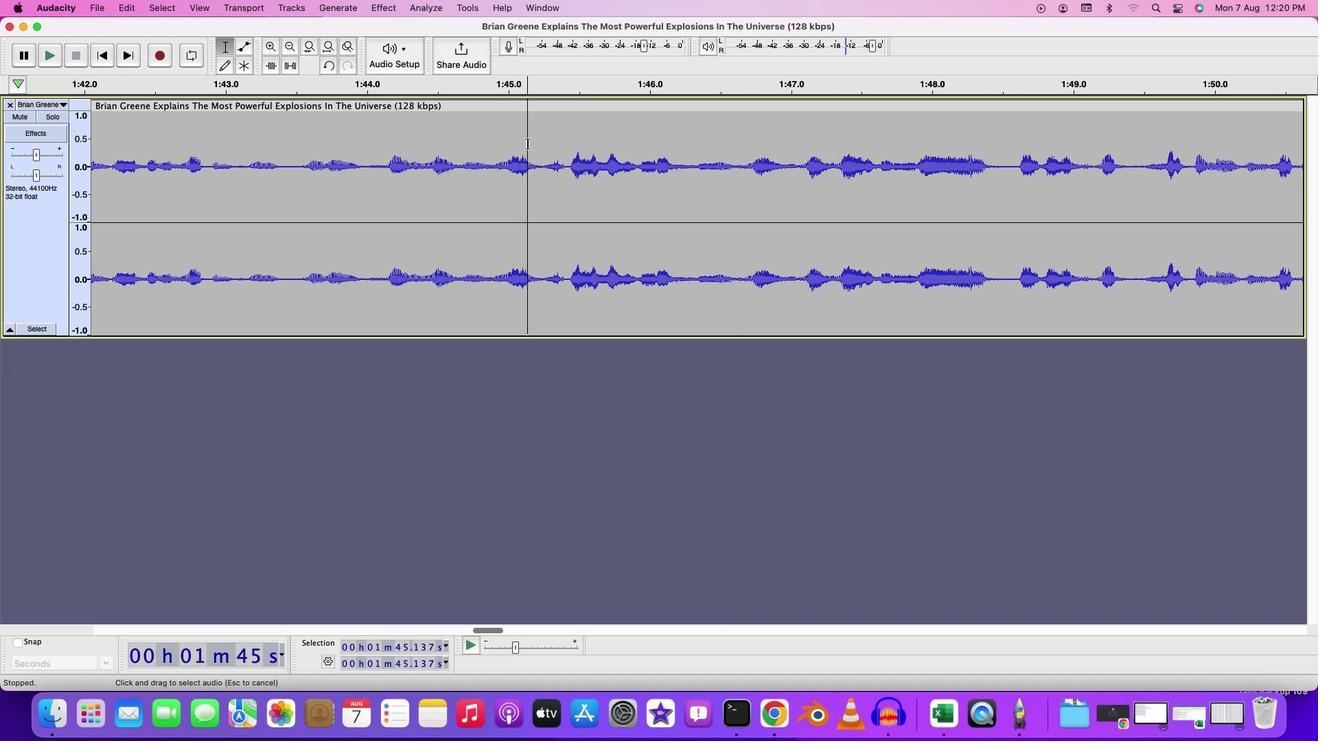 
Action: Mouse pressed left at (527, 144)
Screenshot: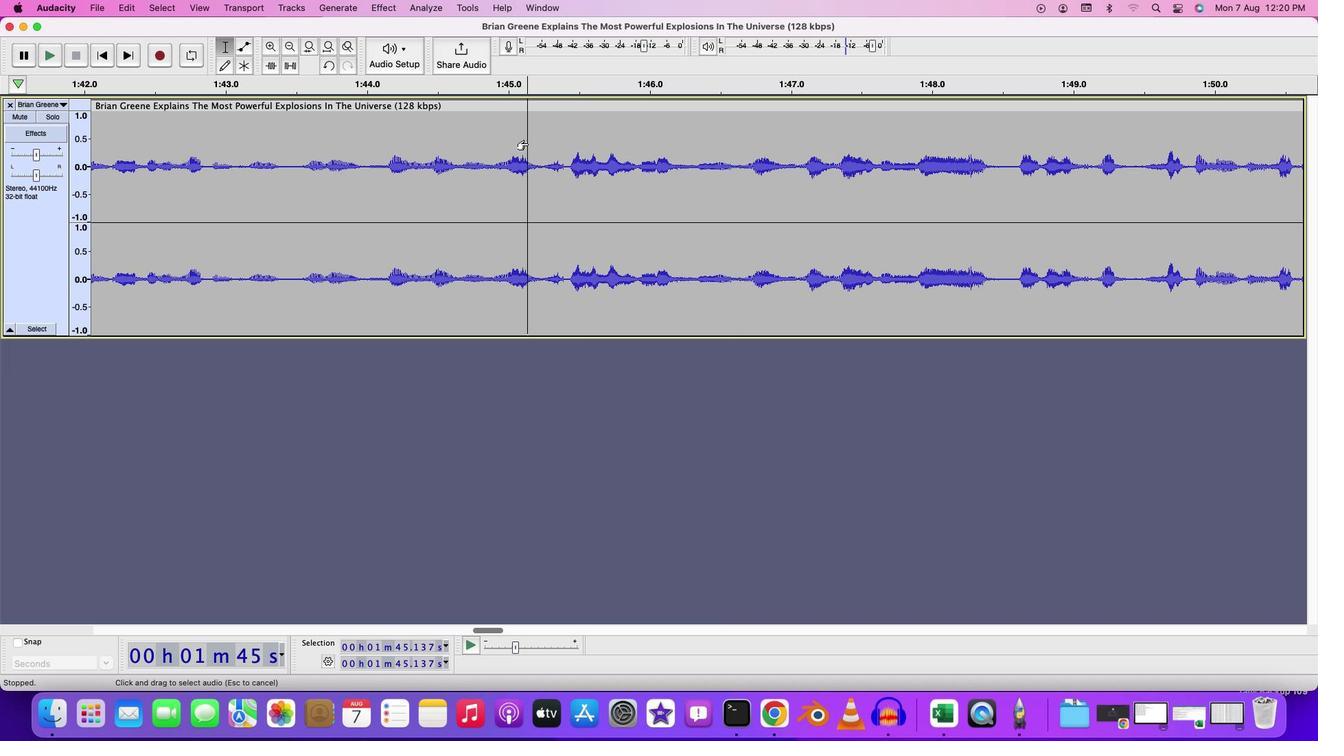 
Action: Key pressed Key.space
Screenshot: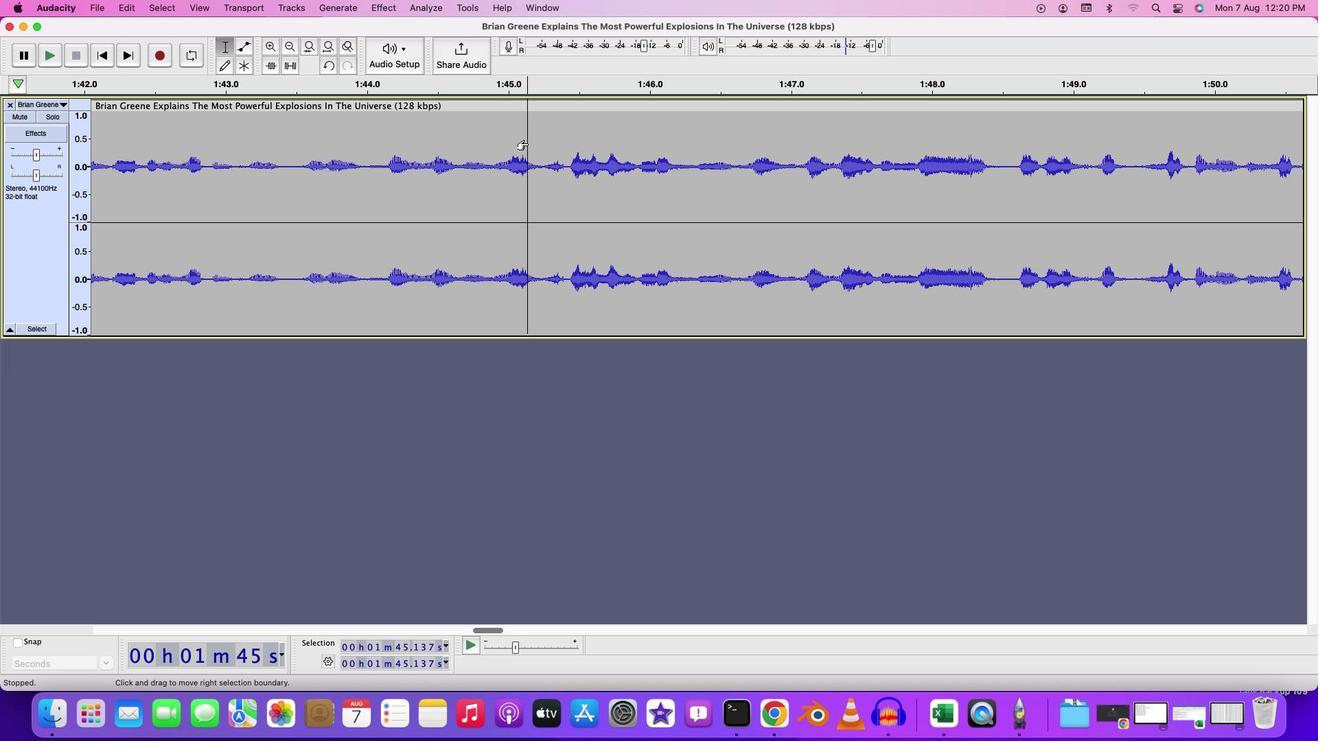 
Action: Mouse moved to (434, 134)
Screenshot: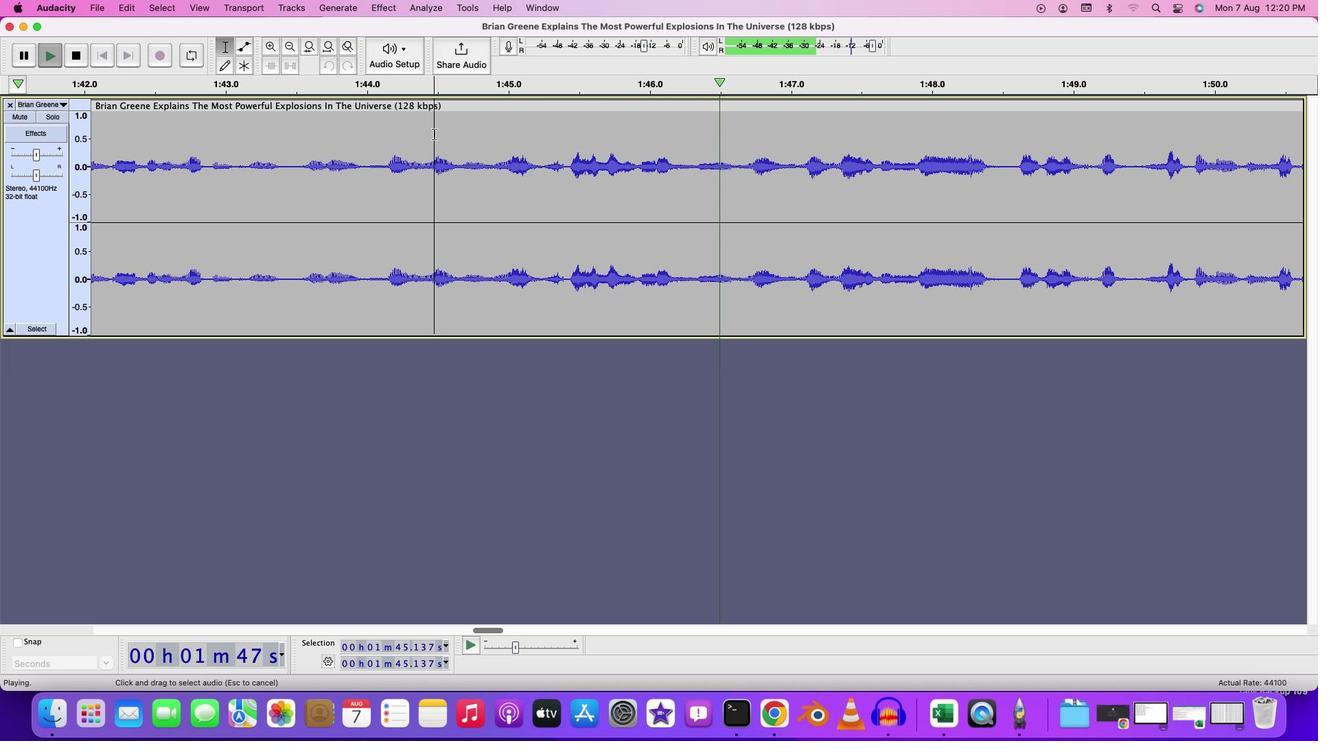 
Action: Mouse pressed left at (434, 134)
Screenshot: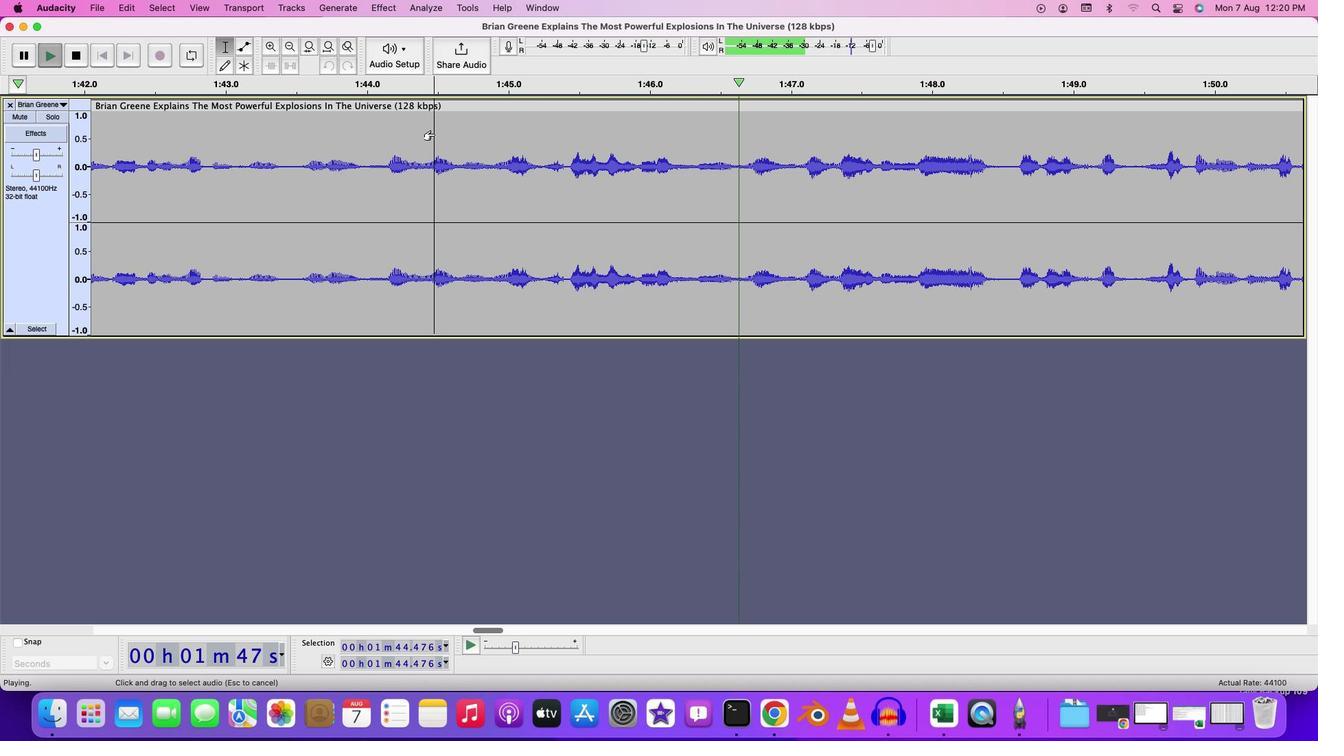 
Action: Key pressed Key.spaceKey.space
Screenshot: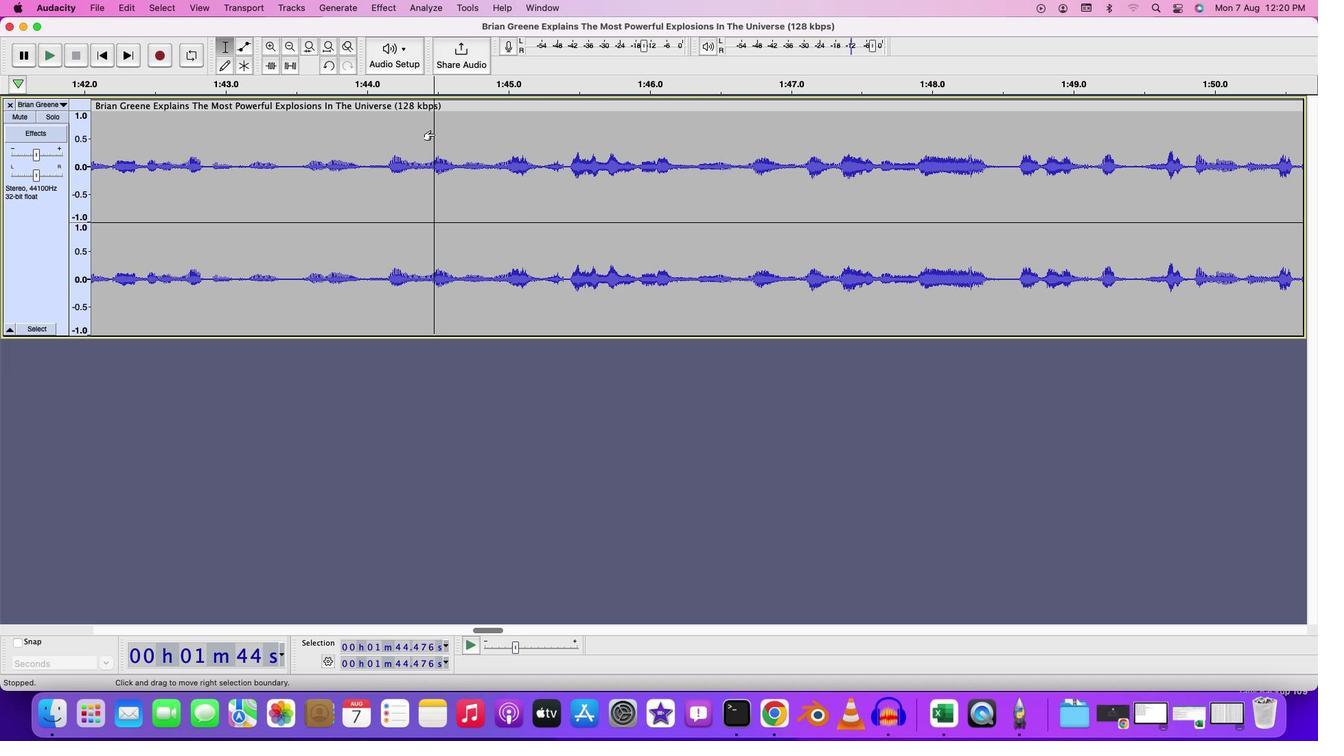 
Action: Mouse moved to (523, 106)
Screenshot: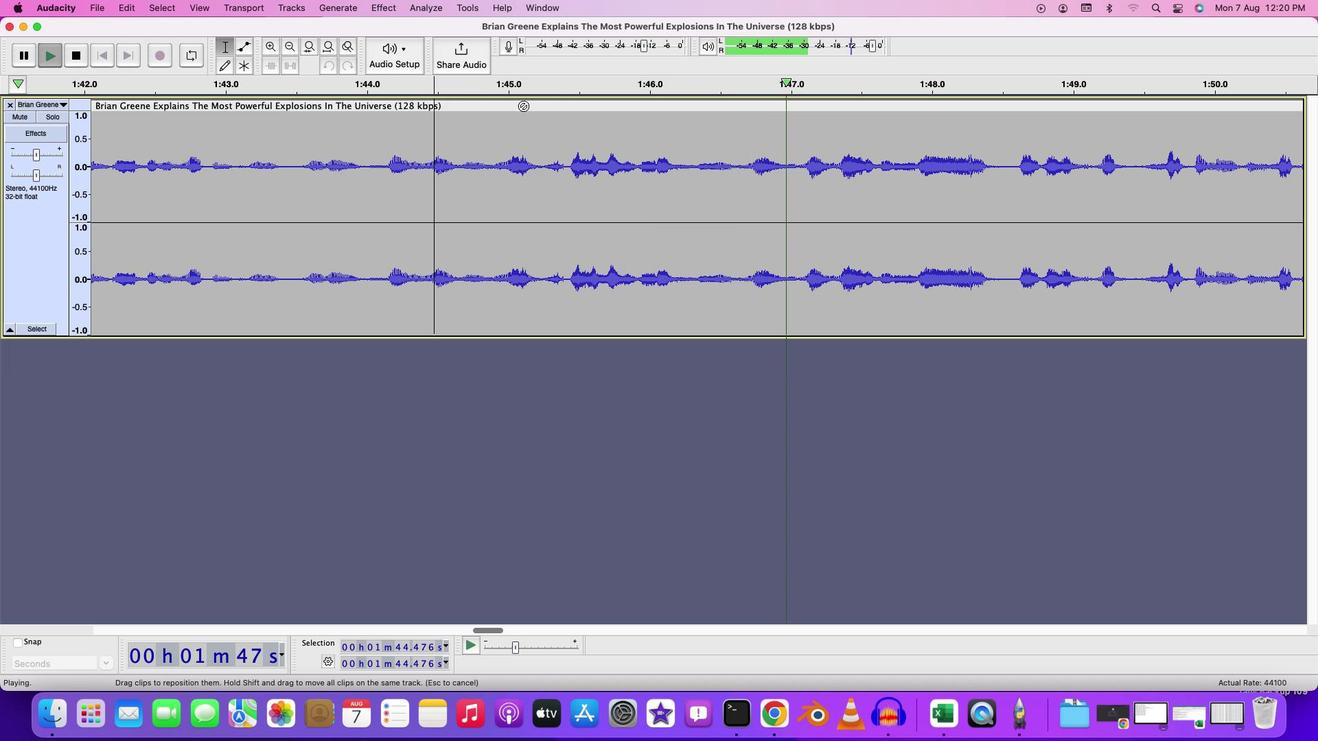 
Action: Mouse pressed left at (523, 106)
Screenshot: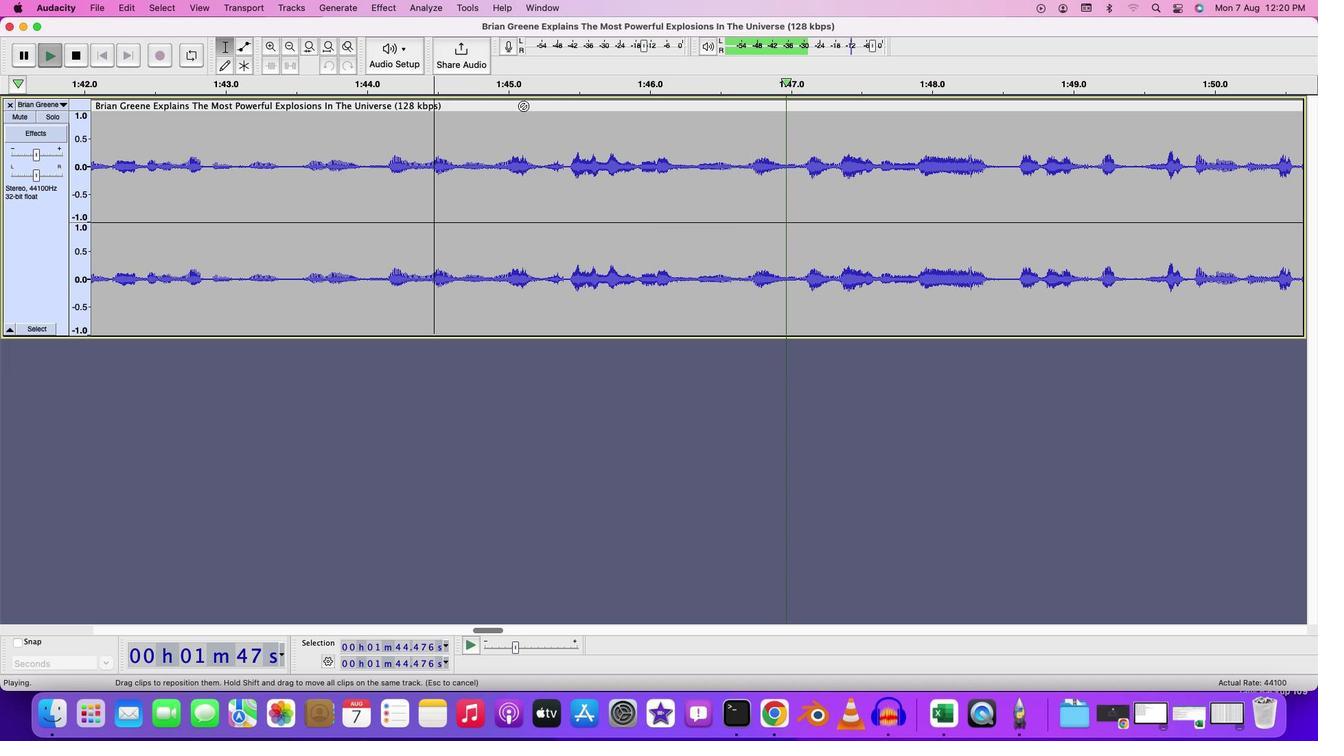
Action: Mouse moved to (520, 124)
Screenshot: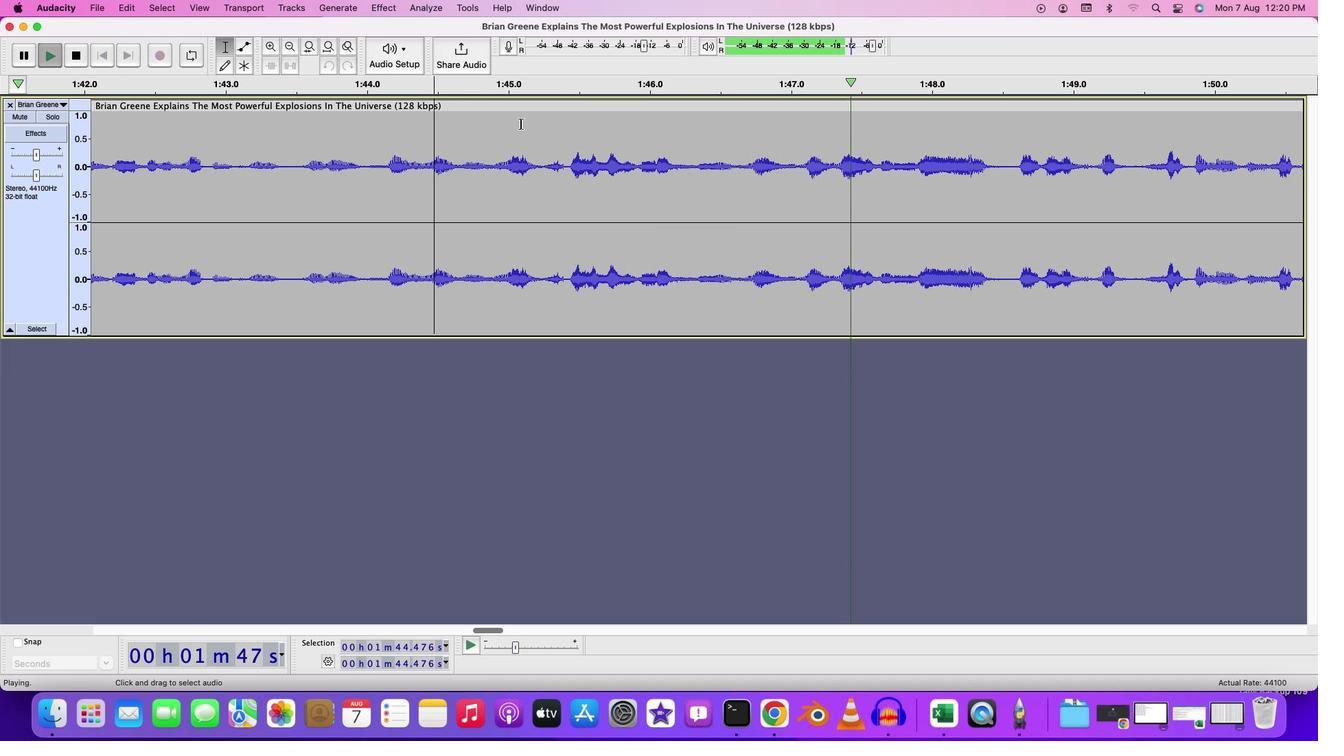 
Action: Mouse pressed left at (520, 124)
Screenshot: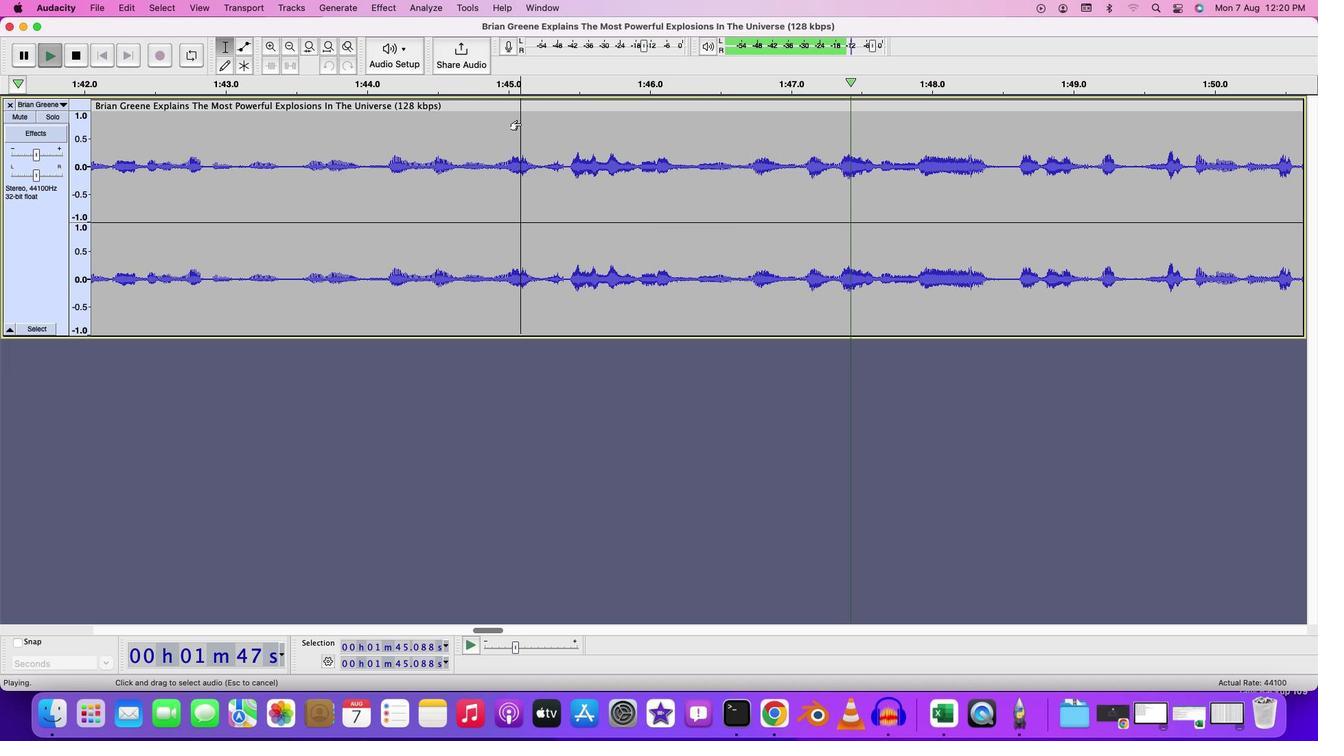 
Action: Mouse moved to (520, 124)
Screenshot: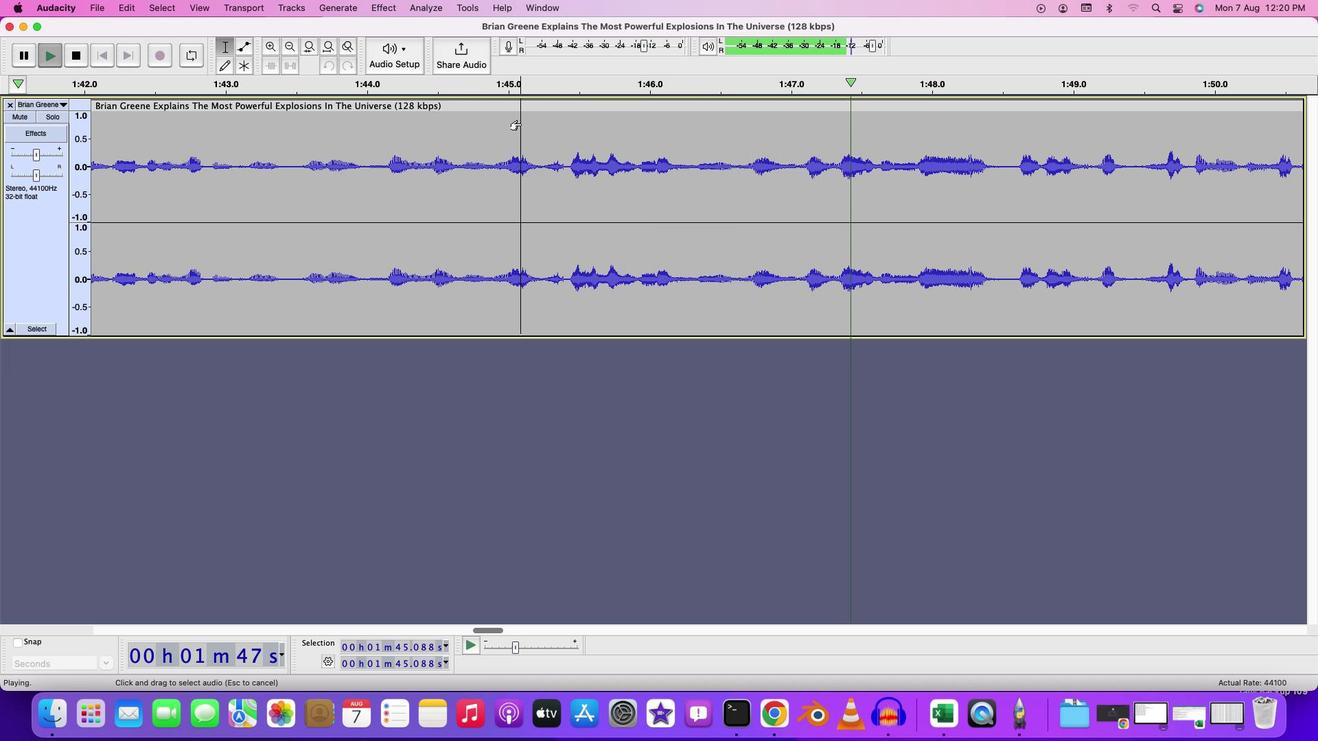 
Action: Key pressed Key.spaceKey.space
Screenshot: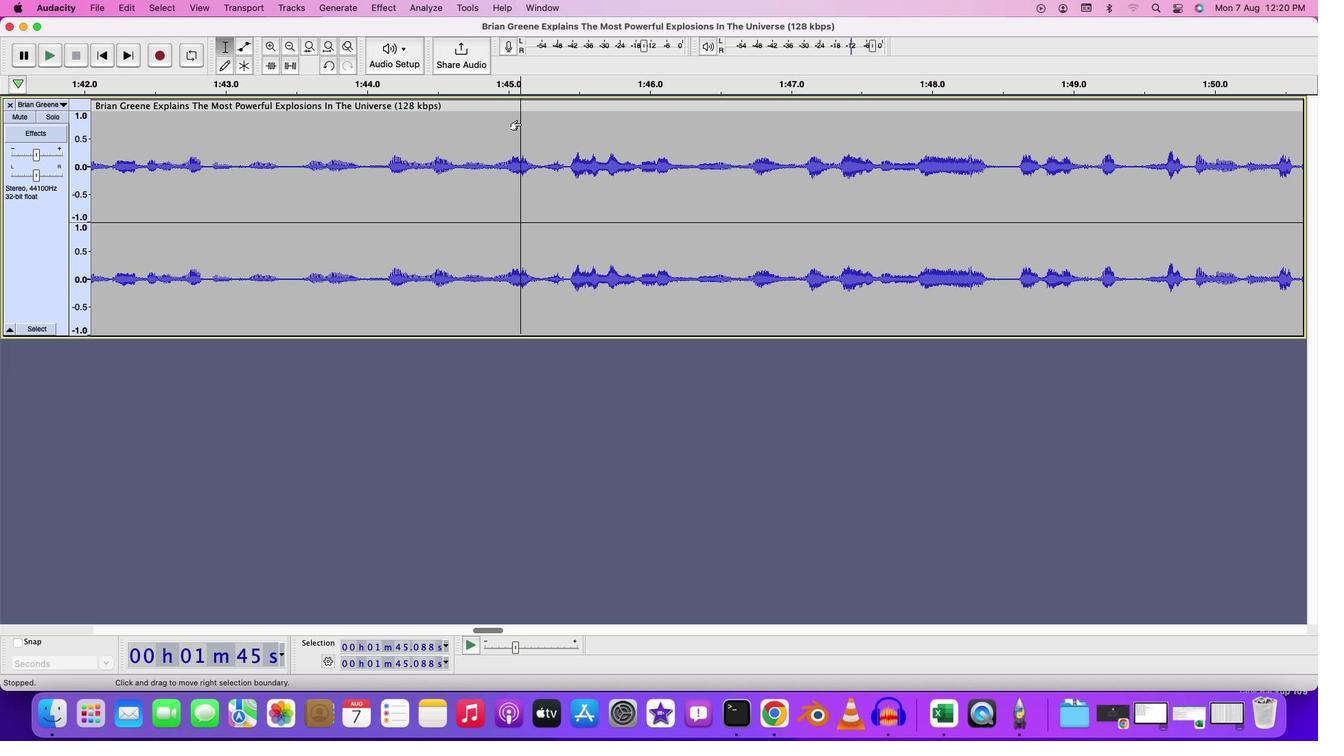 
Action: Mouse moved to (520, 125)
Screenshot: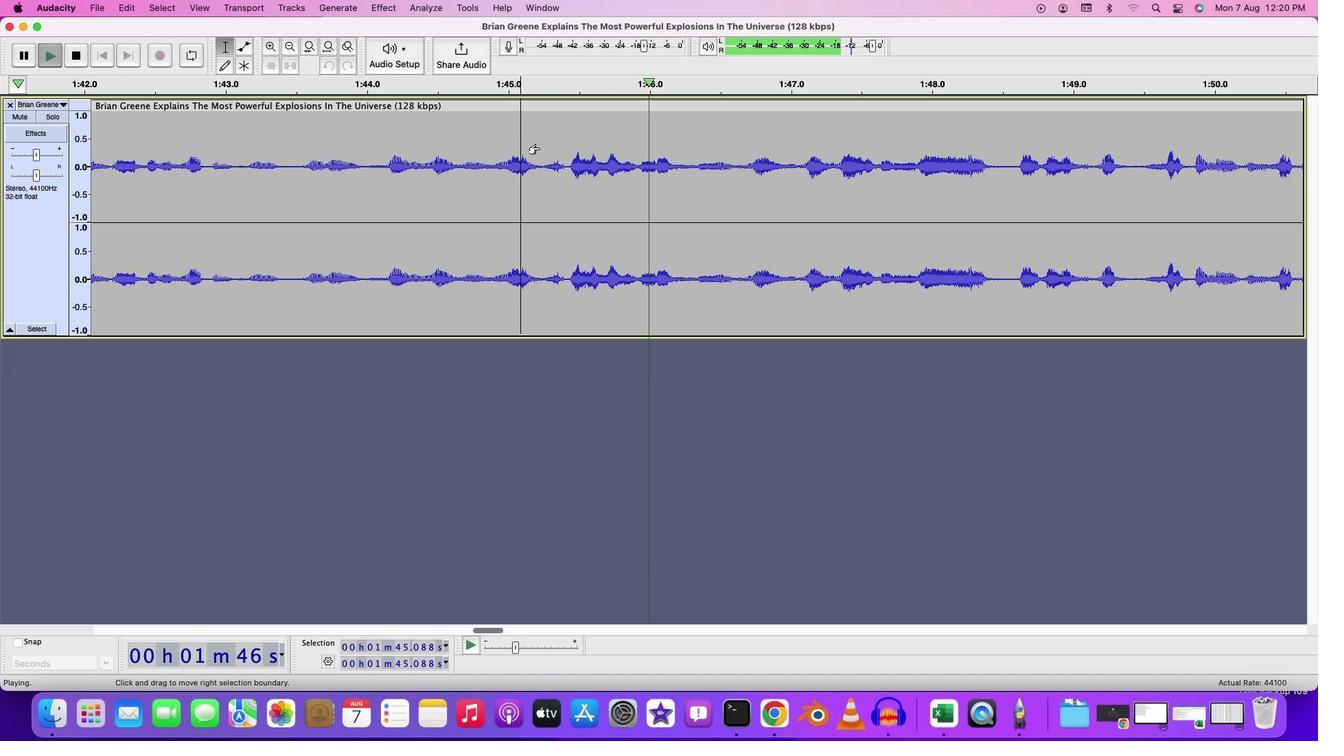 
Action: Key pressed Key.space
Screenshot: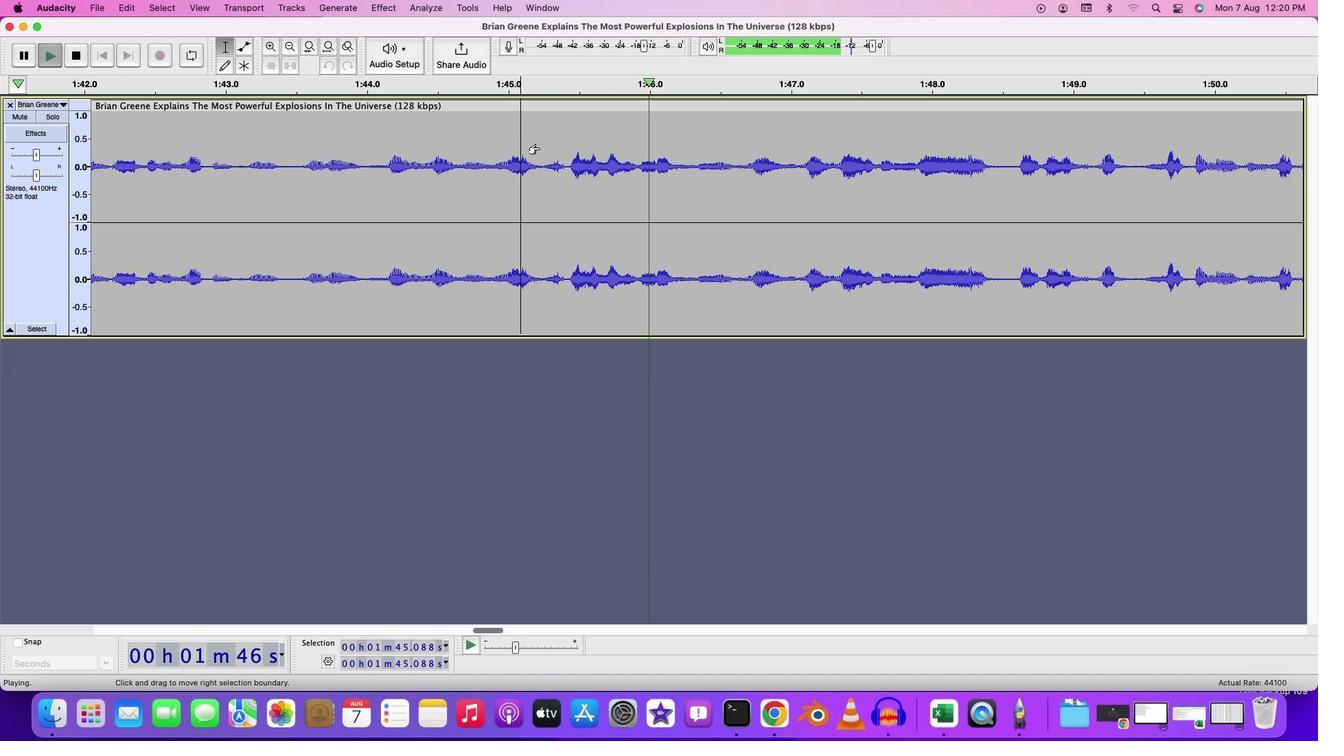 
Action: Mouse moved to (564, 166)
Screenshot: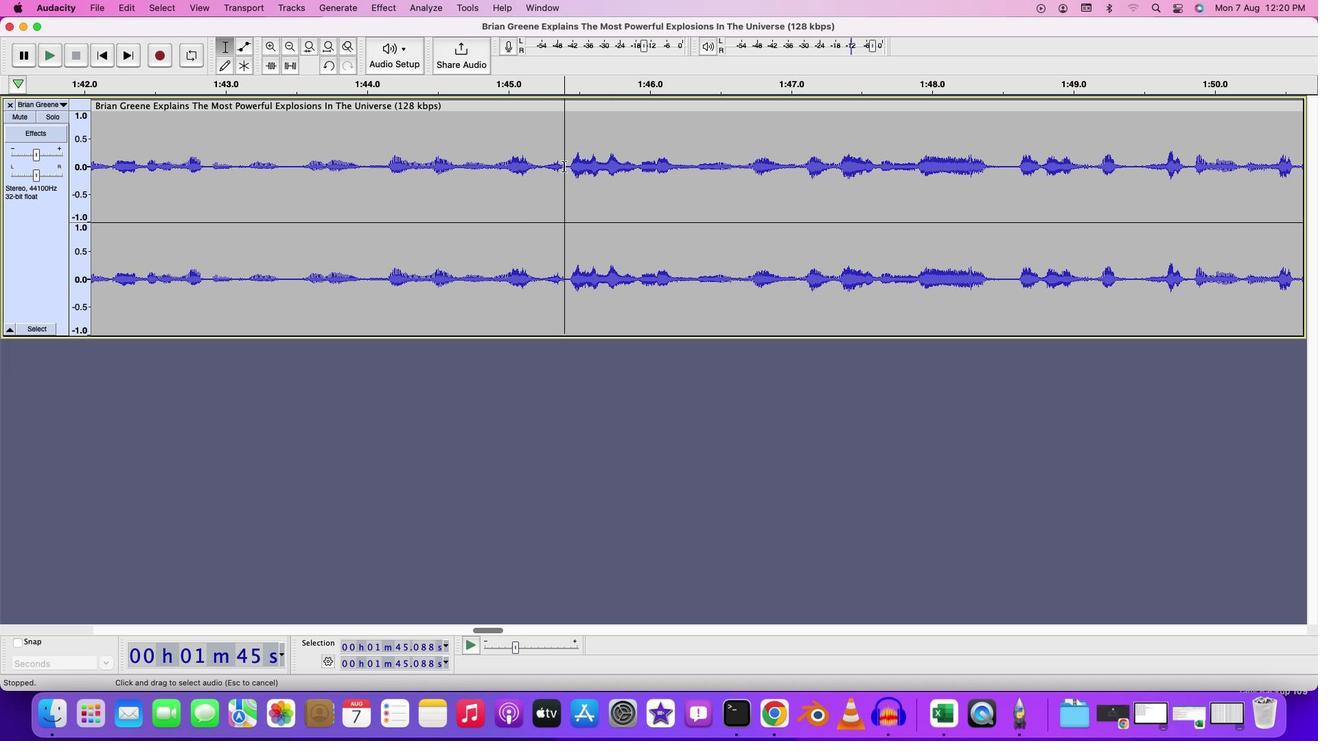 
Action: Mouse pressed left at (564, 166)
Screenshot: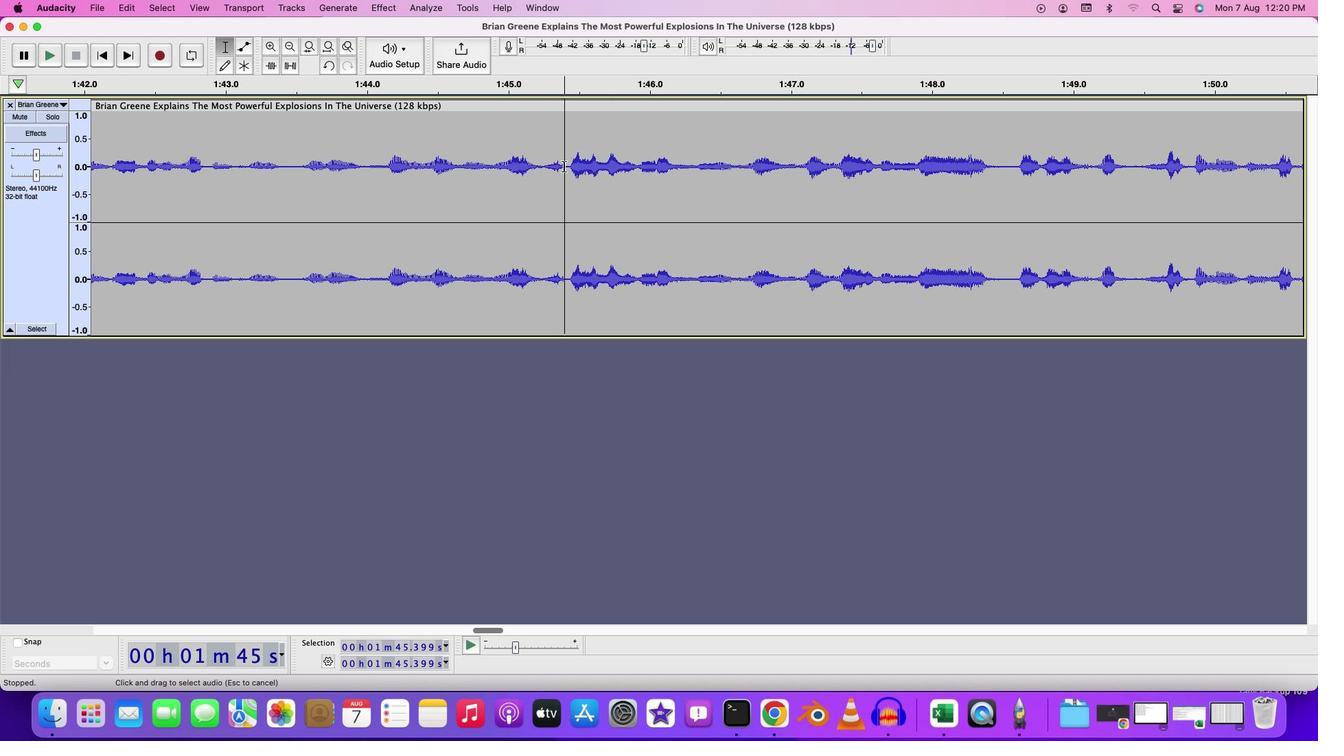 
Action: Mouse moved to (555, 166)
Screenshot: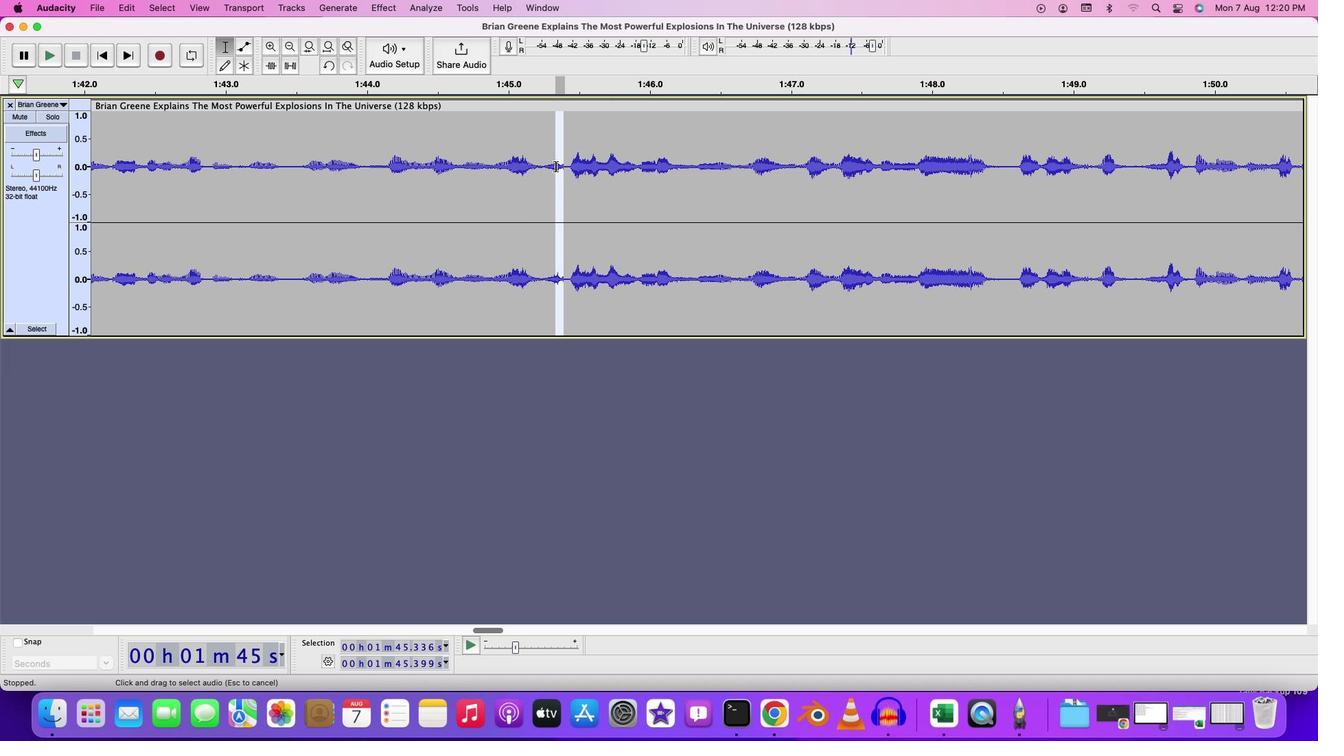 
Action: Key pressed Key.delete
Screenshot: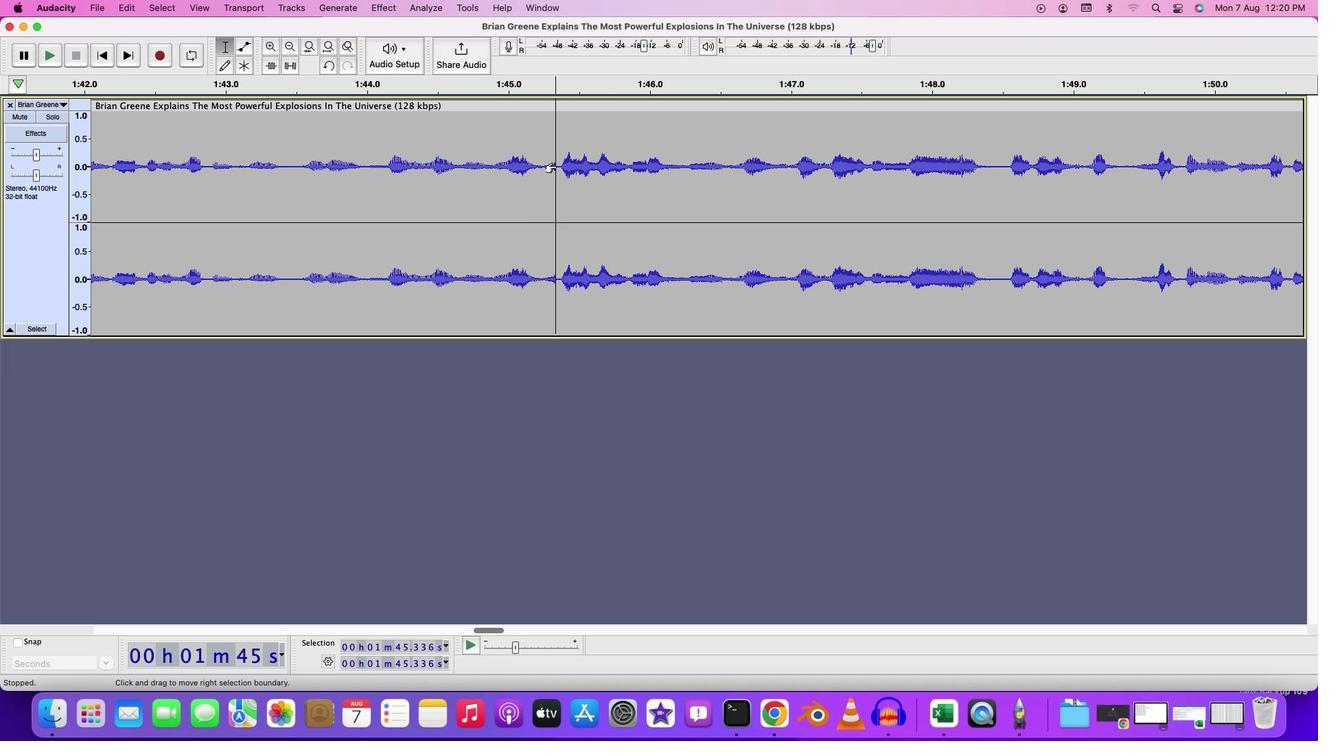
Action: Mouse moved to (485, 140)
Screenshot: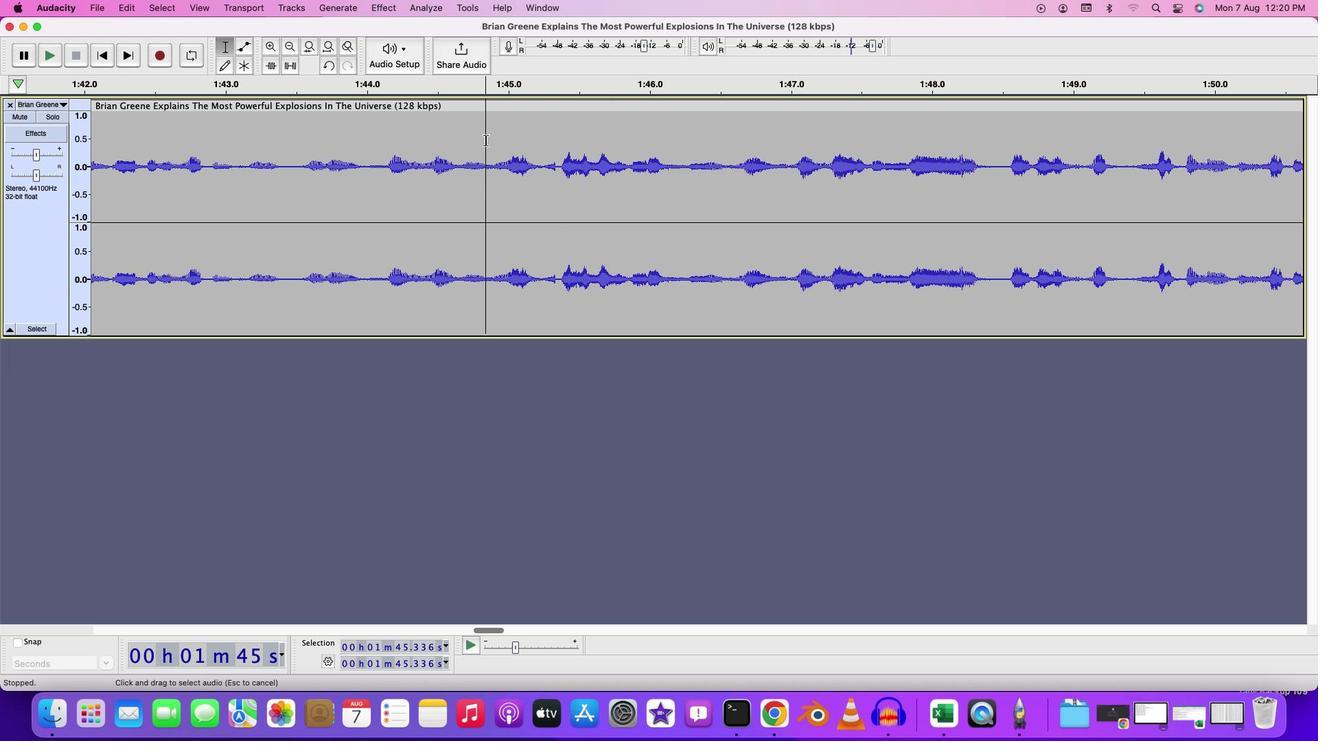 
Action: Mouse pressed left at (485, 140)
Screenshot: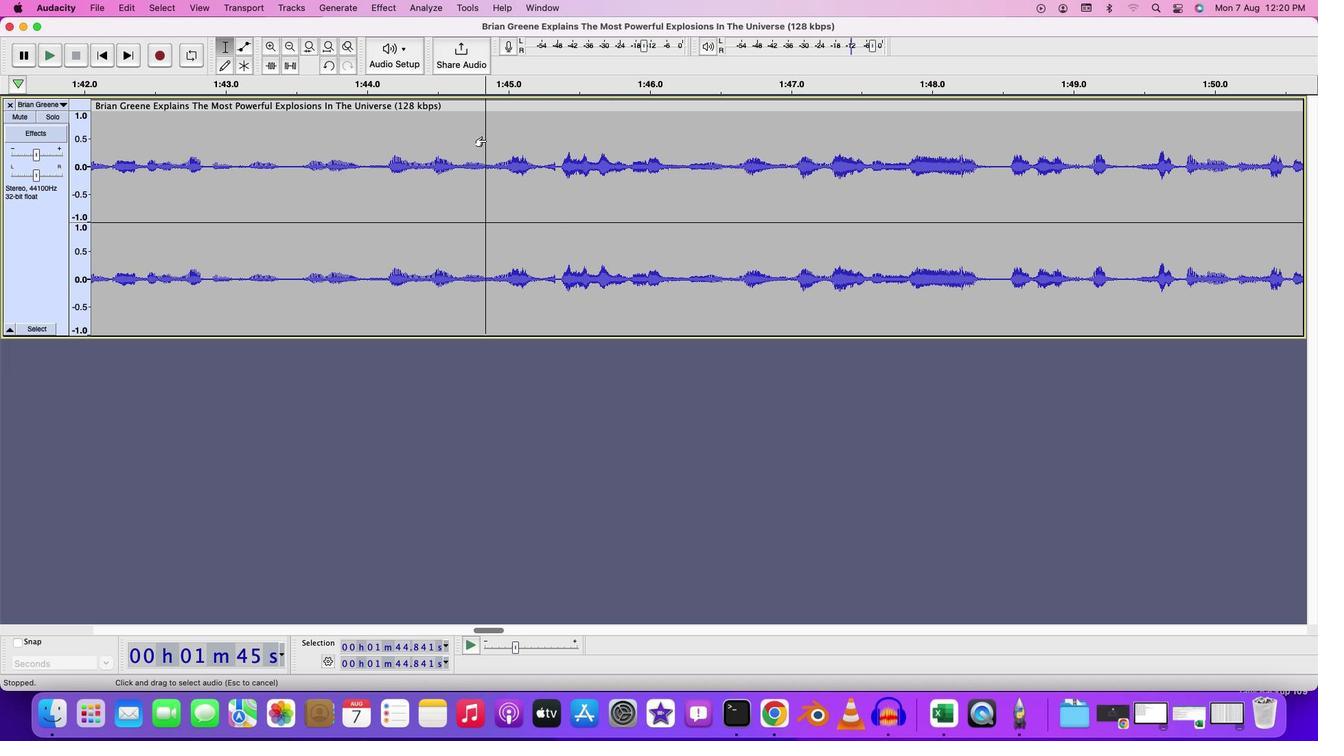 
Action: Key pressed Key.space
Screenshot: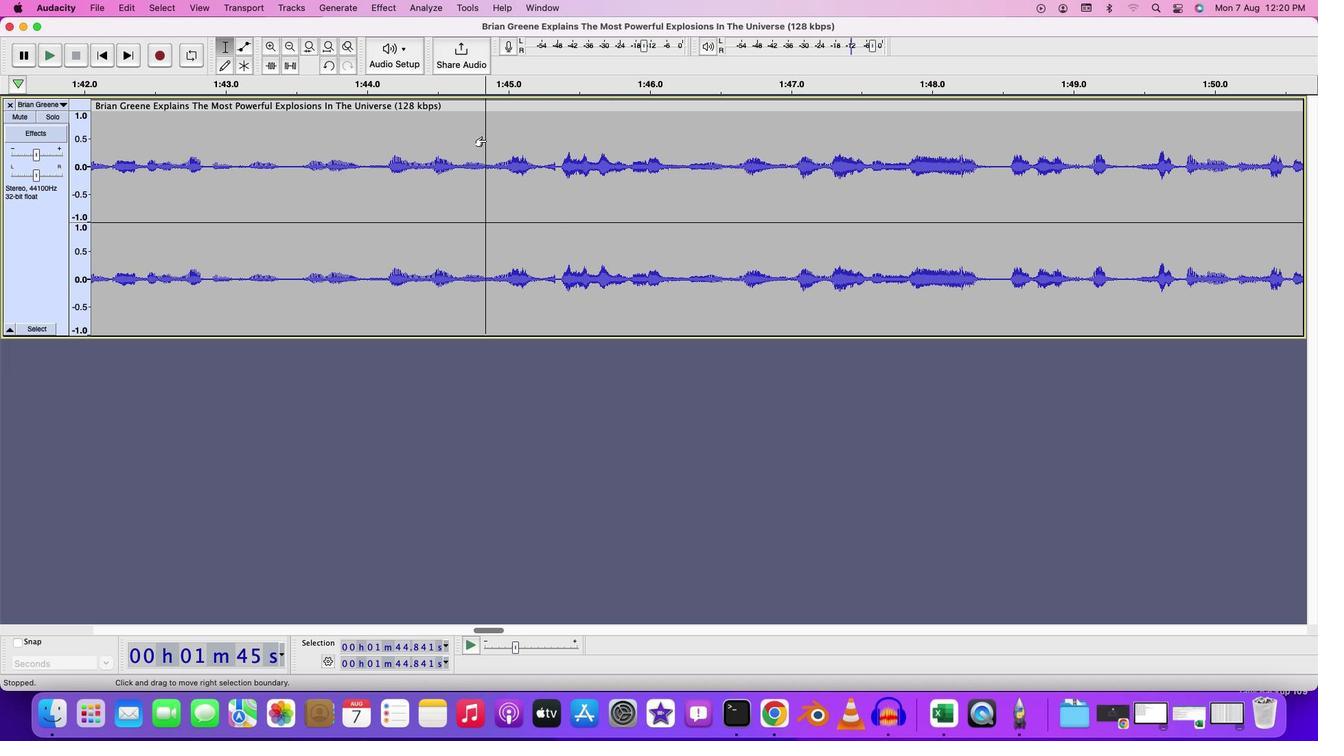 
Action: Mouse moved to (560, 161)
Screenshot: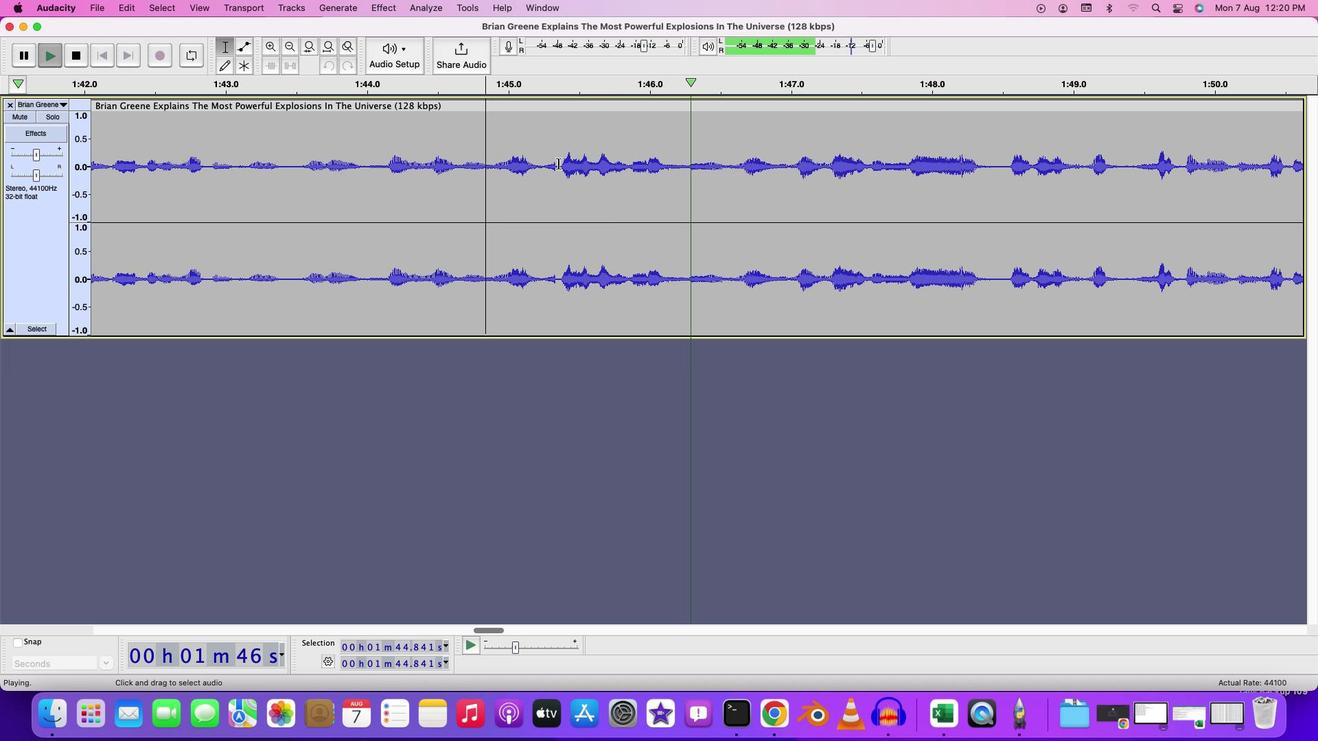 
Action: Key pressed Key.space
Screenshot: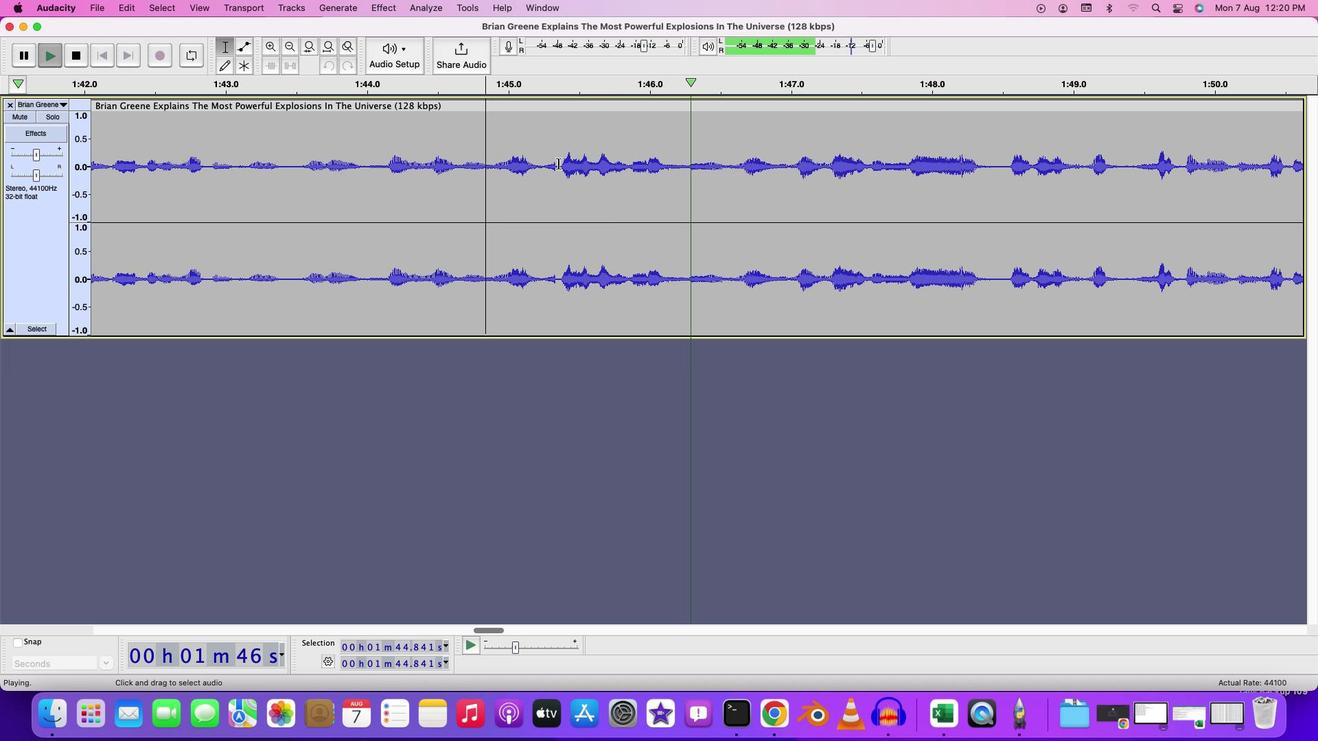 
Action: Mouse moved to (557, 164)
Screenshot: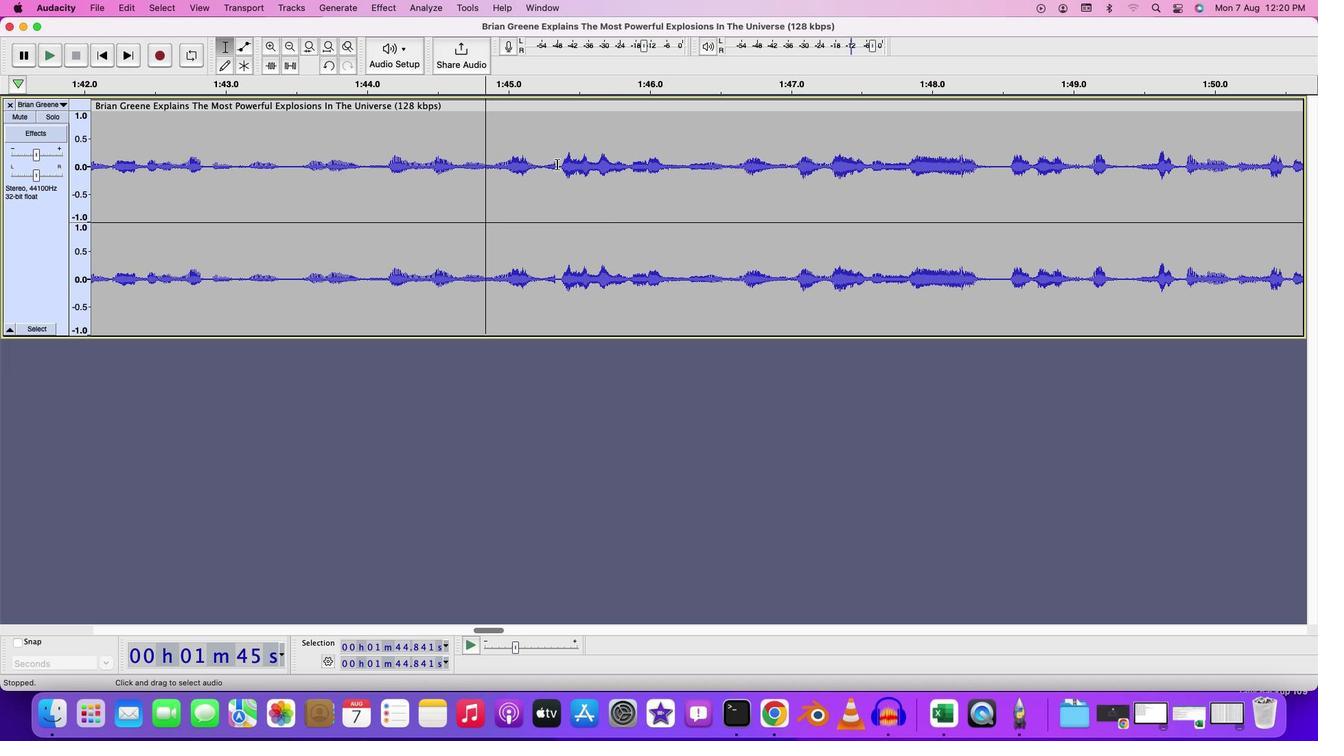 
Action: Mouse pressed left at (557, 164)
Screenshot: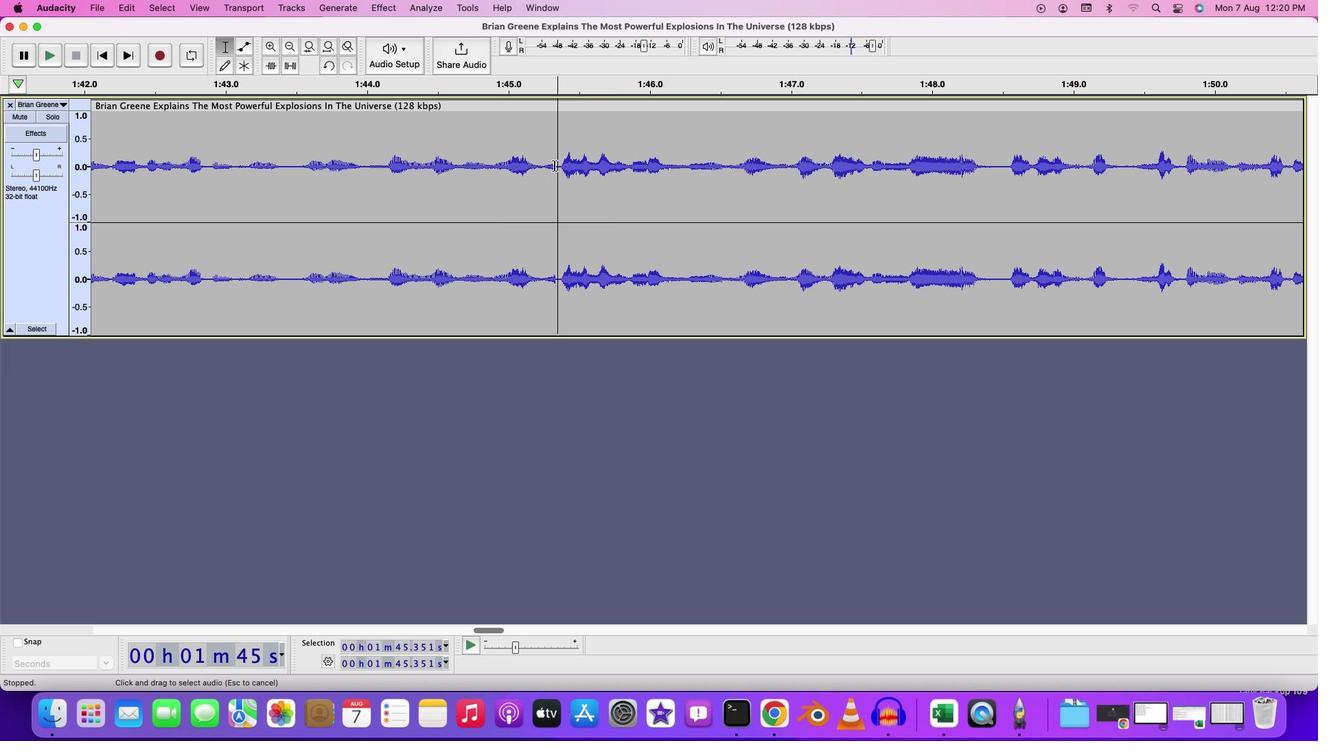 
Action: Mouse moved to (545, 165)
Screenshot: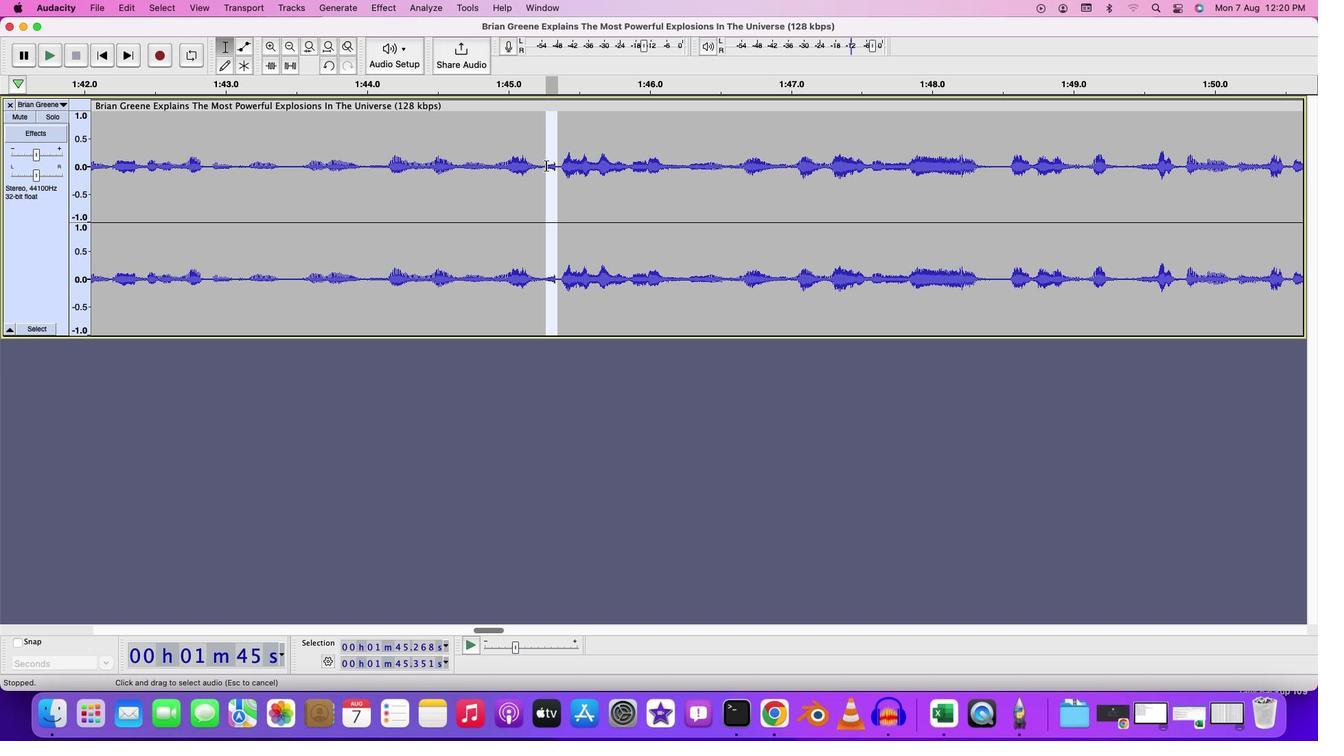 
Action: Key pressed Key.delete
Screenshot: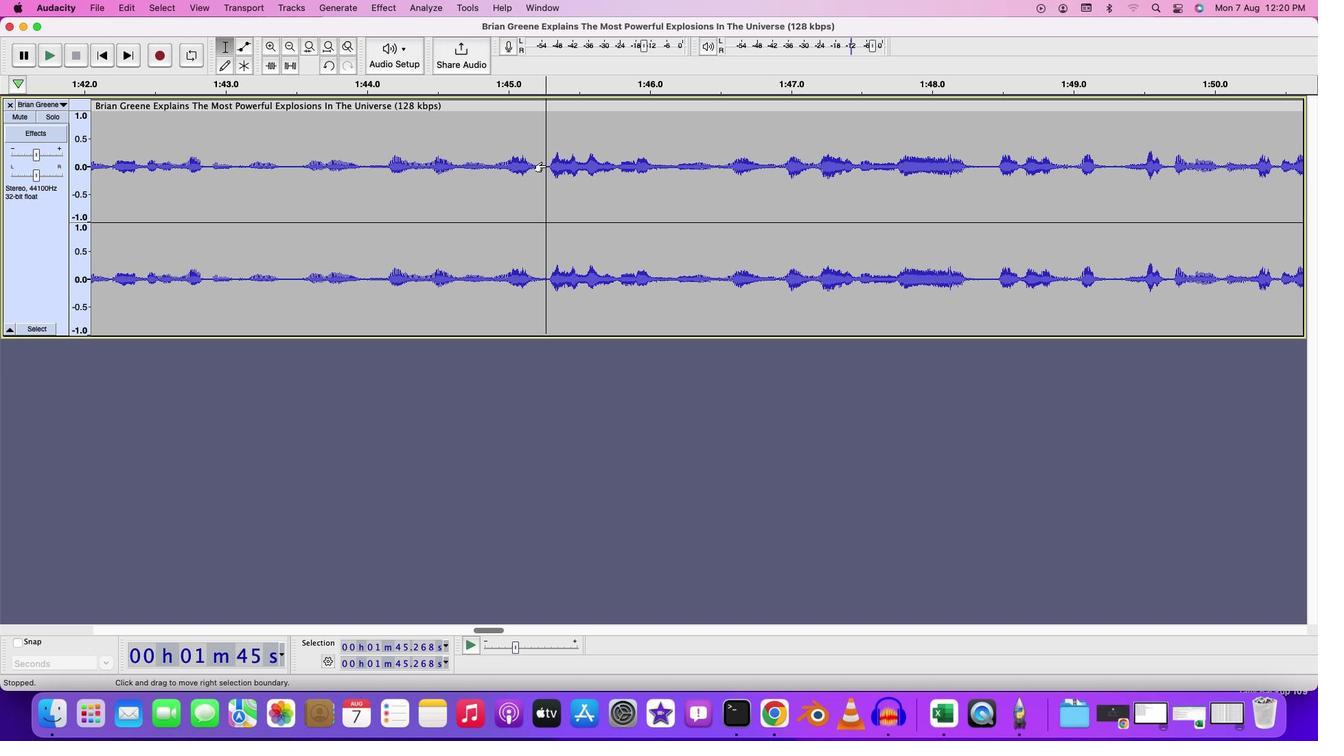 
Action: Mouse moved to (495, 136)
Screenshot: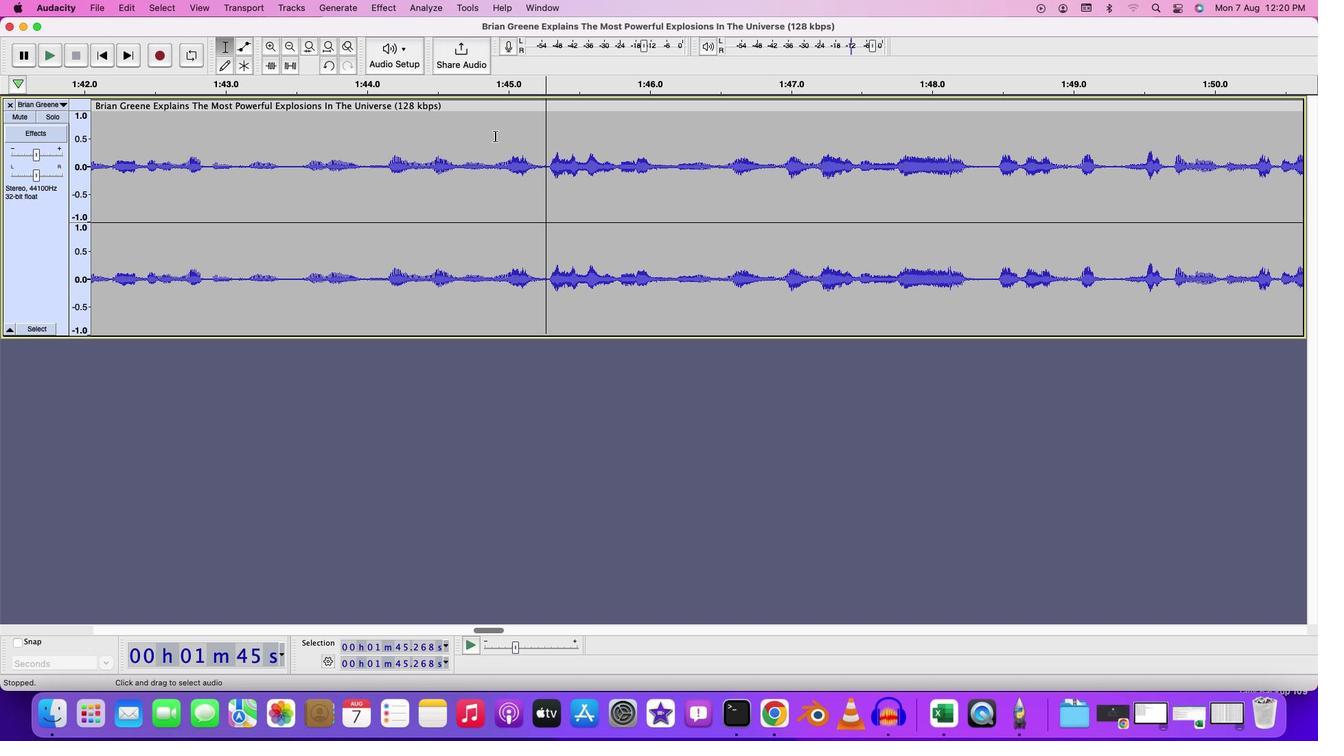 
Action: Mouse pressed left at (495, 136)
Screenshot: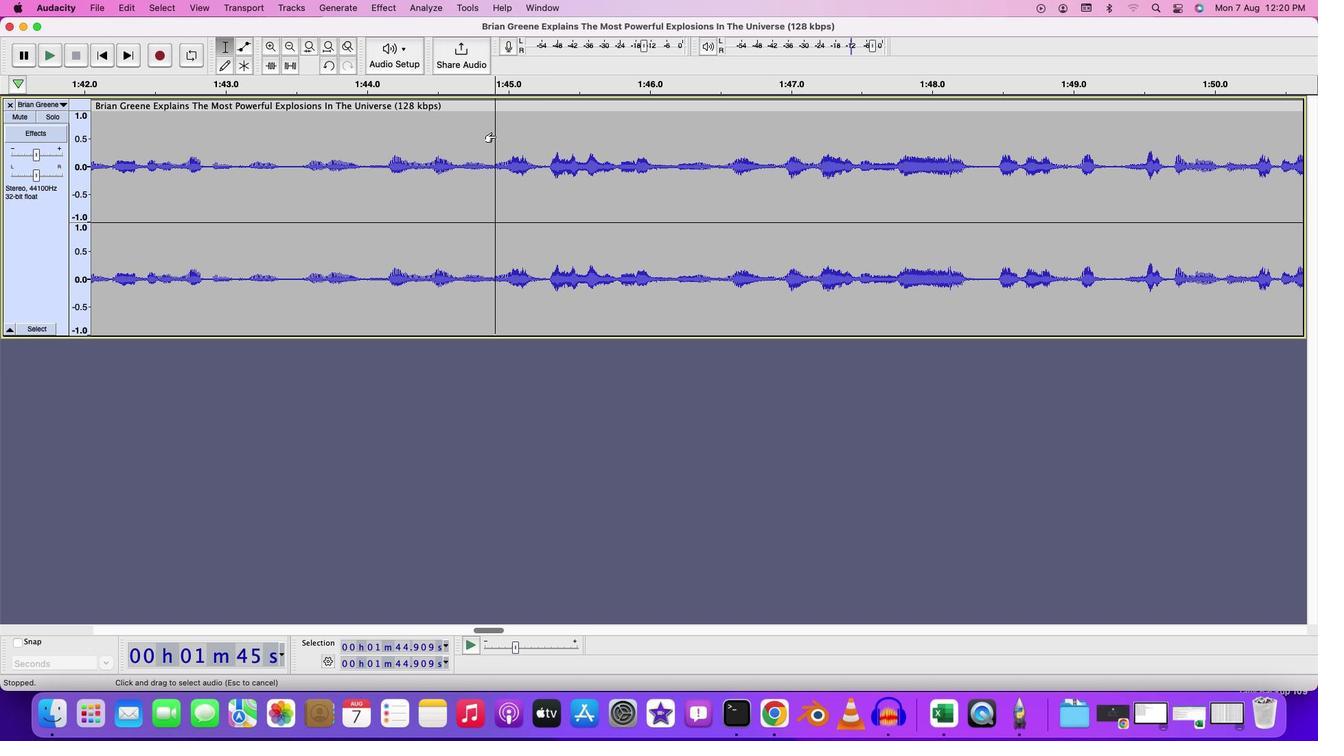 
Action: Key pressed Key.space
Screenshot: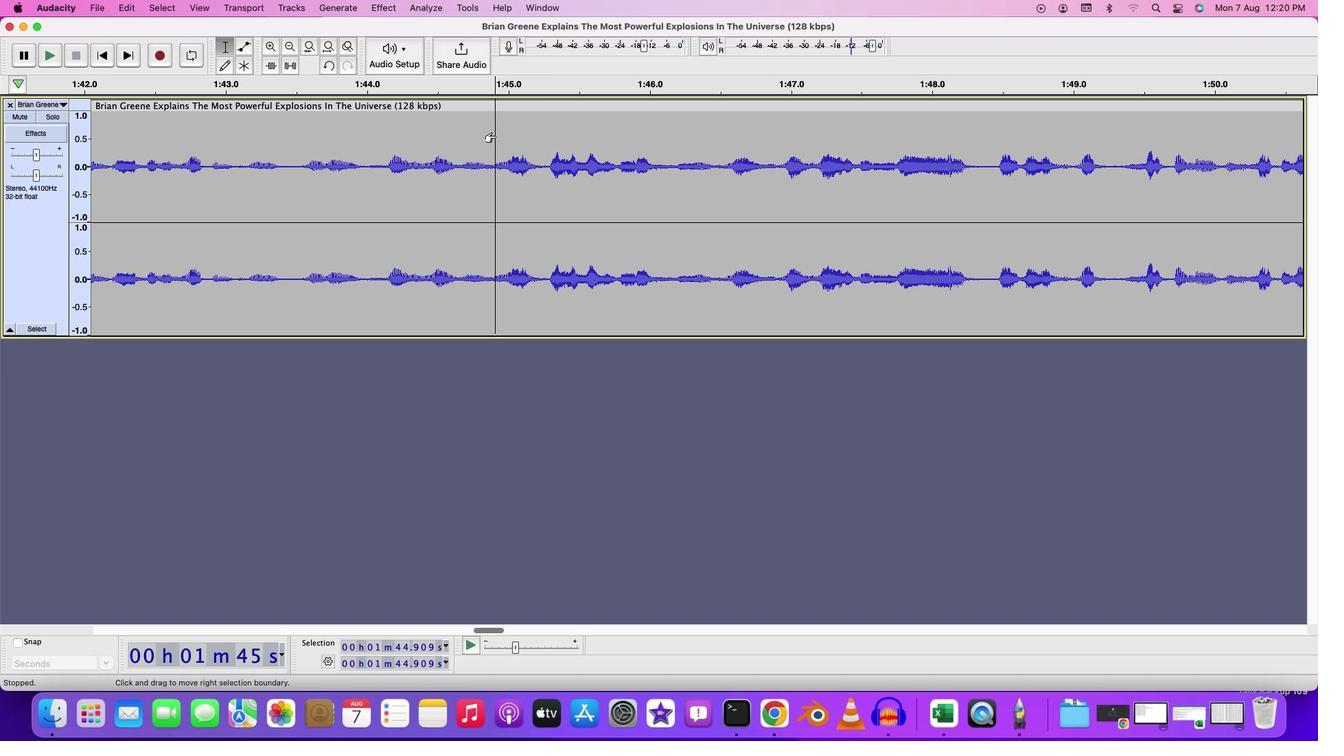 
Action: Mouse moved to (440, 139)
Screenshot: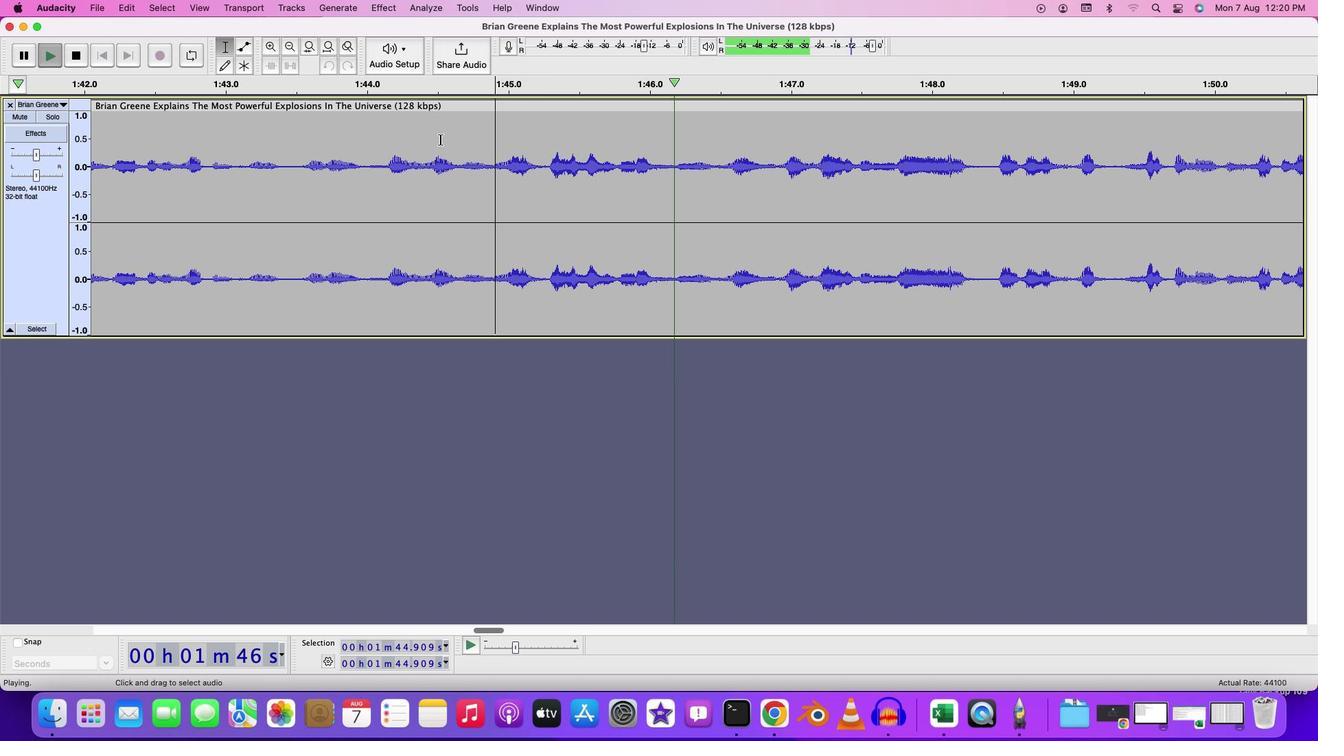 
Action: Mouse pressed left at (440, 139)
Screenshot: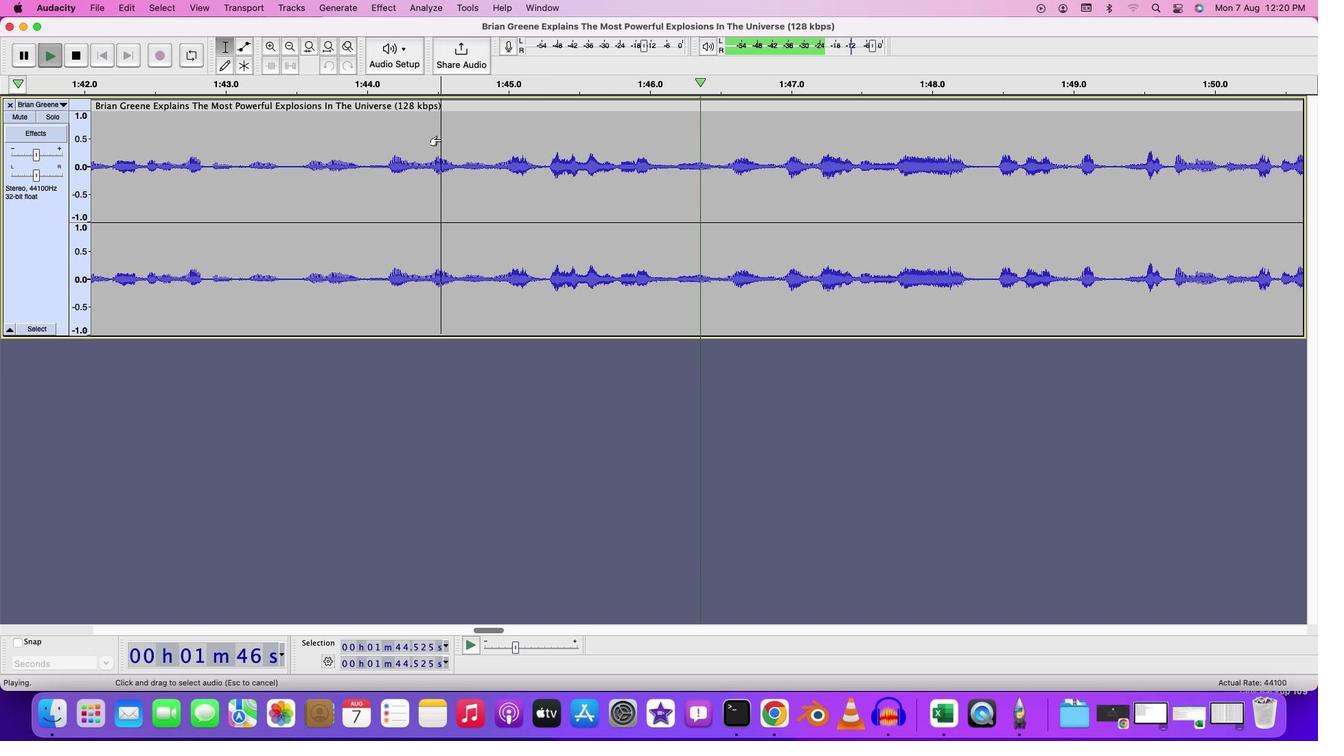 
Action: Key pressed Key.spaceKey.space
Screenshot: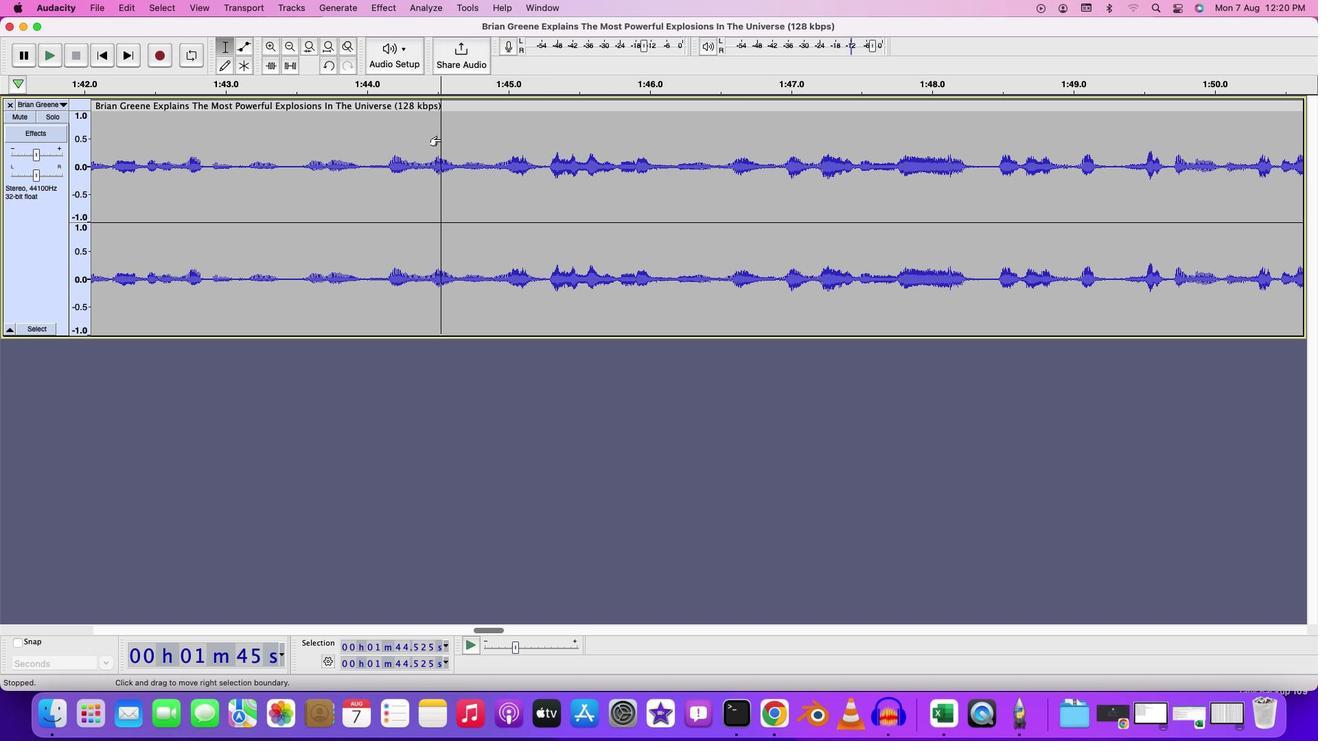 
Action: Mouse moved to (480, 457)
Screenshot: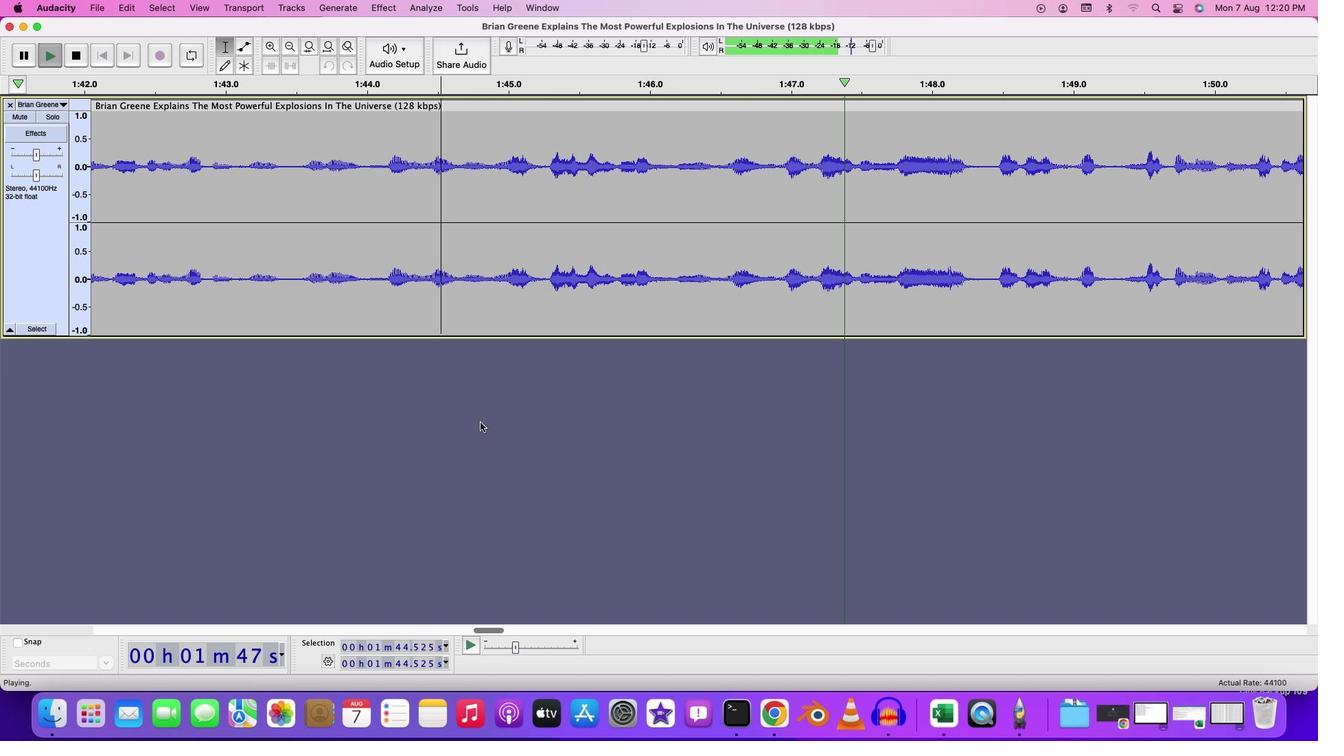 
Action: Key pressed Key.space
Screenshot: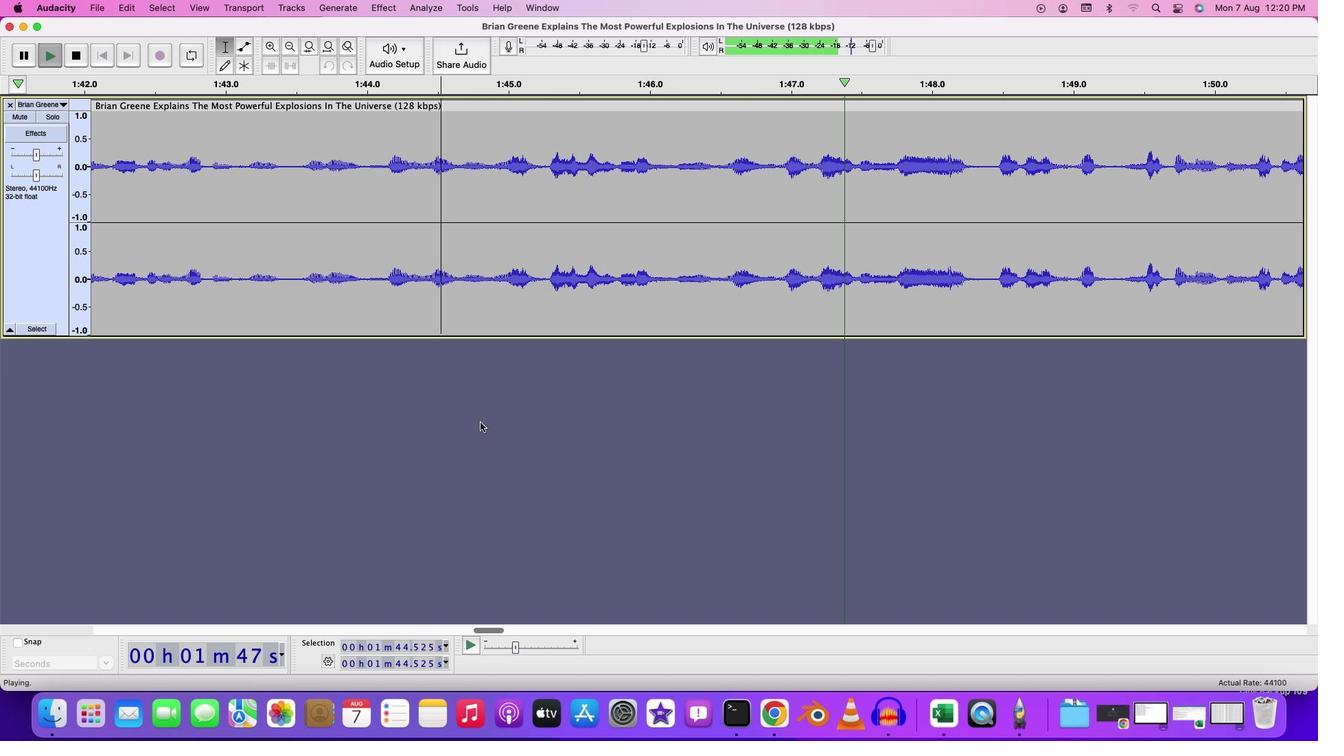 
Action: Mouse moved to (486, 380)
Screenshot: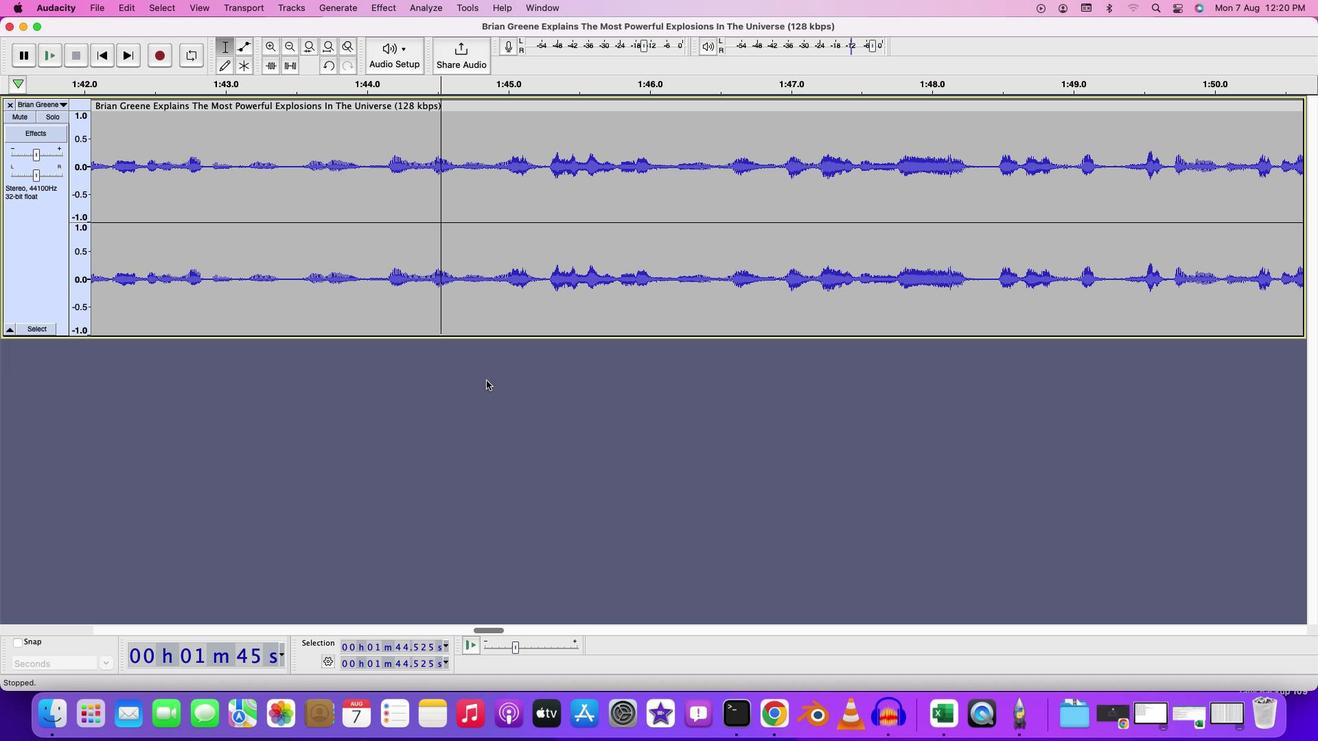 
Action: Key pressed Key.cmd
Screenshot: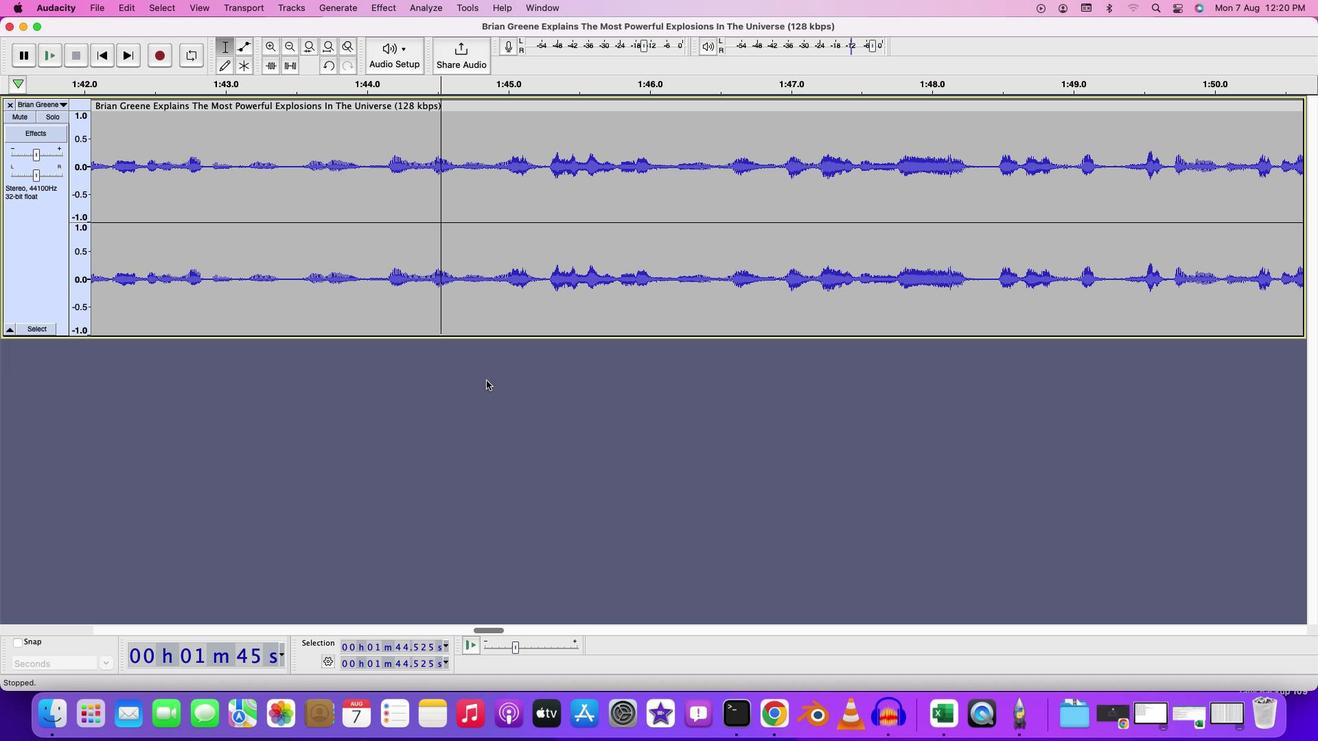 
Action: Mouse scrolled (486, 380) with delta (0, 0)
Screenshot: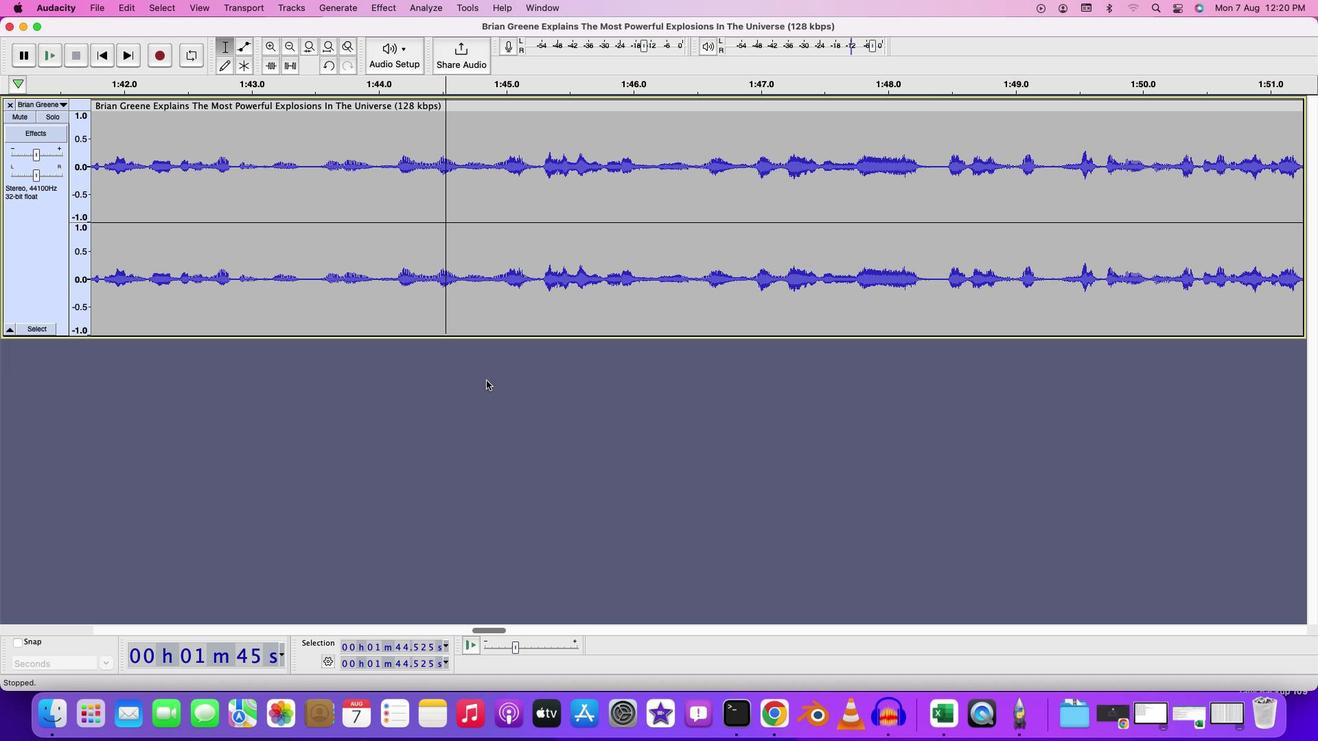 
Action: Mouse scrolled (486, 380) with delta (0, 0)
Screenshot: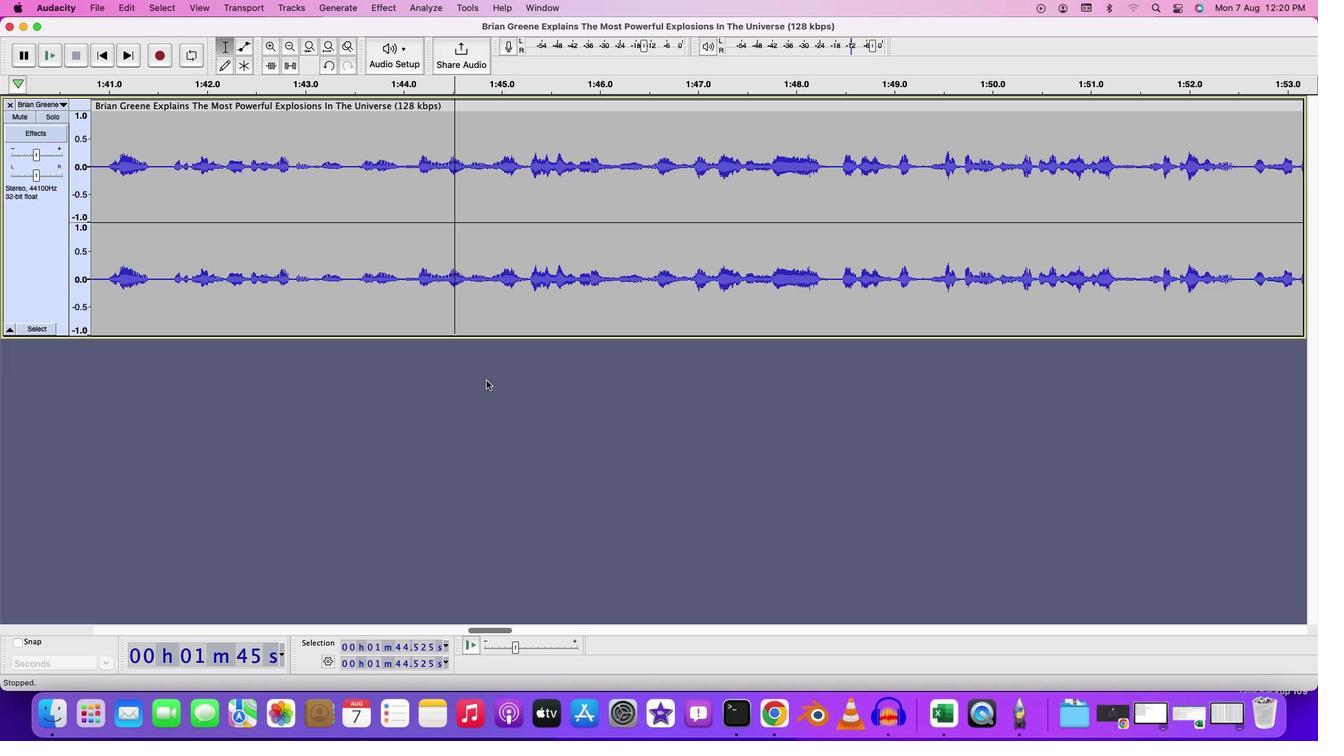 
Action: Mouse scrolled (486, 380) with delta (0, 0)
Screenshot: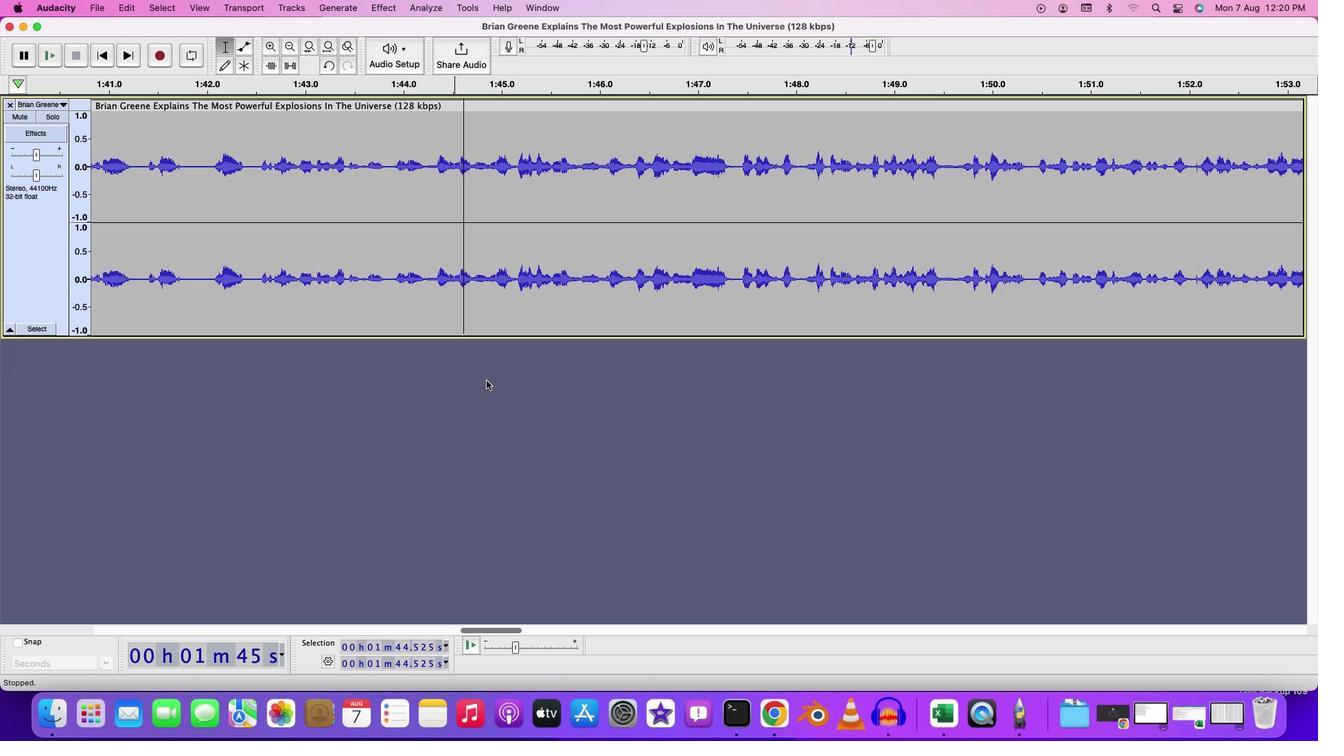 
Action: Mouse scrolled (486, 380) with delta (0, 0)
Screenshot: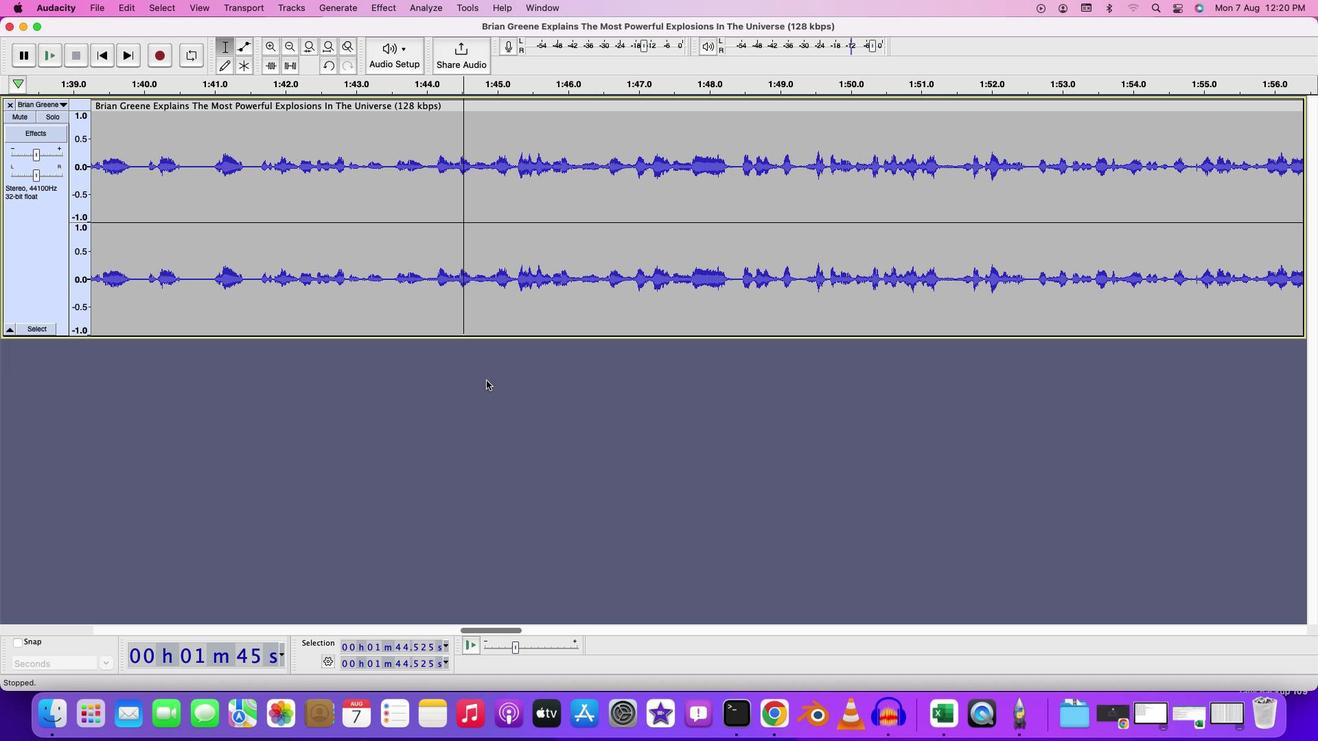 
Action: Mouse scrolled (486, 380) with delta (0, 0)
Screenshot: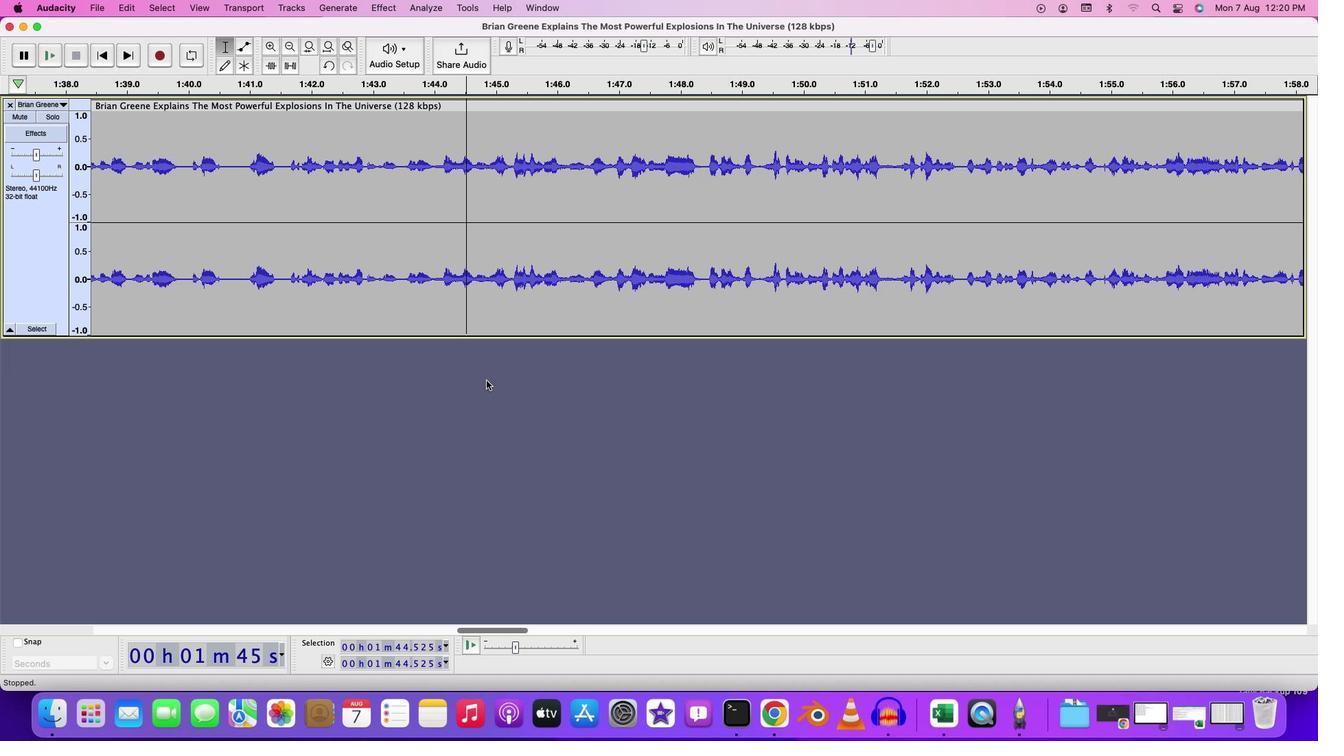 
Action: Mouse scrolled (486, 380) with delta (0, 0)
Screenshot: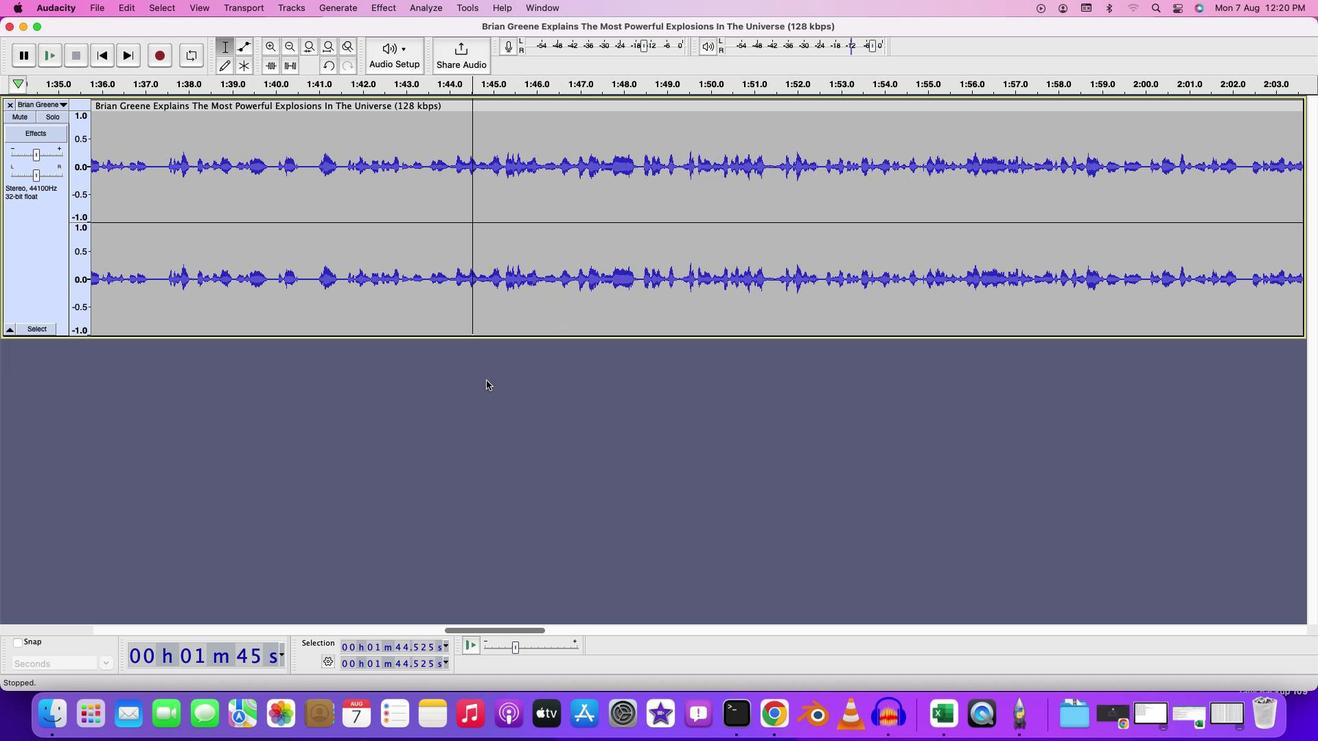 
Action: Mouse scrolled (486, 380) with delta (0, -1)
Screenshot: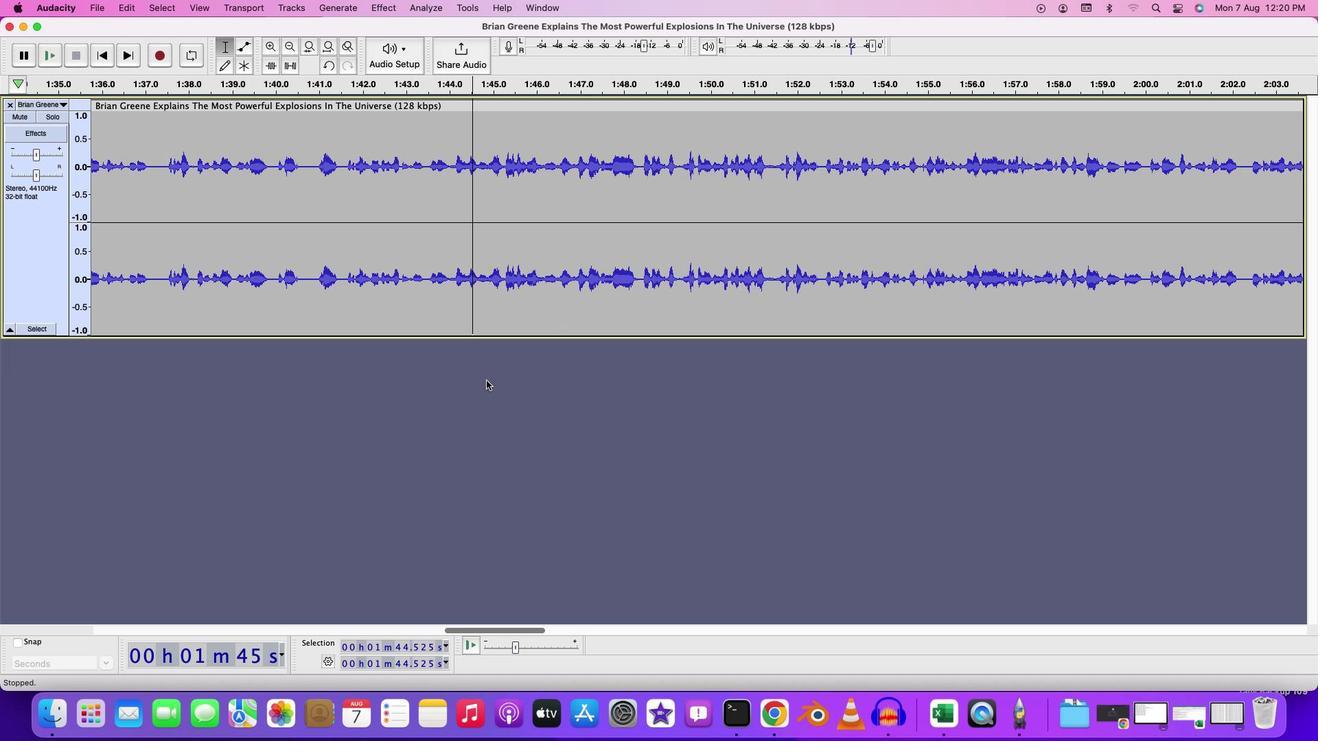 
Action: Mouse moved to (439, 132)
Screenshot: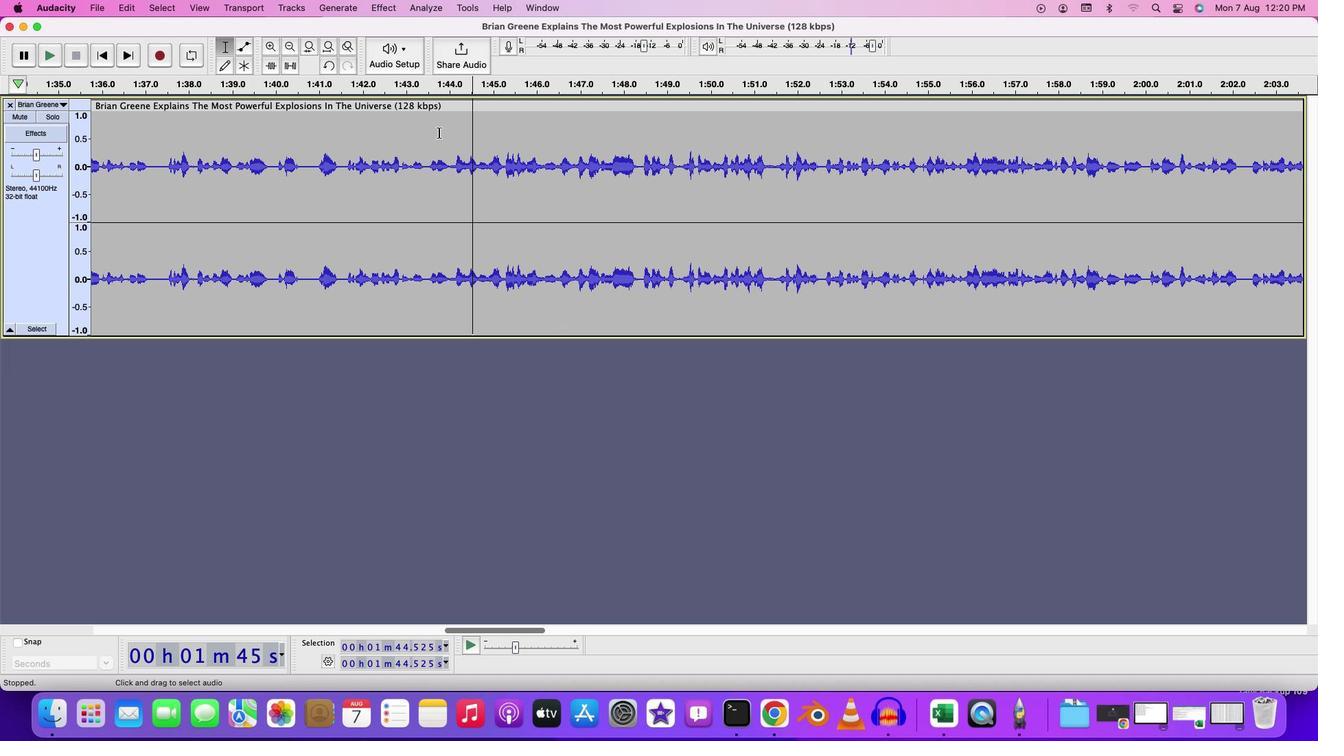 
Action: Mouse pressed left at (439, 132)
Screenshot: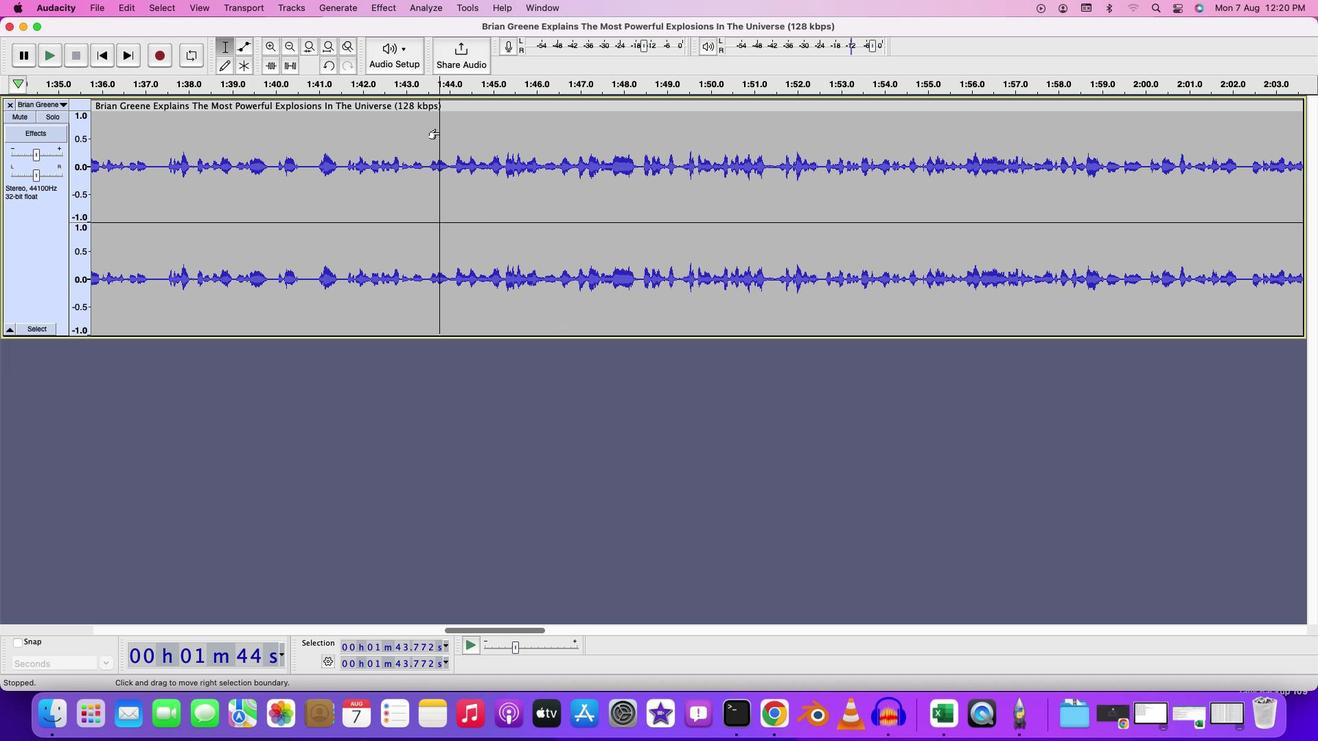 
Action: Key pressed Key.spaceKey.space
Screenshot: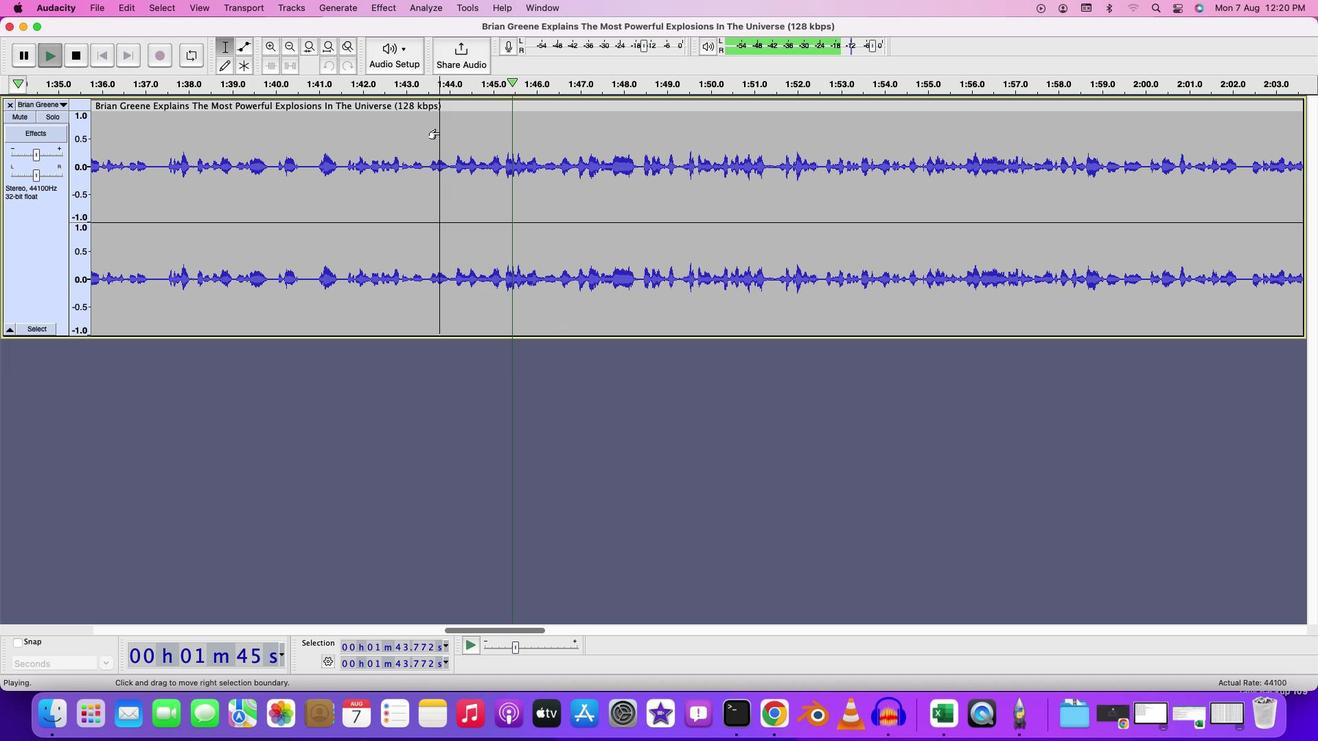 
Action: Mouse moved to (381, 131)
Screenshot: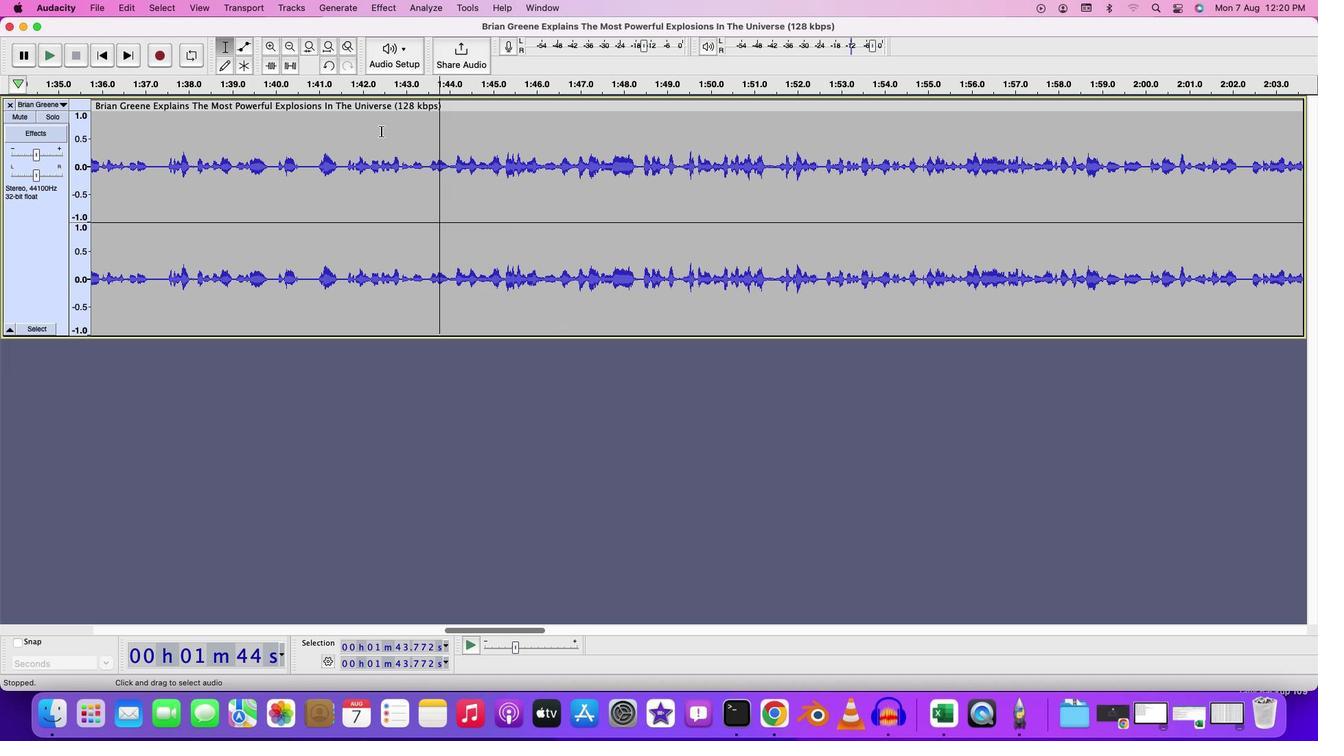 
Action: Mouse pressed left at (381, 131)
Screenshot: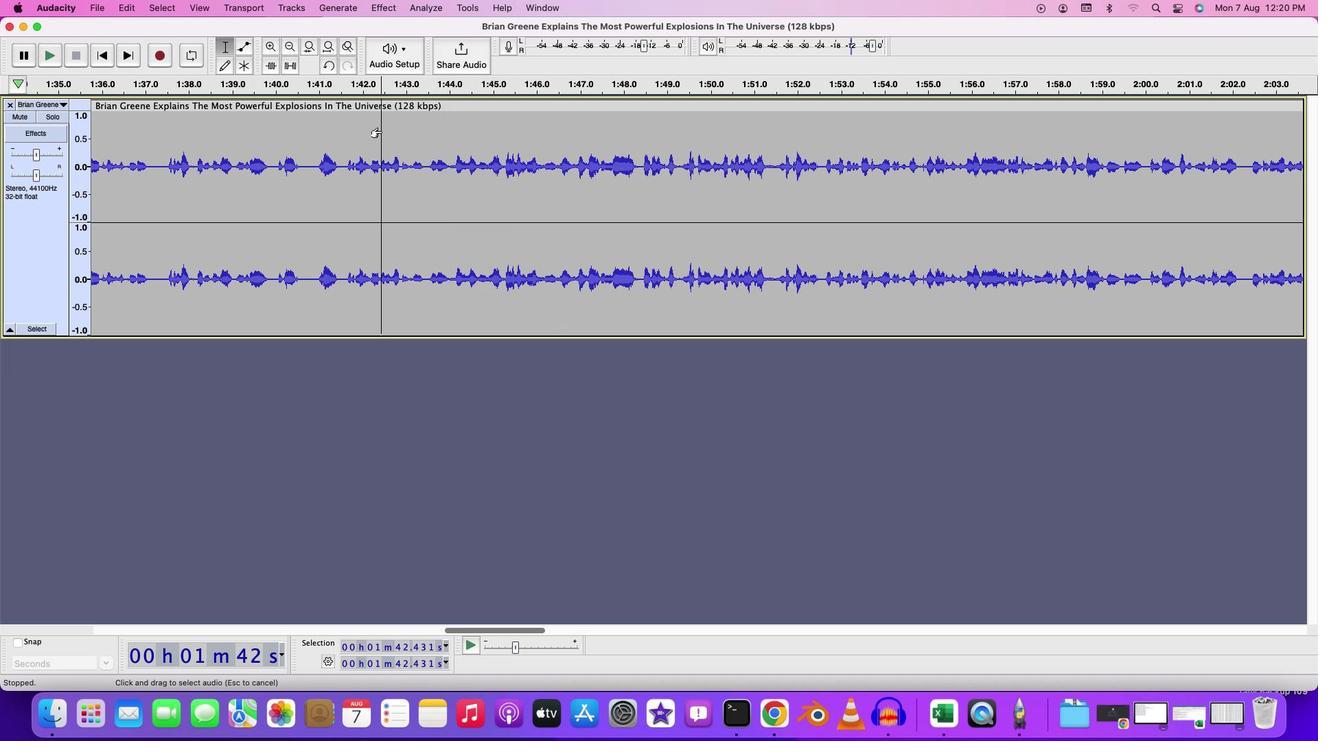 
Action: Key pressed Key.spaceKey.space
Screenshot: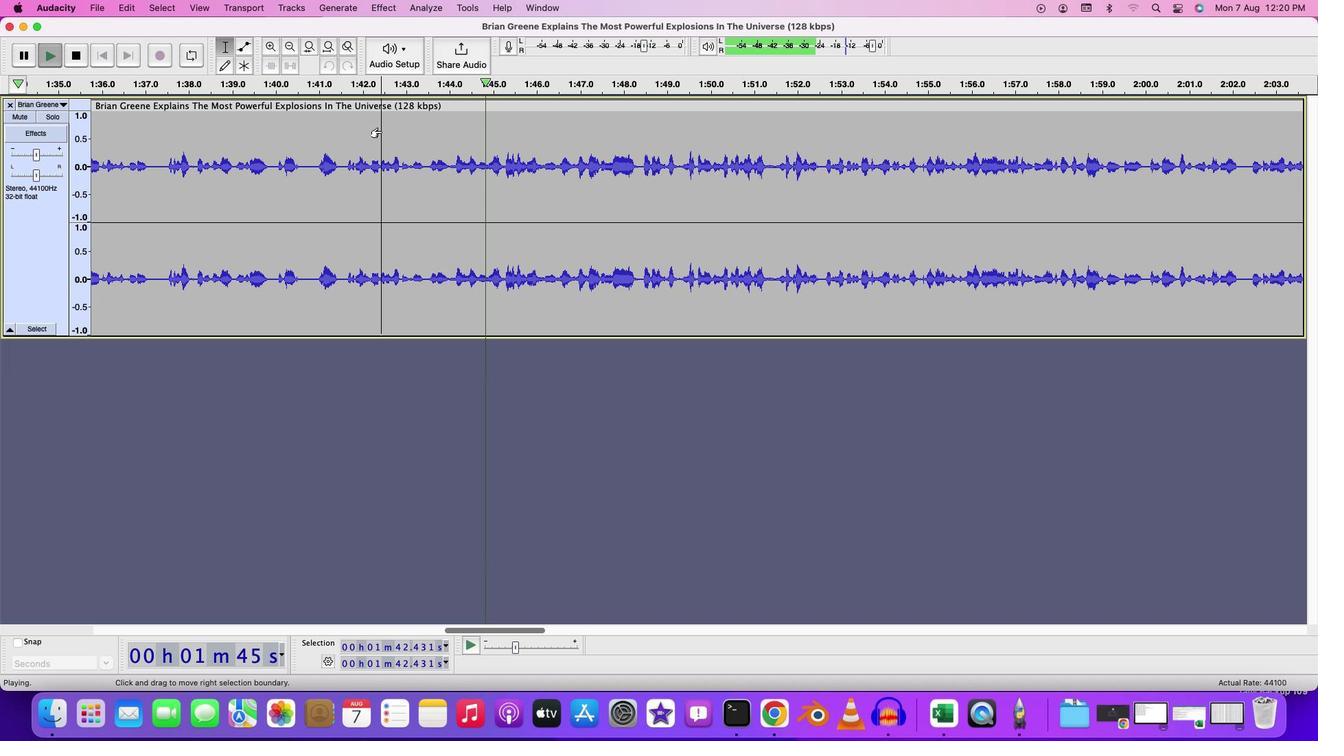 
Action: Mouse moved to (256, 137)
Screenshot: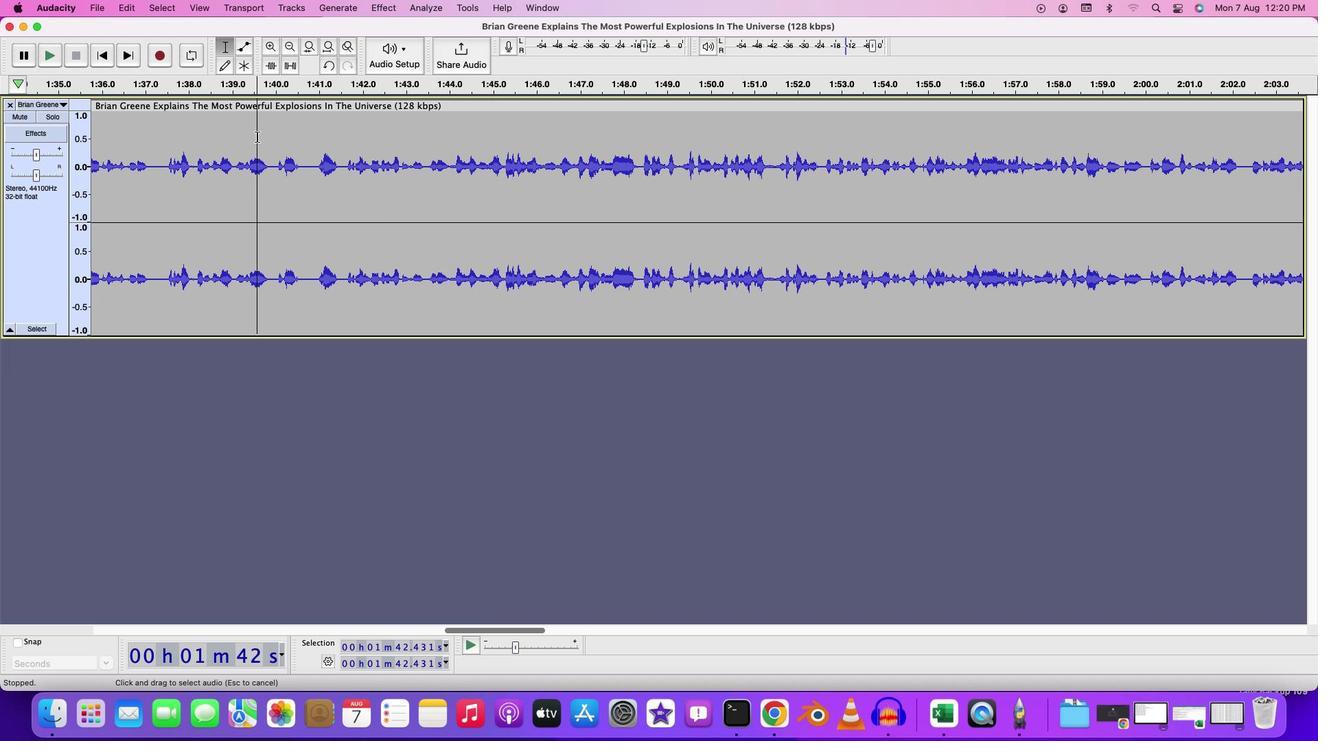 
Action: Mouse pressed left at (256, 137)
Screenshot: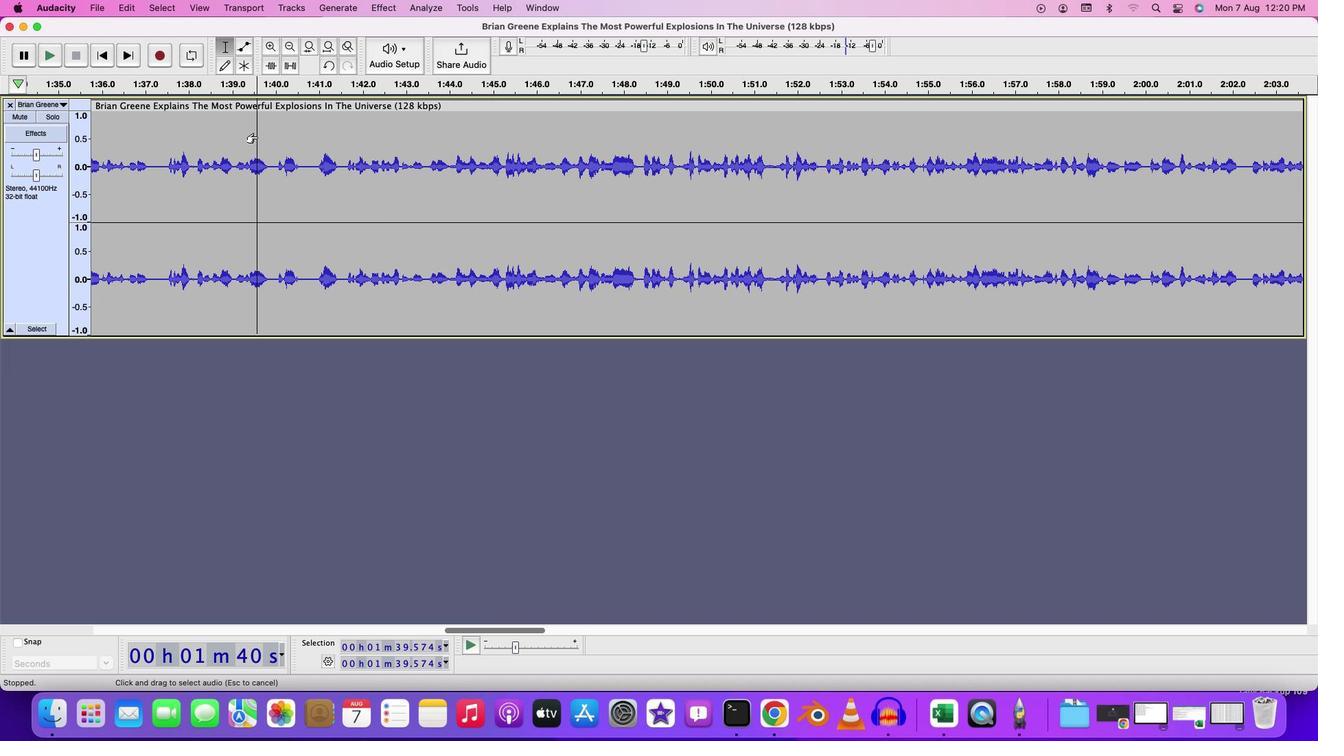 
Action: Key pressed Key.space
Screenshot: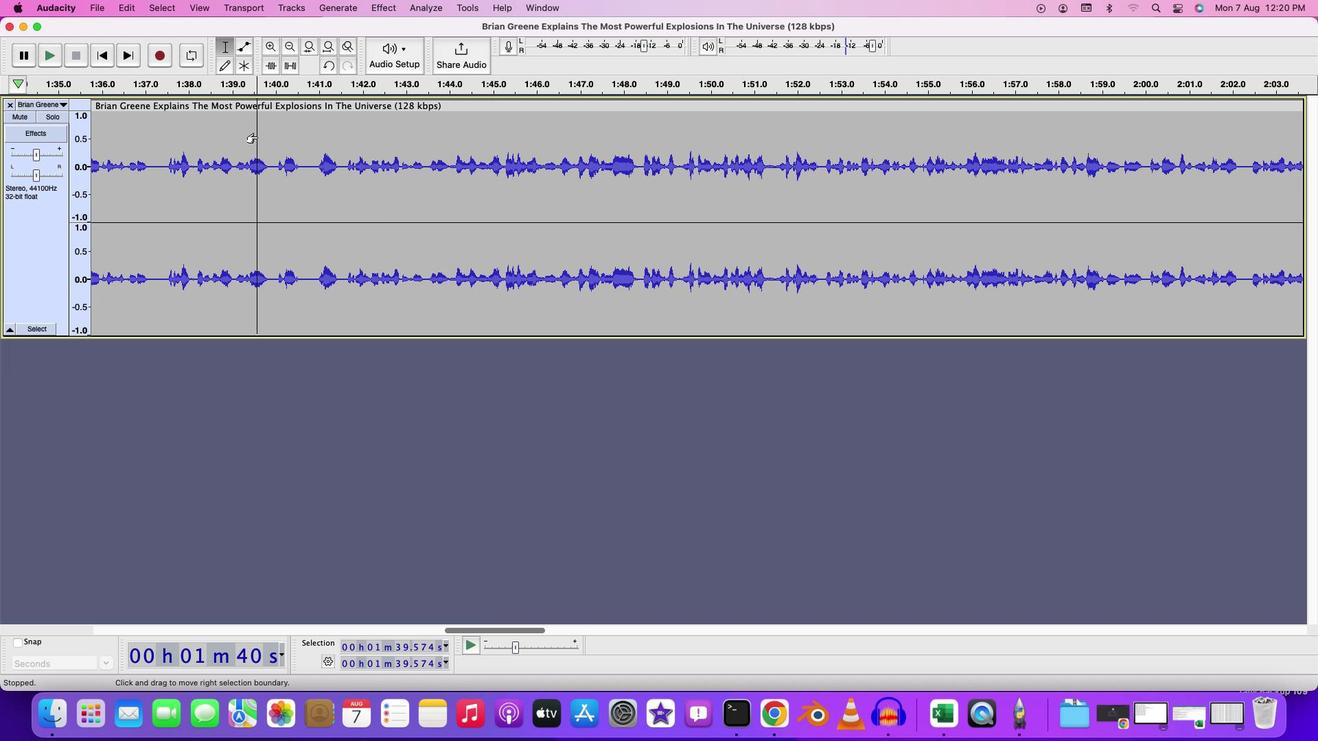 
Action: Mouse moved to (515, 632)
Screenshot: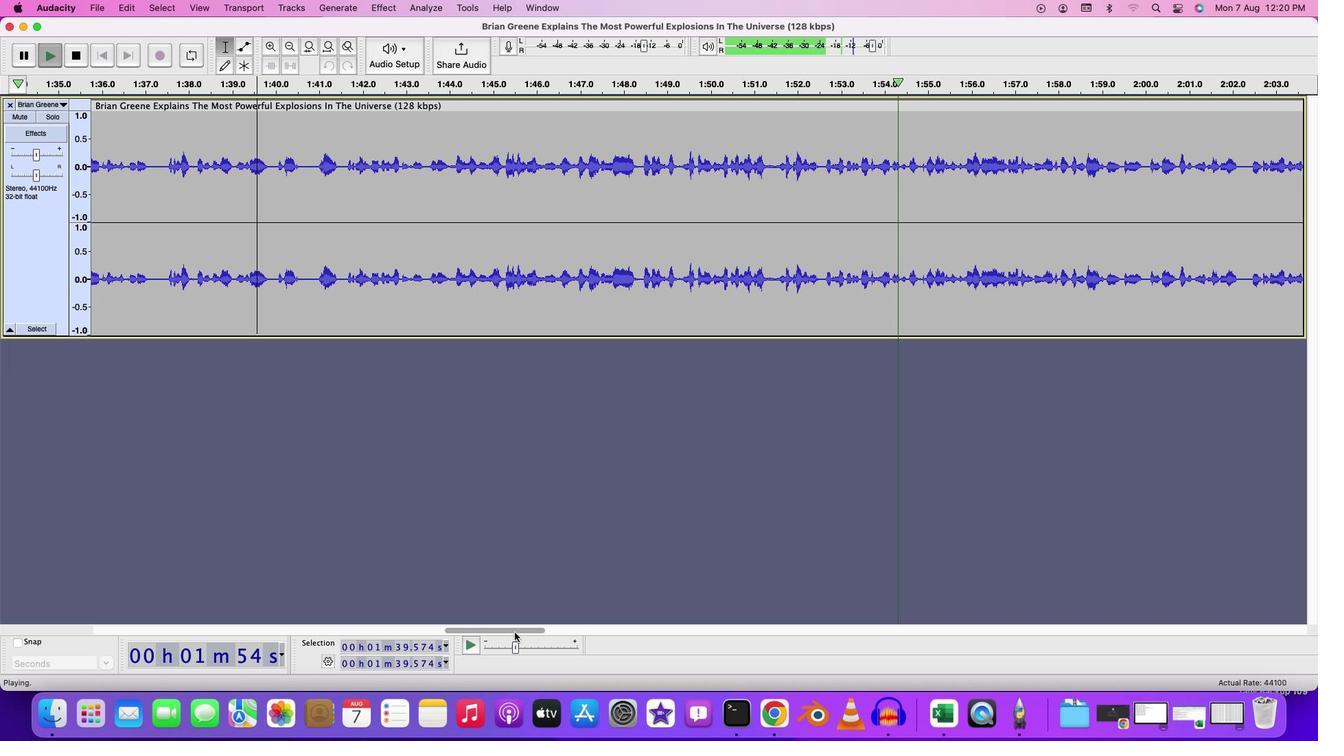 
Action: Mouse pressed left at (515, 632)
Screenshot: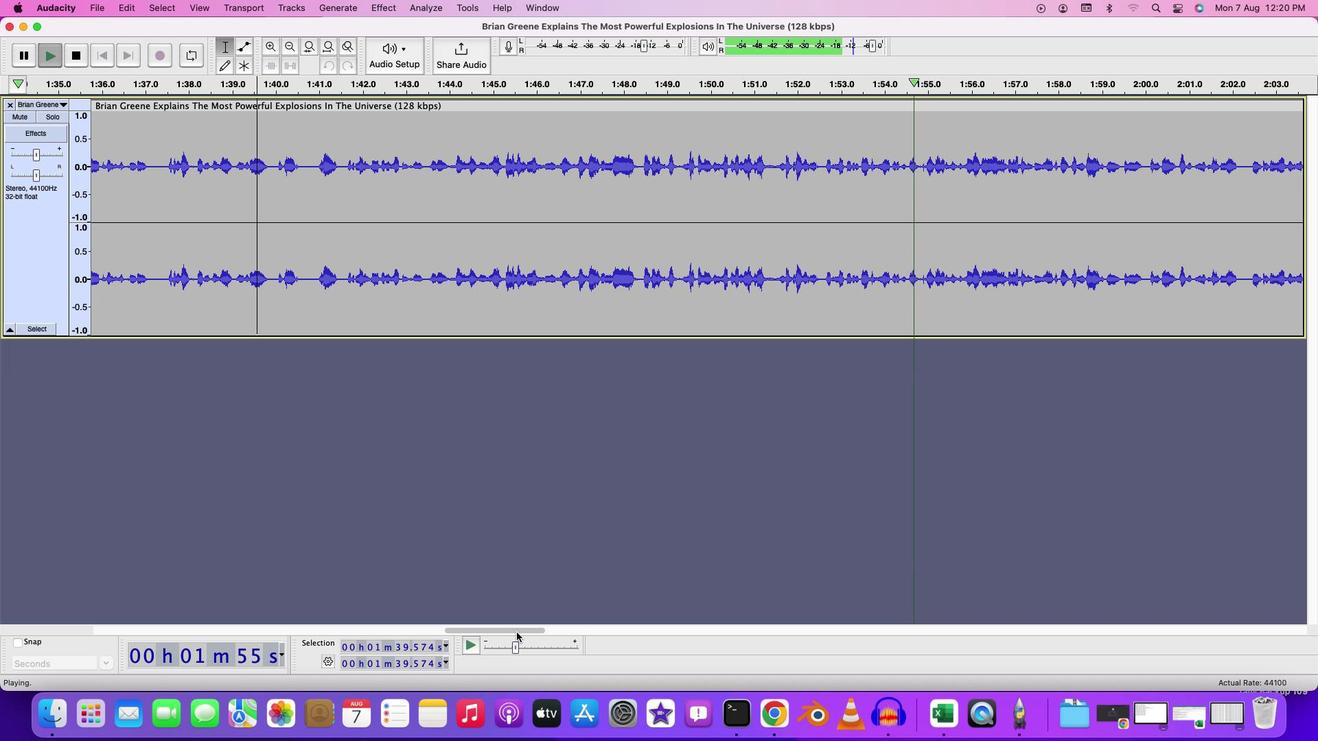 
Action: Mouse moved to (552, 631)
Screenshot: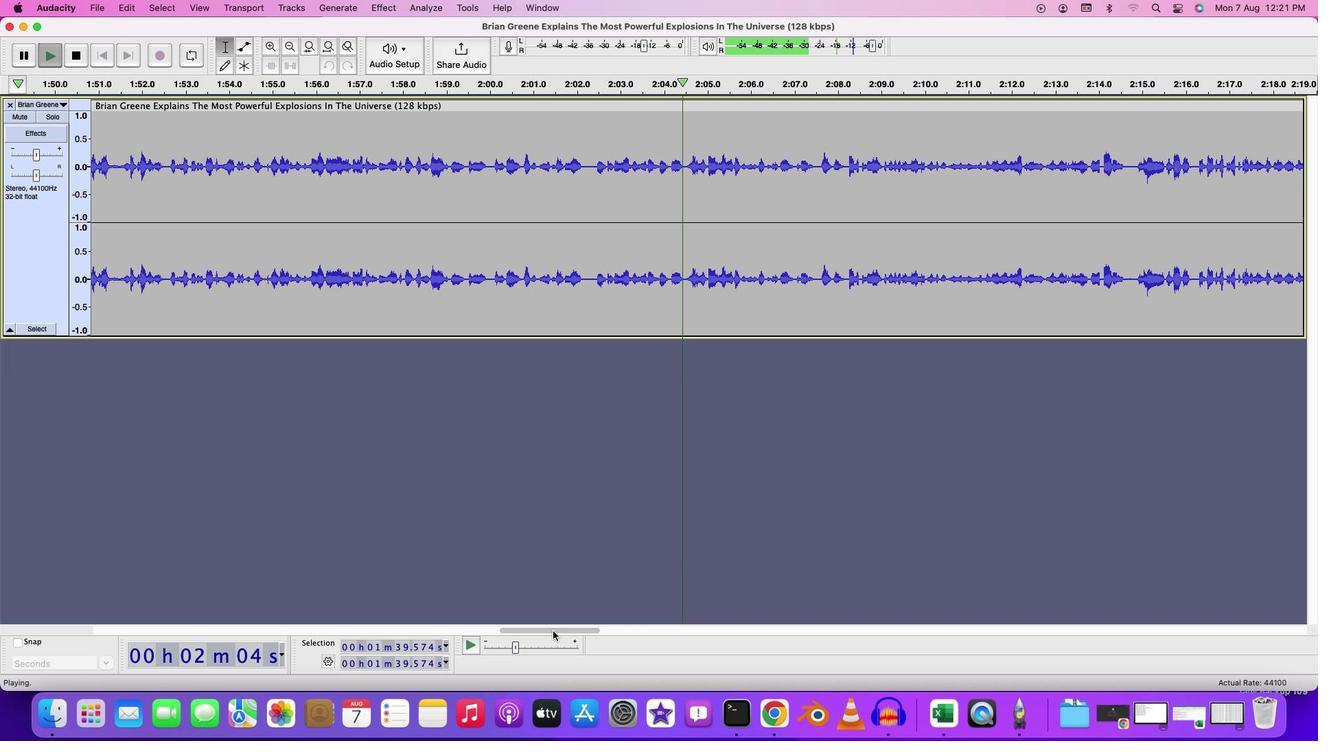 
Action: Mouse pressed left at (552, 631)
Screenshot: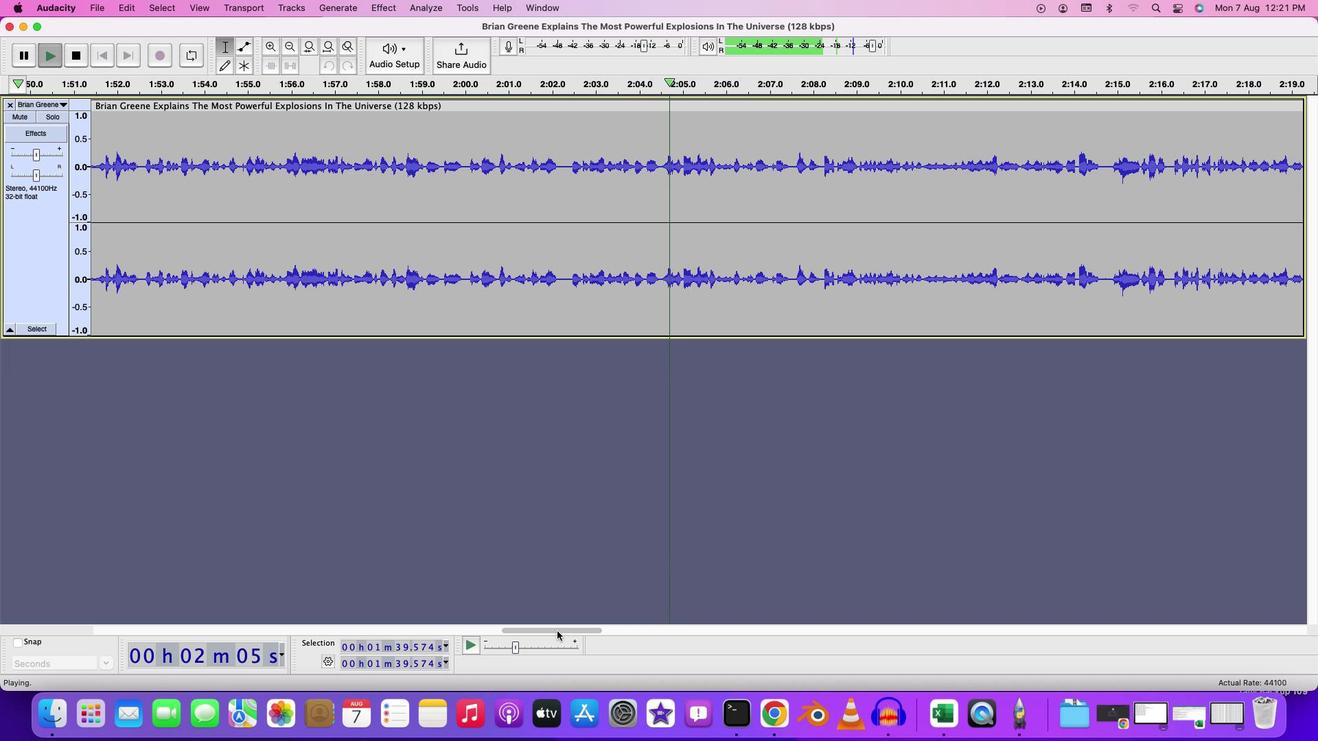 
Action: Mouse moved to (600, 629)
Screenshot: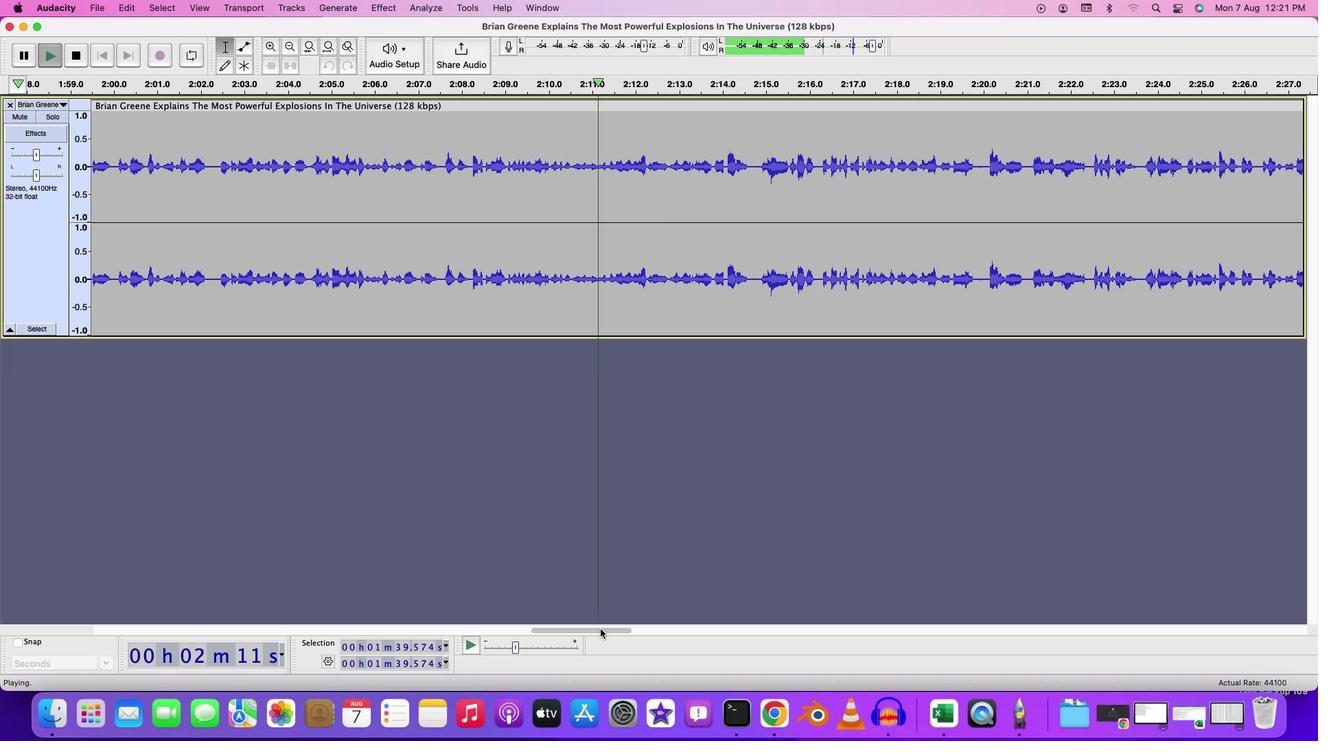 
Action: Mouse pressed left at (600, 629)
Screenshot: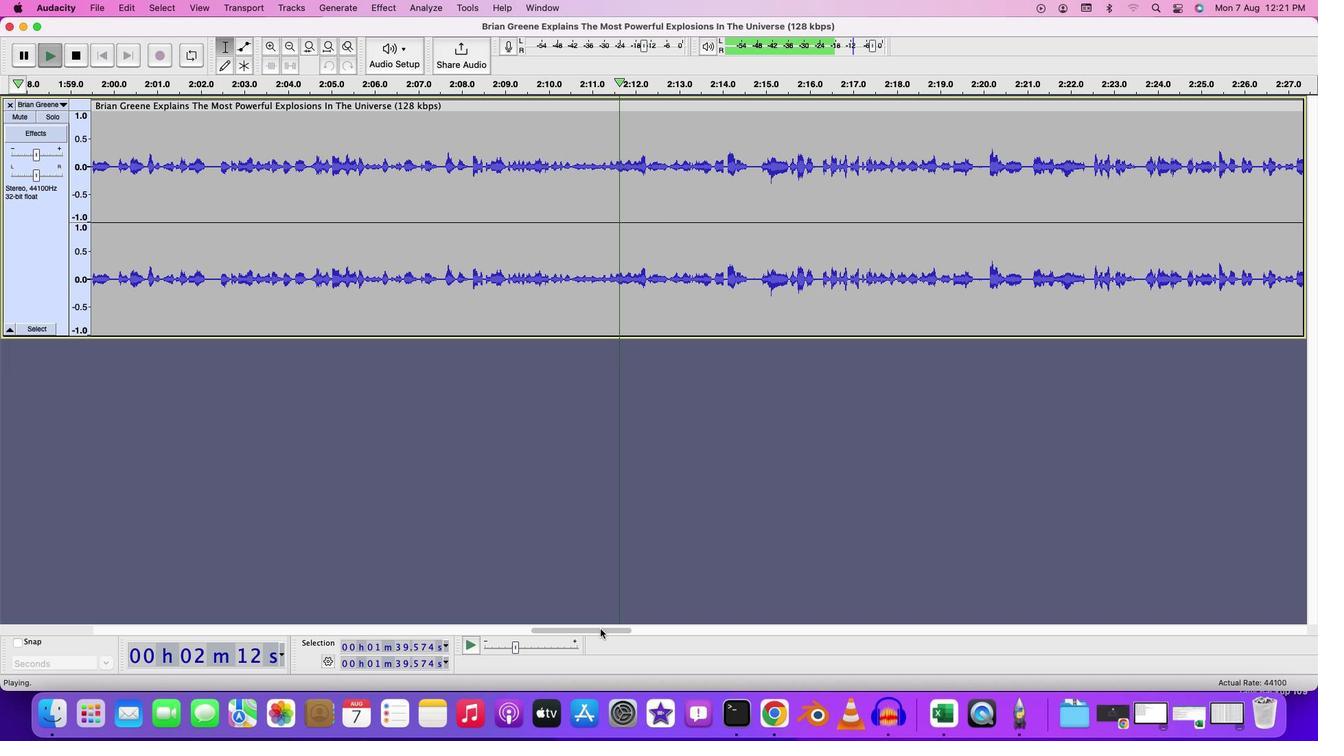
Action: Mouse moved to (626, 630)
Screenshot: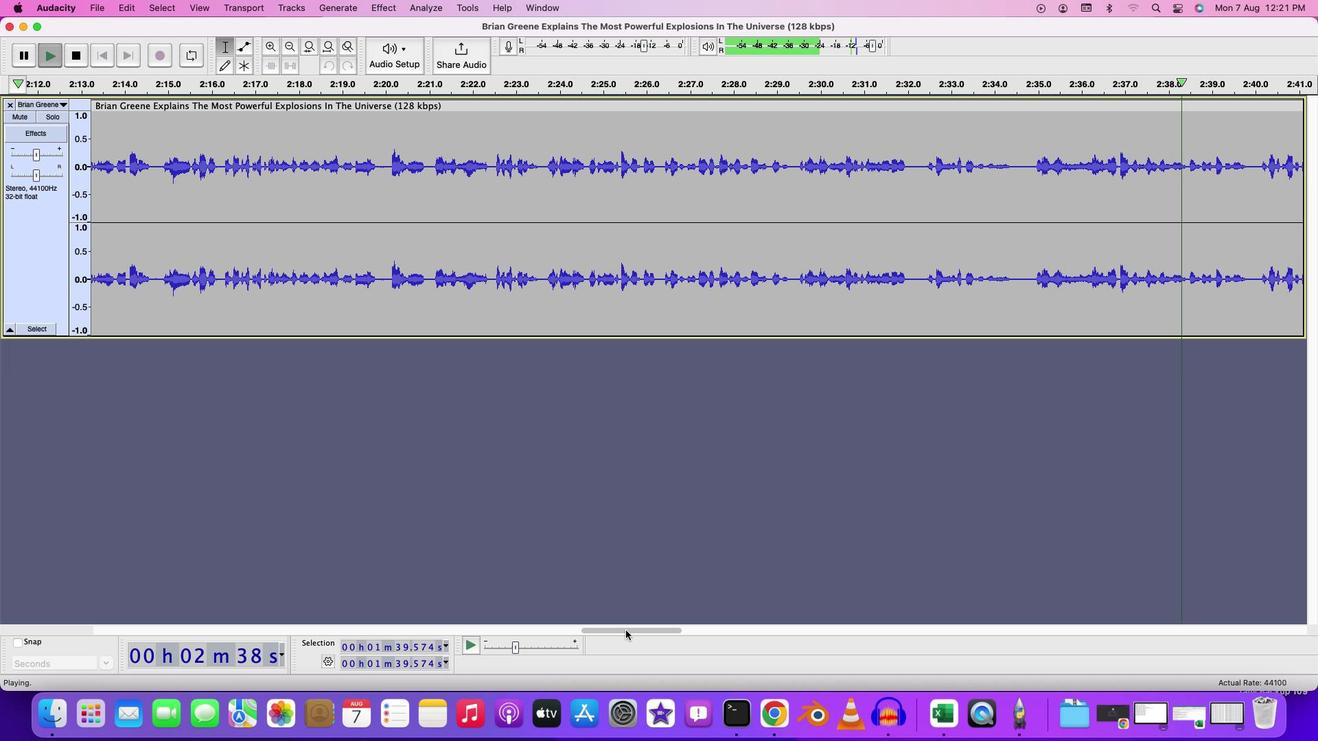 
Action: Mouse pressed left at (626, 630)
Screenshot: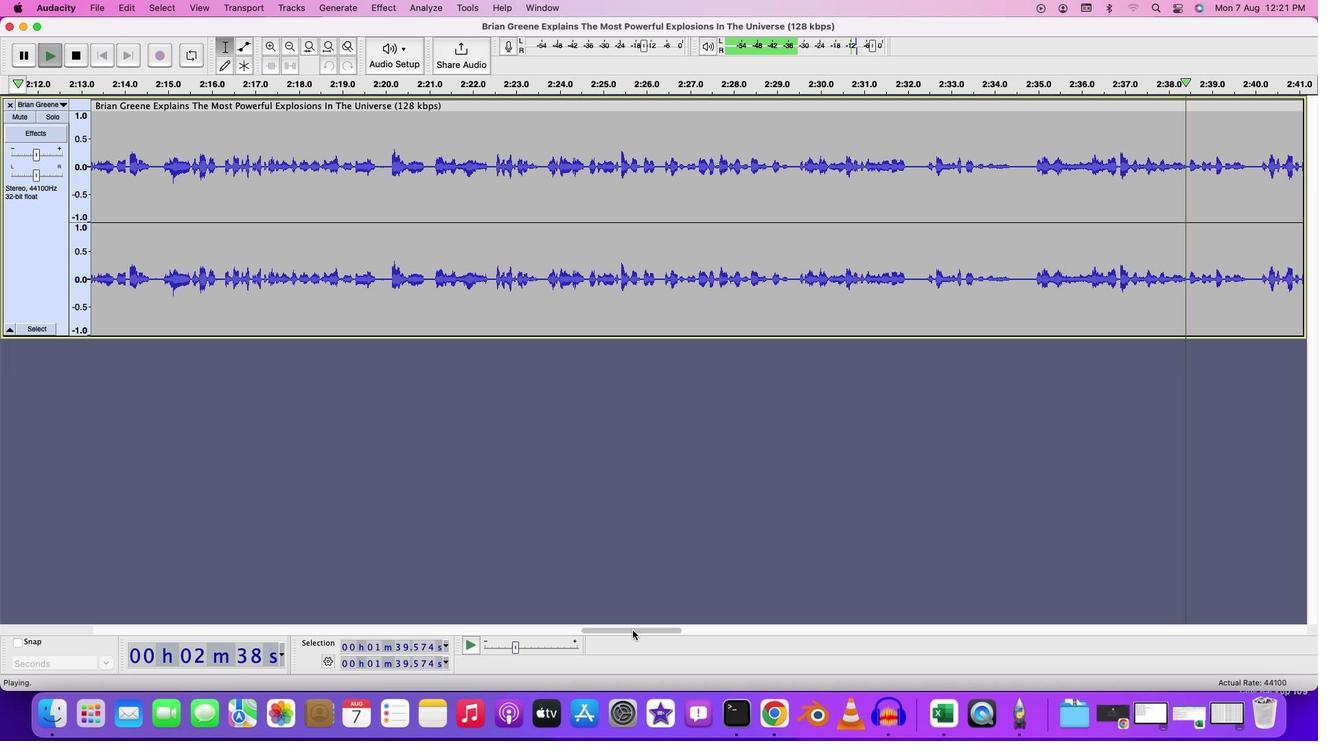 
Action: Mouse moved to (705, 631)
Screenshot: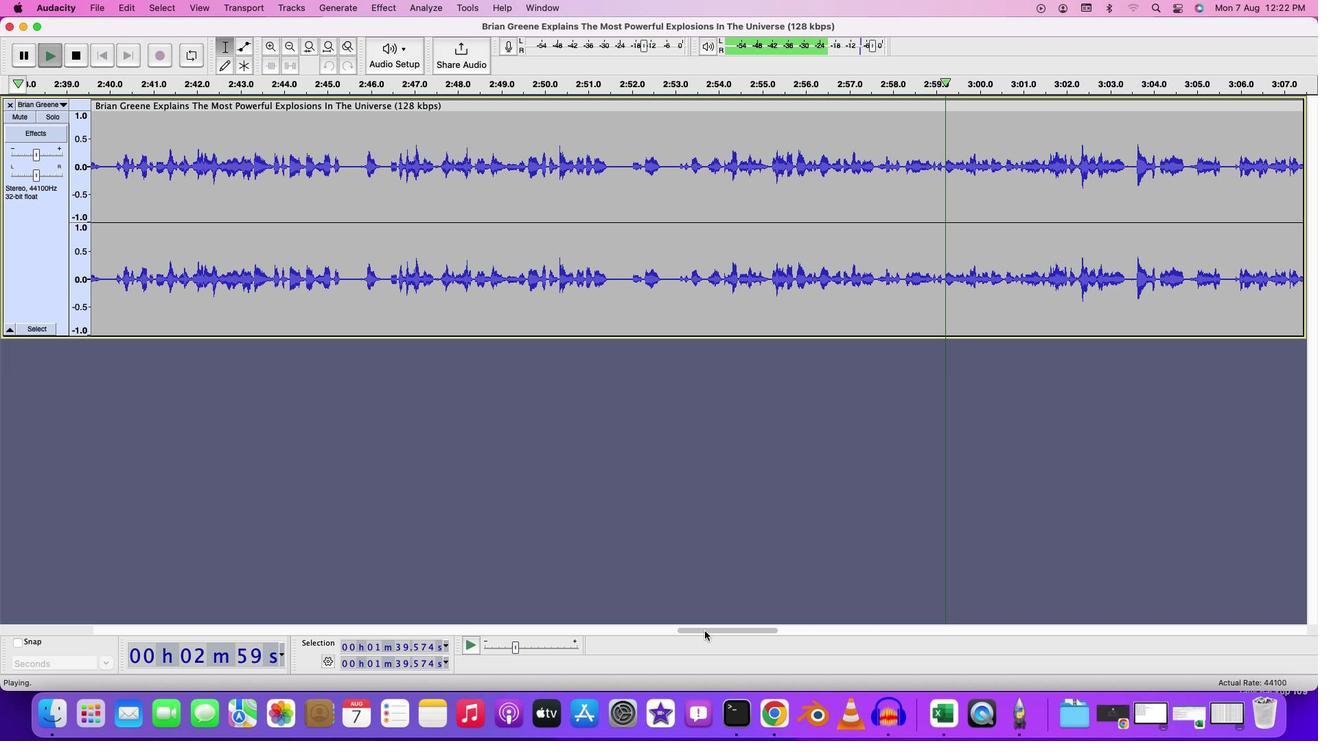 
Action: Mouse pressed left at (705, 631)
Screenshot: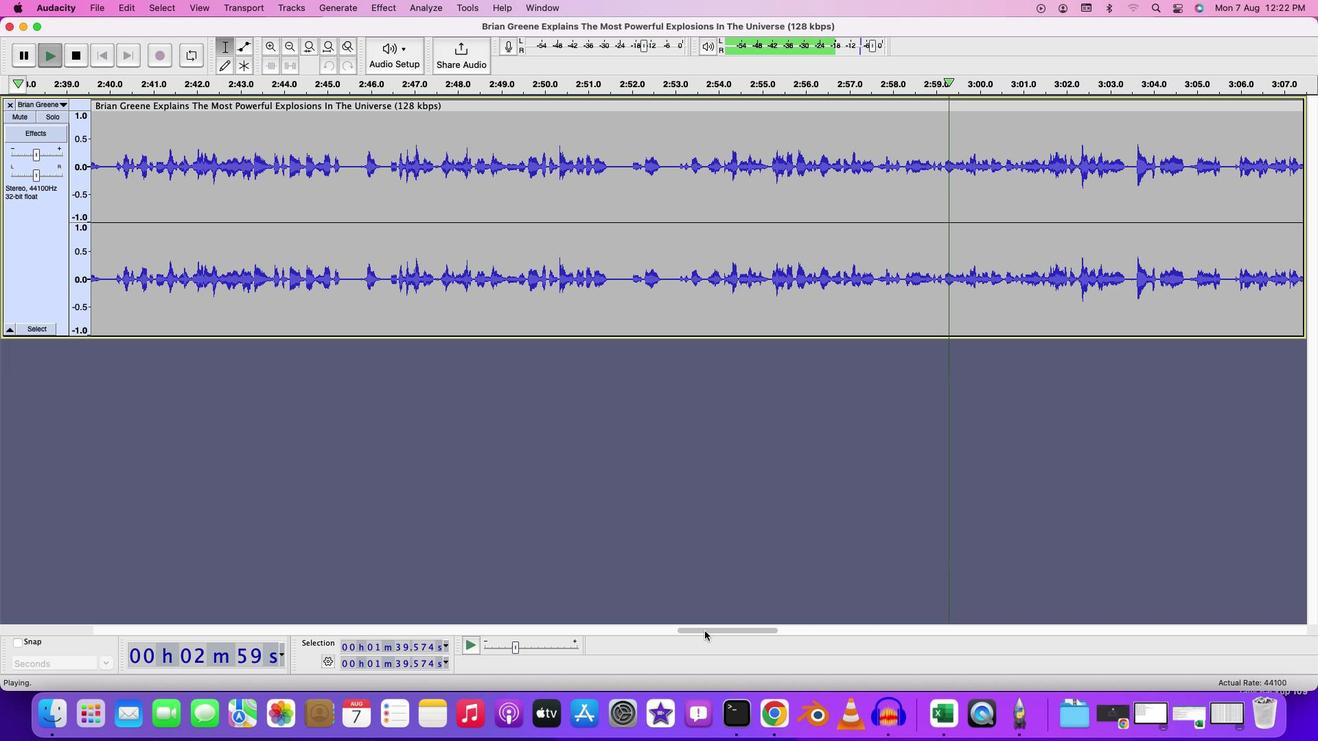 
Action: Mouse moved to (789, 631)
Screenshot: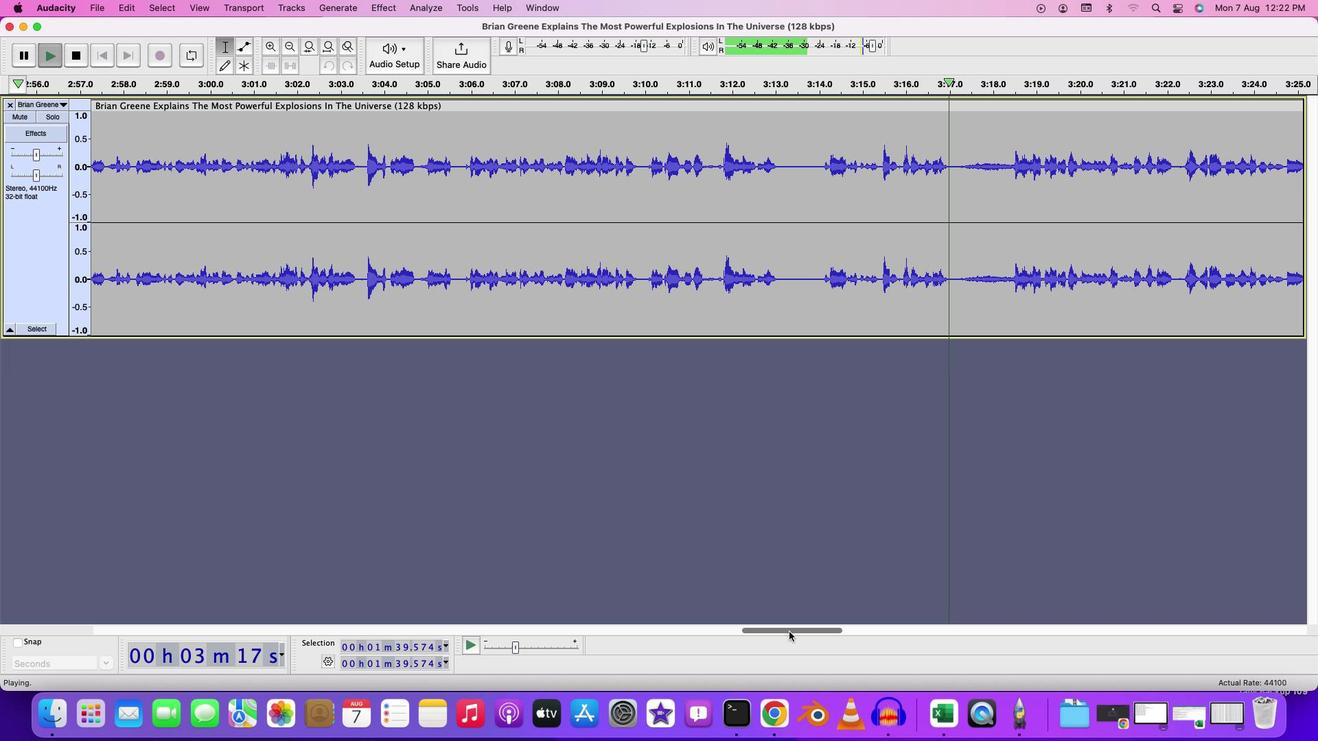 
Action: Mouse pressed left at (789, 631)
Screenshot: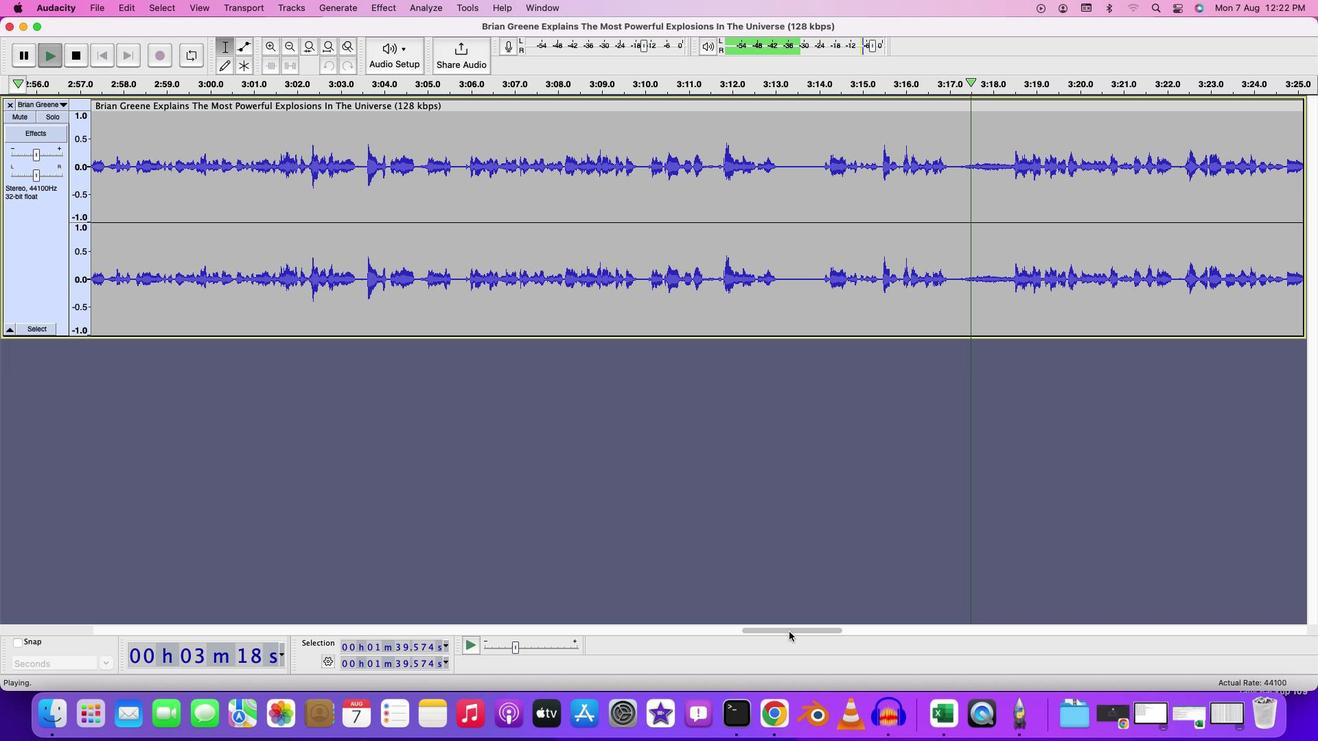 
Action: Mouse moved to (684, 135)
Screenshot: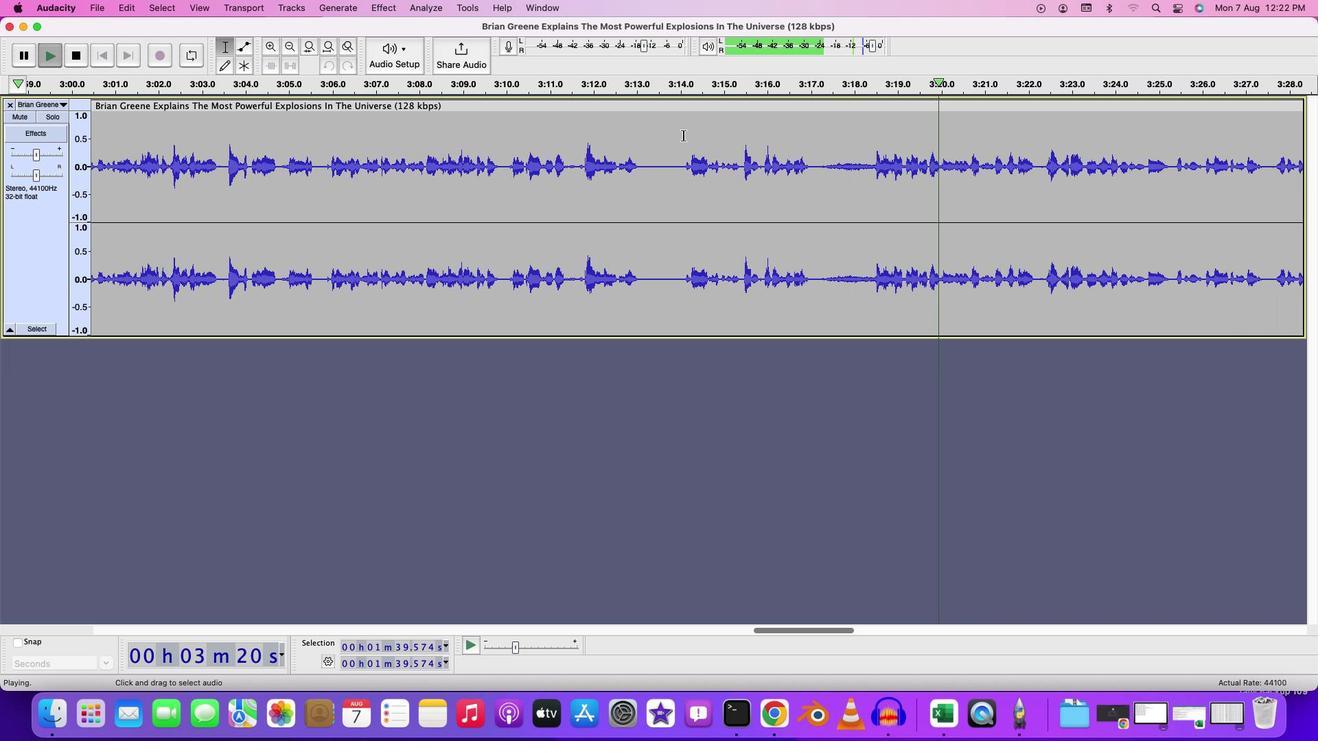 
Action: Key pressed Key.space
Screenshot: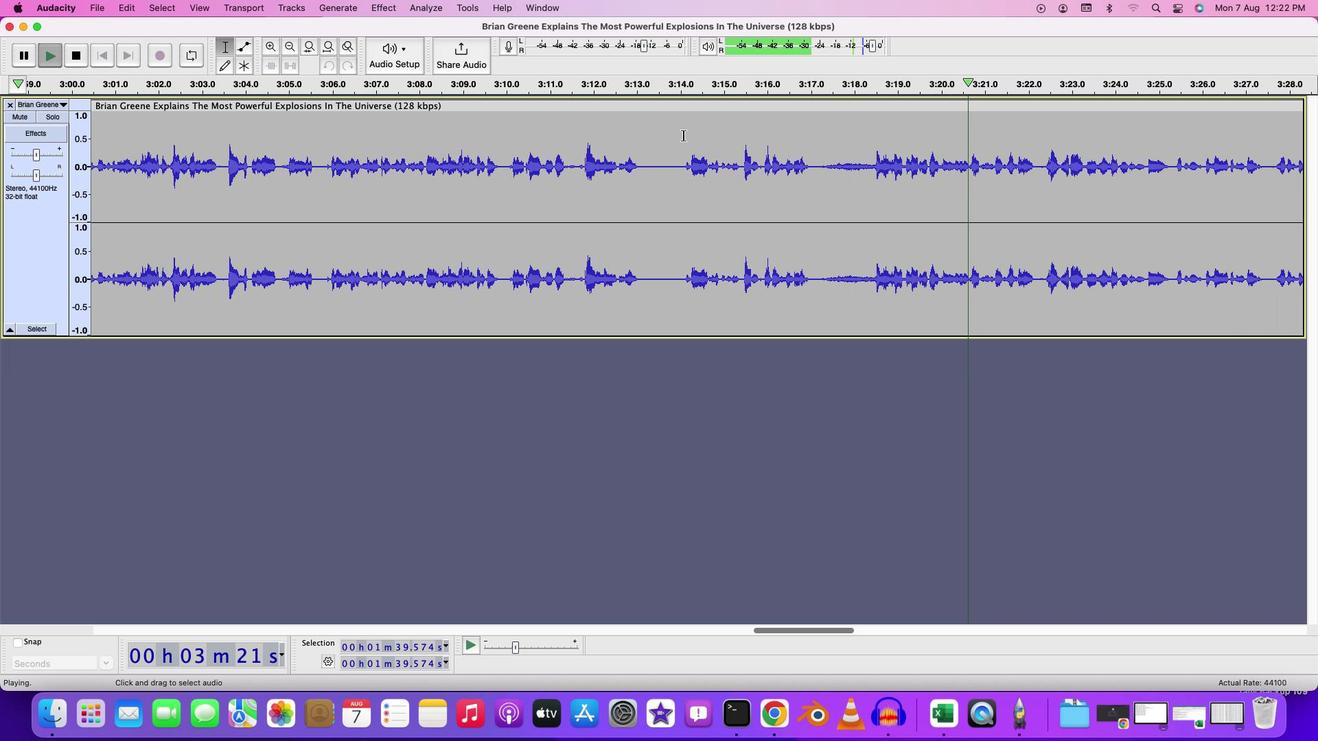 
Action: Mouse moved to (680, 133)
Screenshot: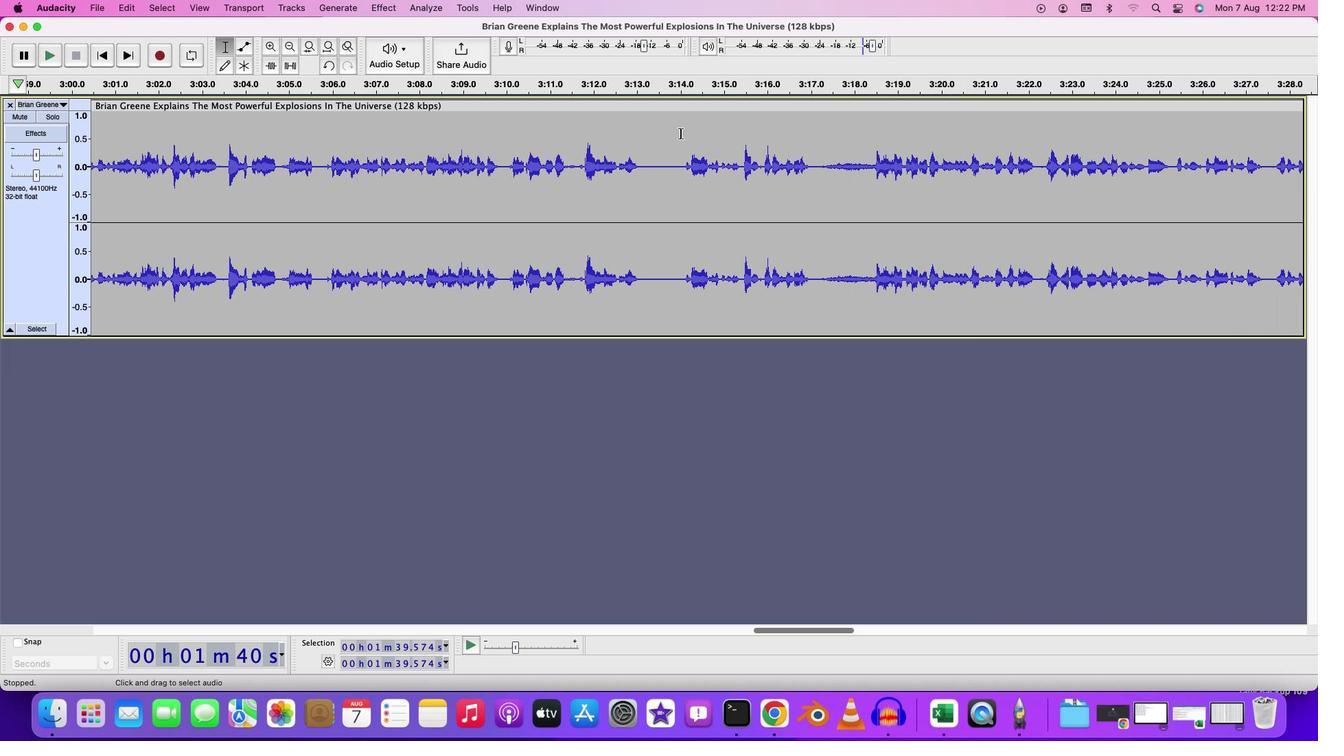 
Action: Mouse pressed left at (680, 133)
Screenshot: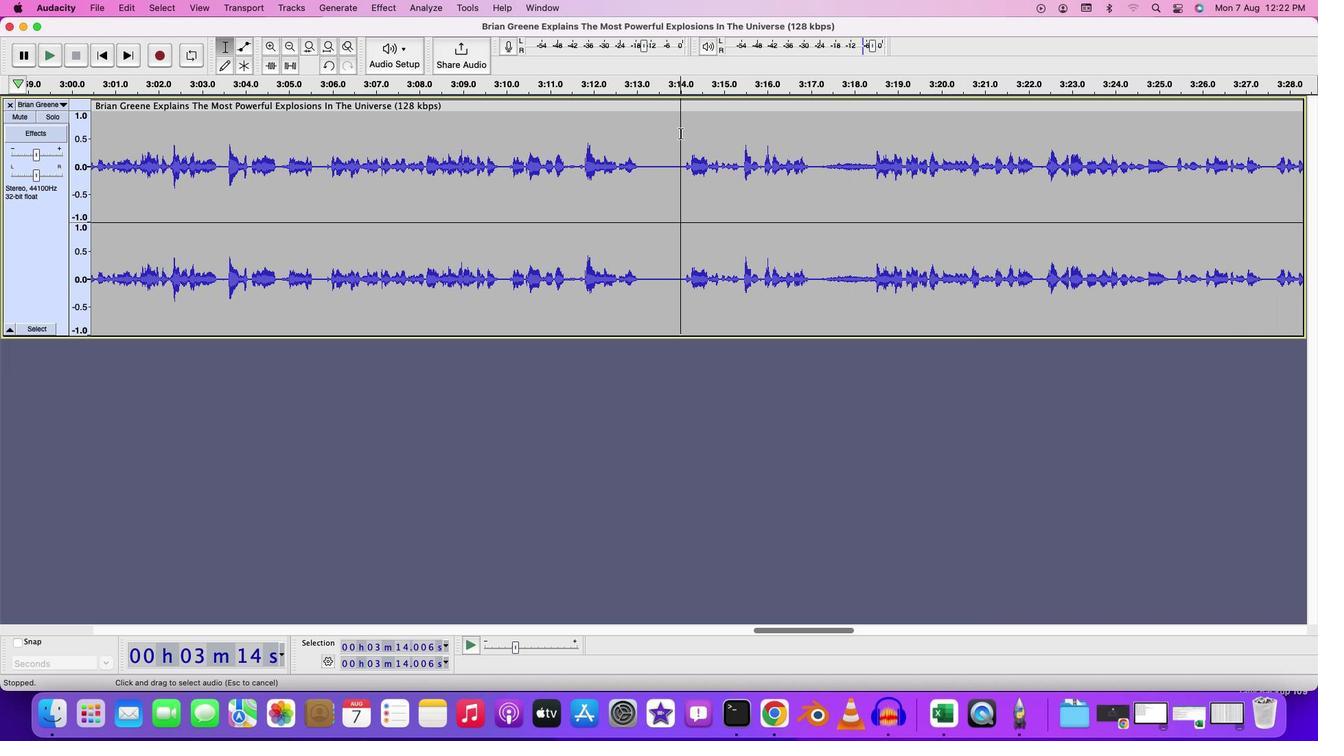 
Action: Mouse moved to (808, 146)
Screenshot: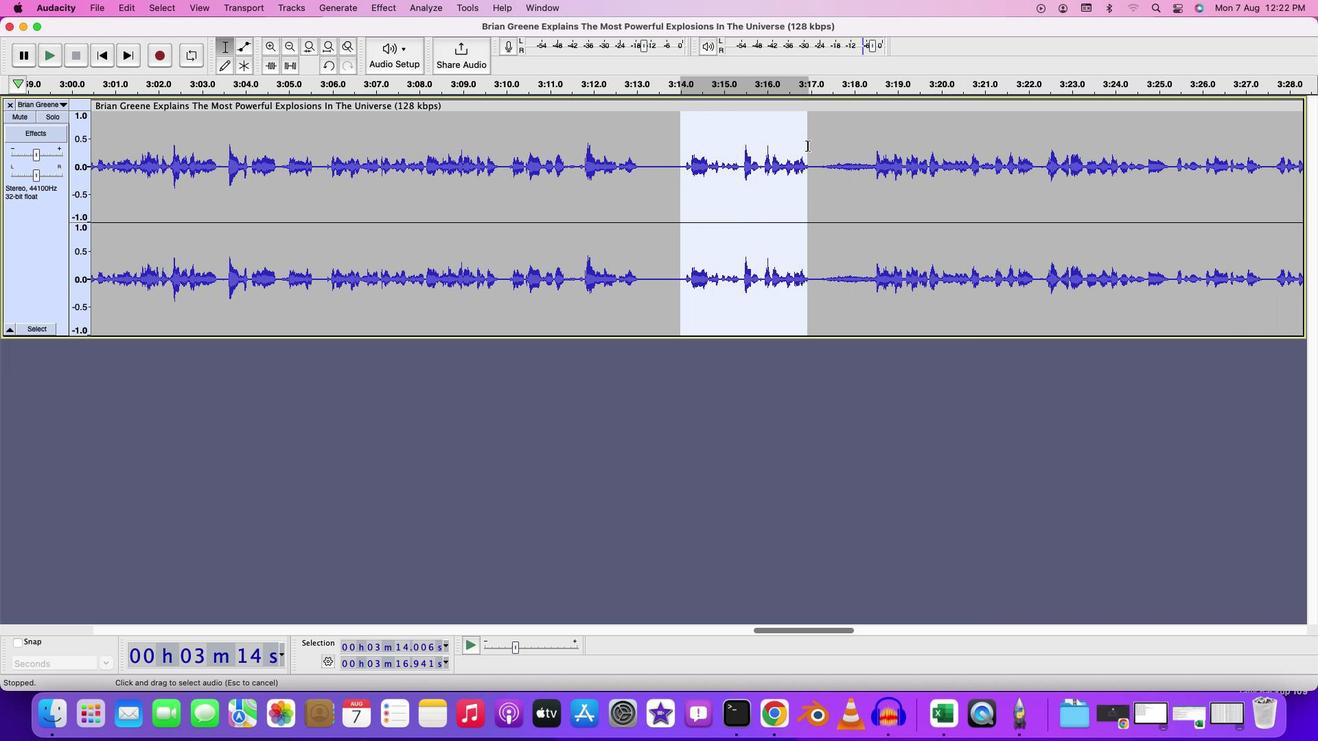 
Action: Key pressed Key.delete
Screenshot: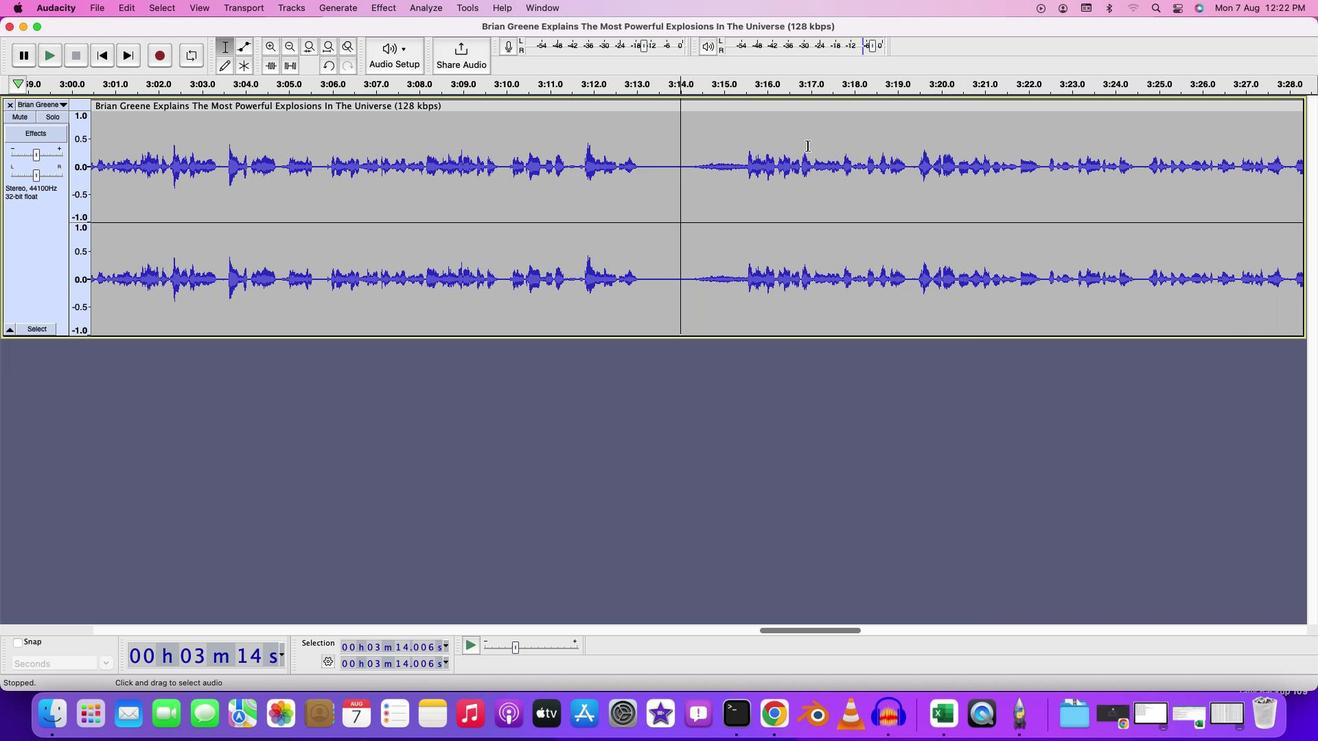
Action: Mouse moved to (649, 148)
Screenshot: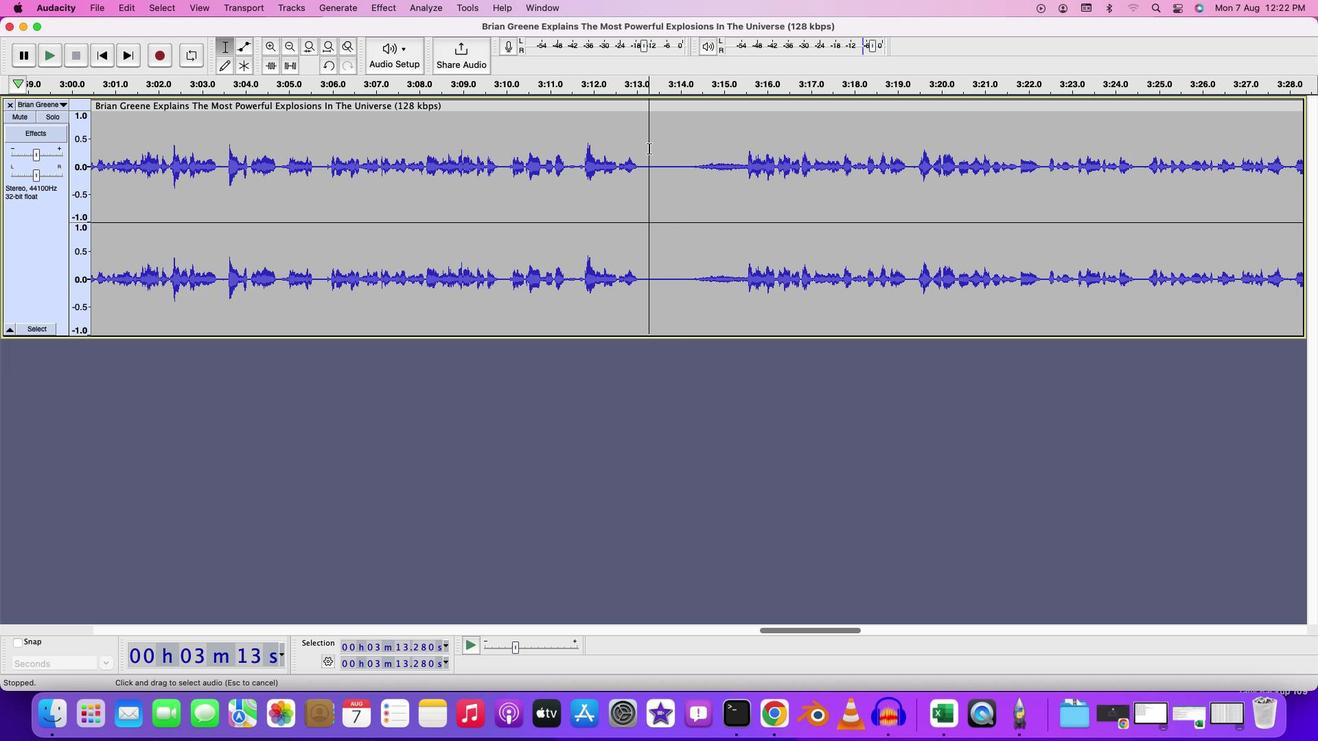 
Action: Mouse pressed left at (649, 148)
Screenshot: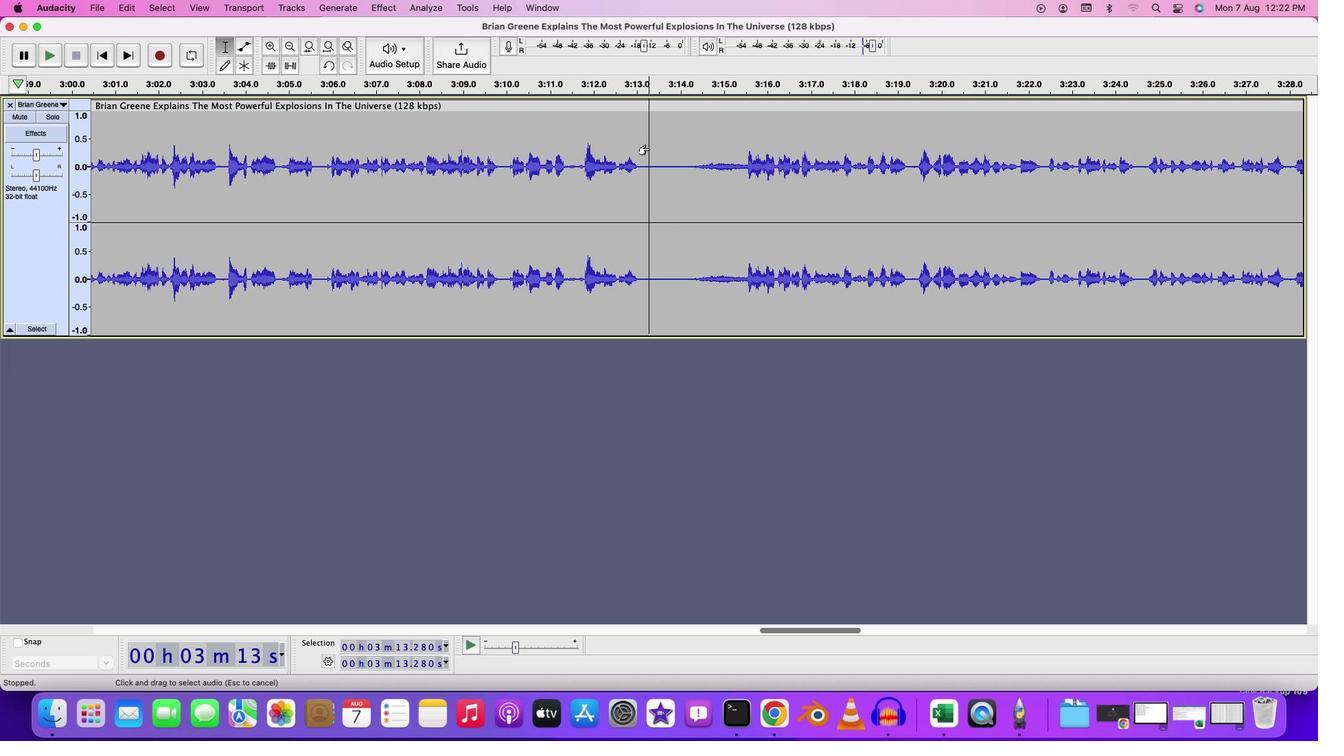 
Action: Key pressed Key.space
Screenshot: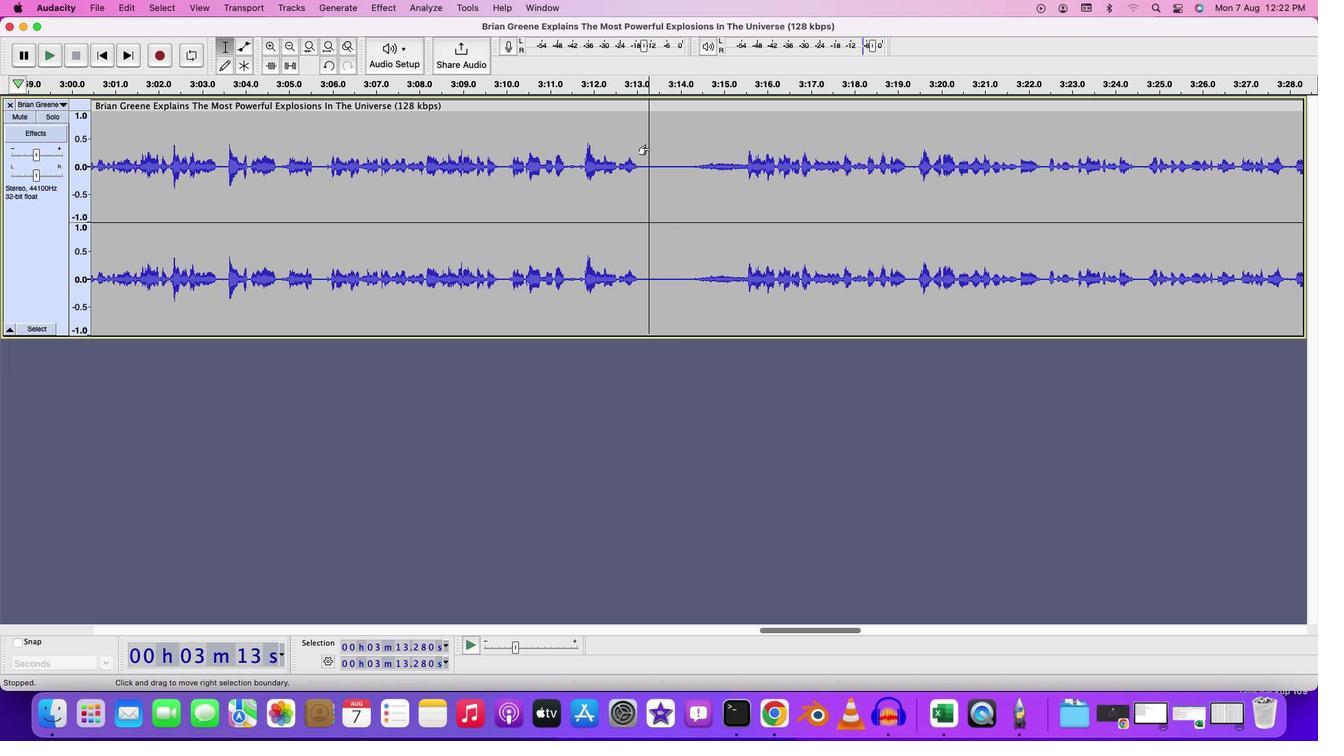 
Action: Mouse moved to (630, 145)
Screenshot: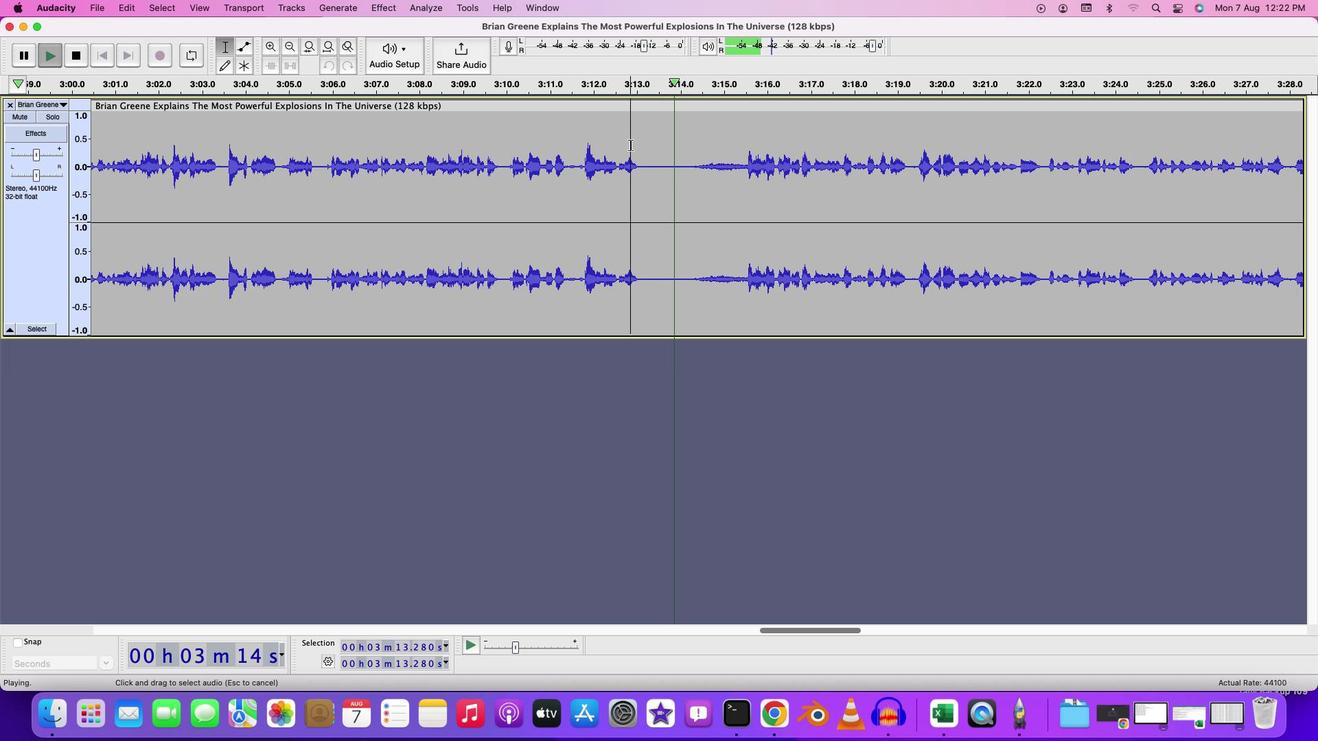 
Action: Mouse pressed left at (630, 145)
Screenshot: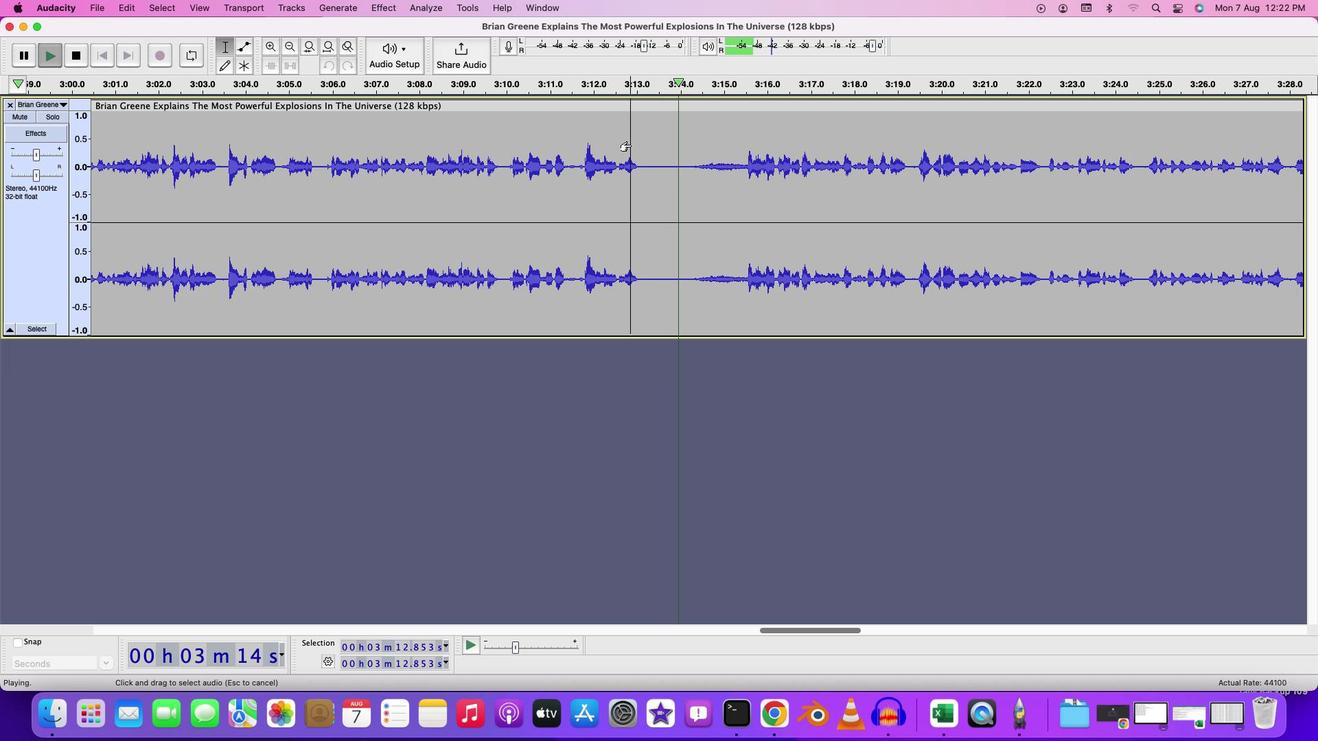 
Action: Key pressed Key.spaceKey.space
Screenshot: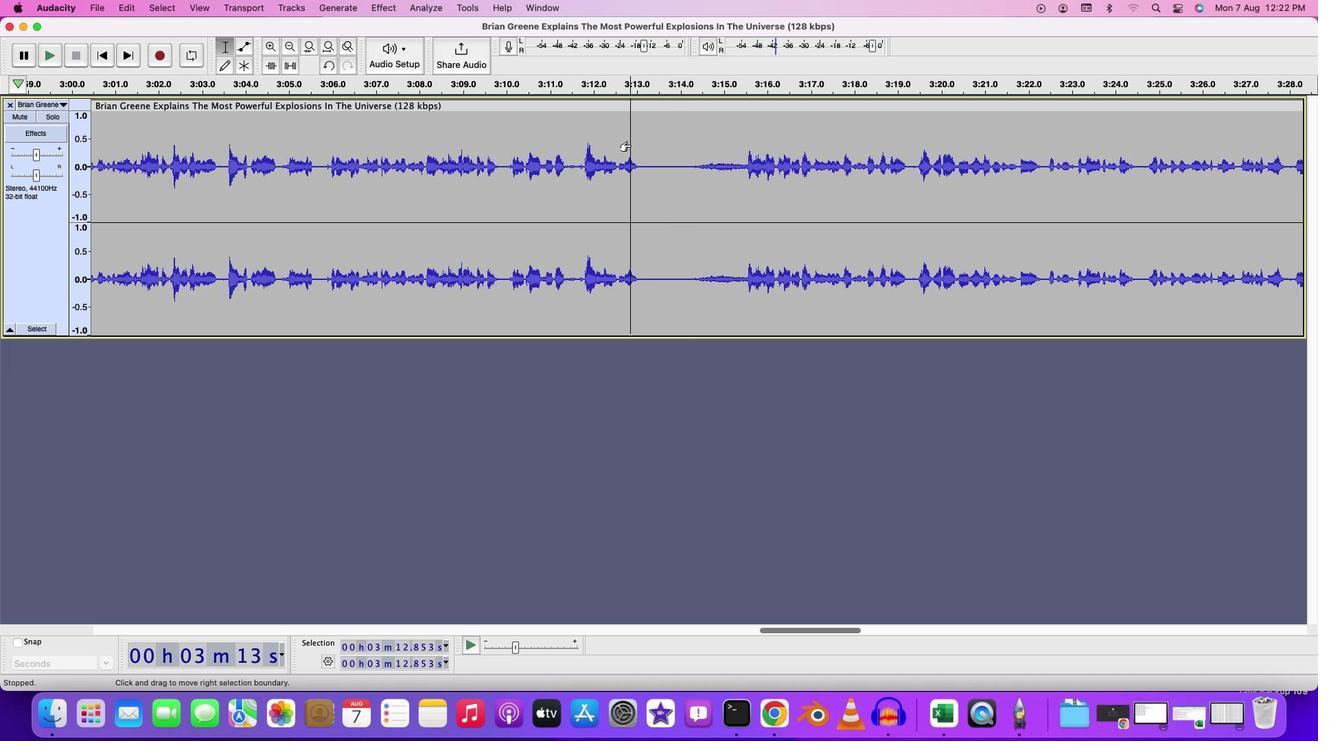 
Action: Mouse moved to (589, 144)
Screenshot: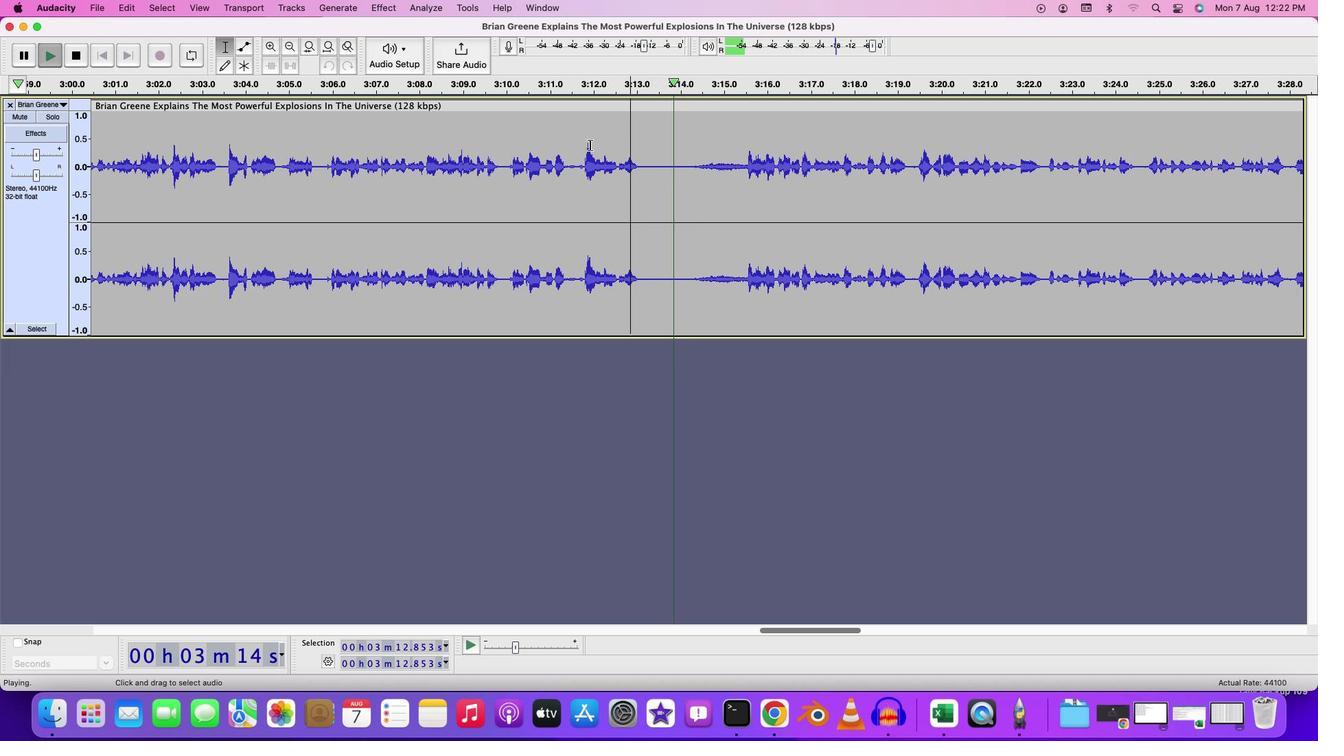 
Action: Mouse pressed left at (589, 144)
Screenshot: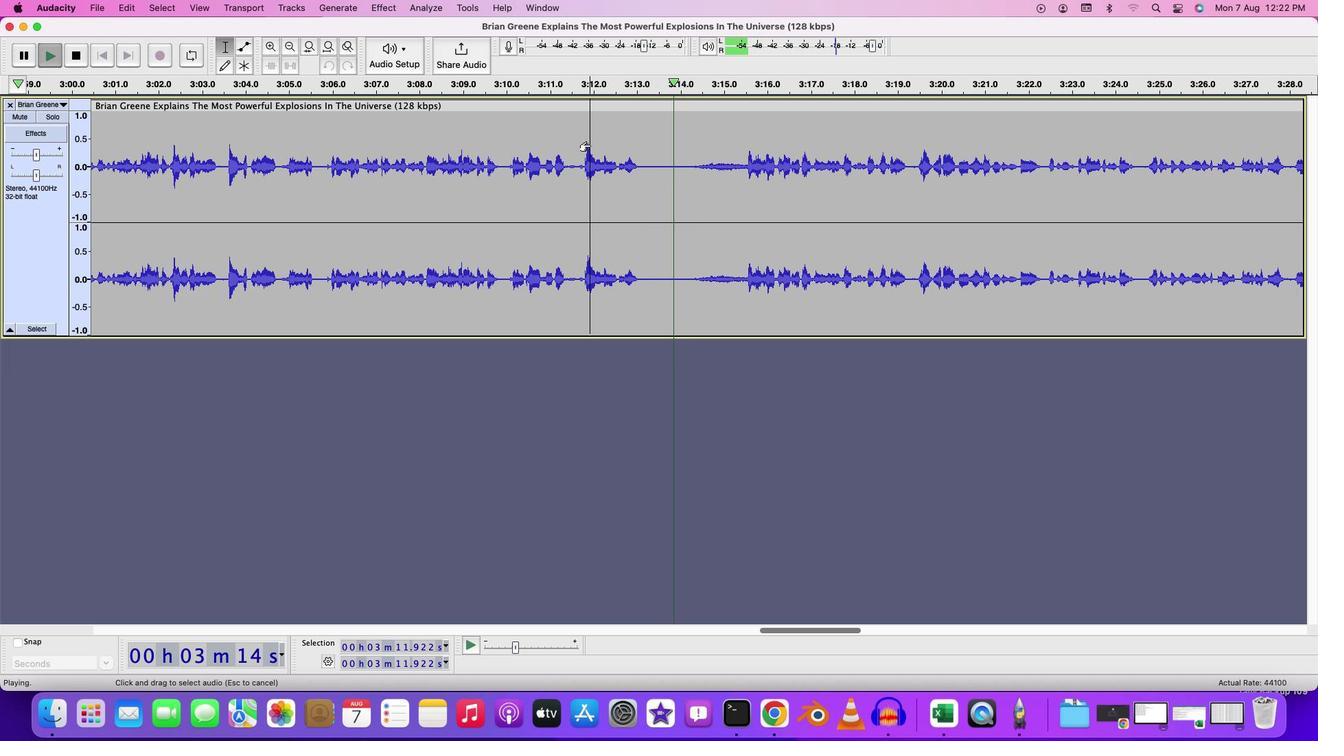 
Action: Key pressed Key.spaceKey.space
Screenshot: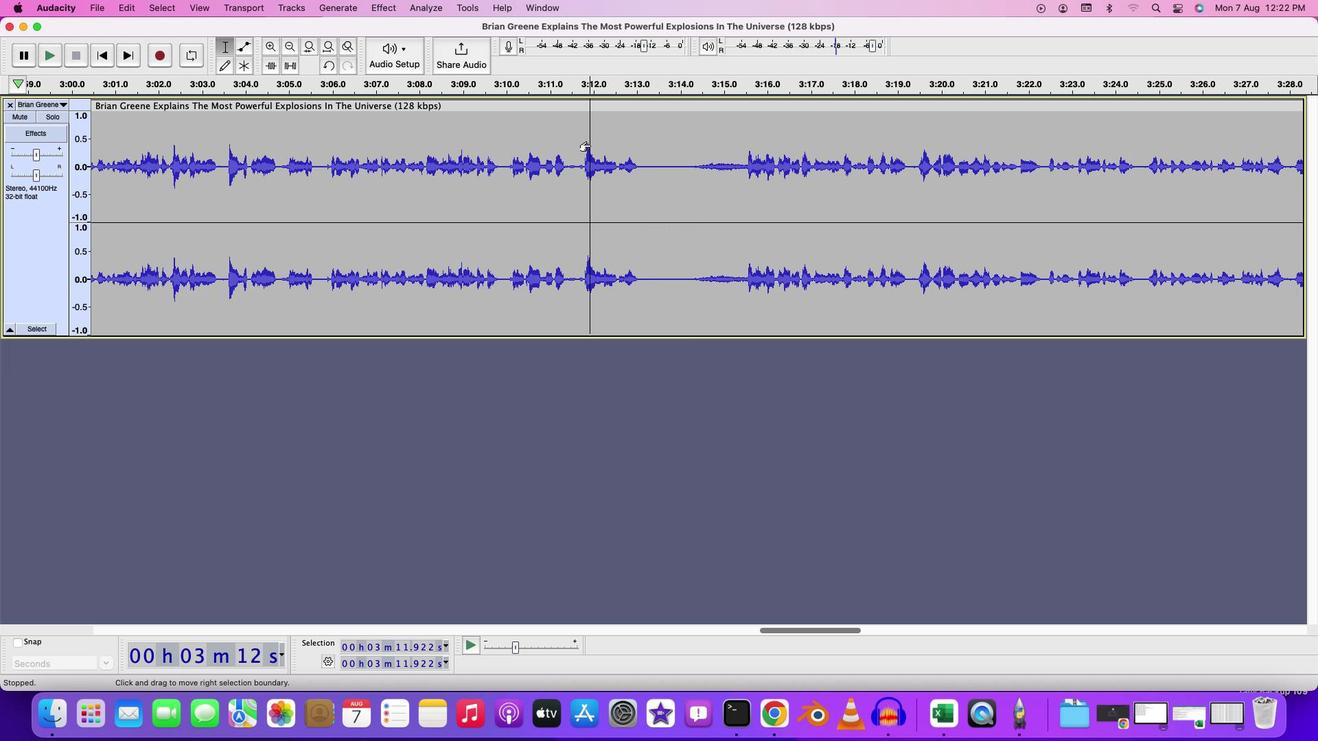 
Action: Mouse moved to (658, 152)
Screenshot: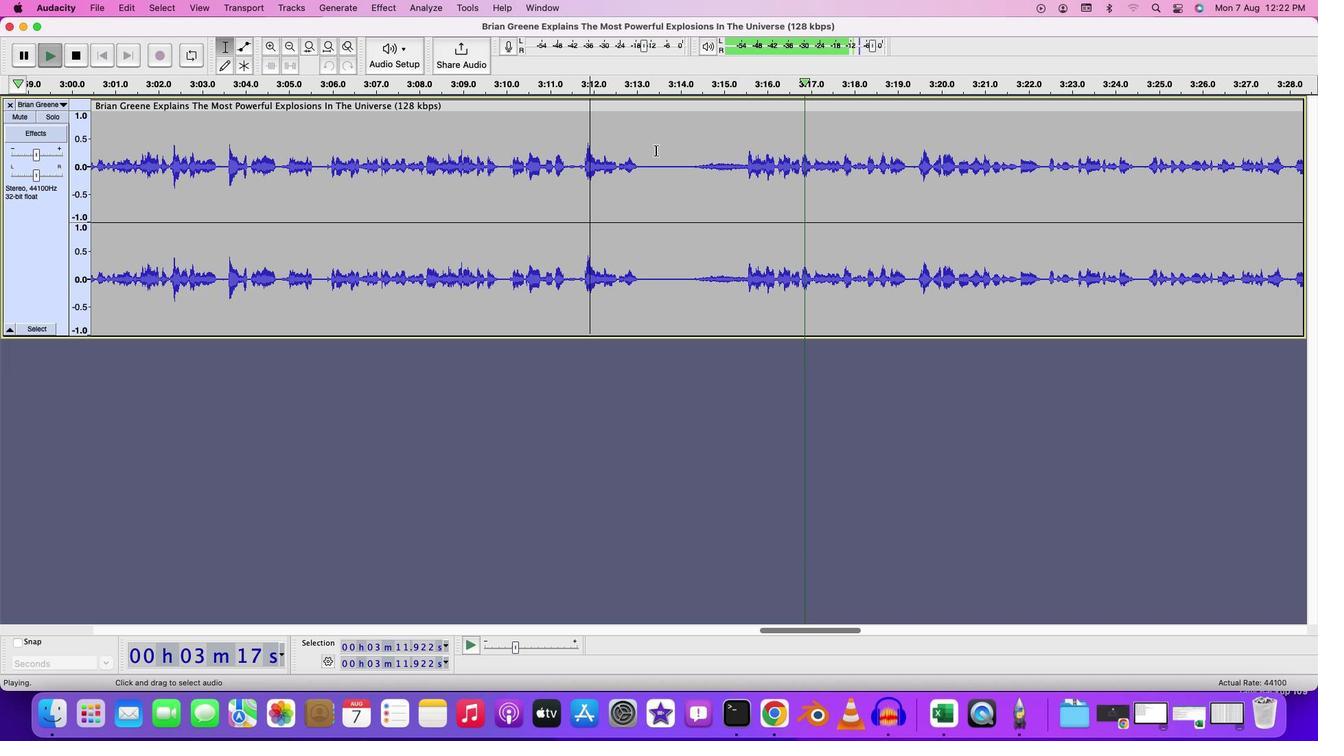 
Action: Key pressed Key.space
Screenshot: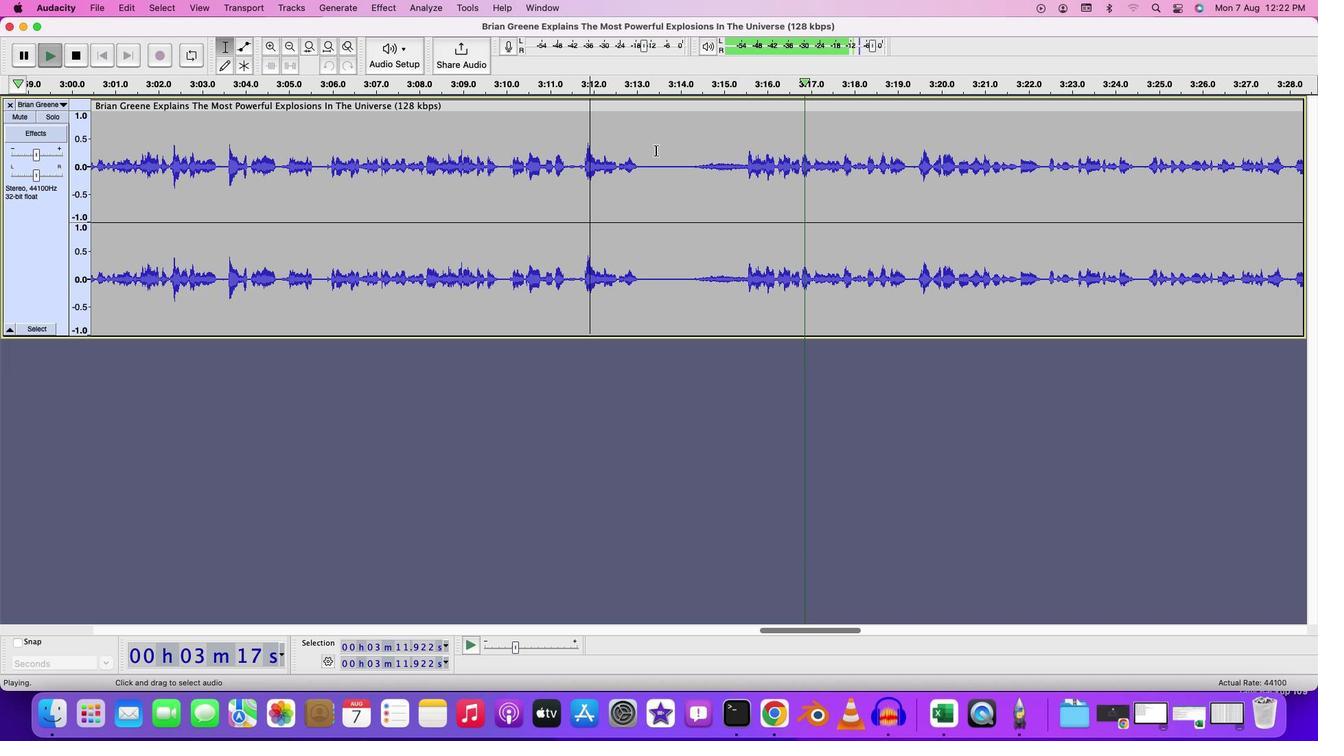 
Action: Mouse moved to (651, 148)
Screenshot: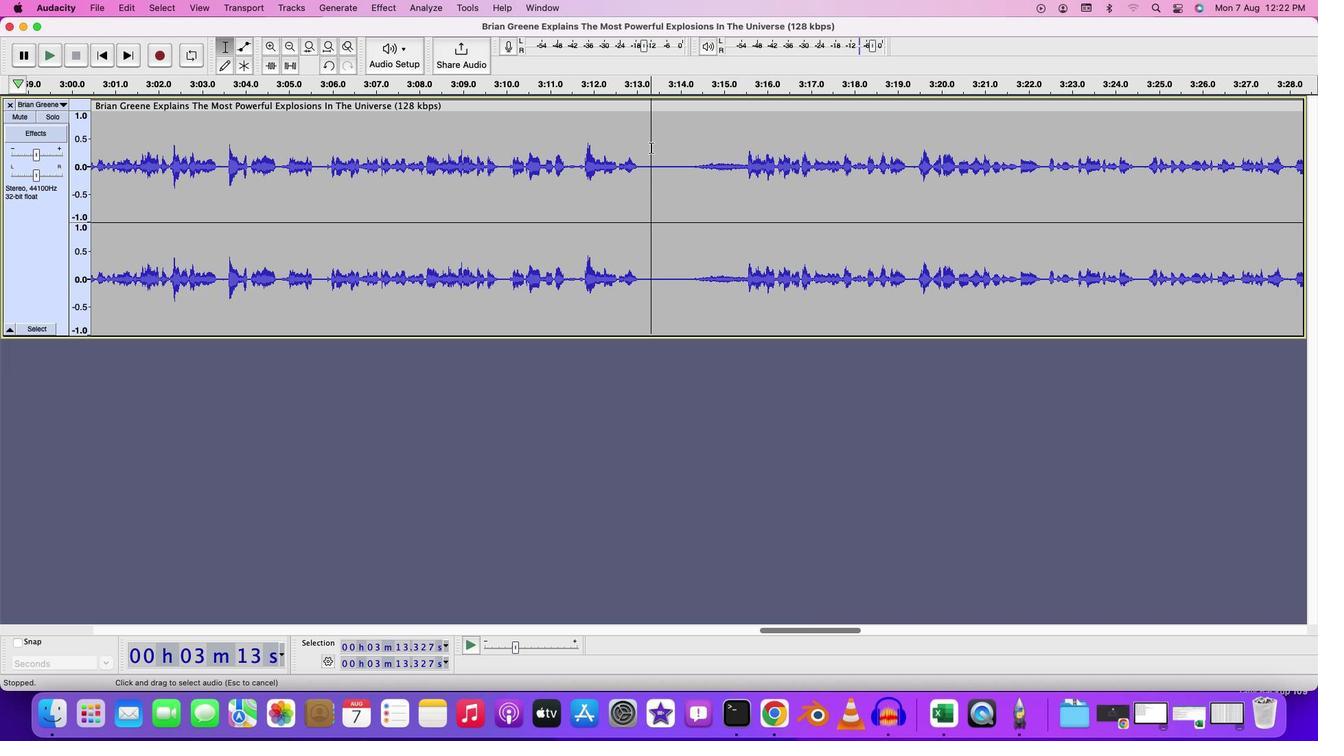 
Action: Mouse pressed left at (651, 148)
Screenshot: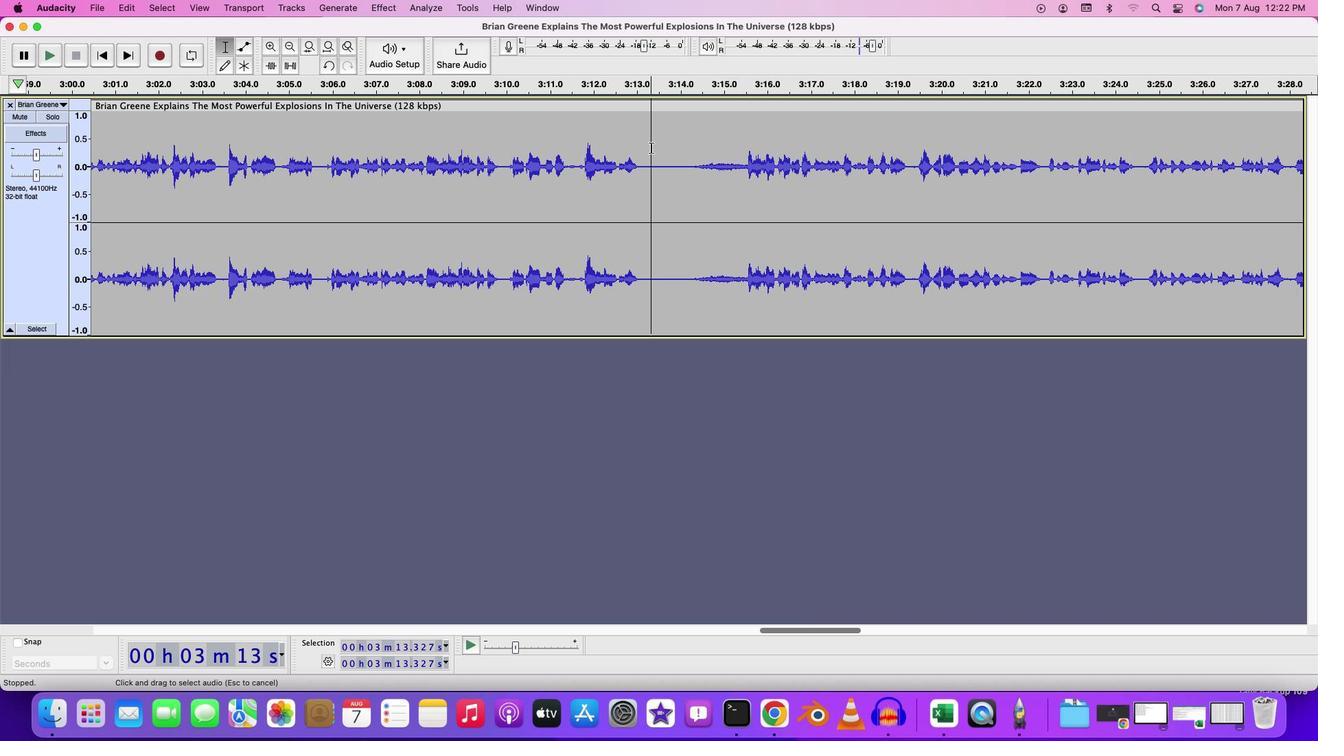 
Action: Mouse moved to (676, 146)
Screenshot: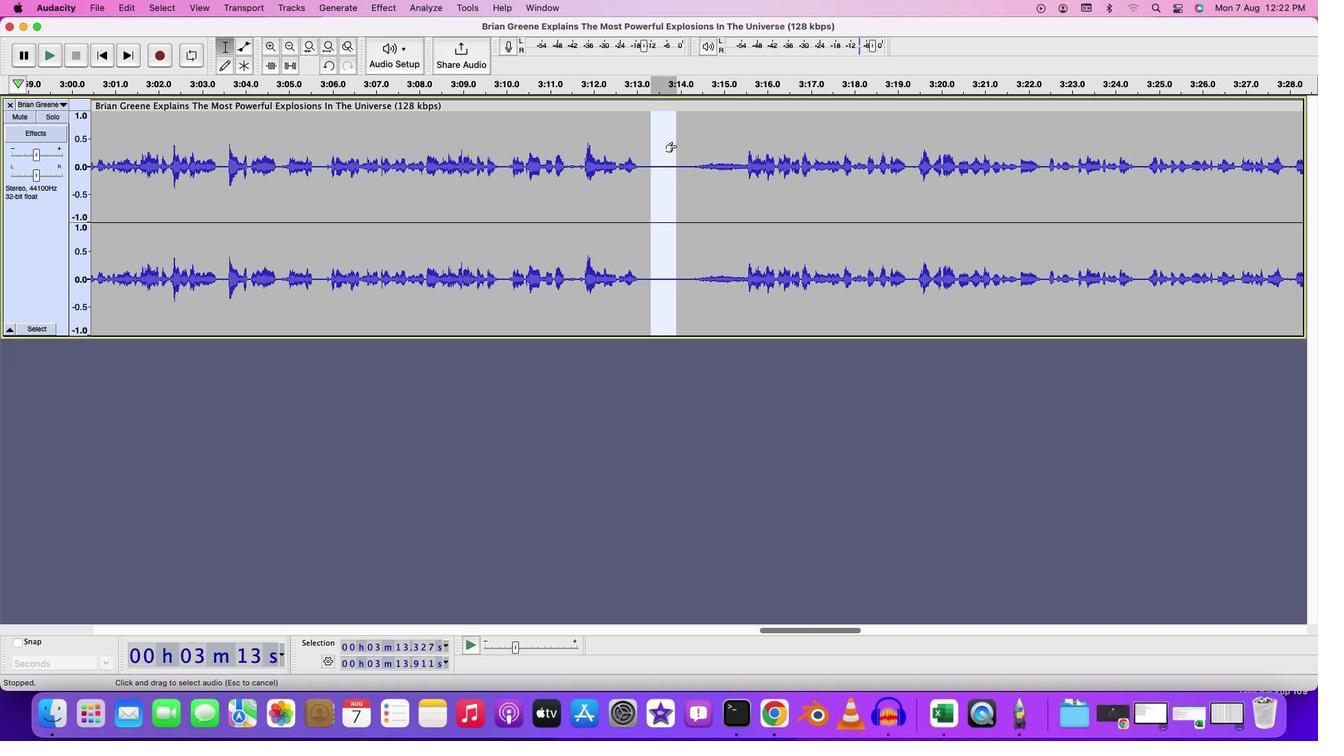
Action: Key pressed Key.delete
Screenshot: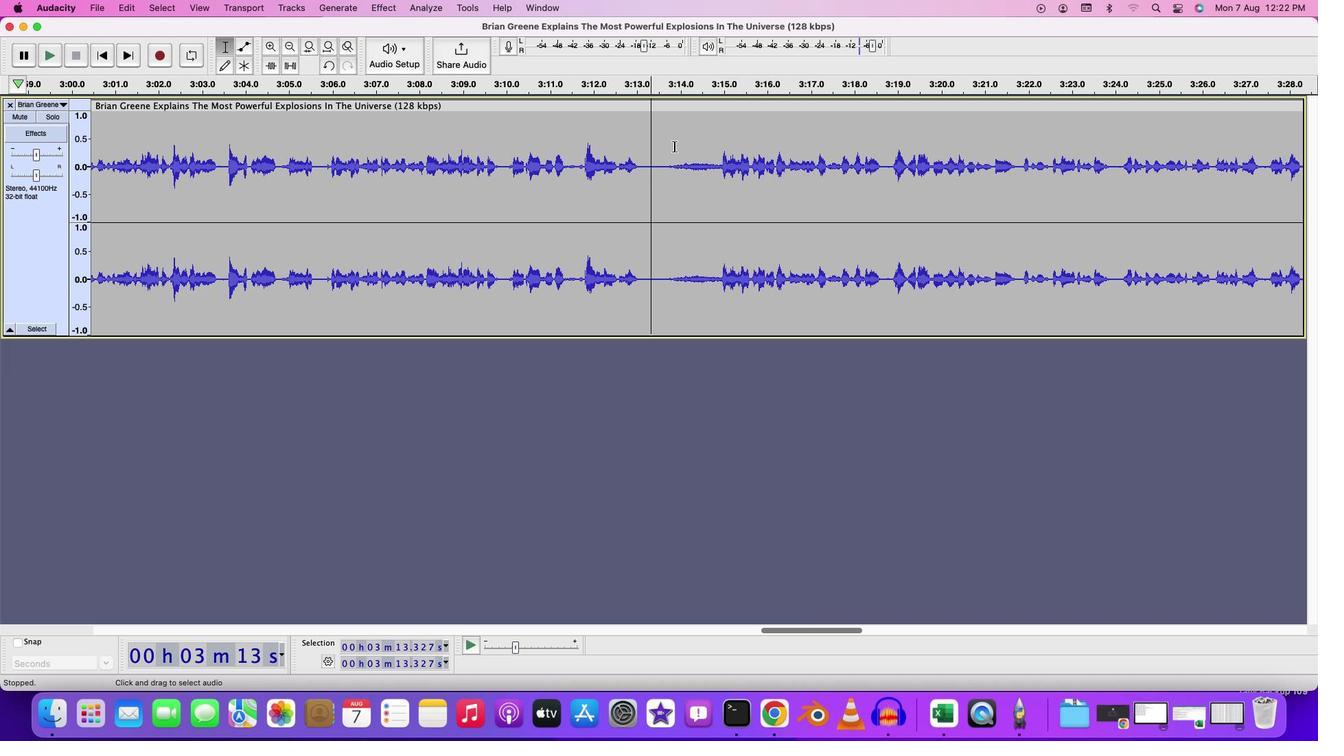 
Action: Mouse moved to (583, 131)
Screenshot: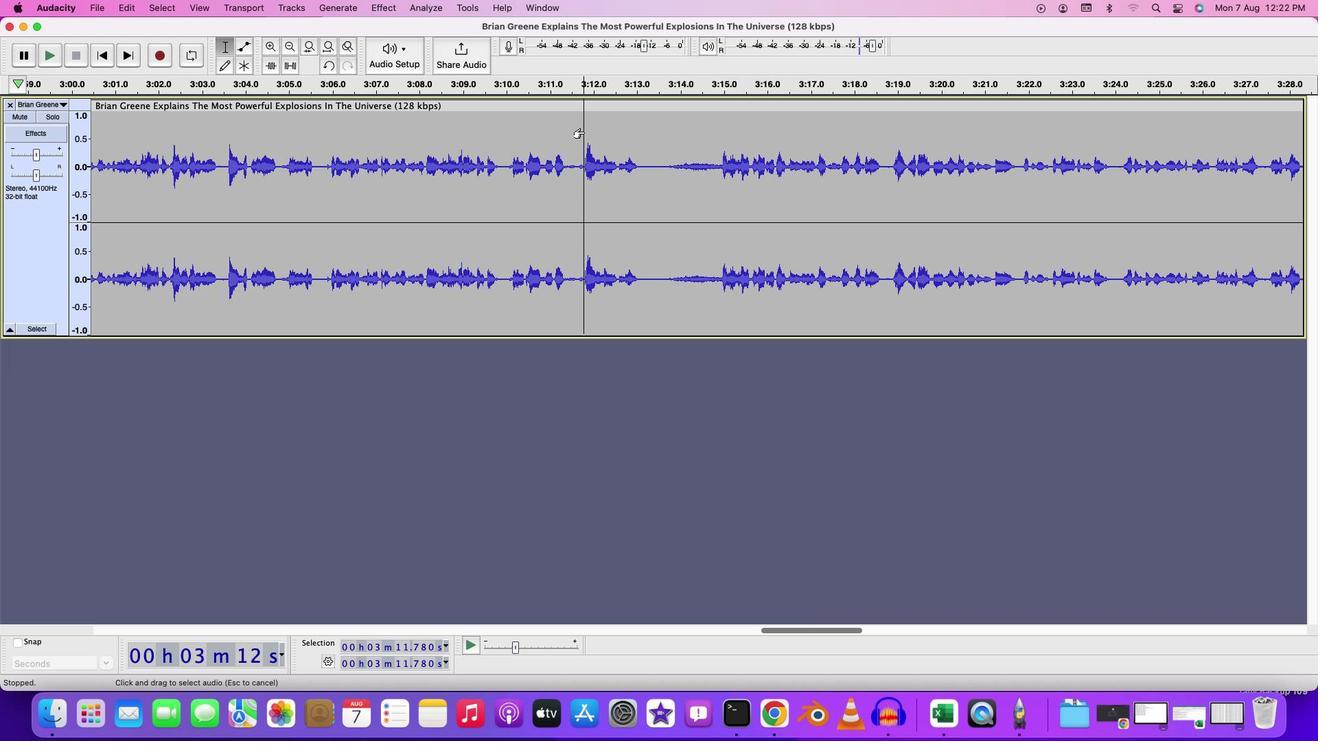 
Action: Mouse pressed left at (583, 131)
Screenshot: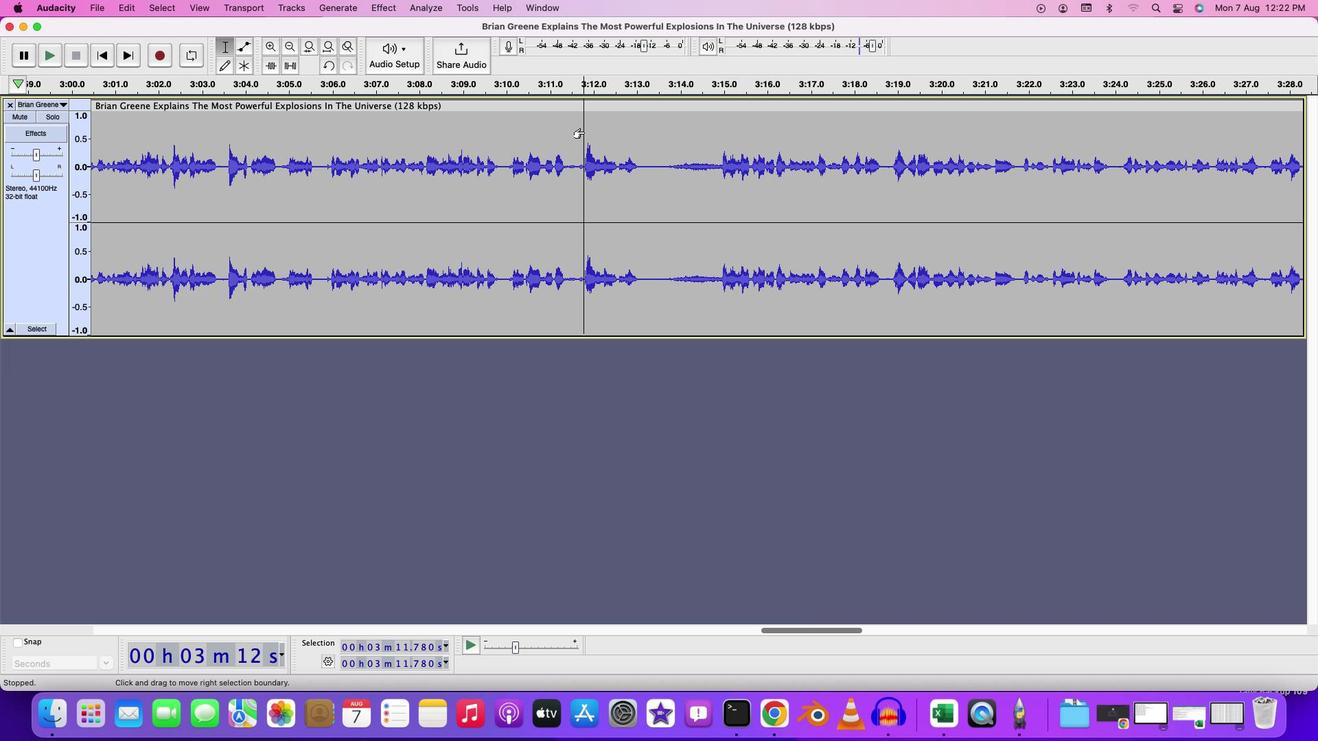 
Action: Key pressed Key.space
Screenshot: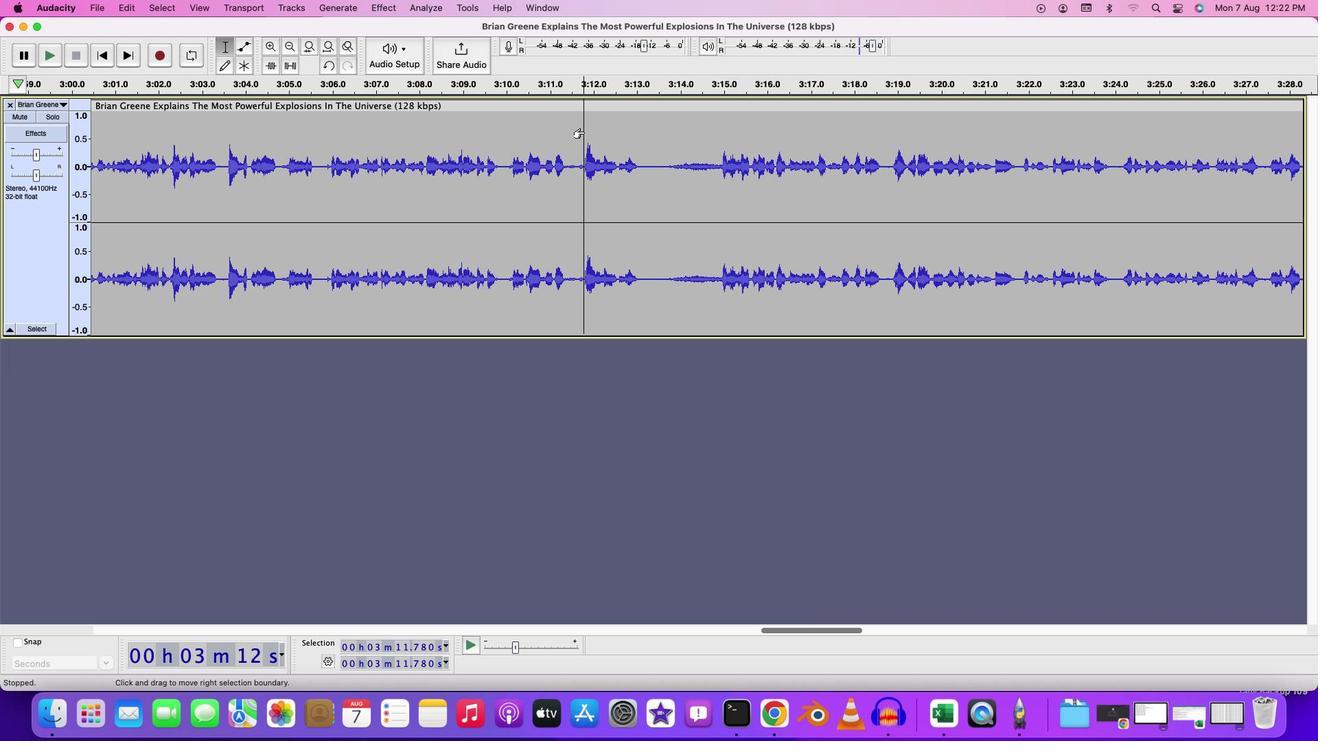 
Action: Mouse moved to (807, 631)
Screenshot: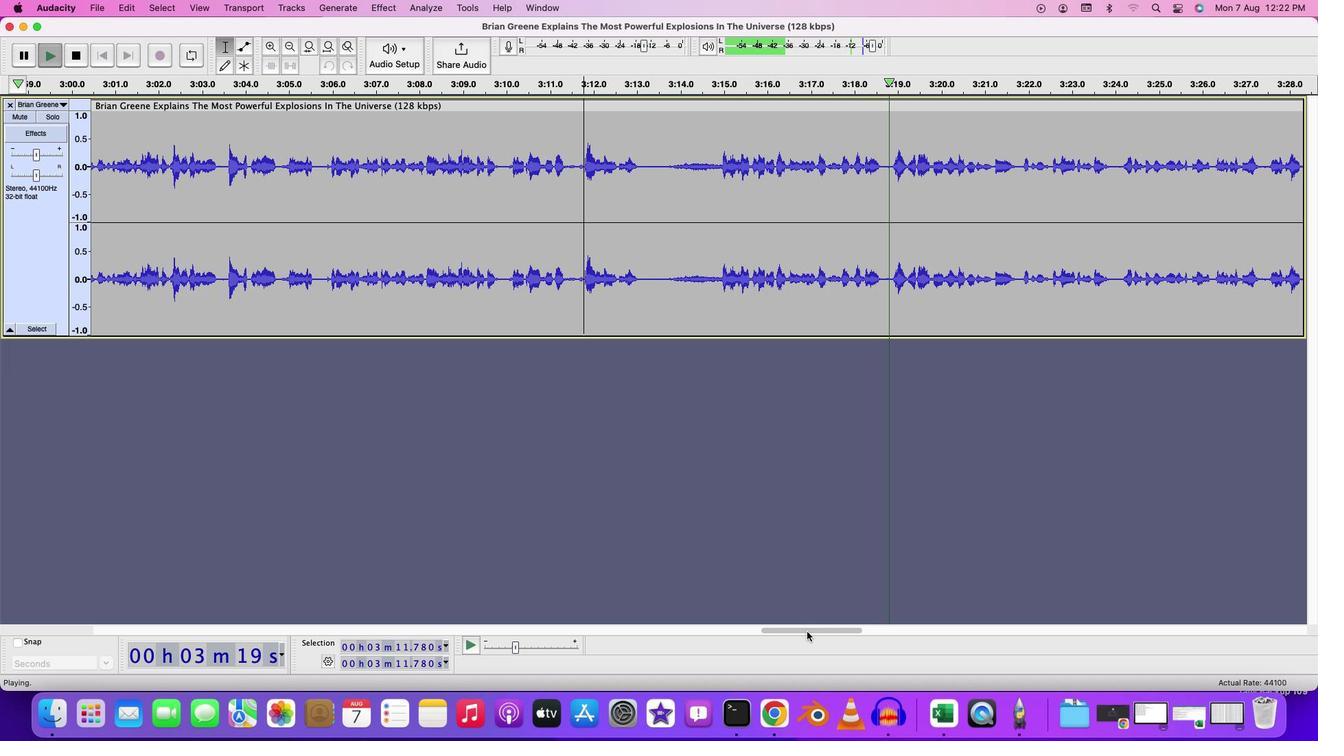 
Action: Mouse pressed left at (807, 631)
Screenshot: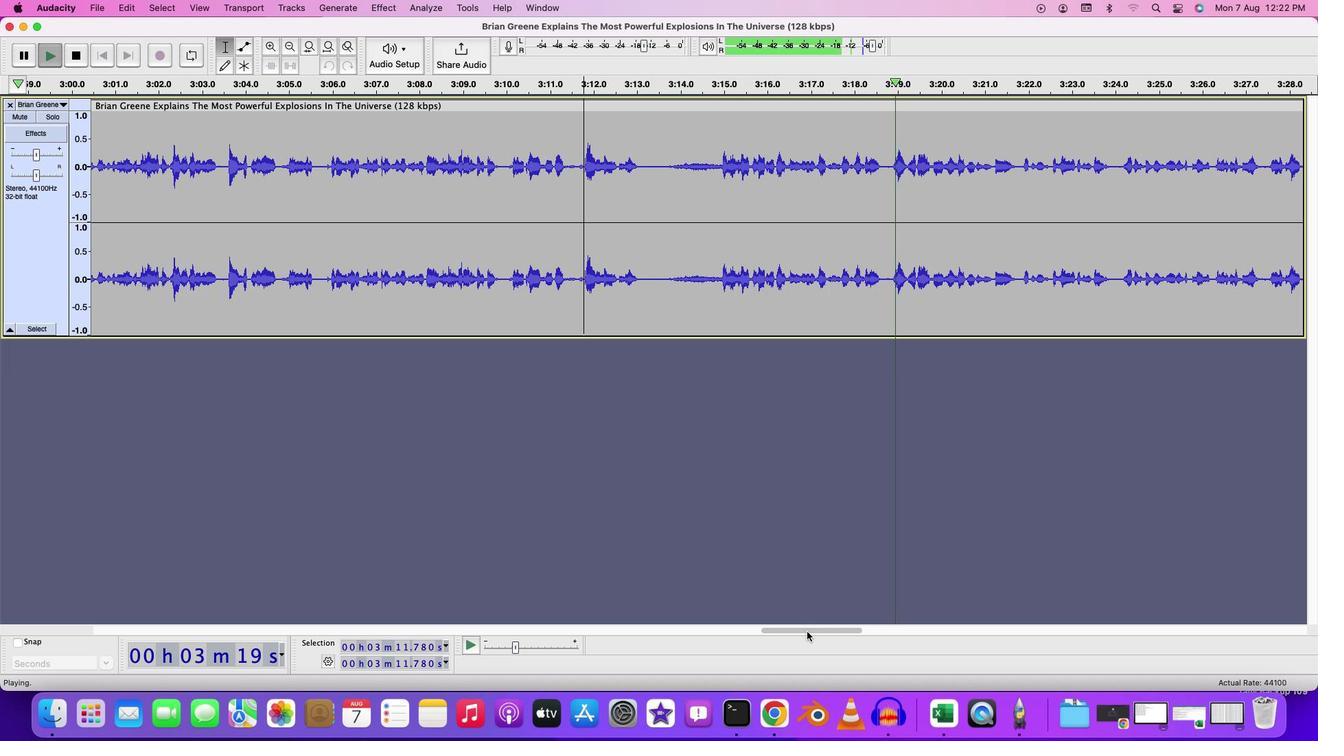 
Action: Mouse moved to (859, 631)
Screenshot: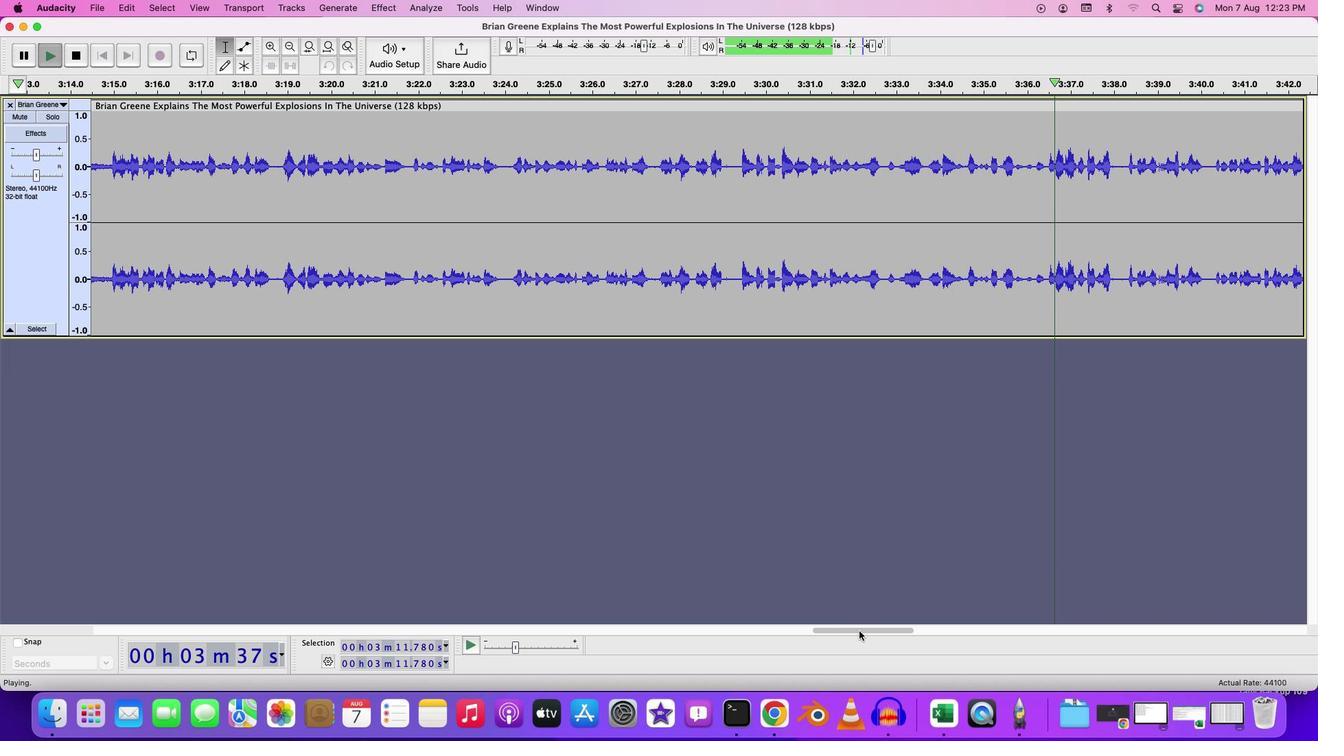 
Action: Mouse pressed left at (859, 631)
Screenshot: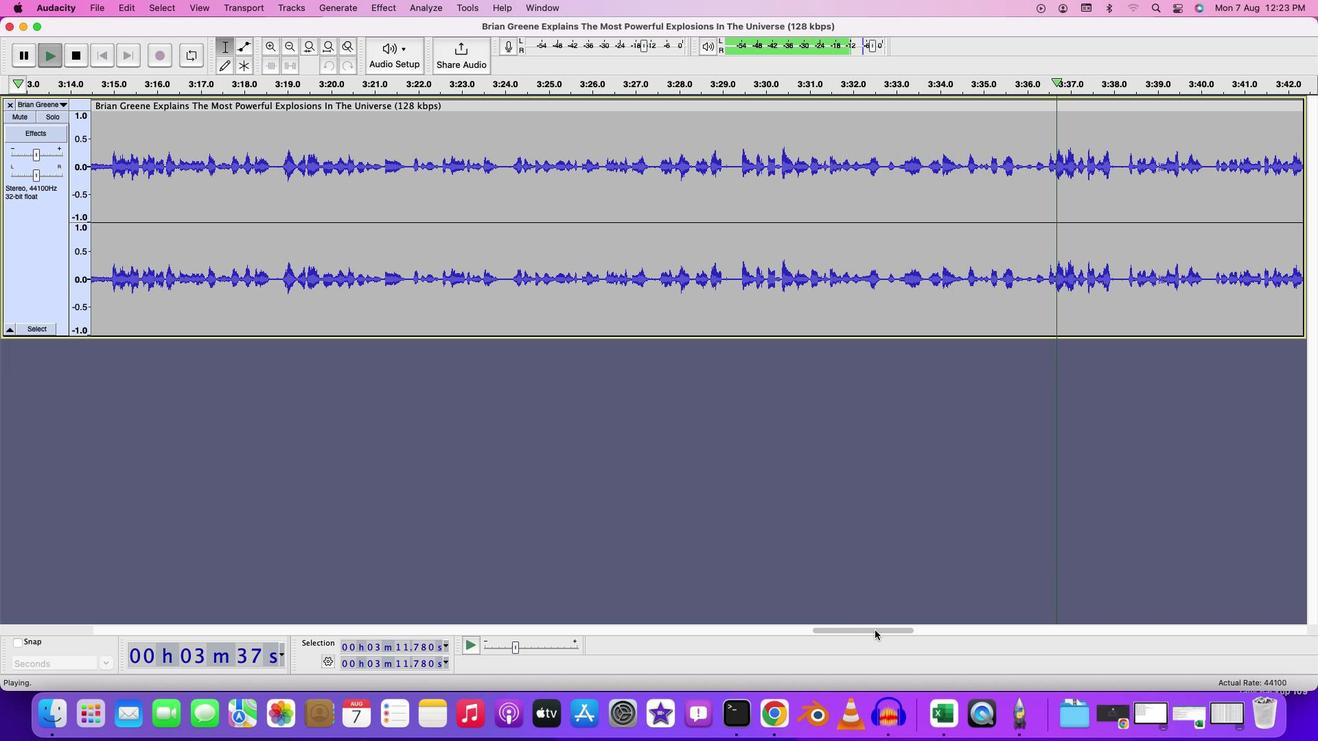 
Action: Mouse moved to (925, 631)
Screenshot: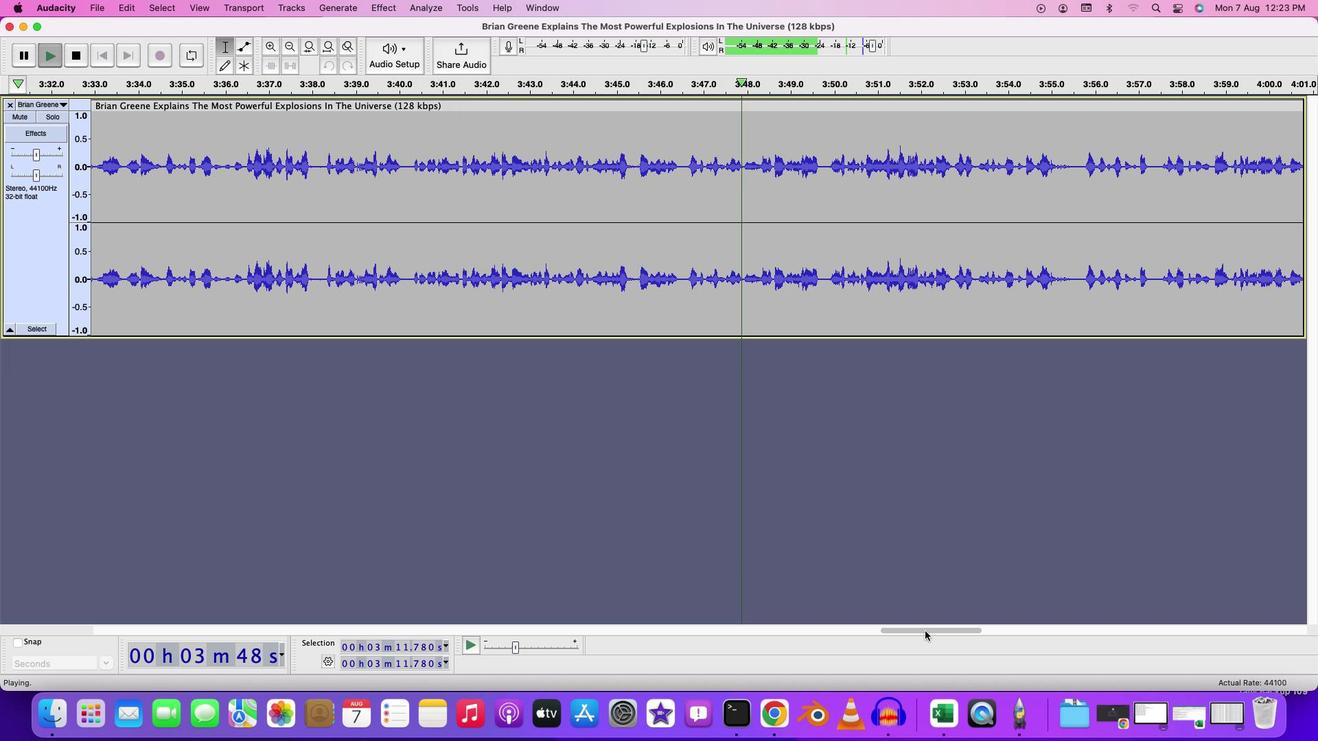 
Action: Mouse pressed left at (925, 631)
Screenshot: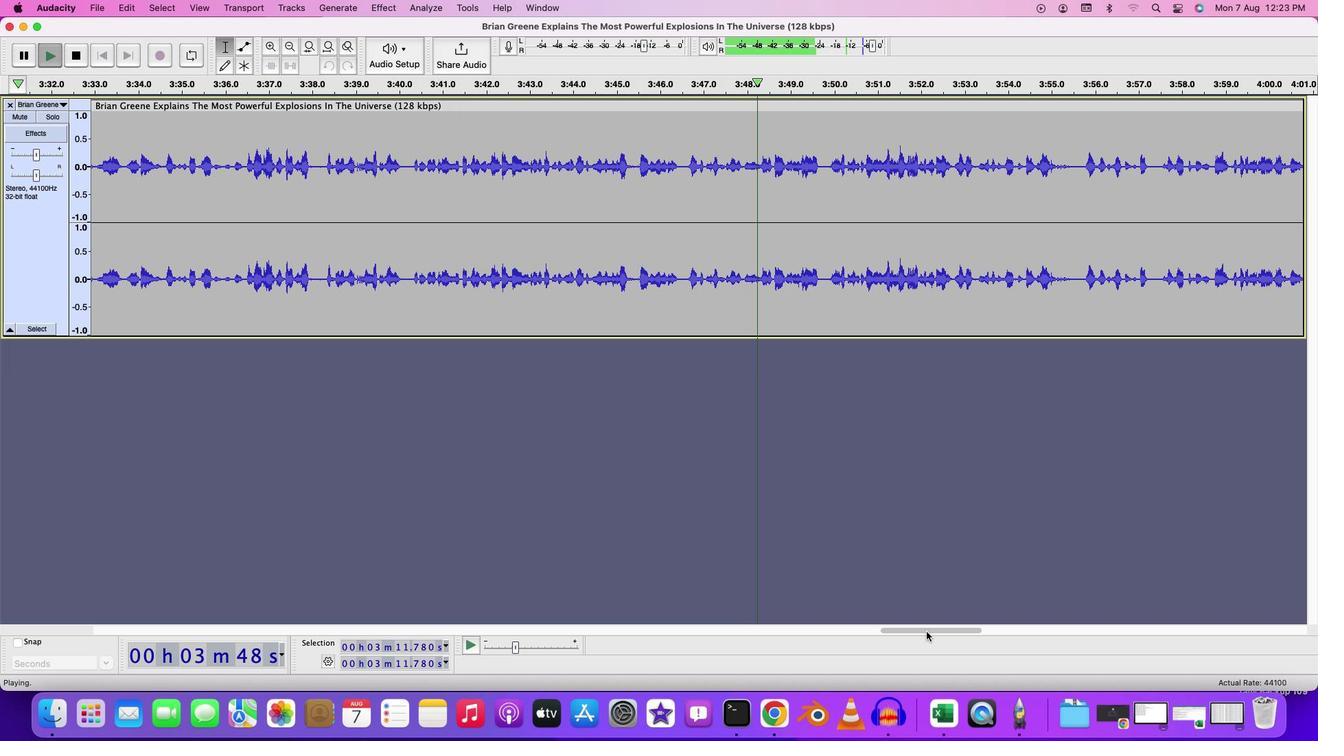 
Action: Mouse moved to (938, 629)
Screenshot: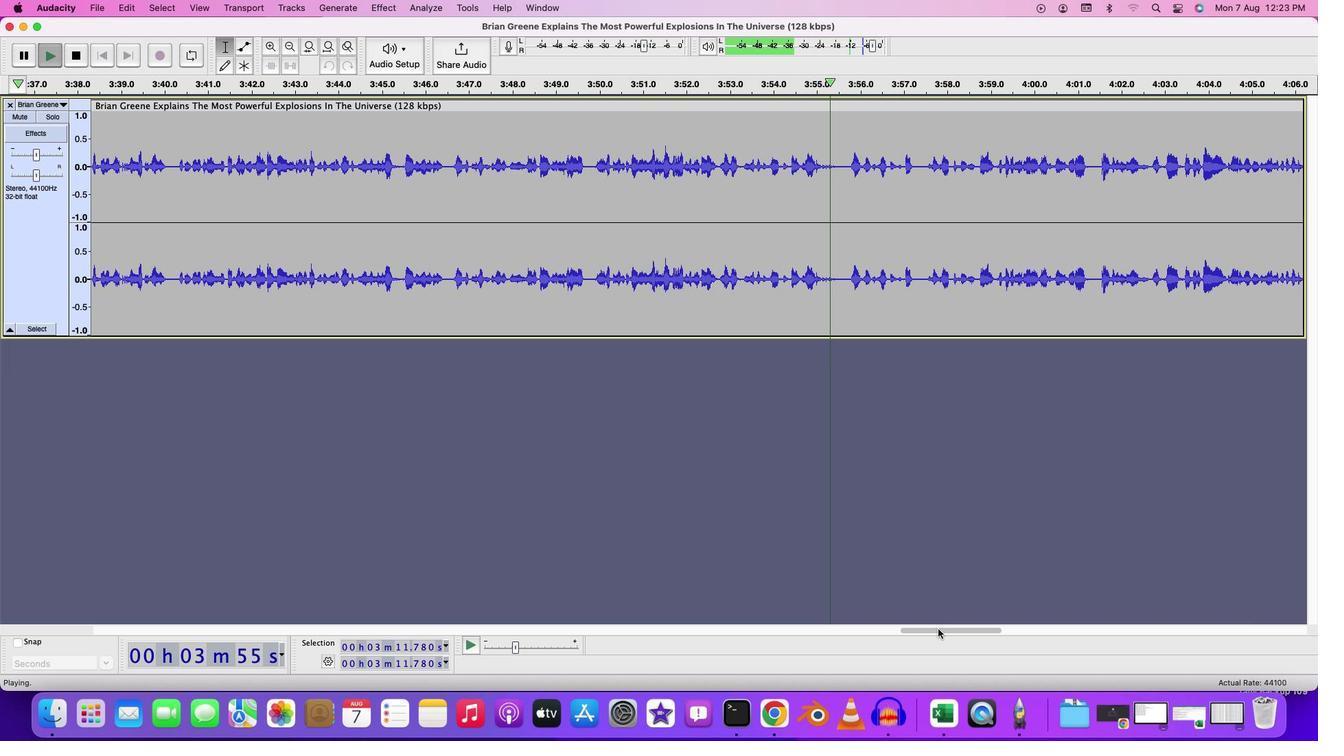 
Action: Mouse pressed left at (938, 629)
Screenshot: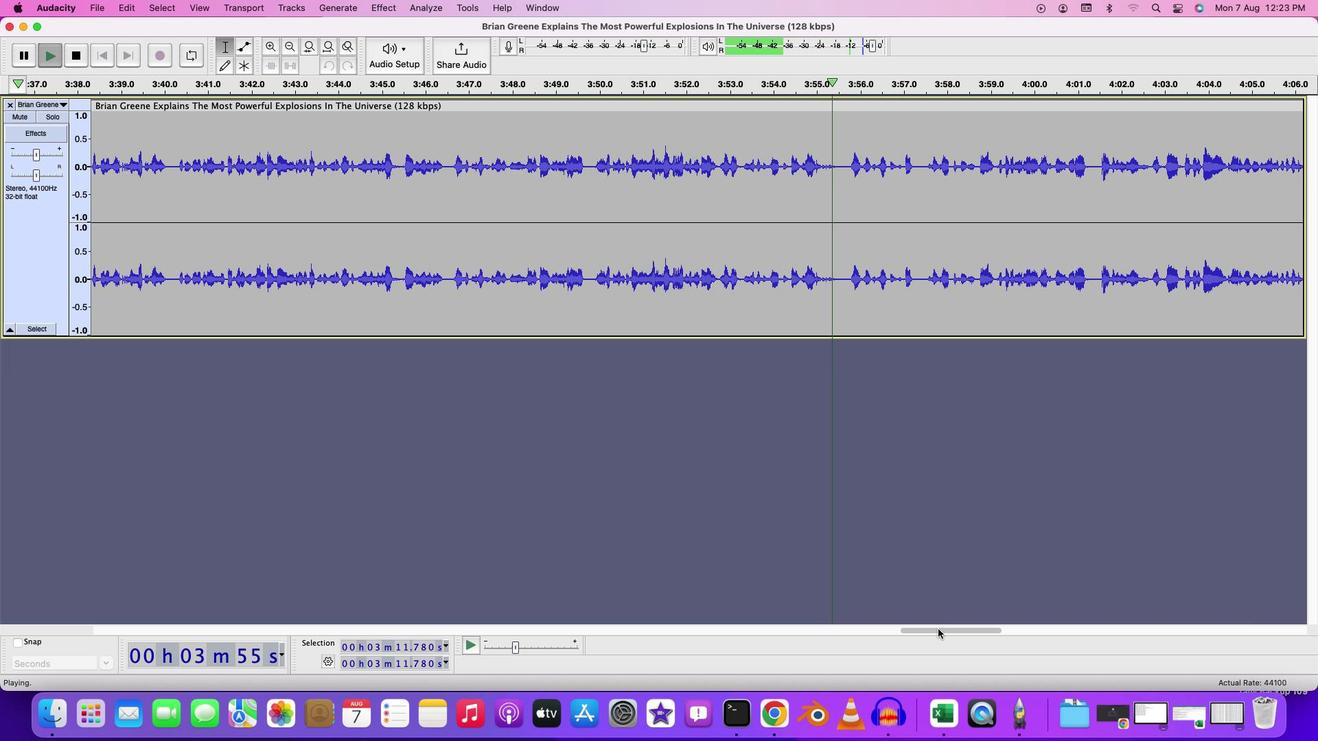 
Action: Mouse moved to (956, 630)
Screenshot: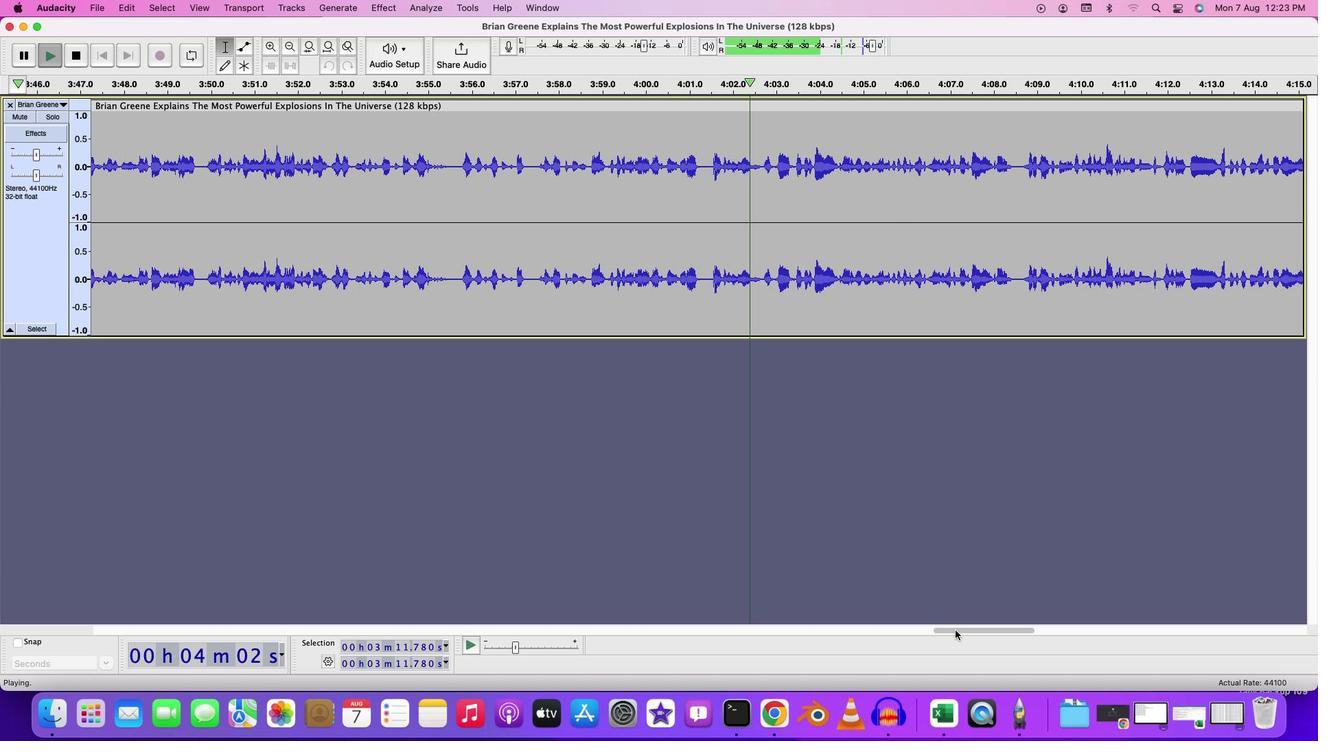 
Action: Mouse pressed left at (956, 630)
Screenshot: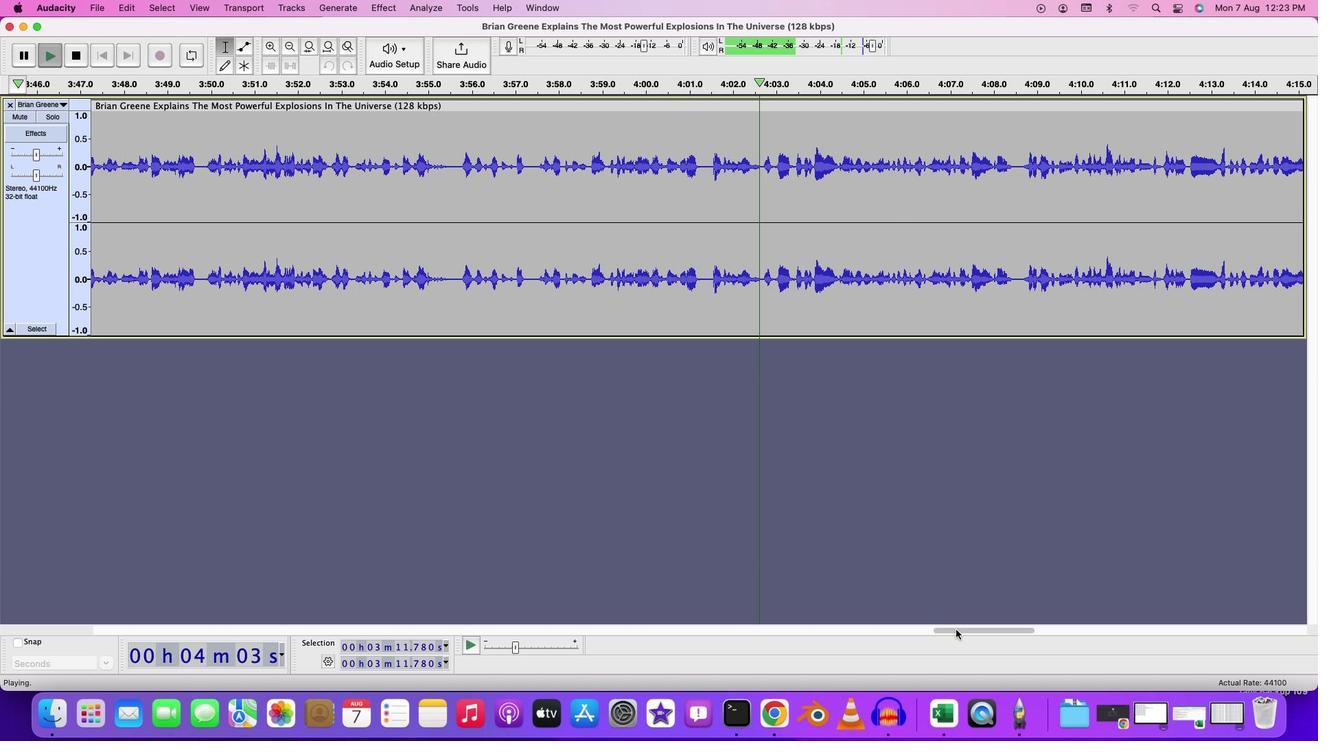 
Action: Mouse moved to (956, 630)
Screenshot: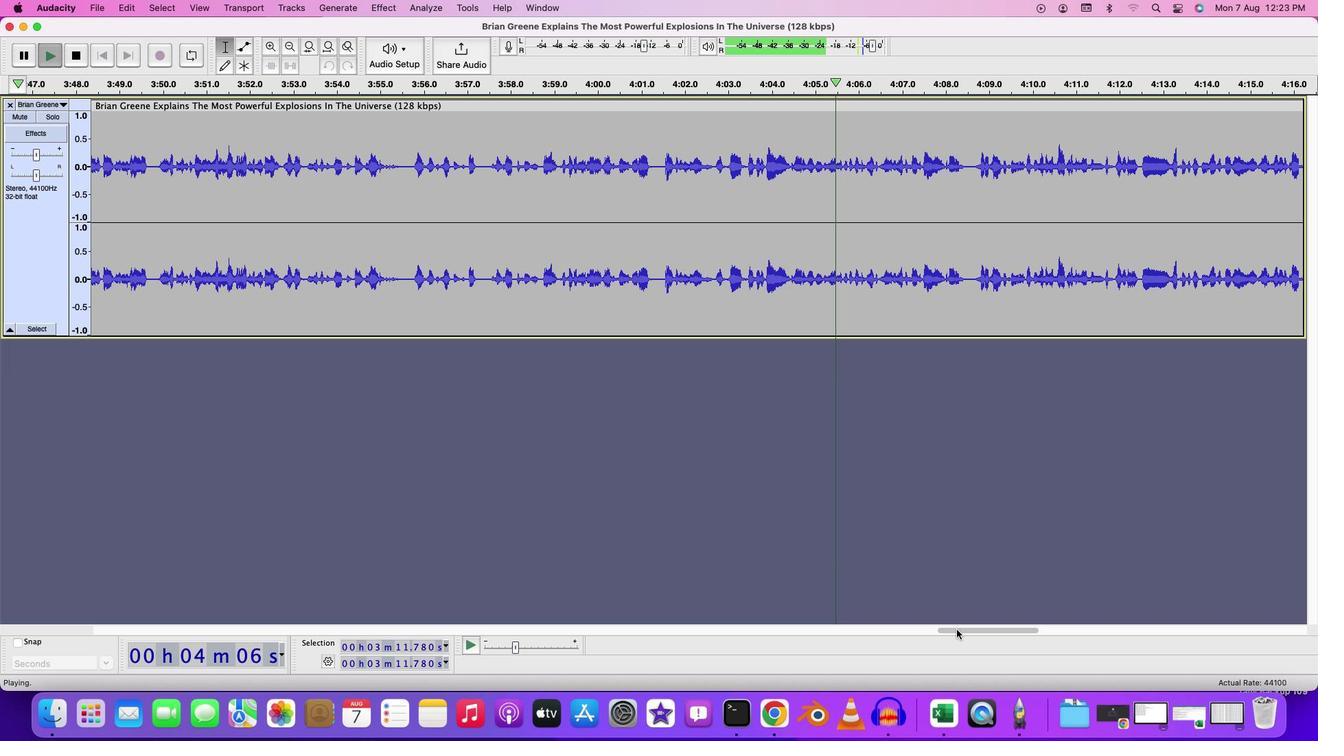 
Action: Mouse pressed left at (956, 630)
Screenshot: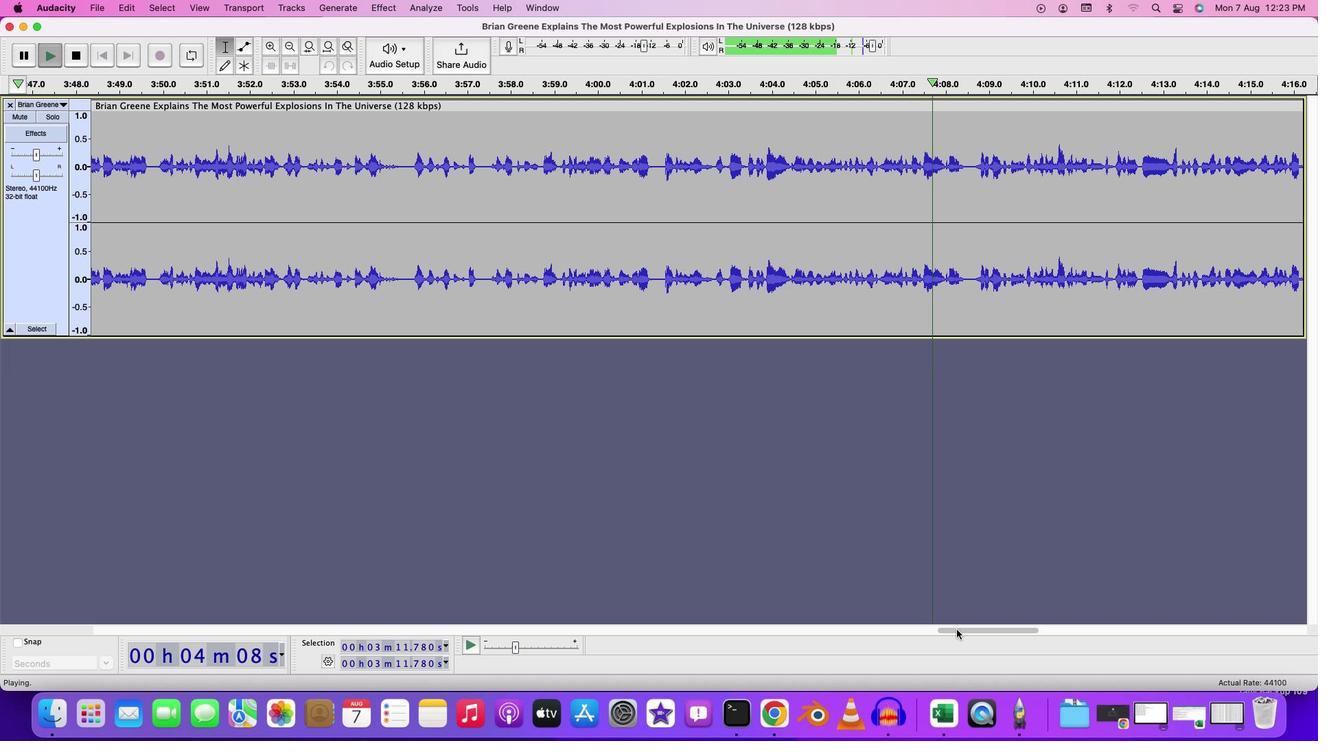 
Action: Mouse moved to (981, 631)
Screenshot: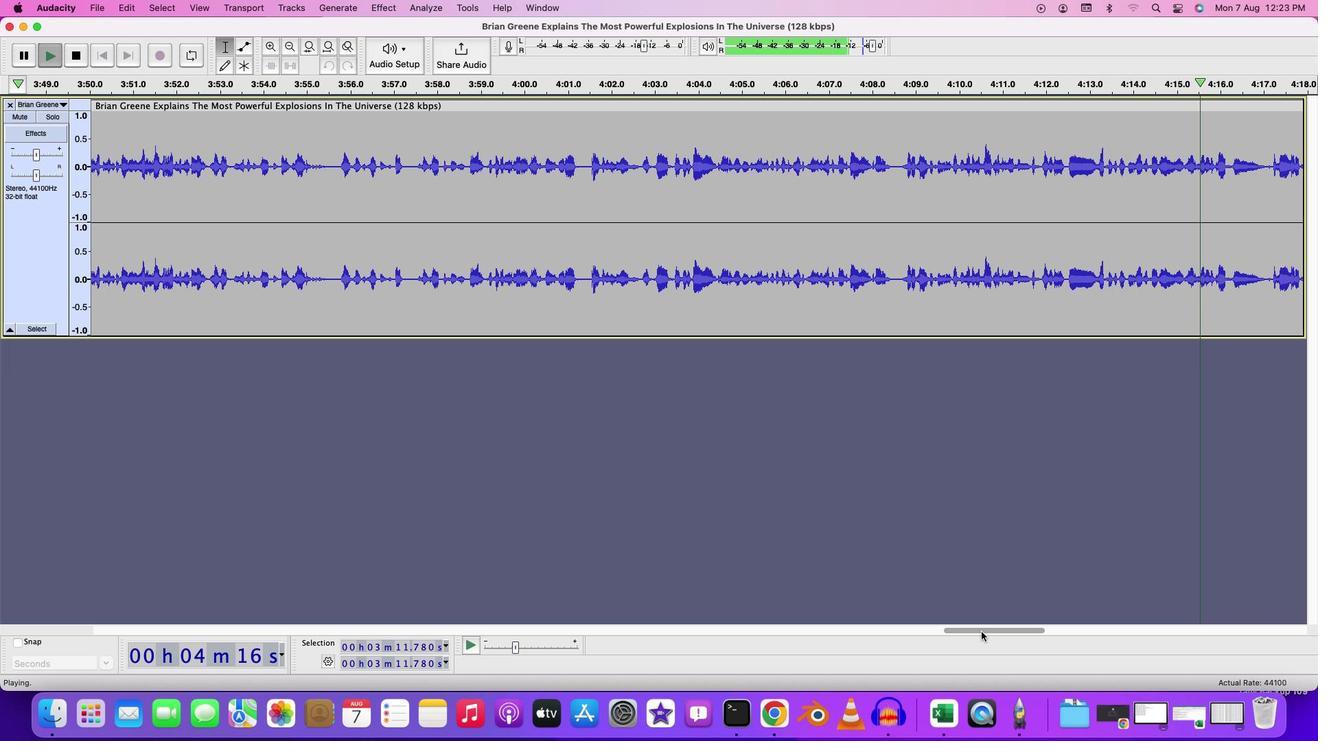 
Action: Mouse pressed left at (981, 631)
Screenshot: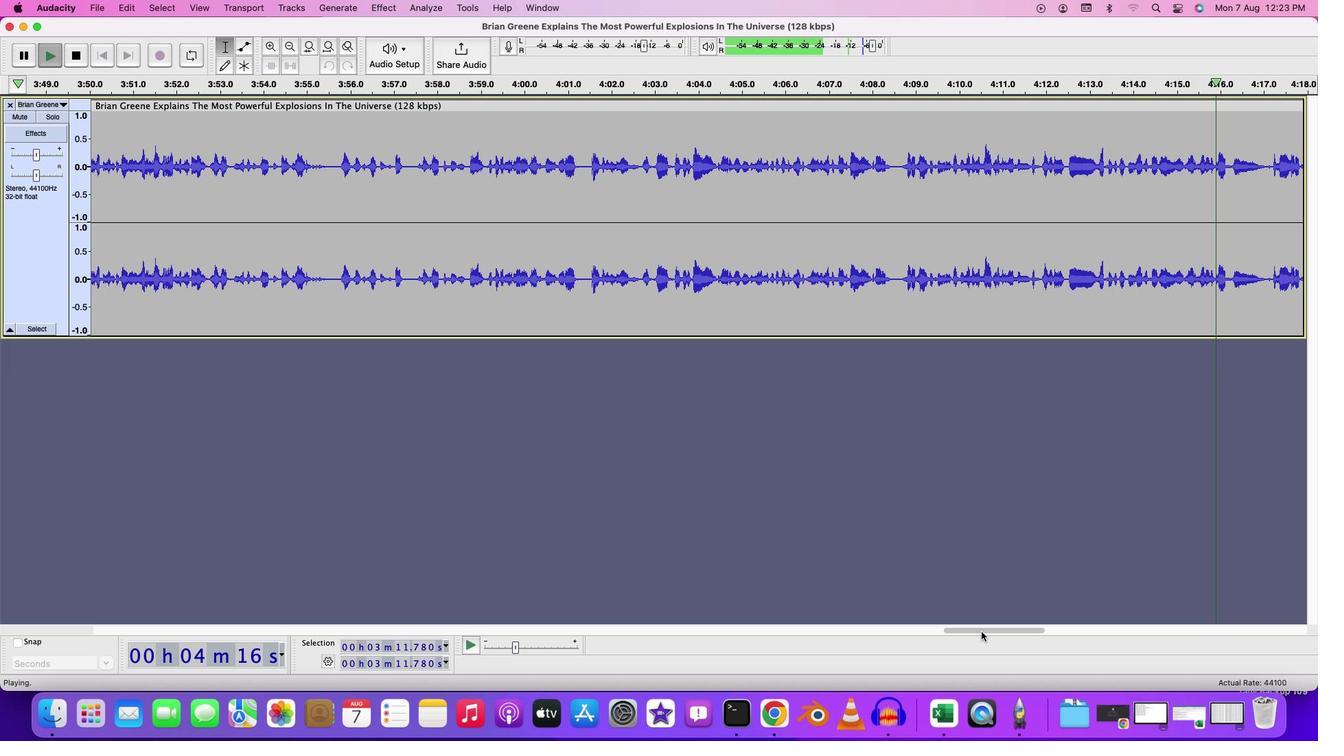 
Action: Mouse moved to (1073, 629)
Screenshot: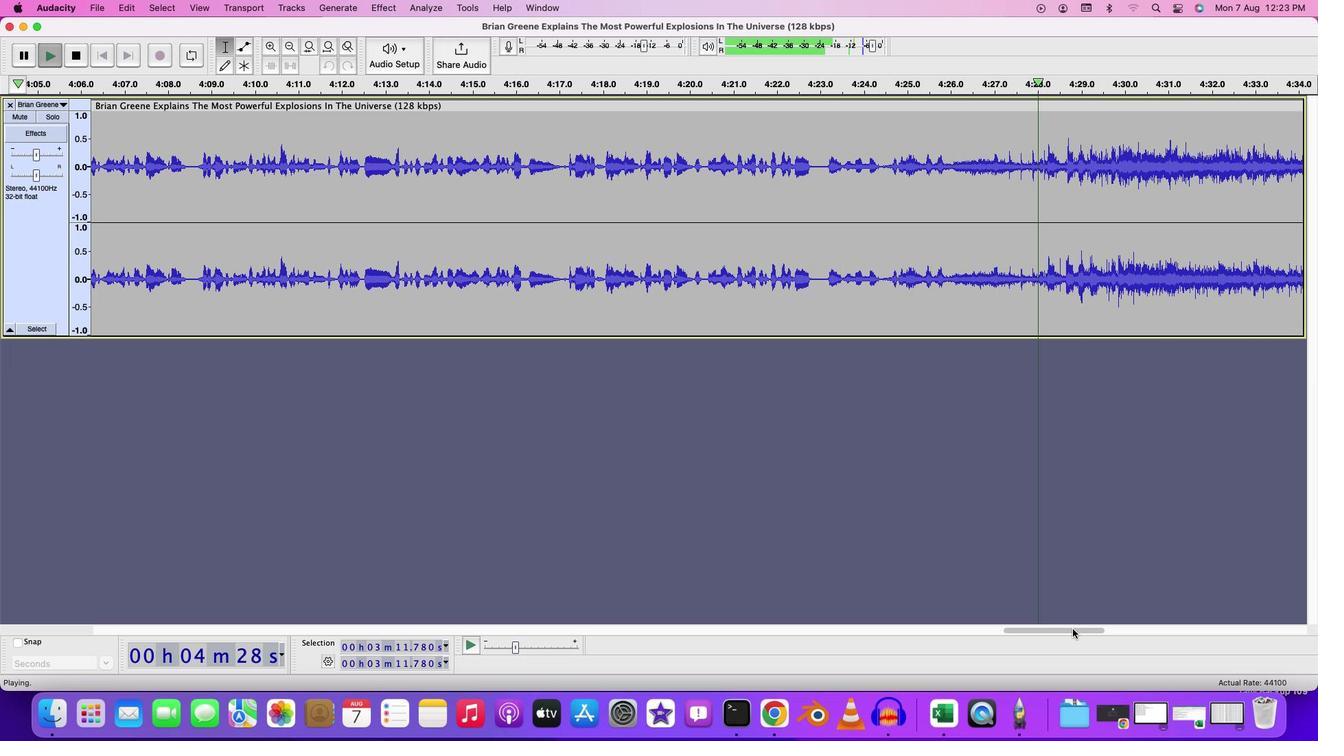 
Action: Mouse pressed left at (1073, 629)
Screenshot: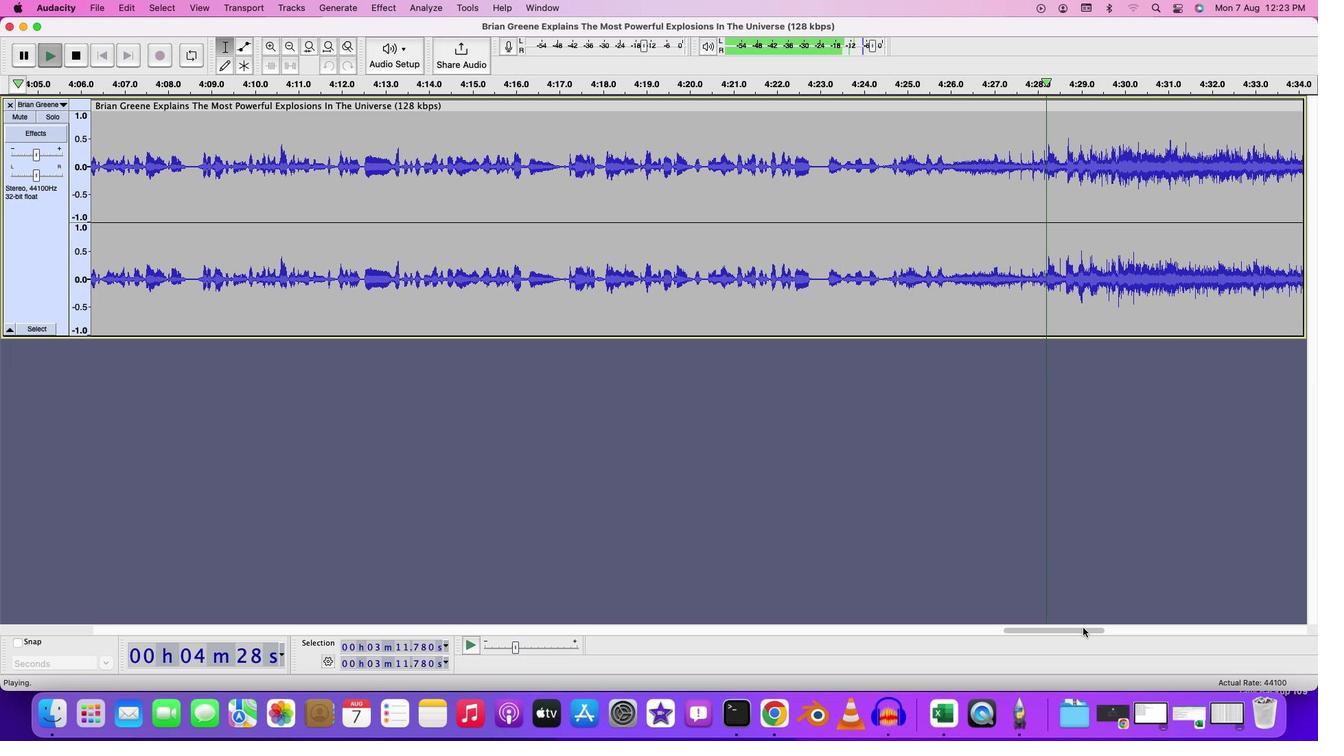 
Action: Mouse moved to (1098, 630)
Screenshot: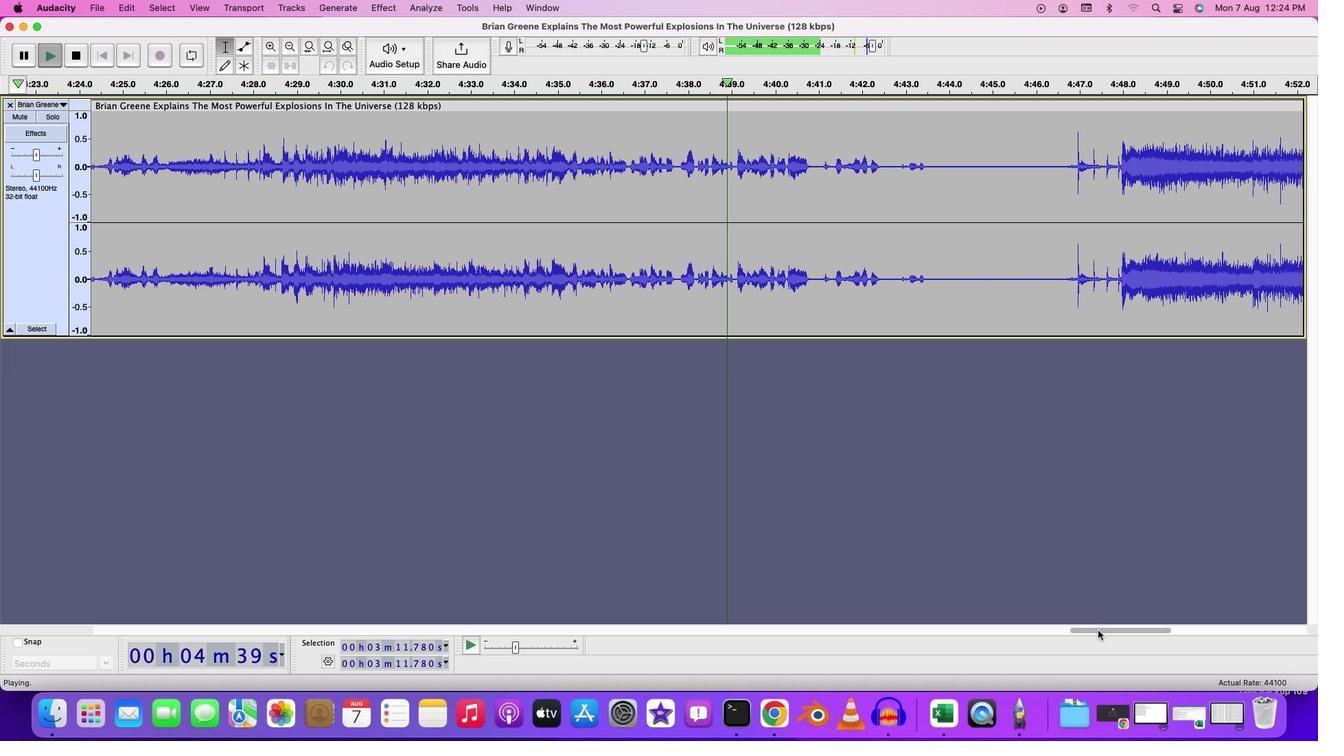 
Action: Mouse pressed left at (1098, 630)
Screenshot: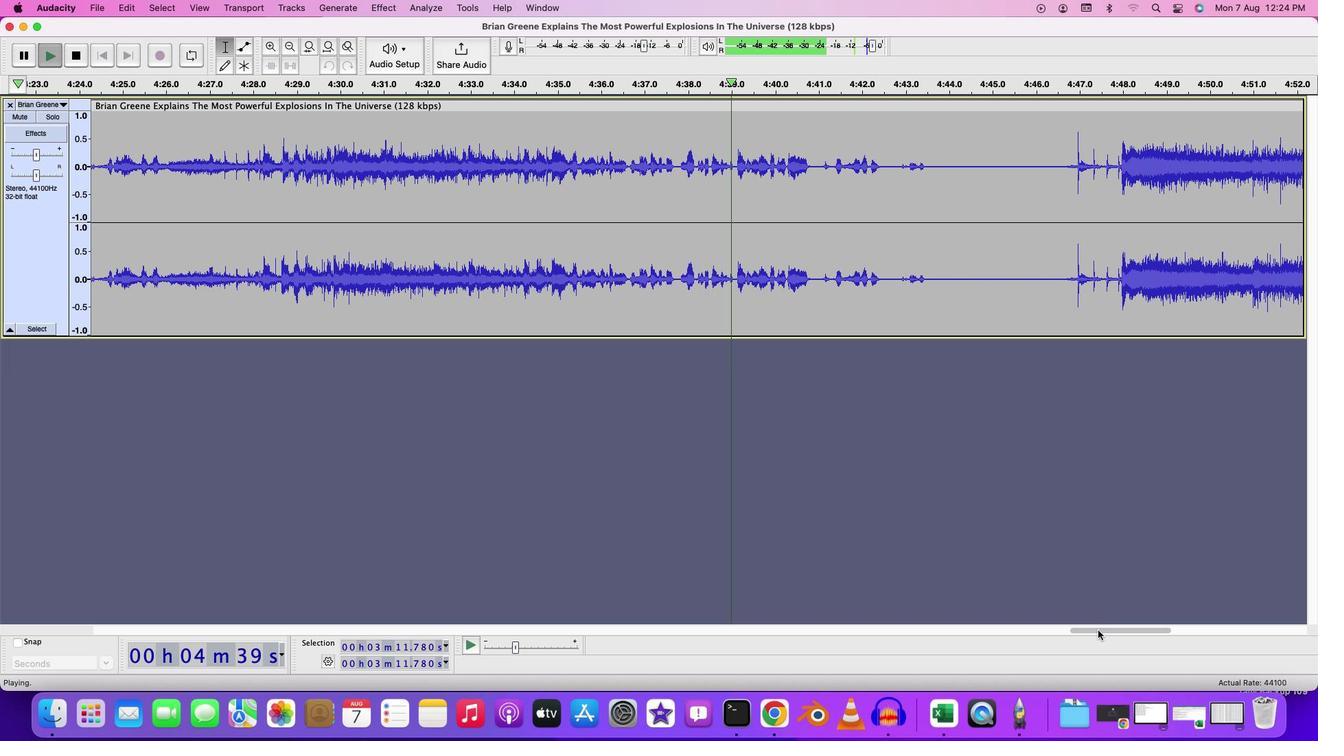 
Action: Mouse moved to (750, 185)
